 Task: Find directions from Istanbul to Cappadocia in Turkey.
Action: Mouse moved to (232, 121)
Screenshot: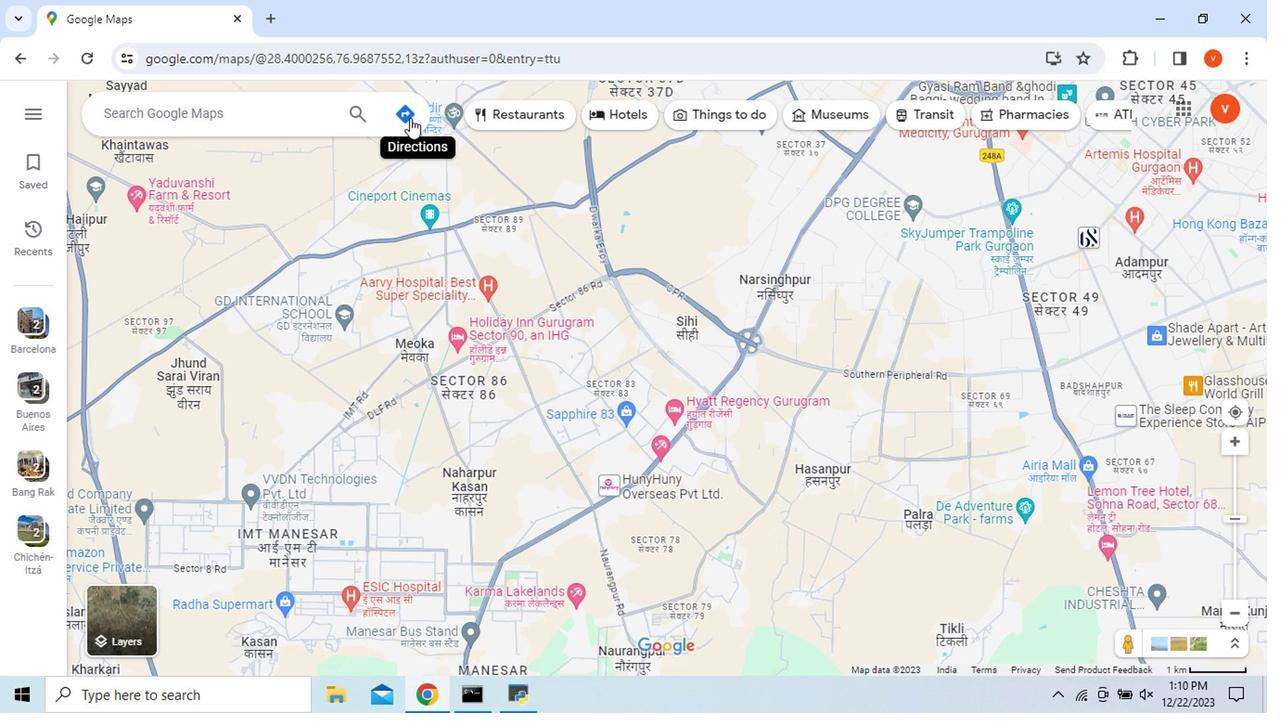 
Action: Mouse pressed left at (232, 121)
Screenshot: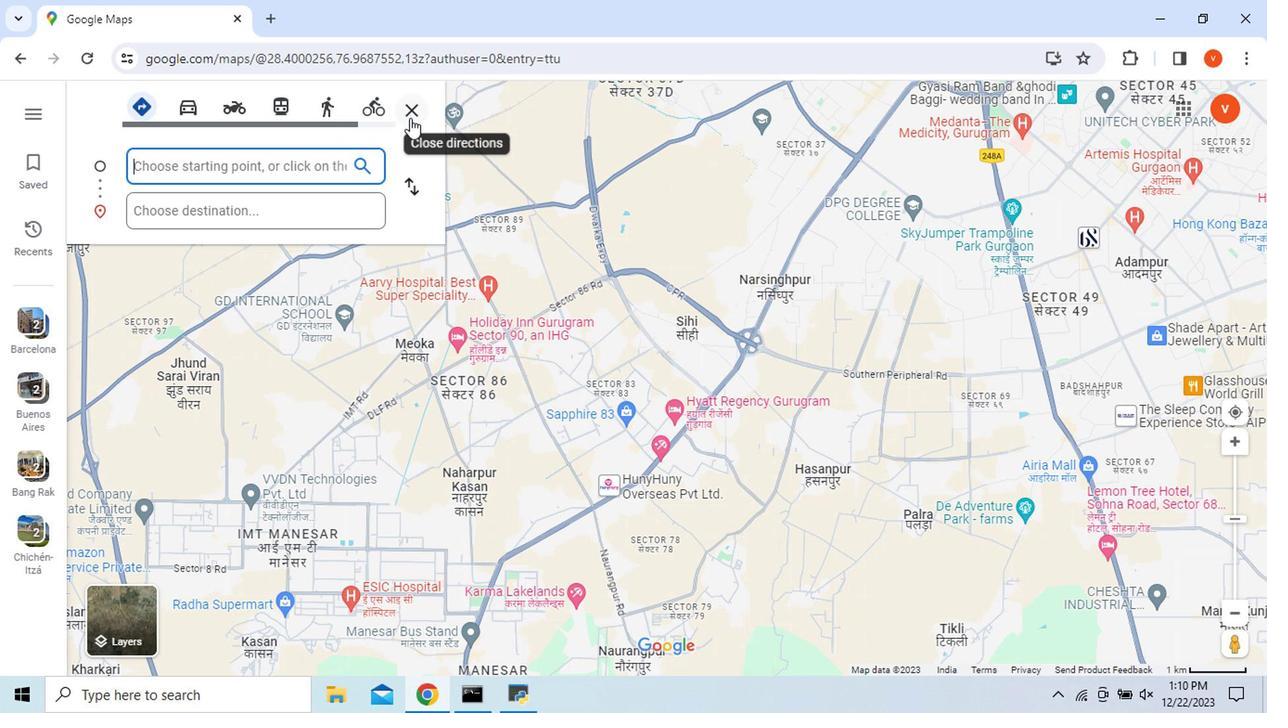 
Action: Mouse moved to (293, 359)
Screenshot: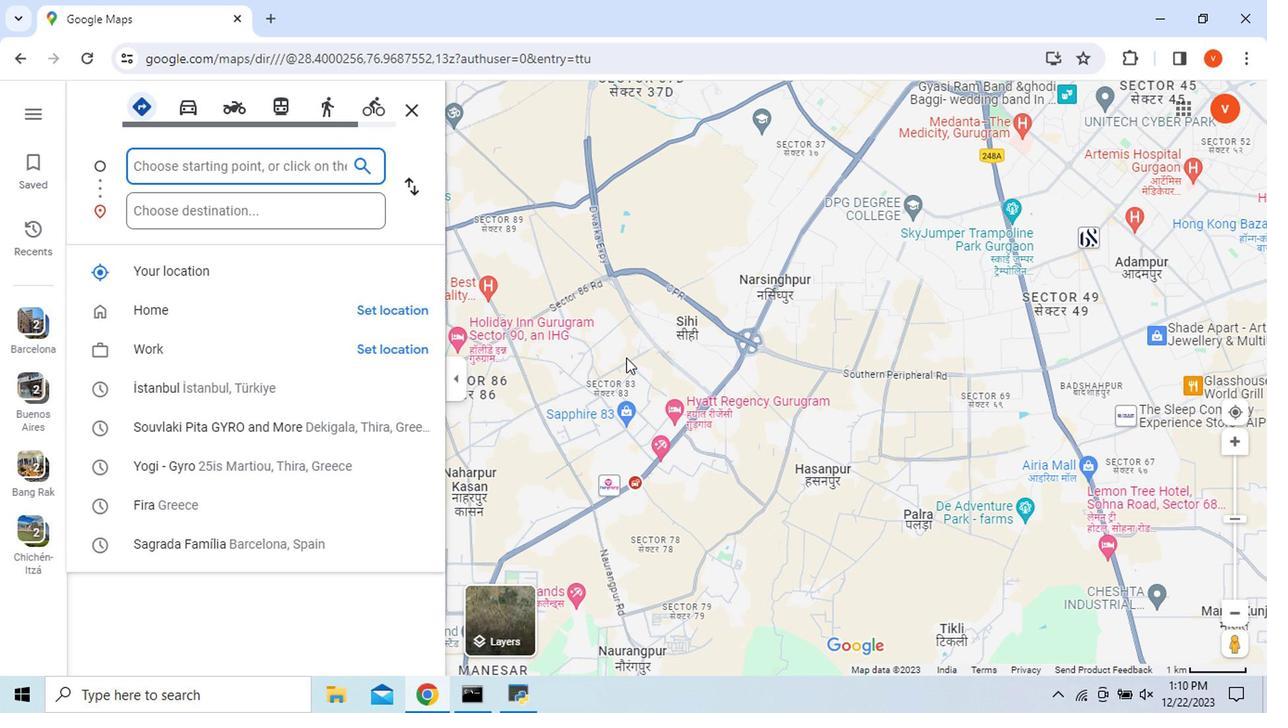 
Action: Key pressed <Key.shift_r>Ista
Screenshot: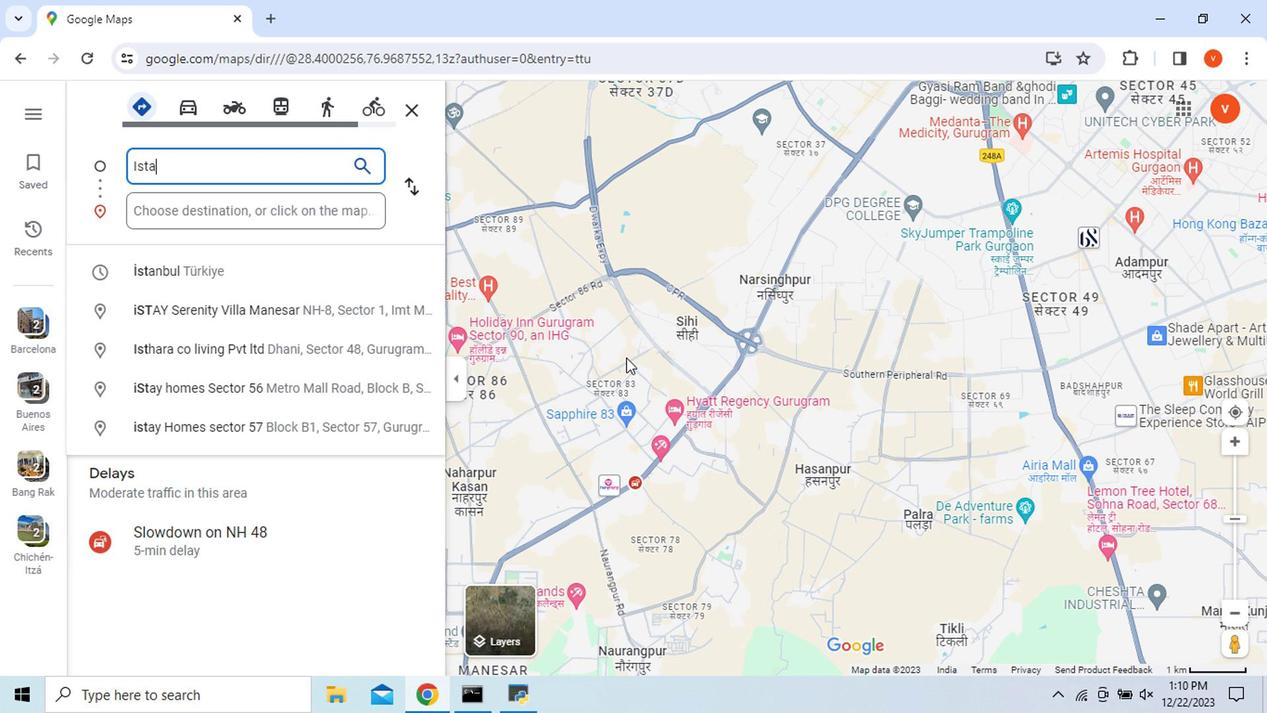 
Action: Mouse moved to (174, 314)
Screenshot: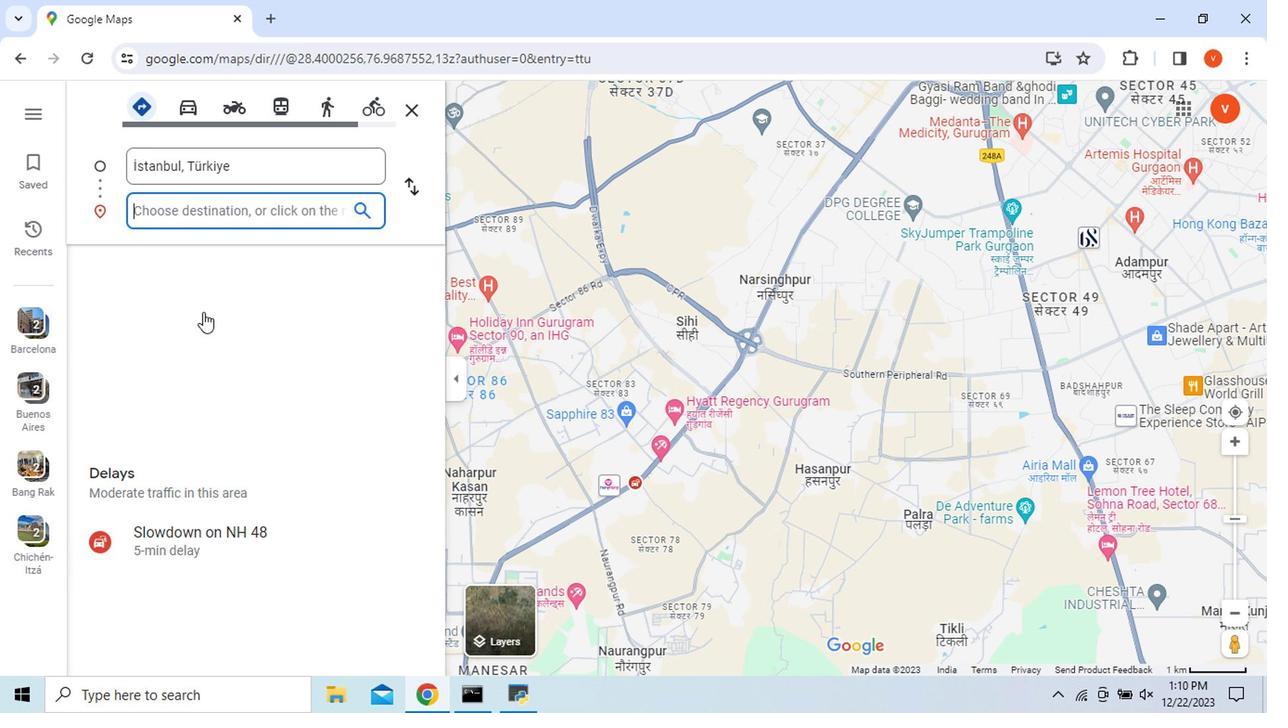 
Action: Mouse pressed left at (174, 314)
Screenshot: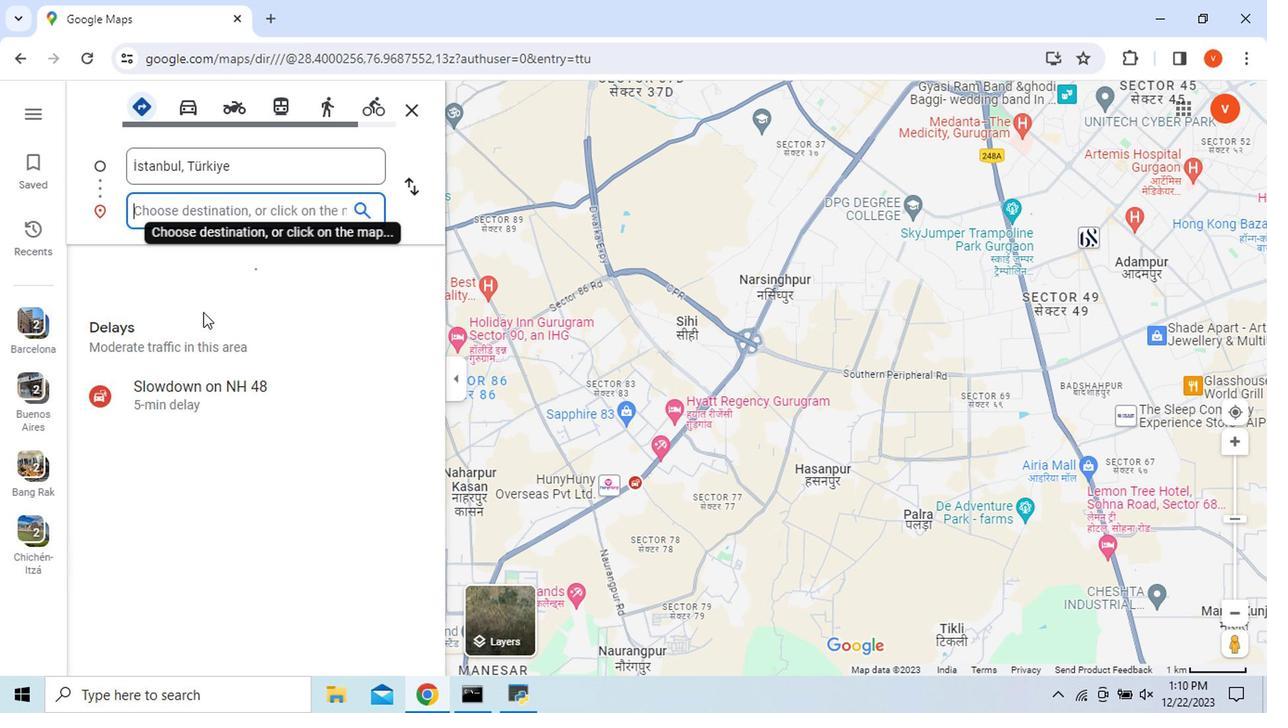 
Action: Mouse moved to (174, 314)
Screenshot: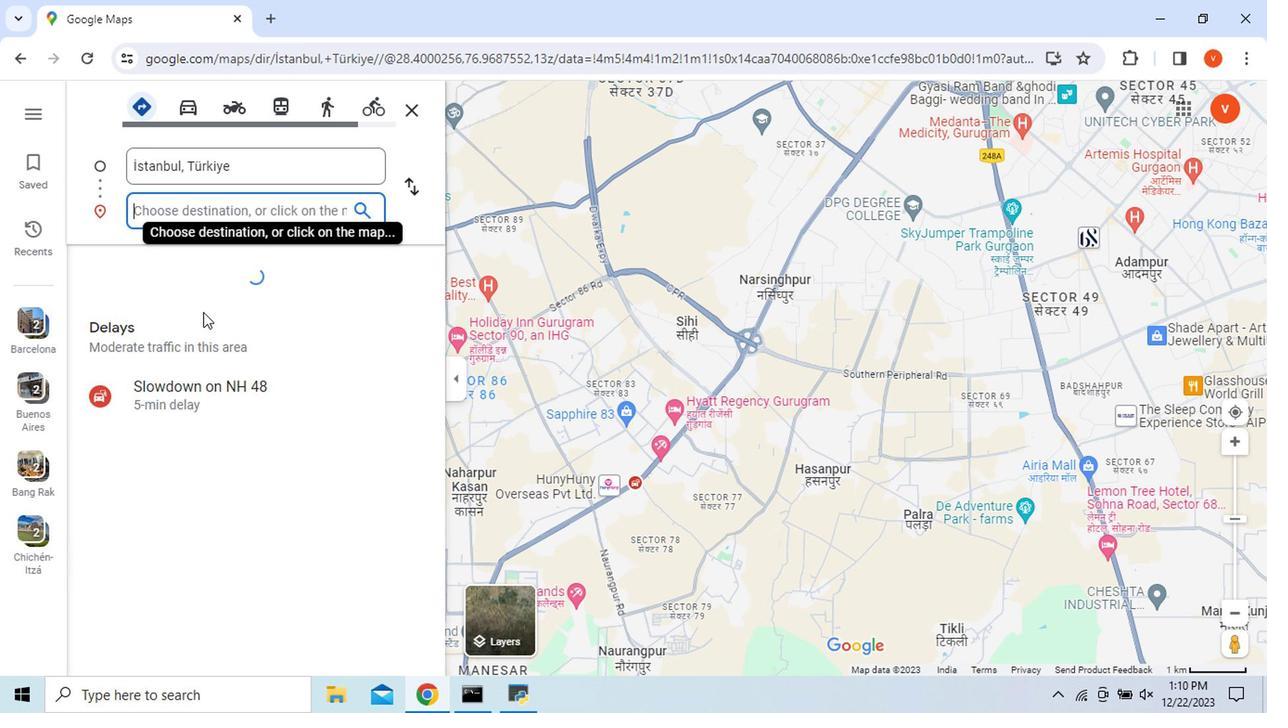 
Action: Key pressed <Key.shift>Capp
Screenshot: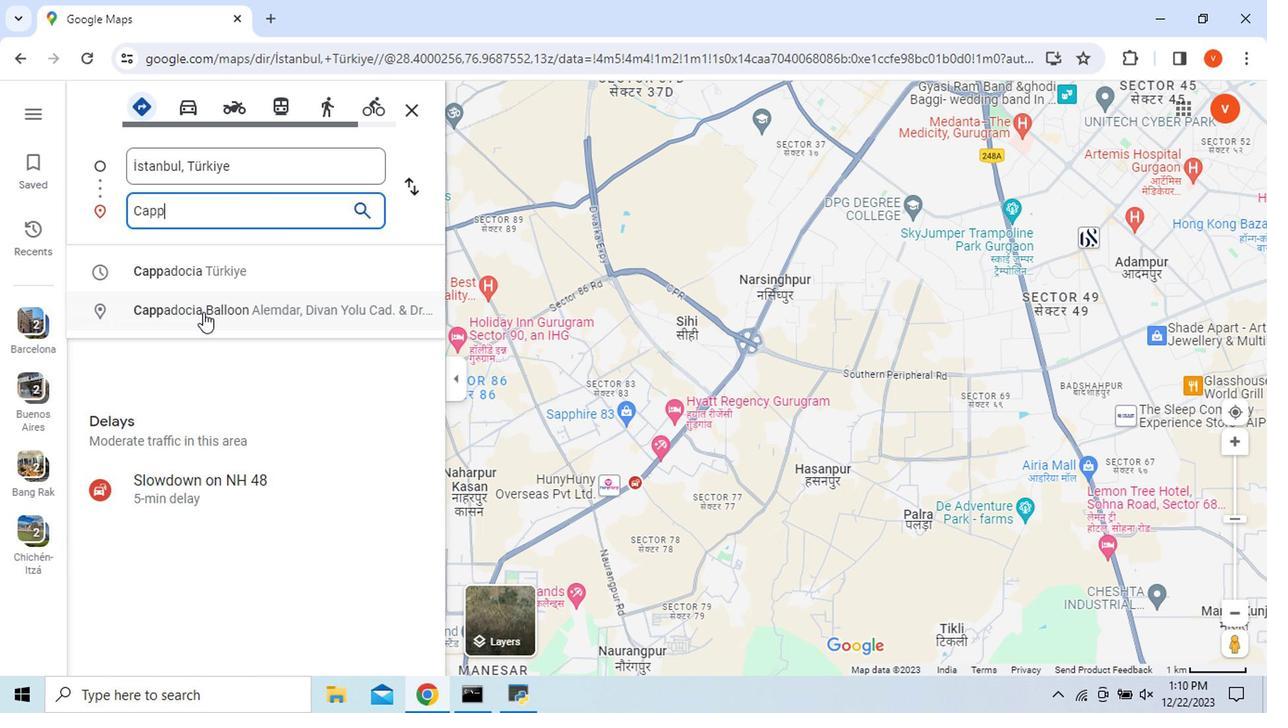 
Action: Mouse moved to (164, 270)
Screenshot: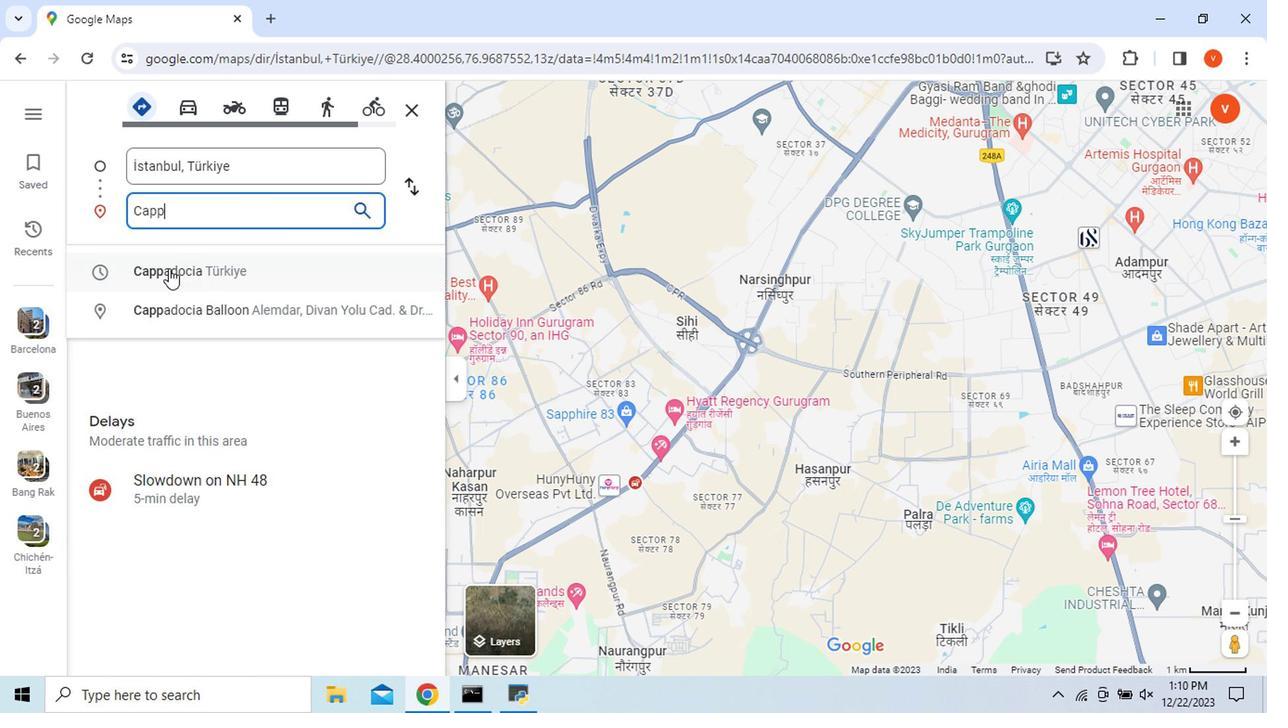 
Action: Mouse pressed left at (164, 270)
Screenshot: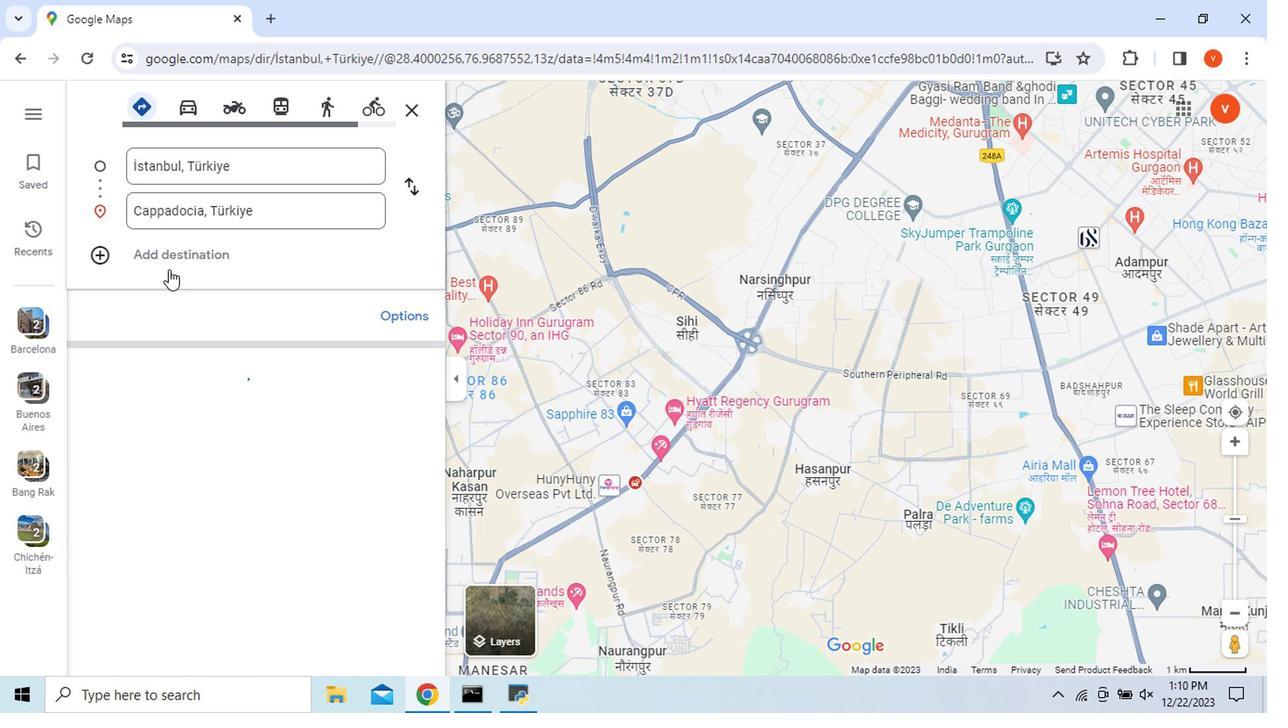 
Action: Mouse moved to (161, 562)
Screenshot: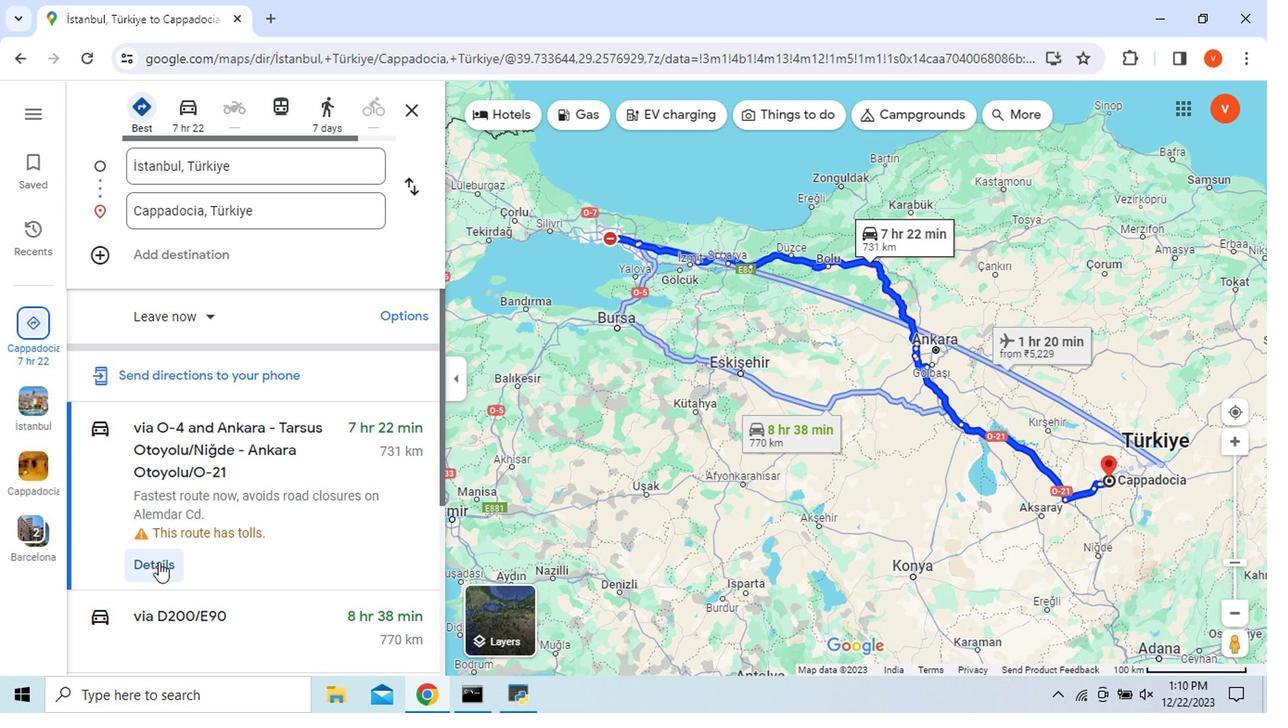
Action: Mouse pressed left at (161, 562)
Screenshot: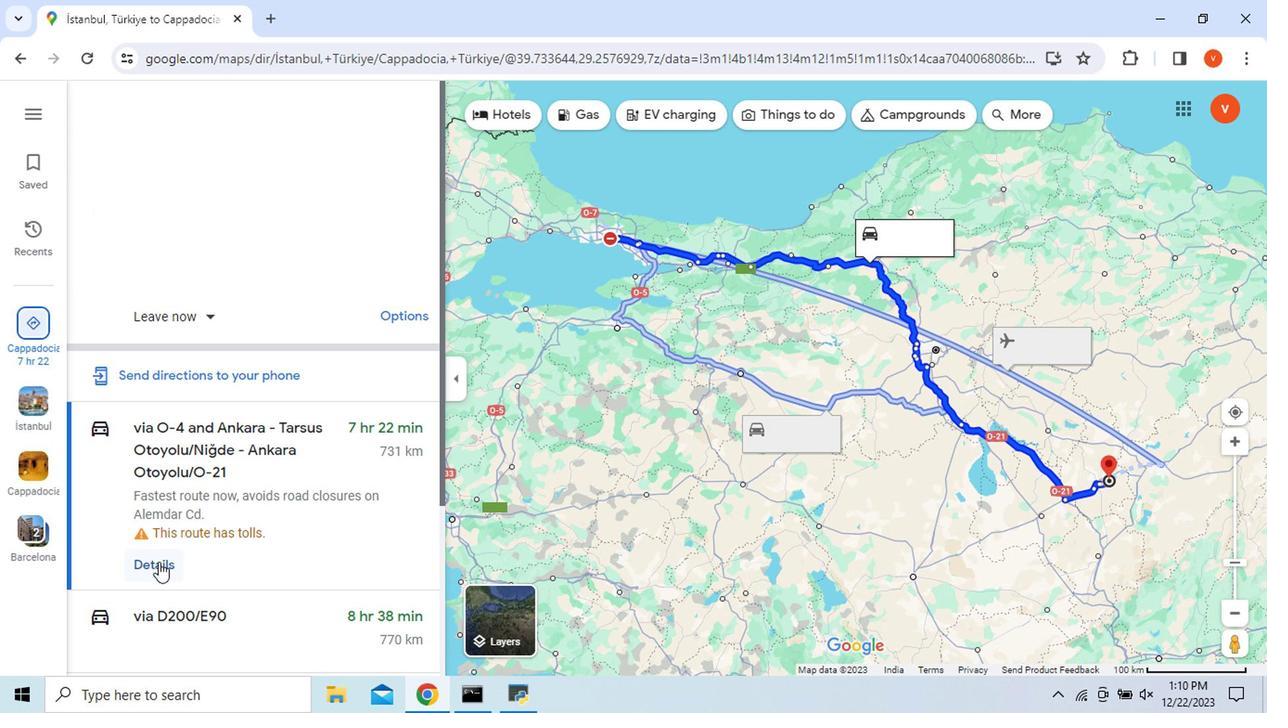
Action: Mouse moved to (144, 404)
Screenshot: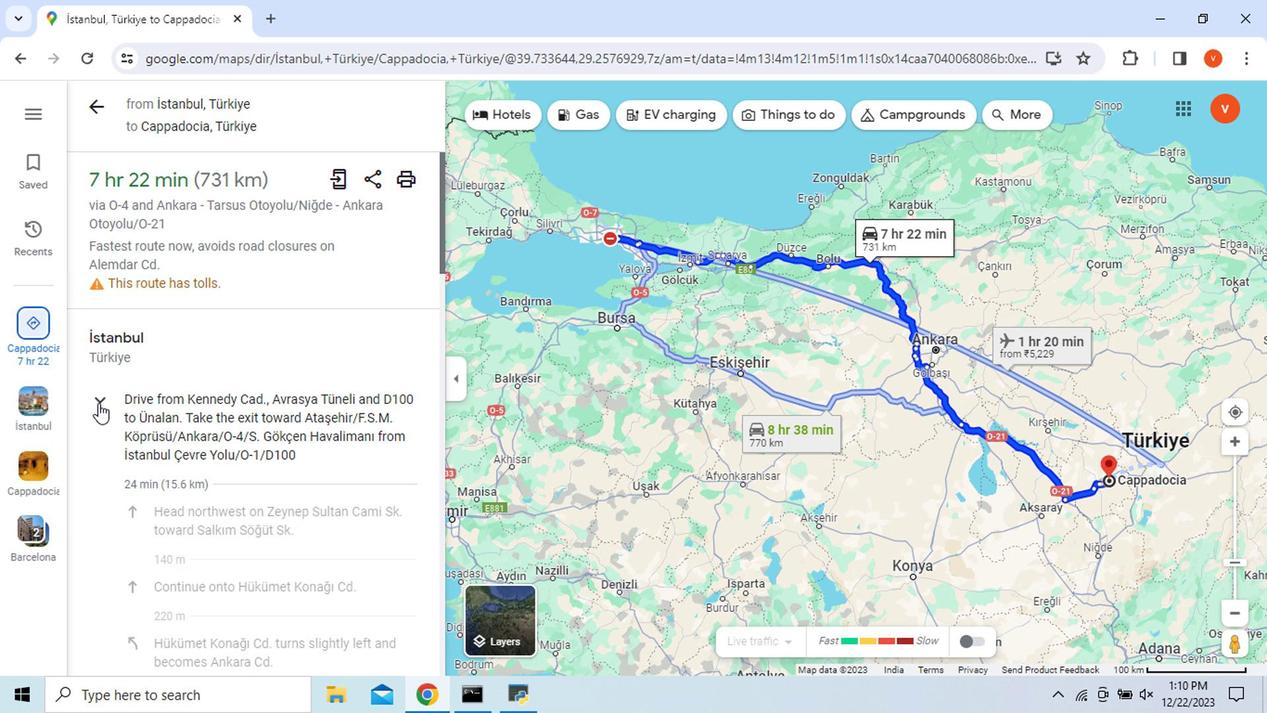 
Action: Mouse pressed left at (144, 404)
Screenshot: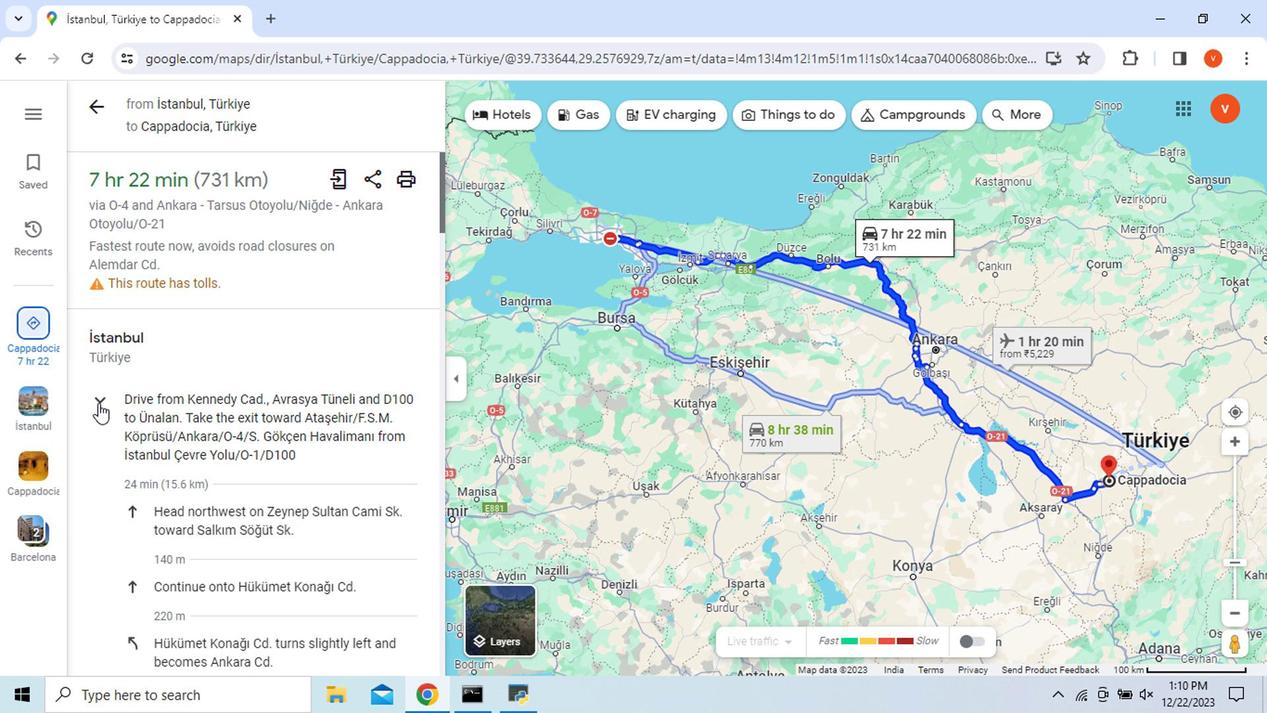 
Action: Mouse moved to (144, 428)
Screenshot: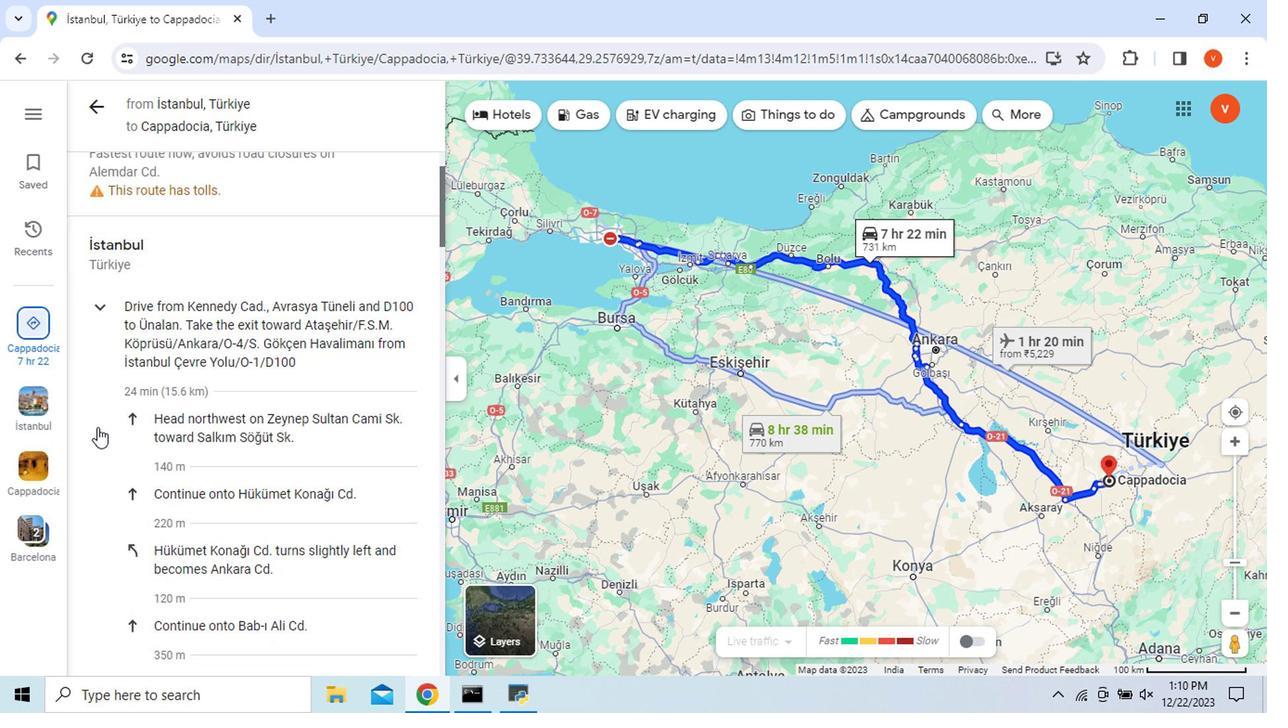 
Action: Mouse scrolled (144, 427) with delta (0, 0)
Screenshot: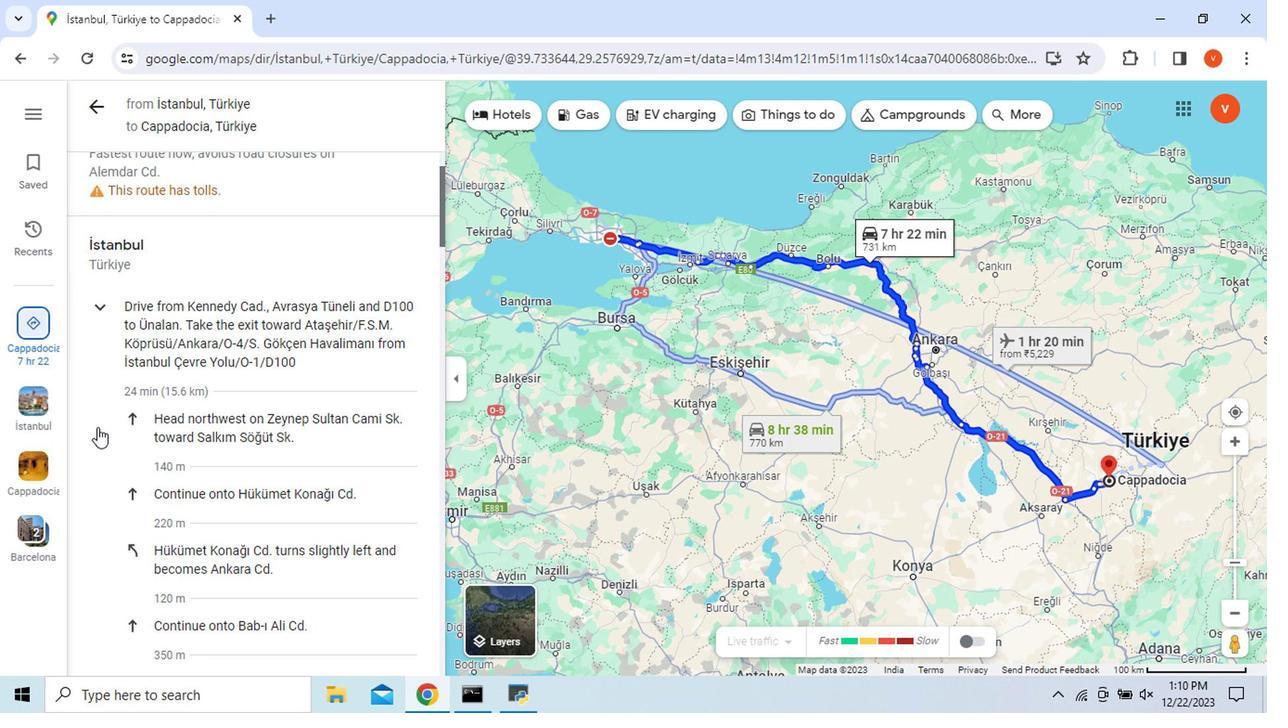 
Action: Mouse scrolled (144, 427) with delta (0, 0)
Screenshot: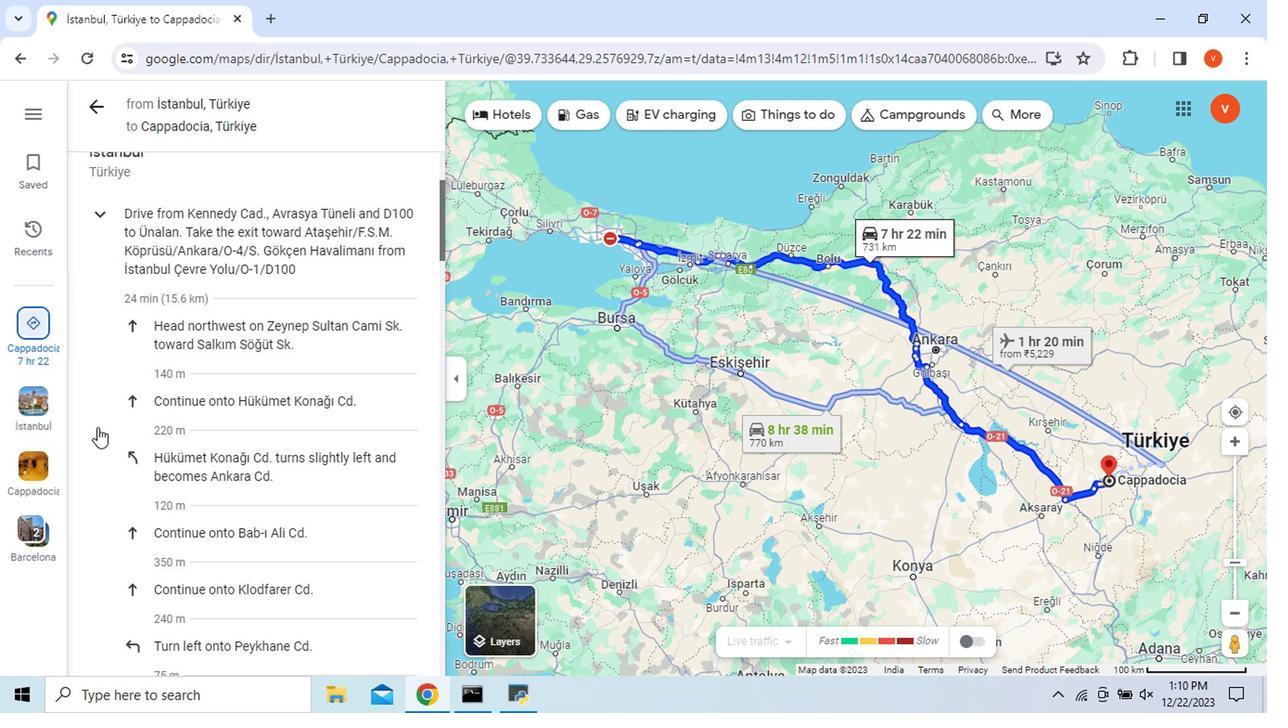 
Action: Mouse scrolled (144, 427) with delta (0, 0)
Screenshot: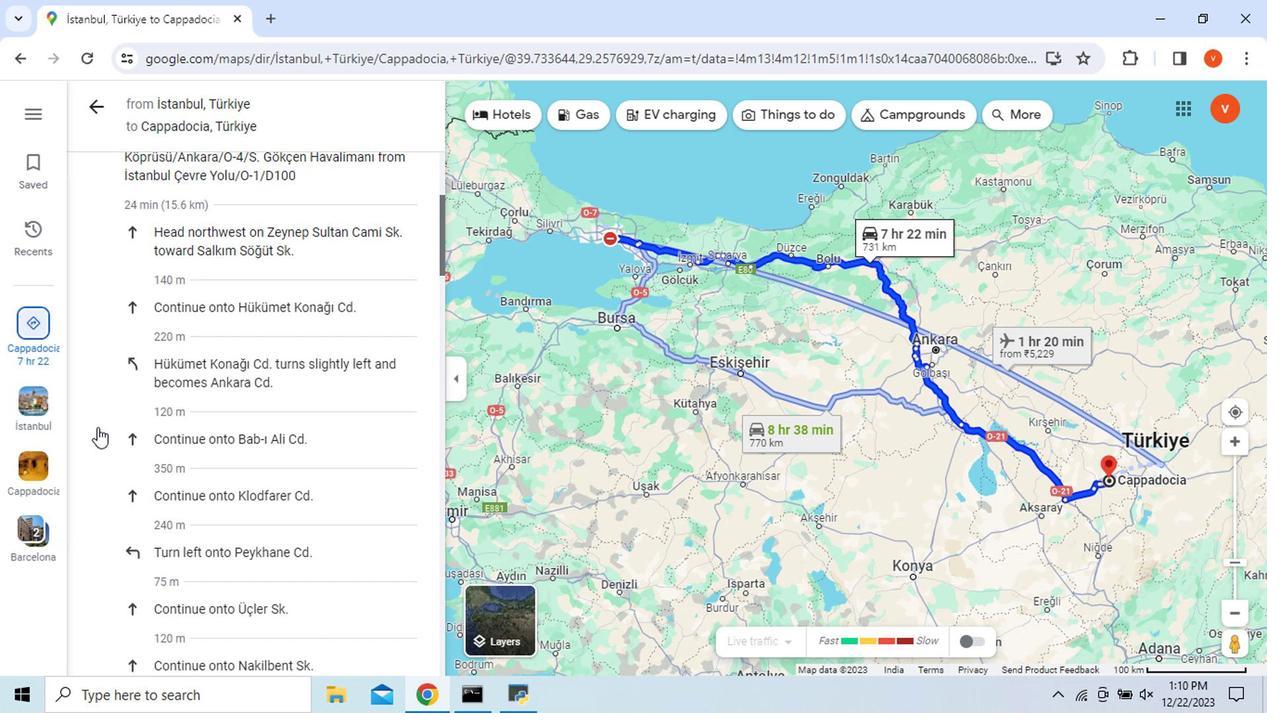 
Action: Mouse scrolled (144, 427) with delta (0, 0)
Screenshot: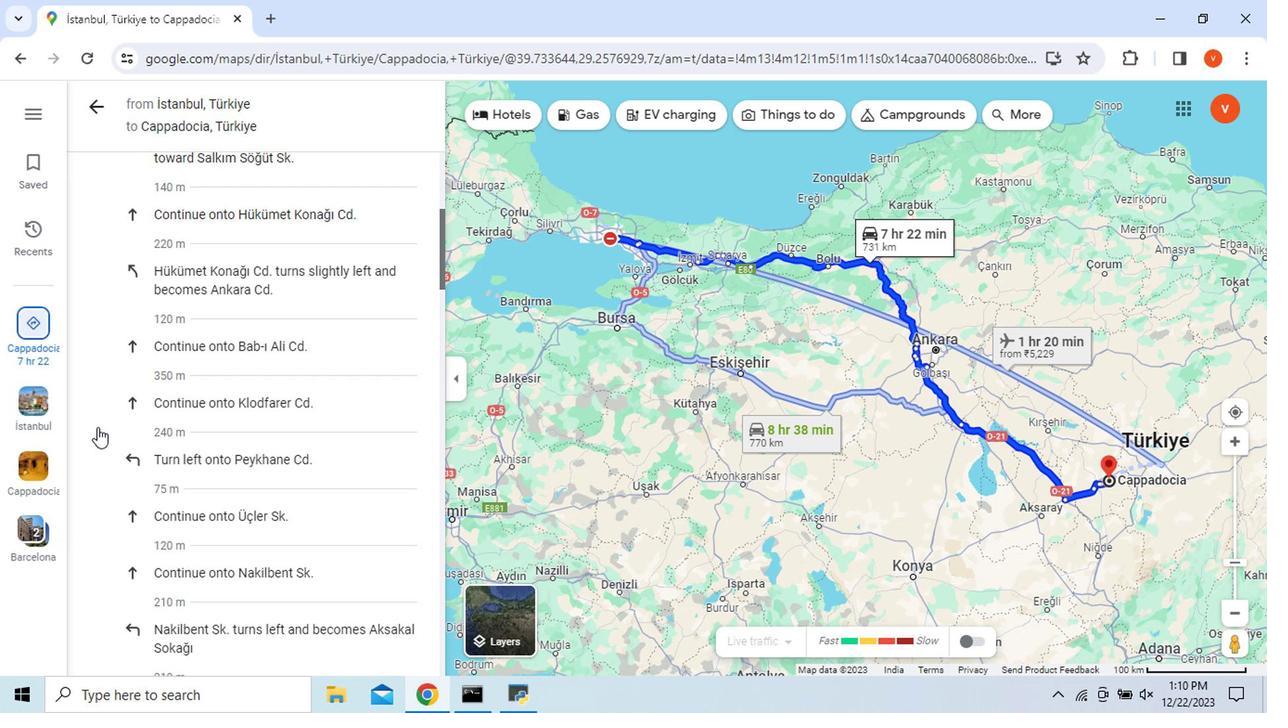
Action: Mouse scrolled (144, 427) with delta (0, 0)
Screenshot: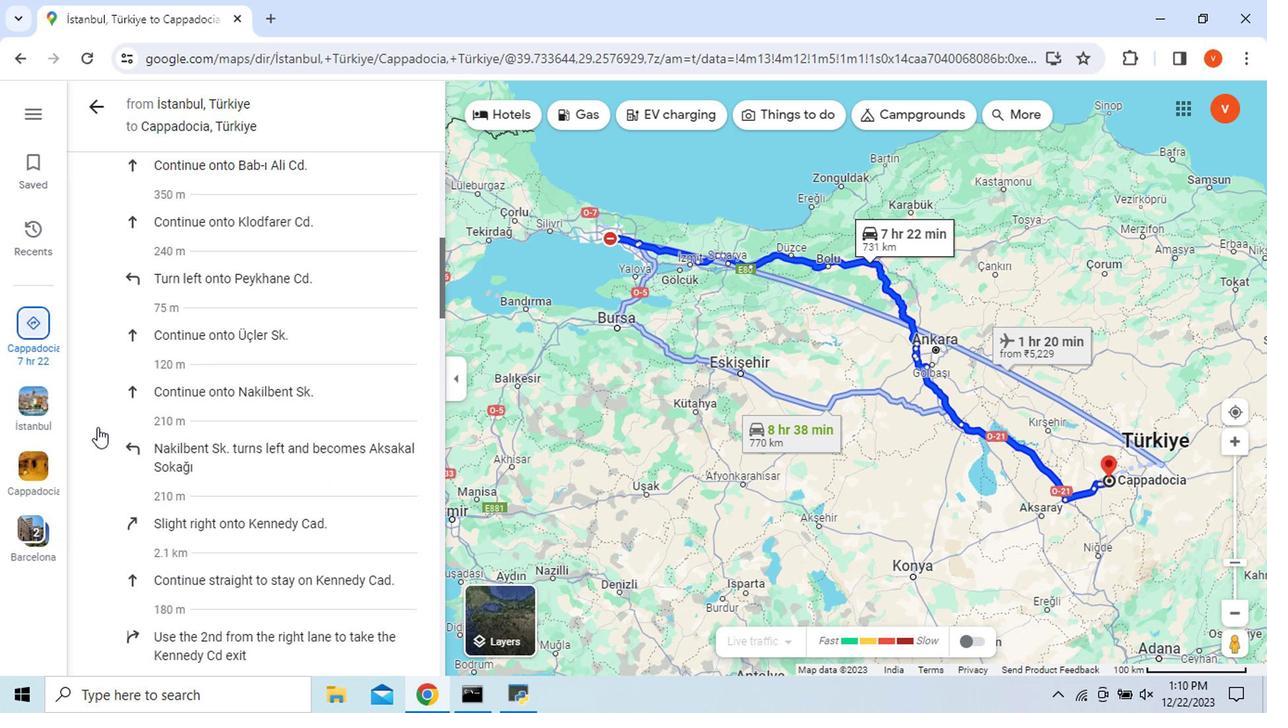 
Action: Mouse scrolled (144, 427) with delta (0, 0)
Screenshot: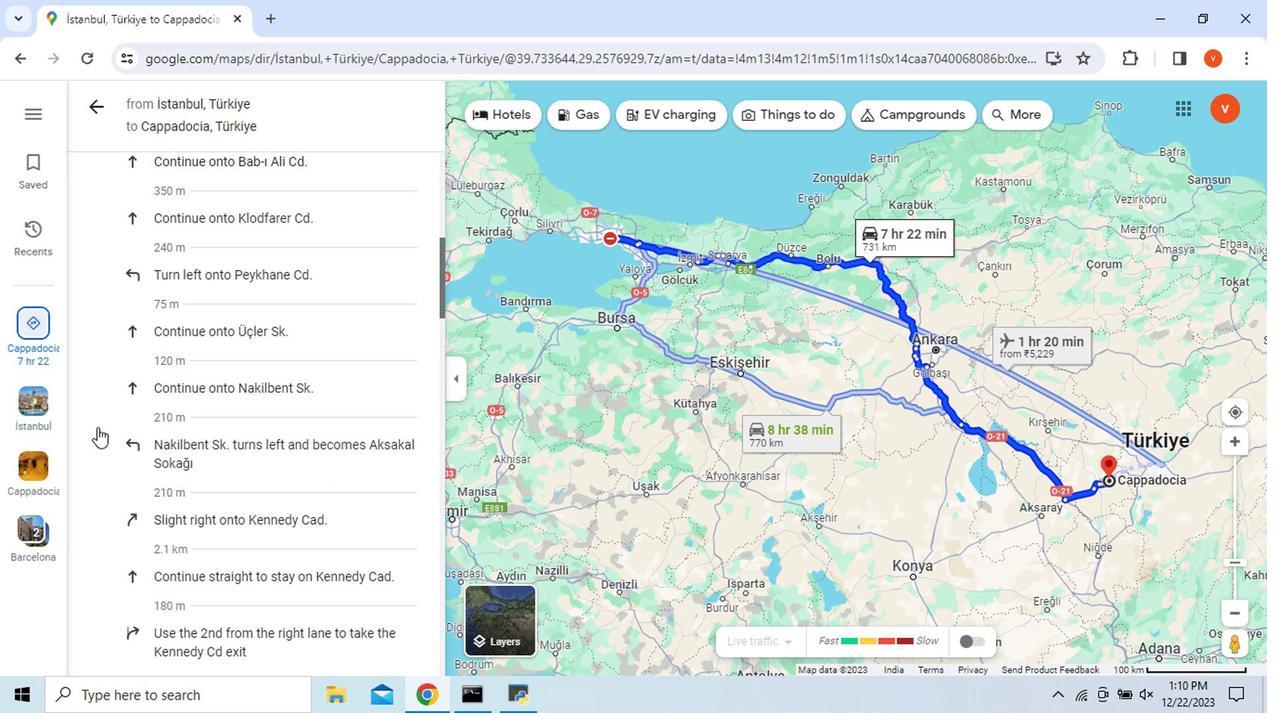 
Action: Mouse scrolled (144, 427) with delta (0, 0)
Screenshot: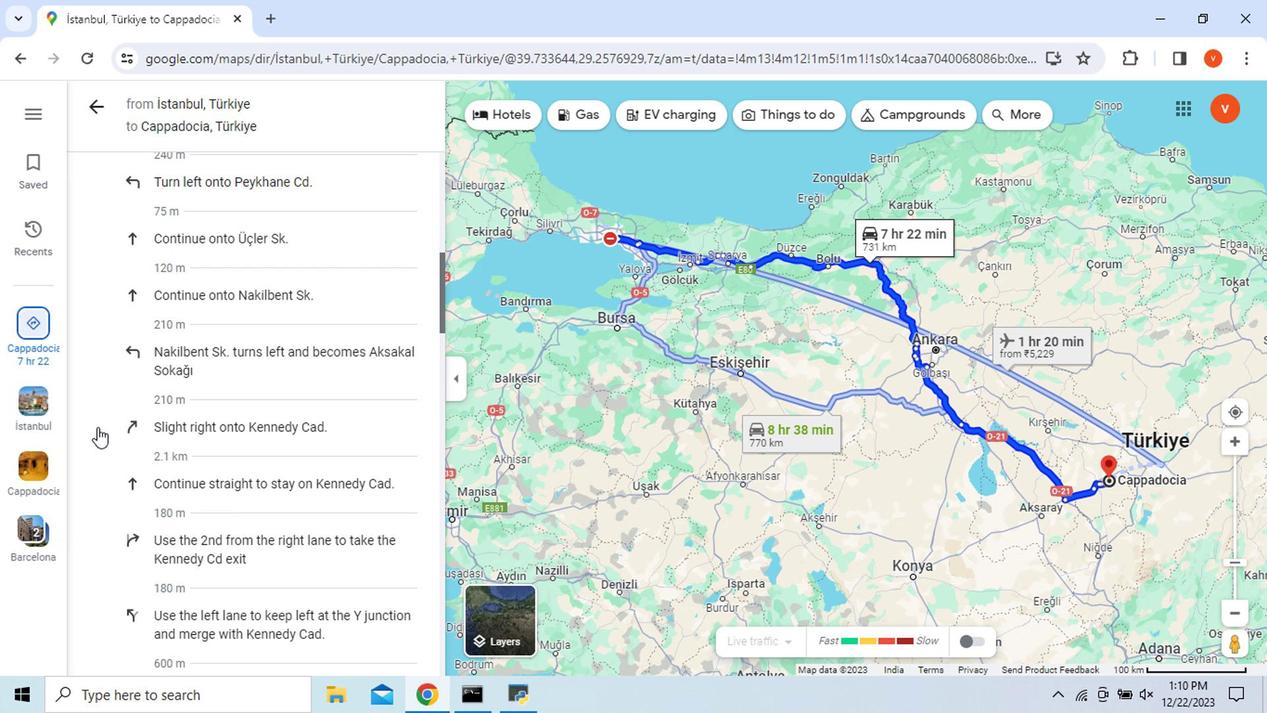 
Action: Mouse scrolled (144, 427) with delta (0, 0)
Screenshot: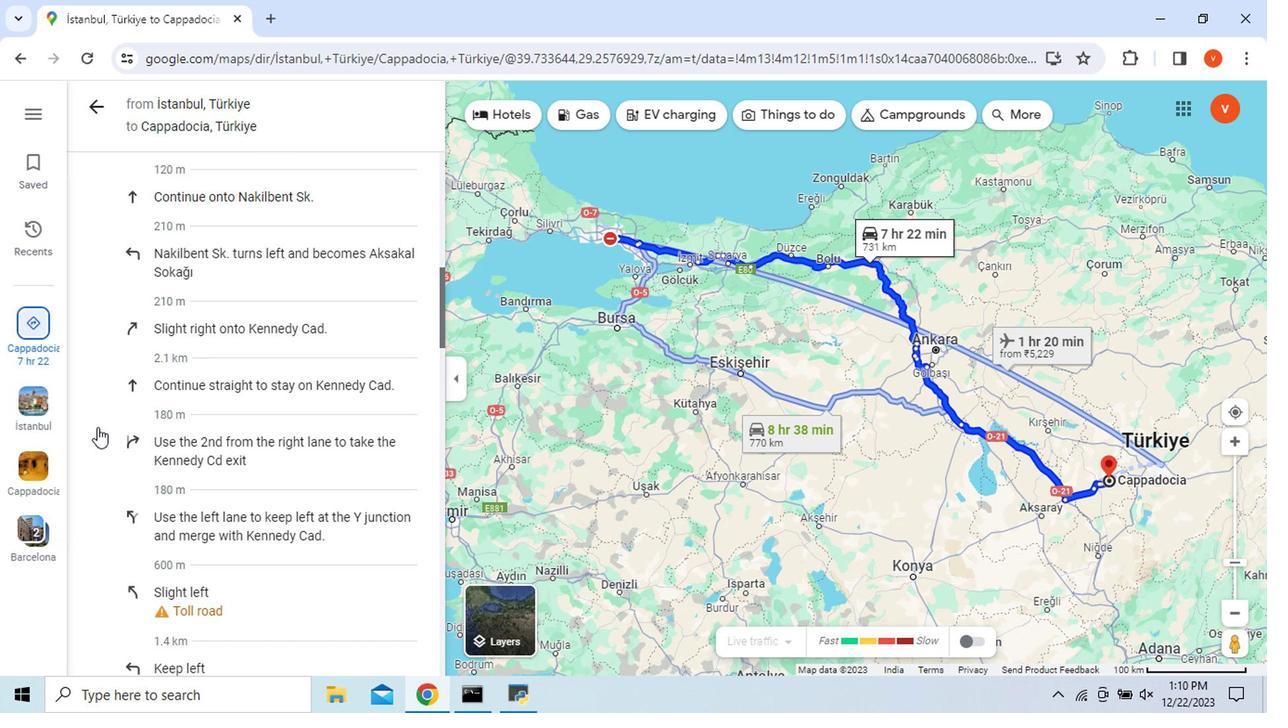 
Action: Mouse scrolled (144, 427) with delta (0, 0)
Screenshot: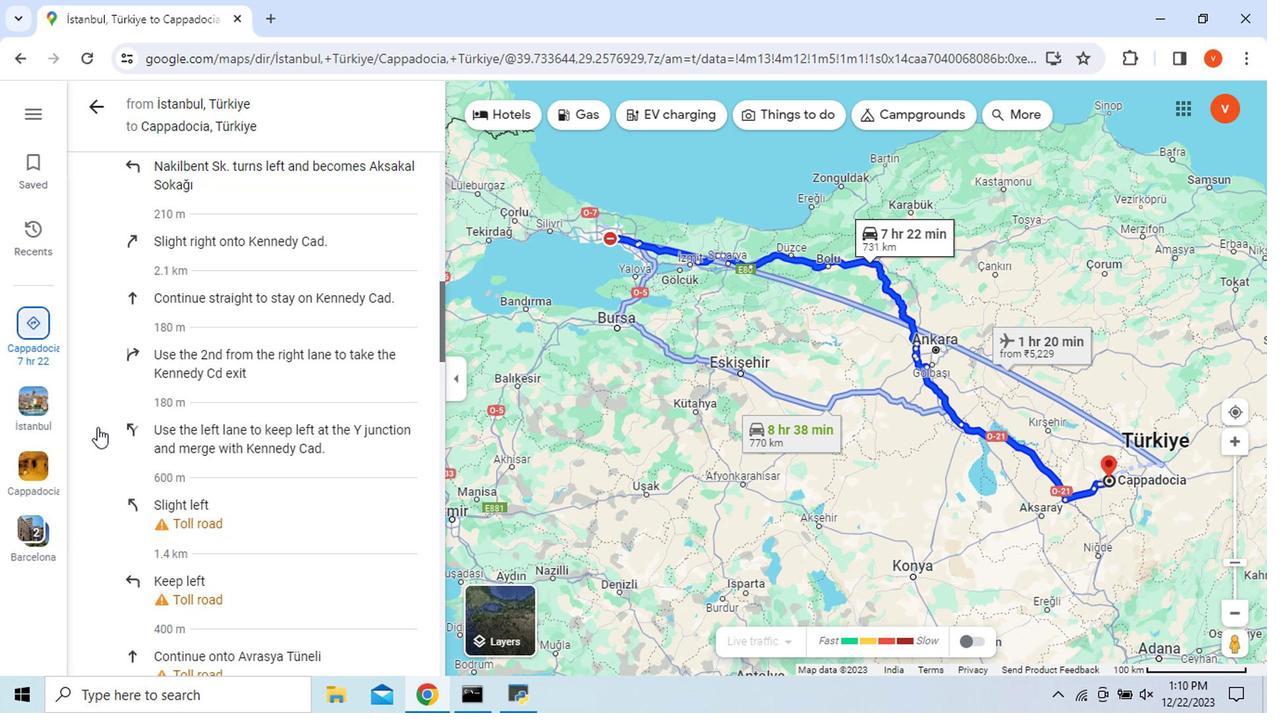 
Action: Mouse scrolled (144, 427) with delta (0, 0)
Screenshot: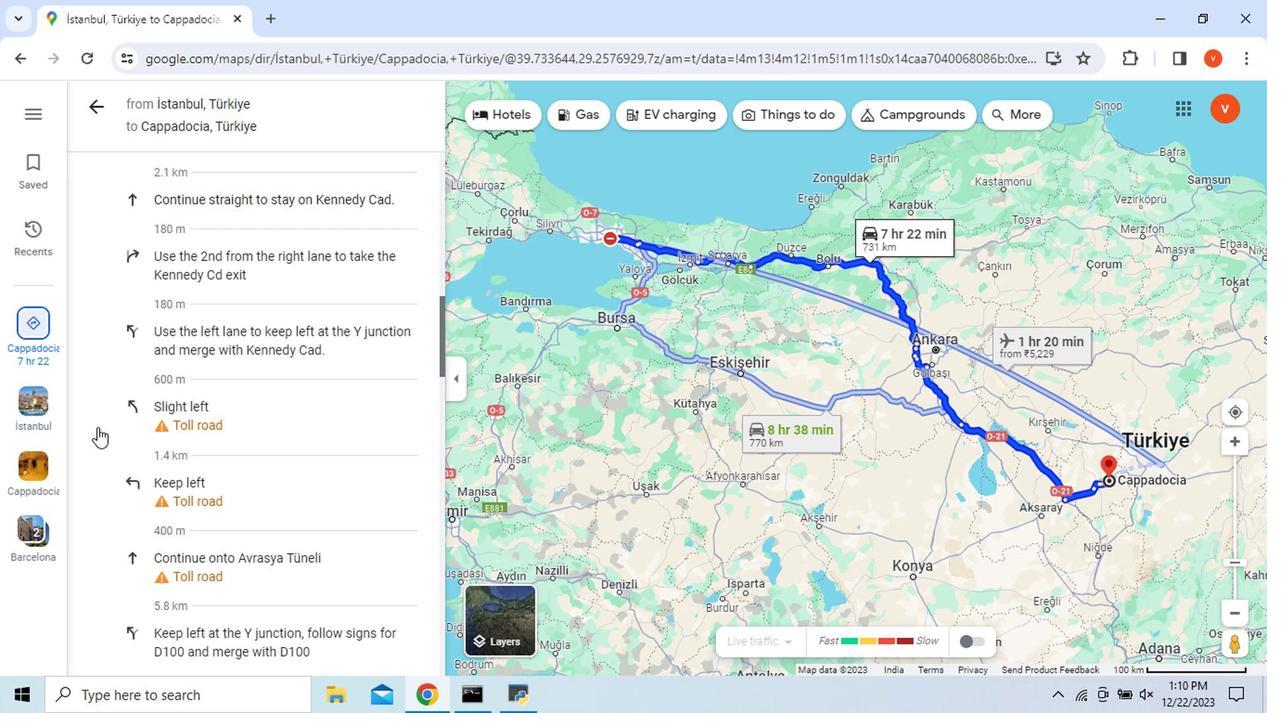 
Action: Mouse scrolled (144, 427) with delta (0, 0)
Screenshot: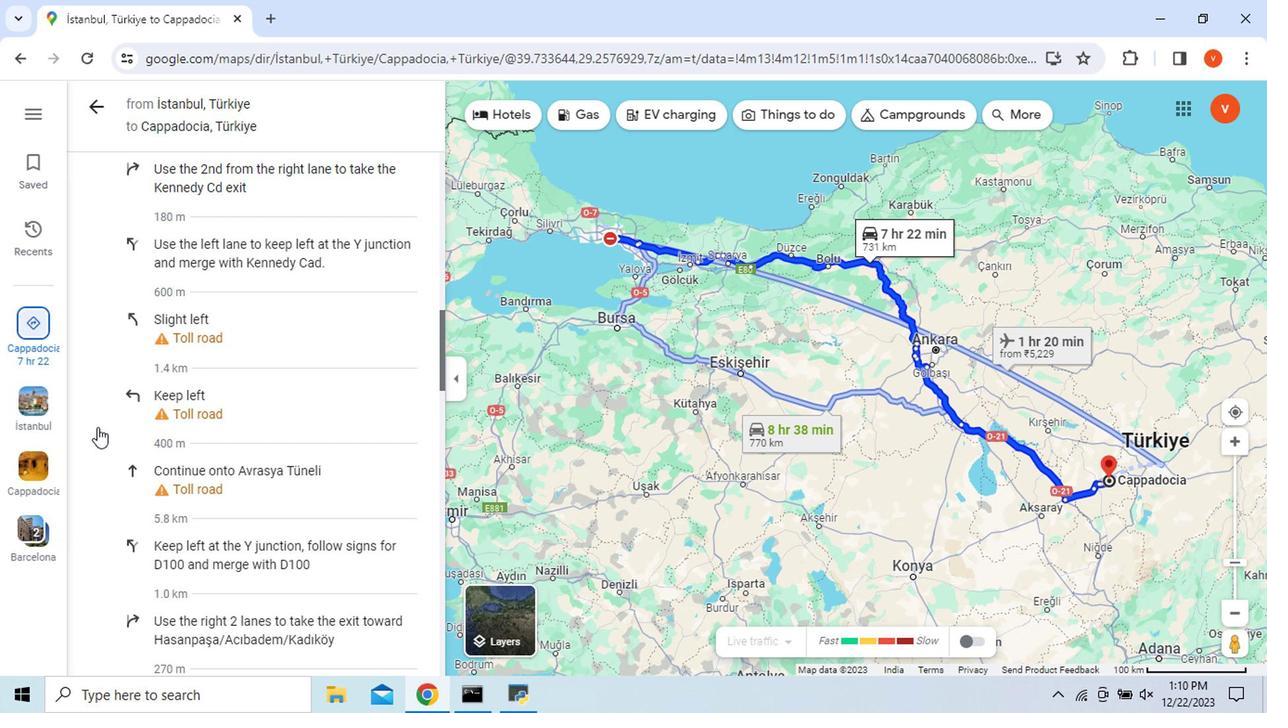 
Action: Mouse scrolled (144, 427) with delta (0, 0)
Screenshot: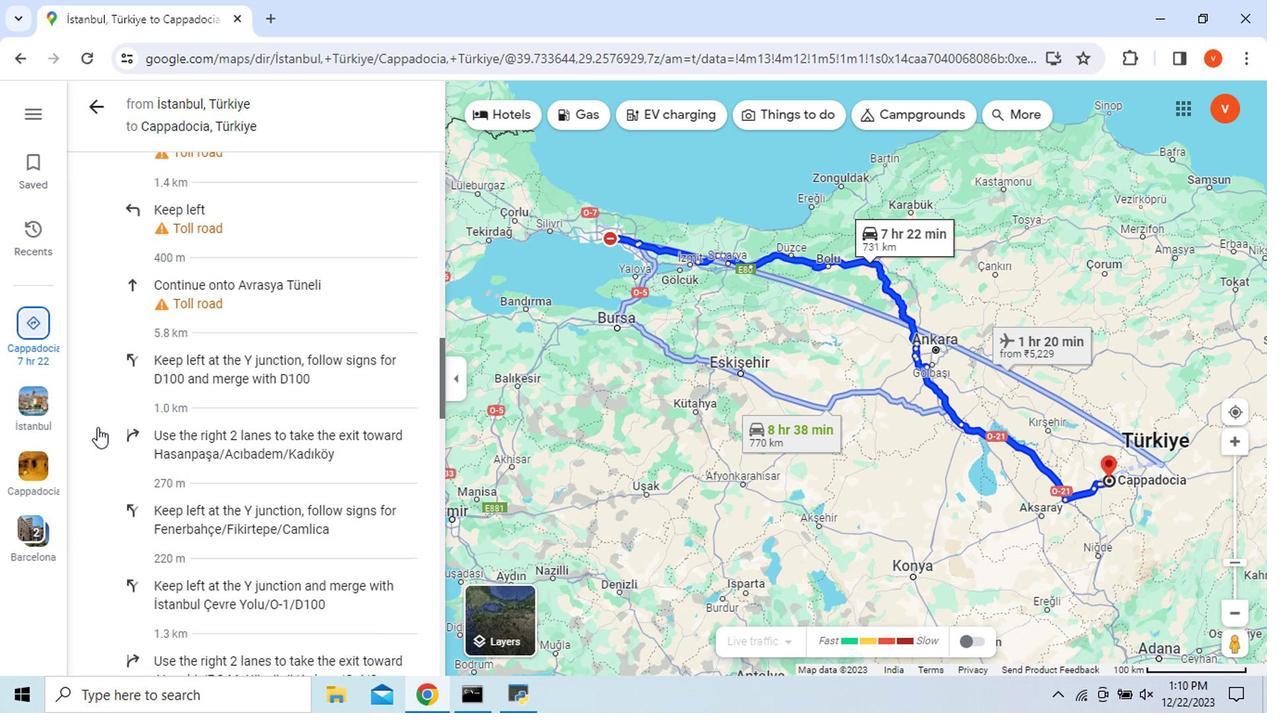 
Action: Mouse scrolled (144, 427) with delta (0, 0)
Screenshot: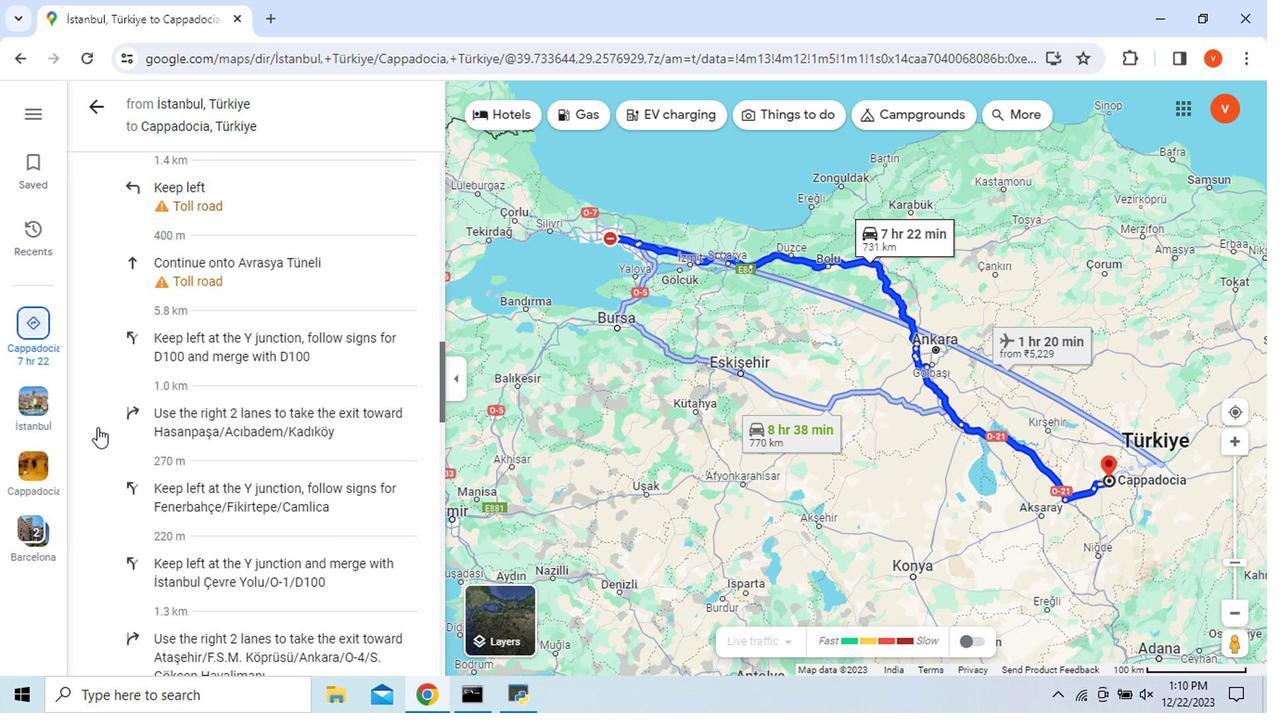 
Action: Mouse scrolled (144, 427) with delta (0, 0)
Screenshot: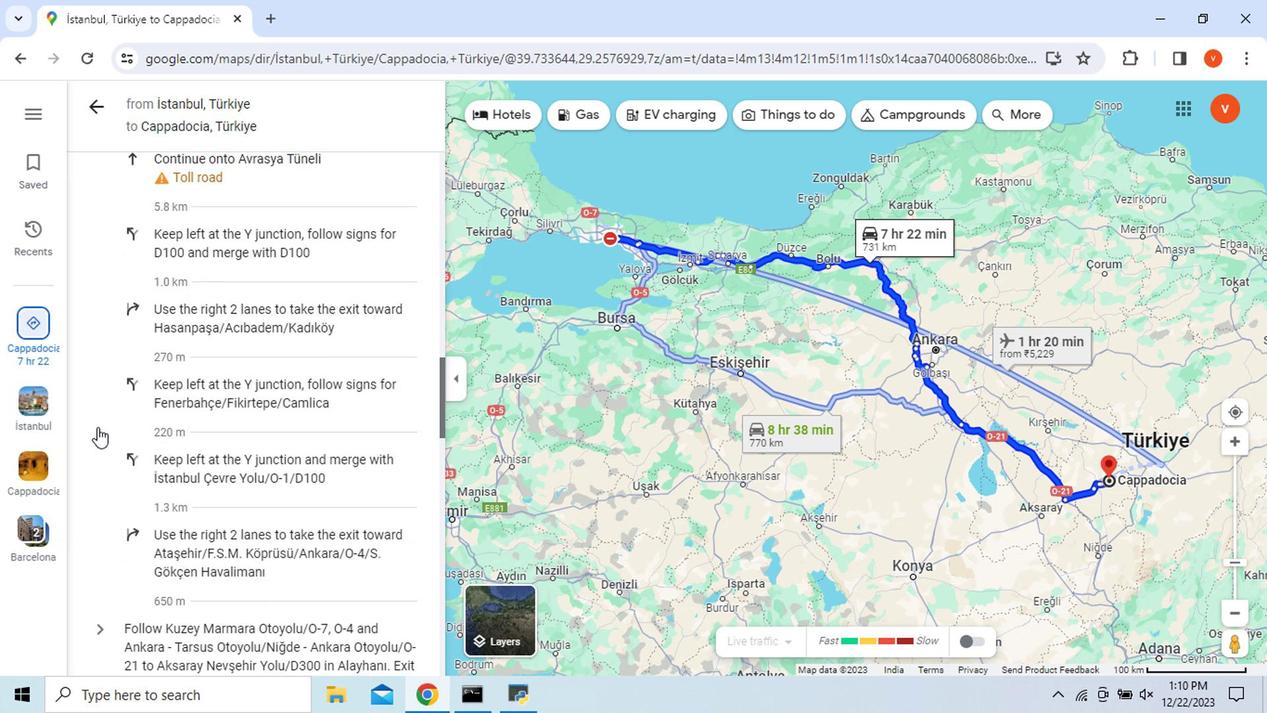 
Action: Mouse scrolled (144, 427) with delta (0, 0)
Screenshot: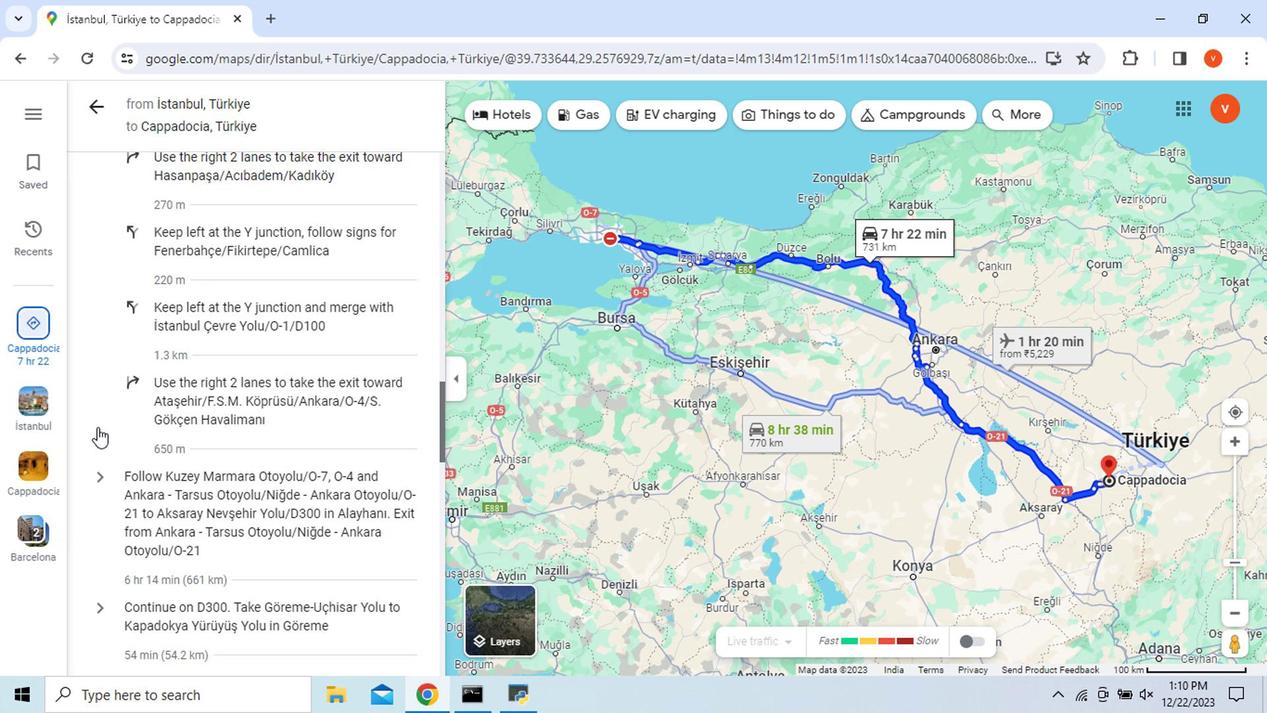 
Action: Mouse scrolled (144, 427) with delta (0, 0)
Screenshot: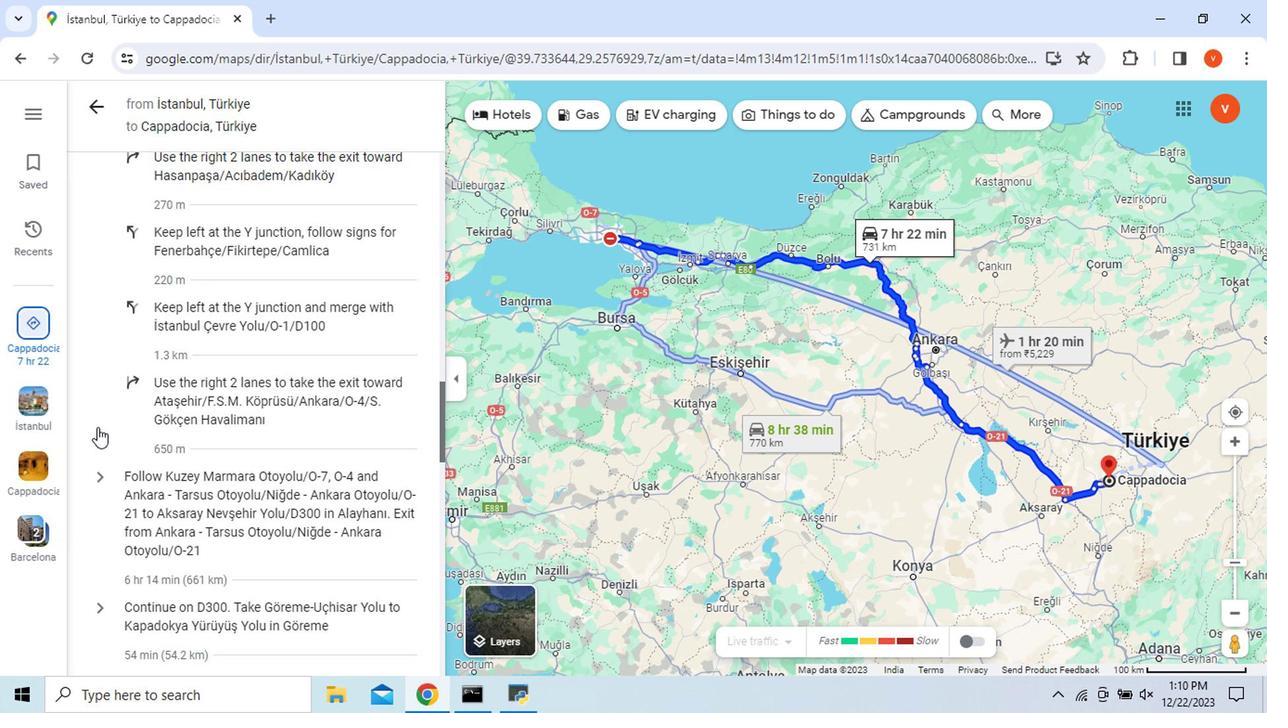 
Action: Mouse scrolled (144, 427) with delta (0, 0)
Screenshot: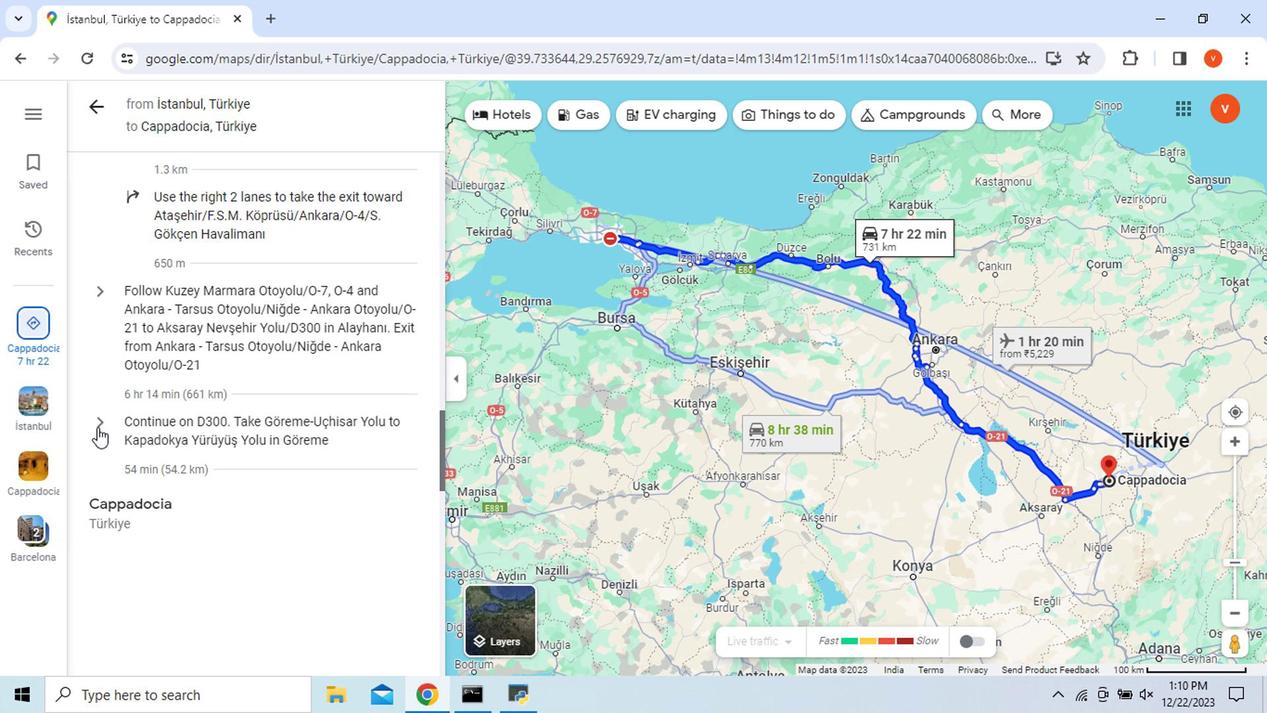 
Action: Mouse scrolled (144, 427) with delta (0, 0)
Screenshot: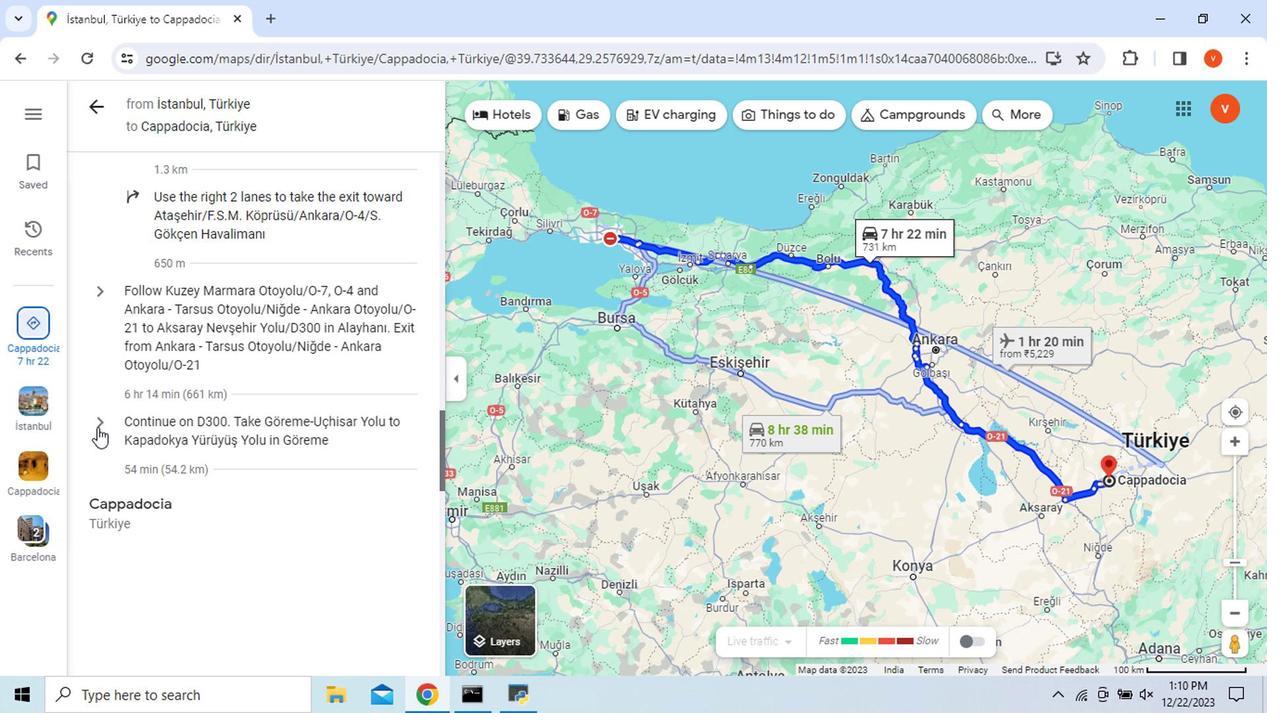 
Action: Mouse moved to (147, 300)
Screenshot: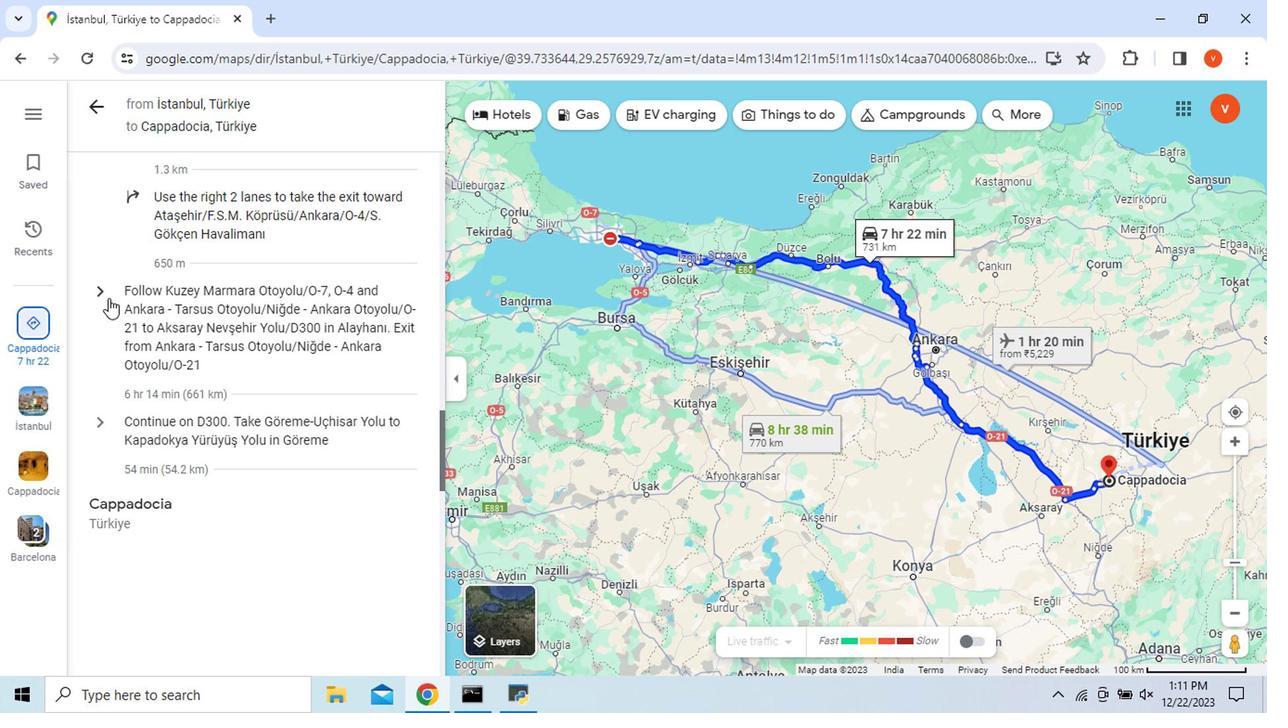 
Action: Mouse pressed left at (147, 300)
Screenshot: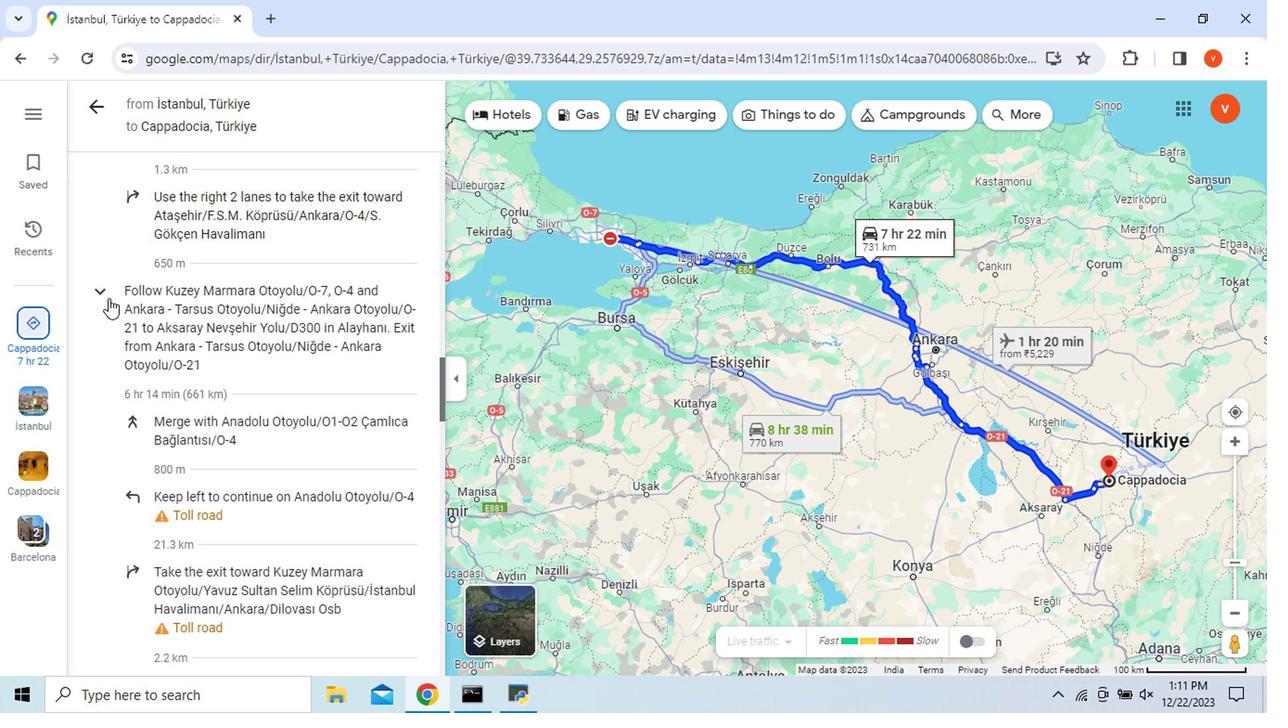 
Action: Mouse moved to (145, 346)
Screenshot: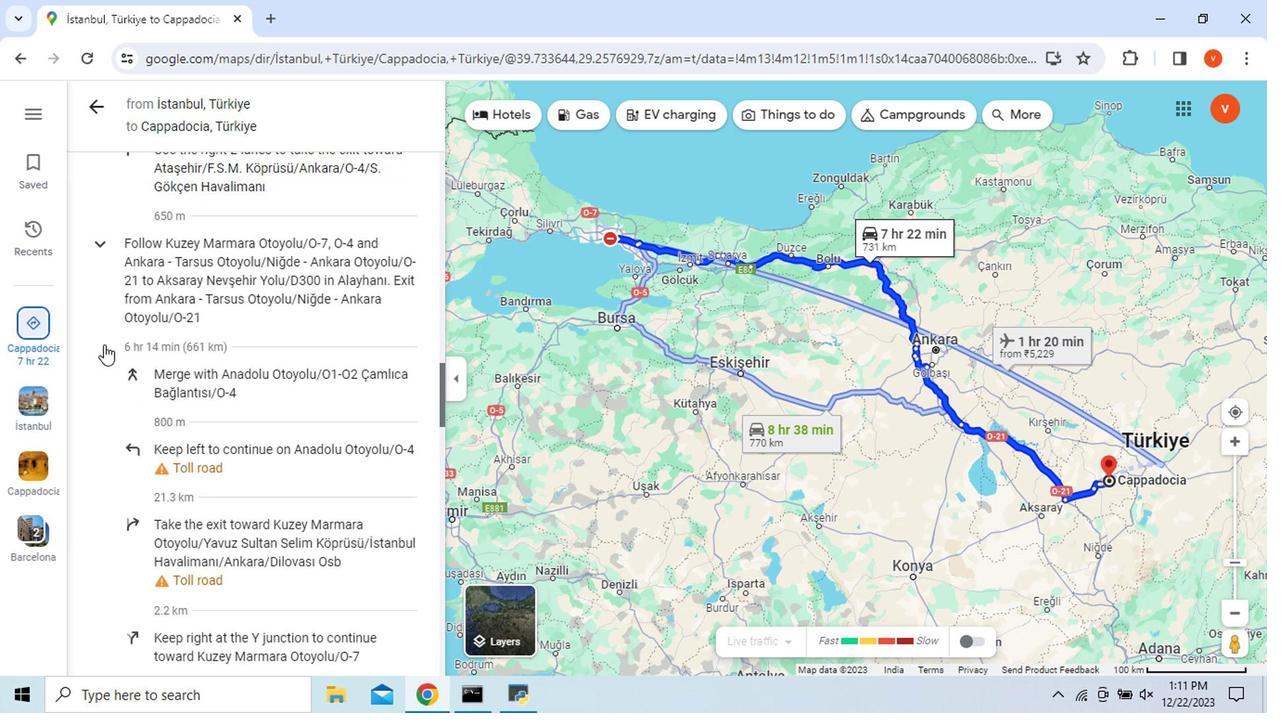 
Action: Mouse scrolled (145, 346) with delta (0, 0)
Screenshot: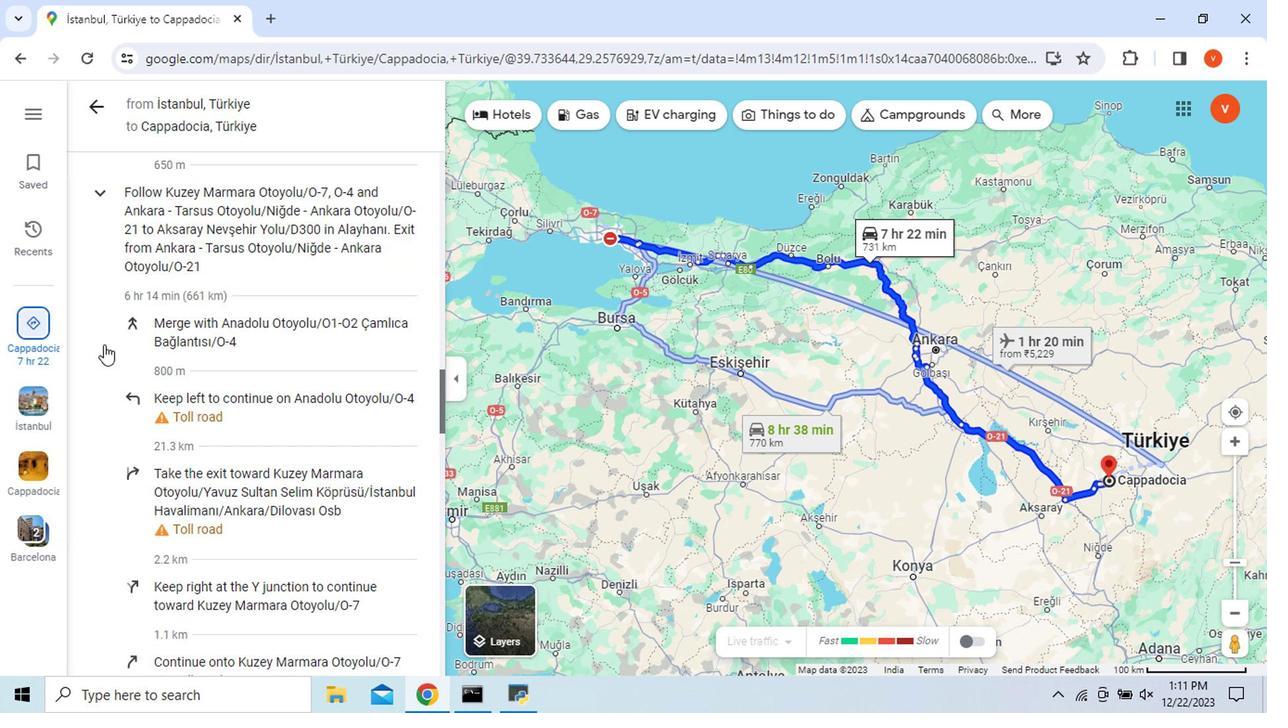 
Action: Mouse scrolled (145, 346) with delta (0, 0)
Screenshot: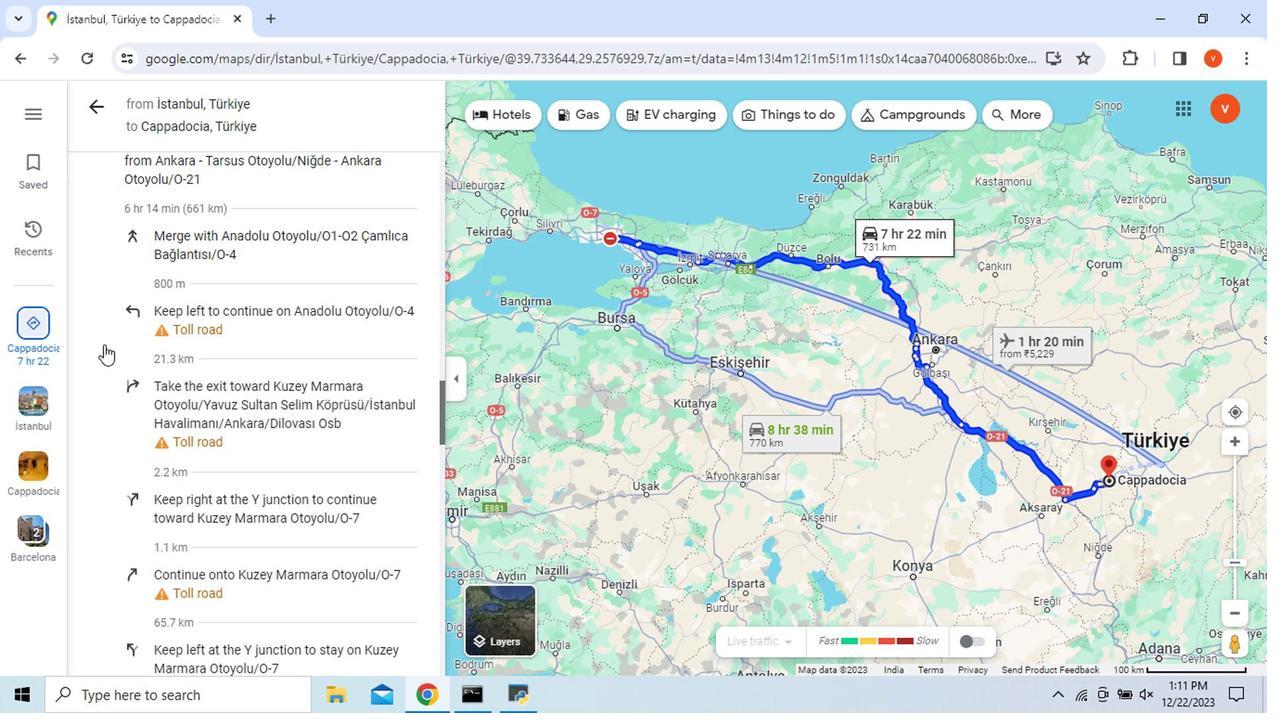 
Action: Mouse scrolled (145, 346) with delta (0, 0)
Screenshot: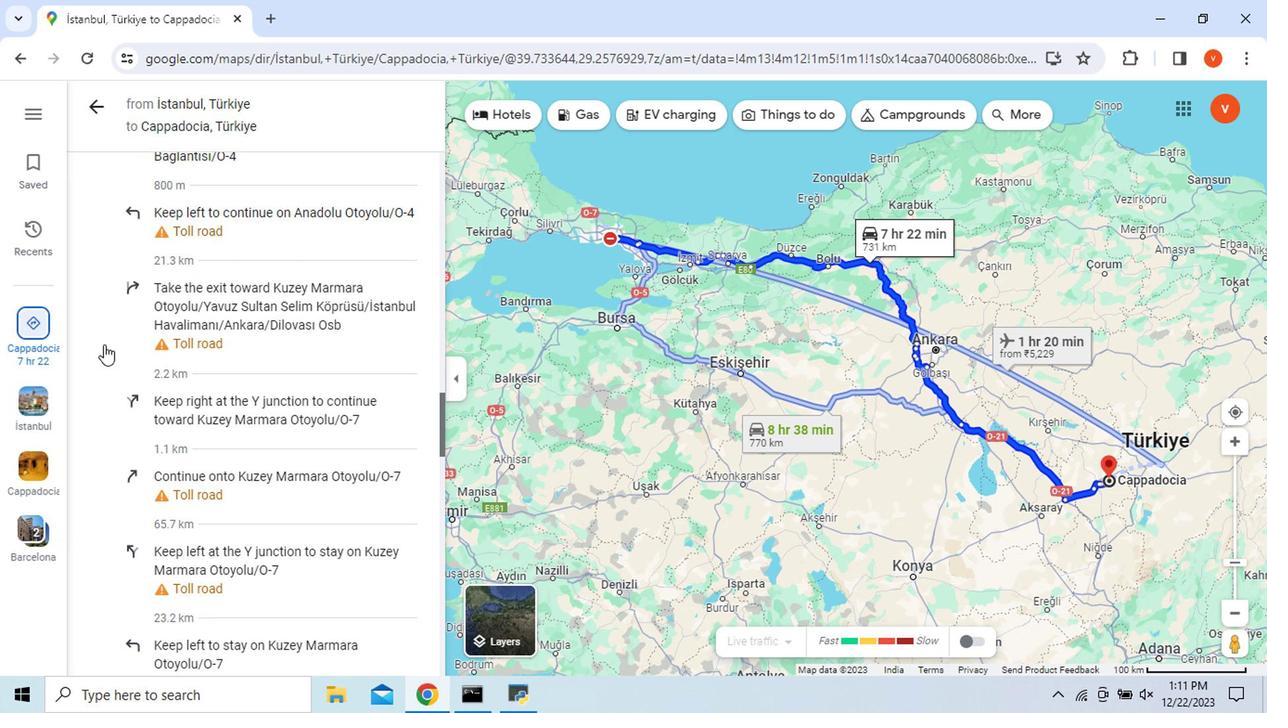 
Action: Mouse scrolled (145, 346) with delta (0, 0)
Screenshot: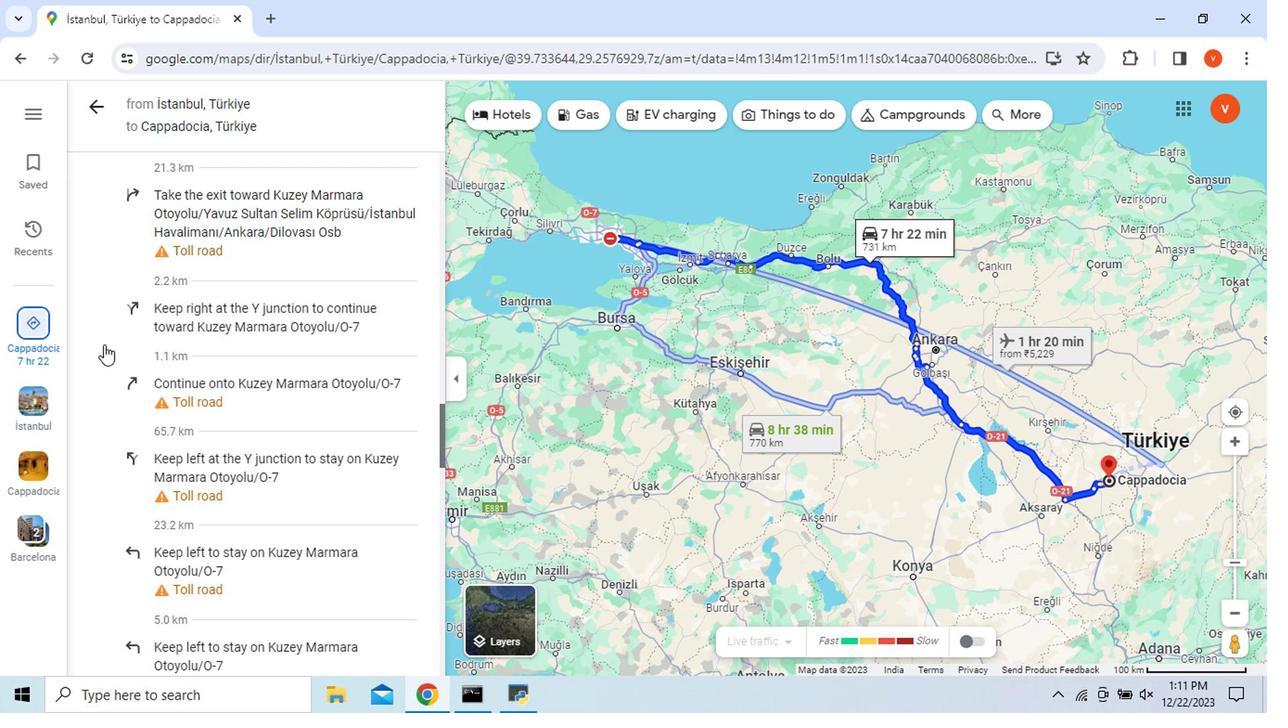 
Action: Mouse scrolled (145, 346) with delta (0, 0)
Screenshot: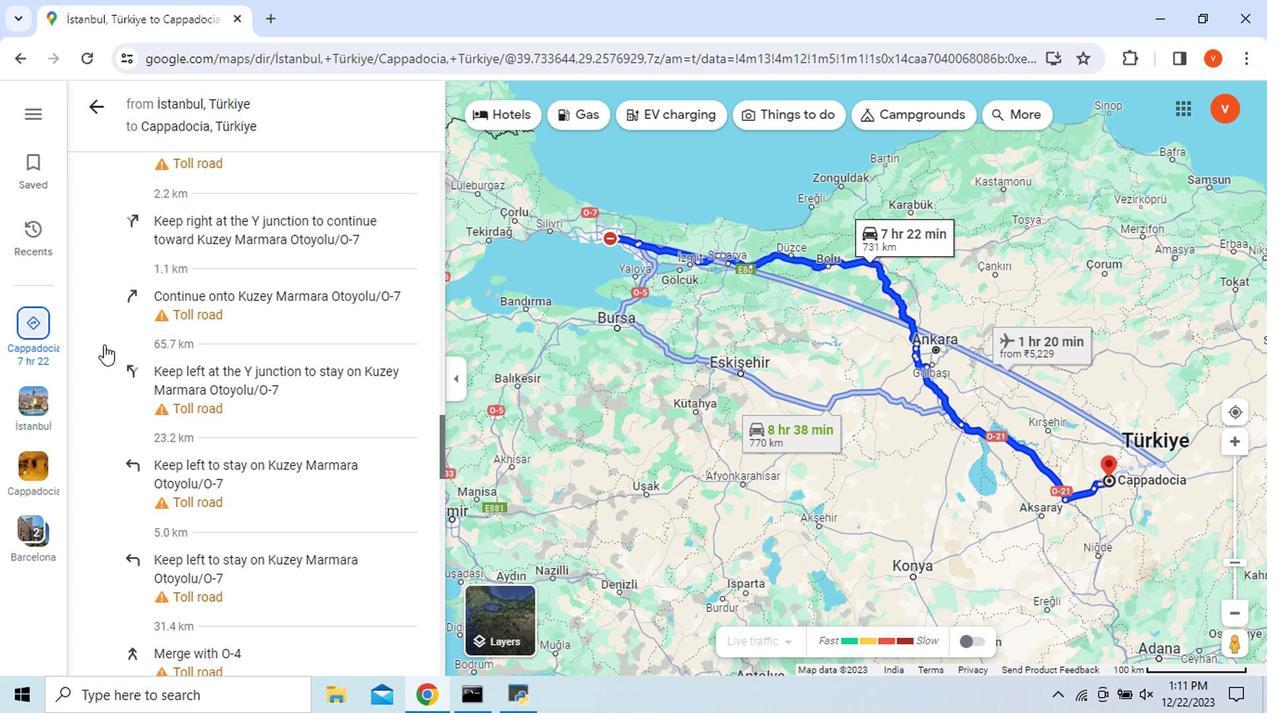 
Action: Mouse scrolled (145, 346) with delta (0, 0)
Screenshot: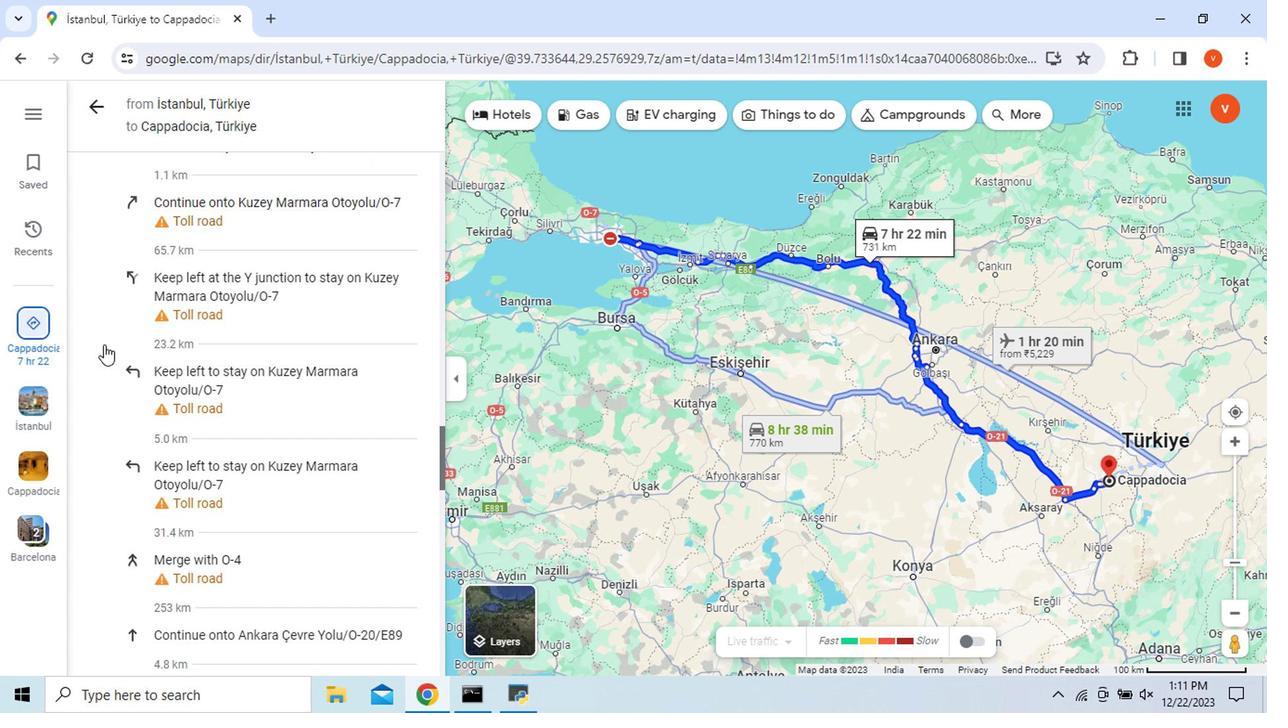 
Action: Mouse scrolled (145, 346) with delta (0, 0)
Screenshot: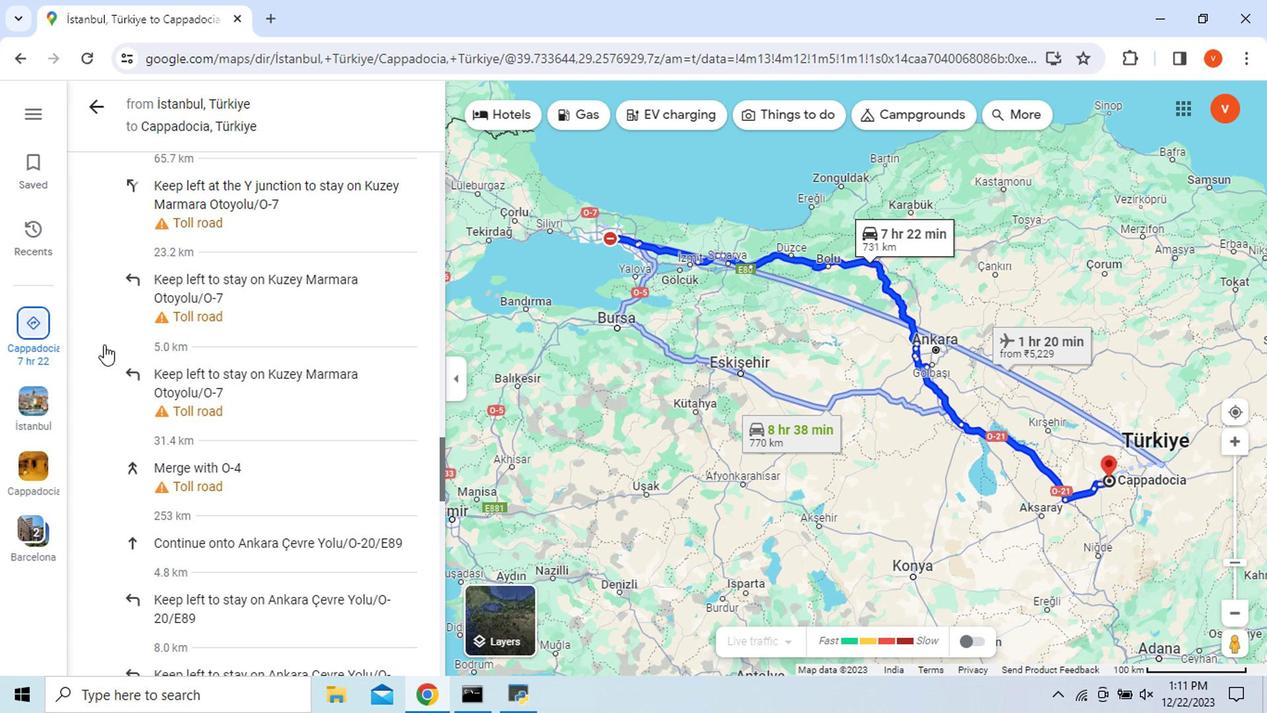 
Action: Mouse scrolled (145, 346) with delta (0, 0)
Screenshot: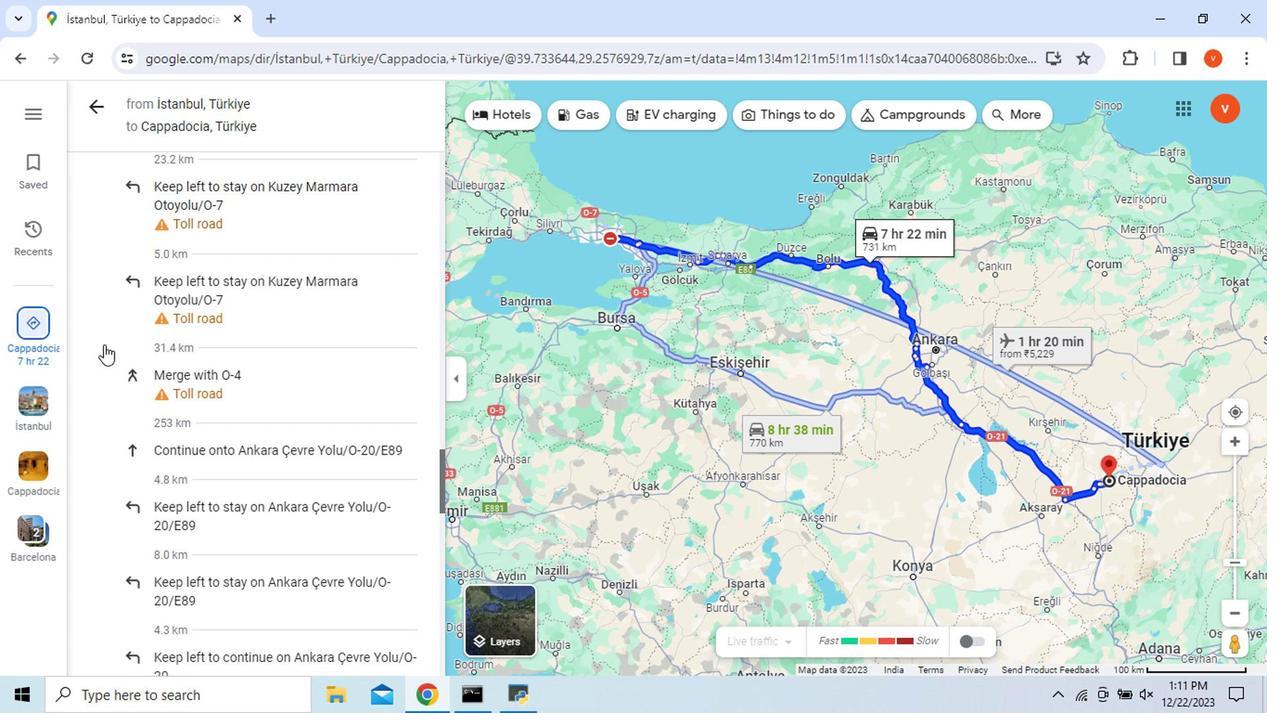 
Action: Mouse scrolled (145, 346) with delta (0, 0)
Screenshot: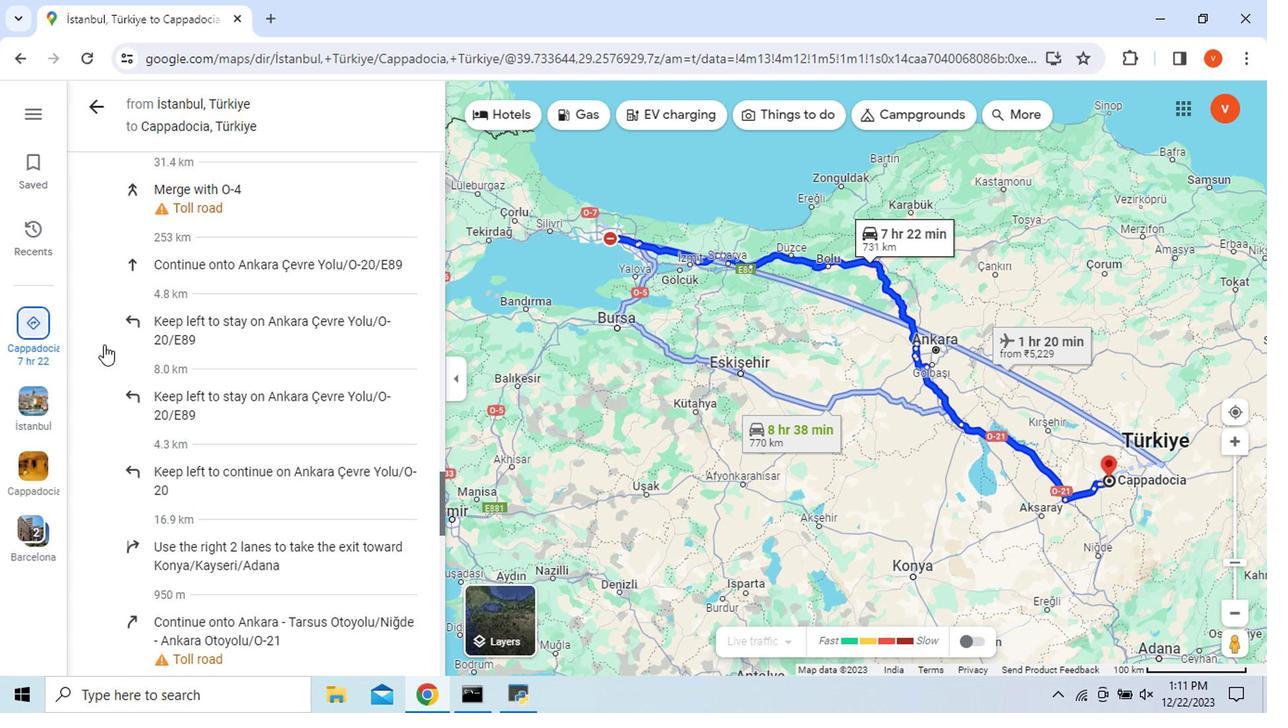 
Action: Mouse scrolled (145, 346) with delta (0, 0)
Screenshot: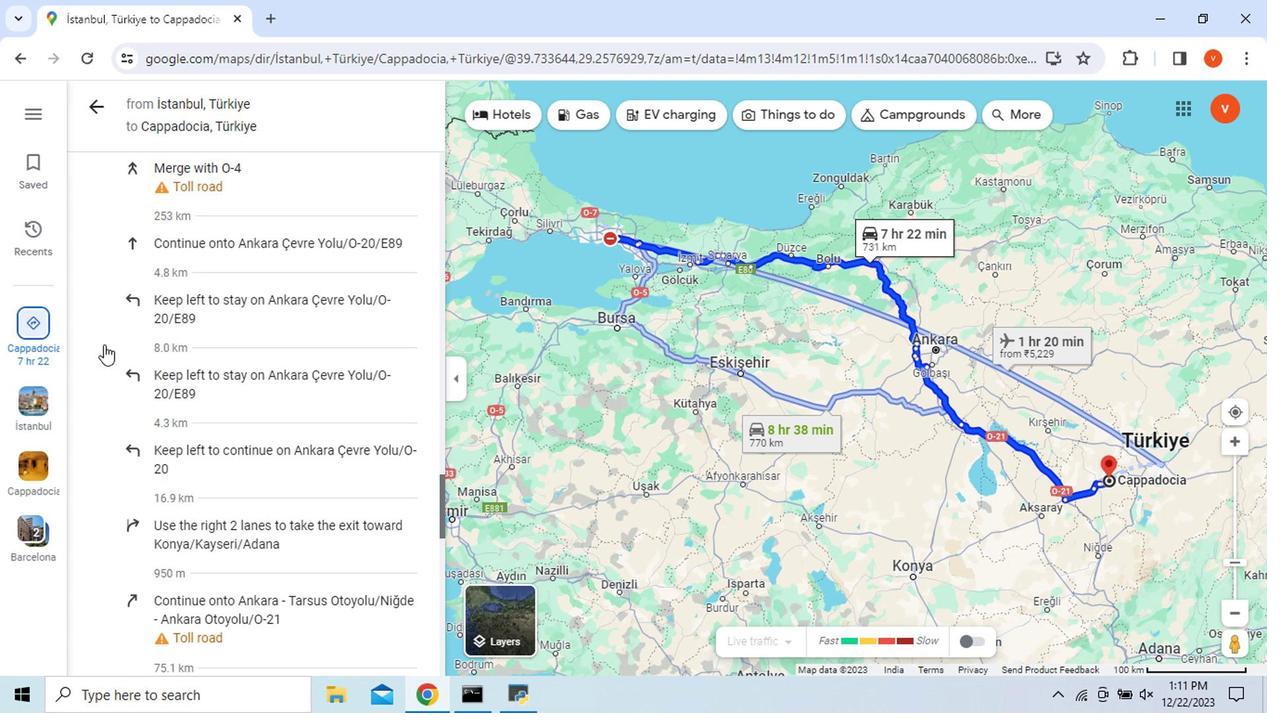 
Action: Mouse scrolled (145, 346) with delta (0, 0)
Screenshot: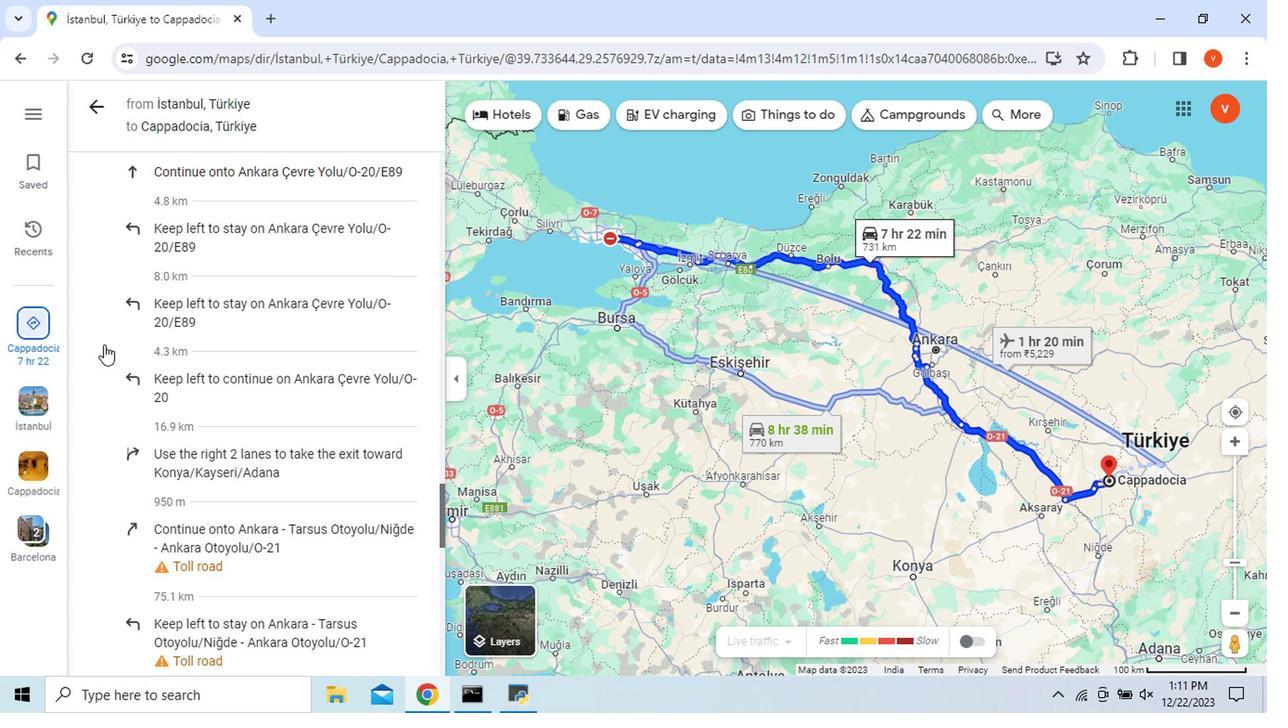 
Action: Mouse scrolled (145, 346) with delta (0, 0)
Screenshot: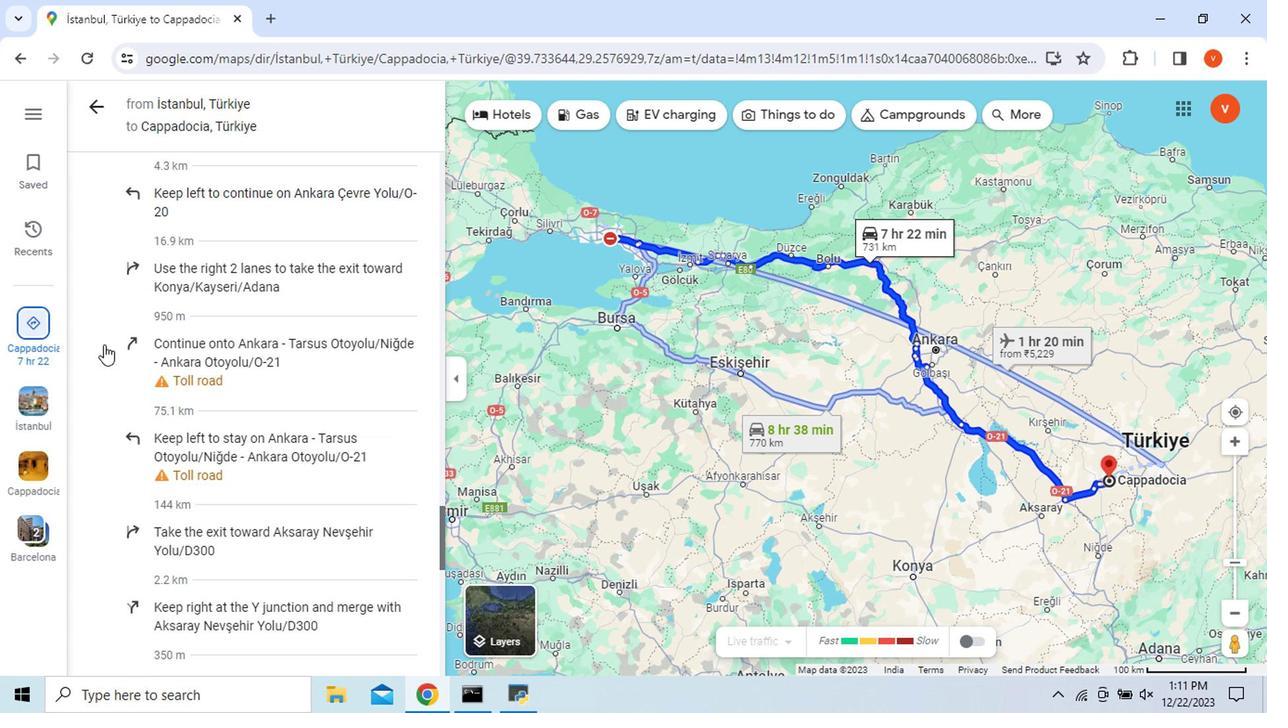 
Action: Mouse scrolled (145, 346) with delta (0, 0)
Screenshot: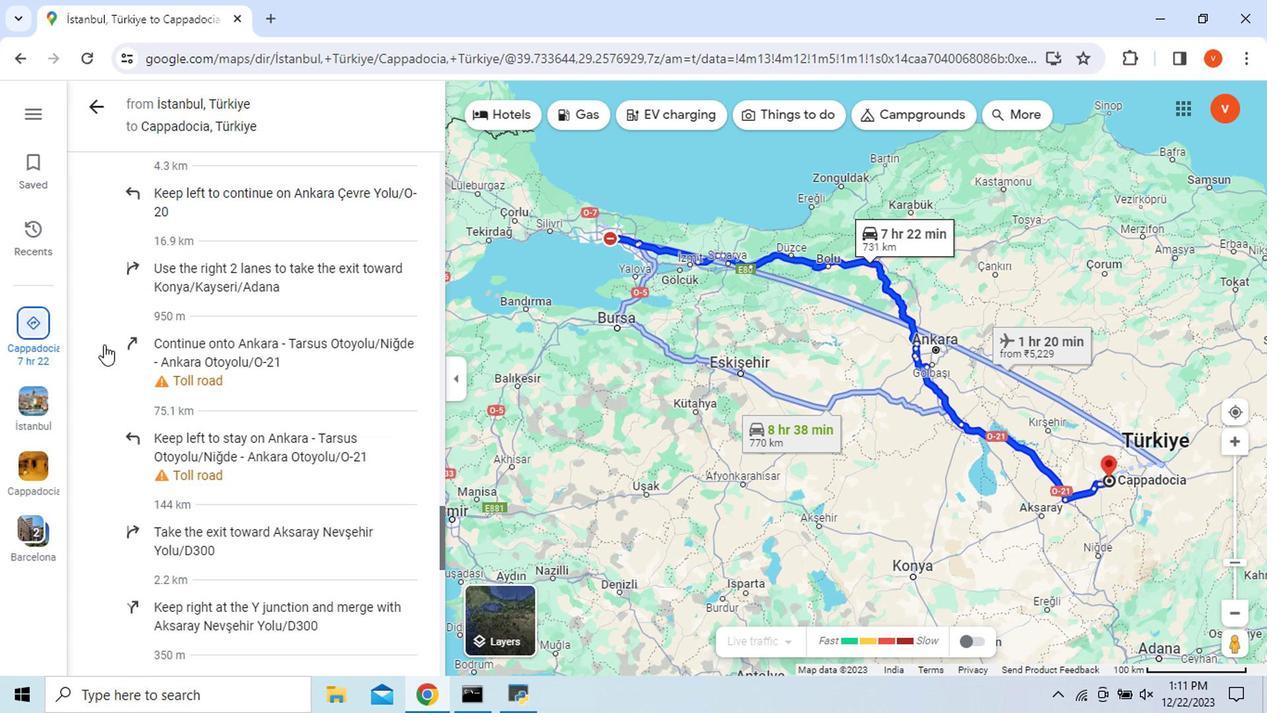 
Action: Mouse scrolled (145, 346) with delta (0, 0)
Screenshot: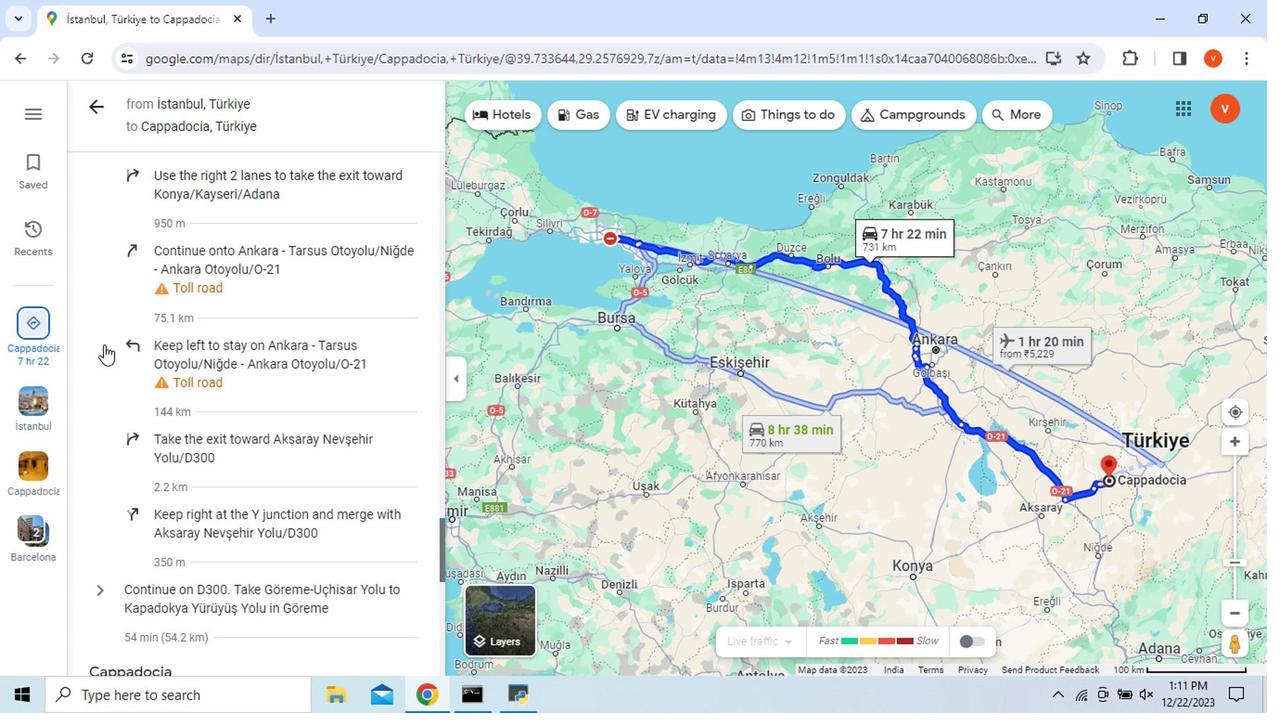 
Action: Mouse scrolled (145, 346) with delta (0, 0)
Screenshot: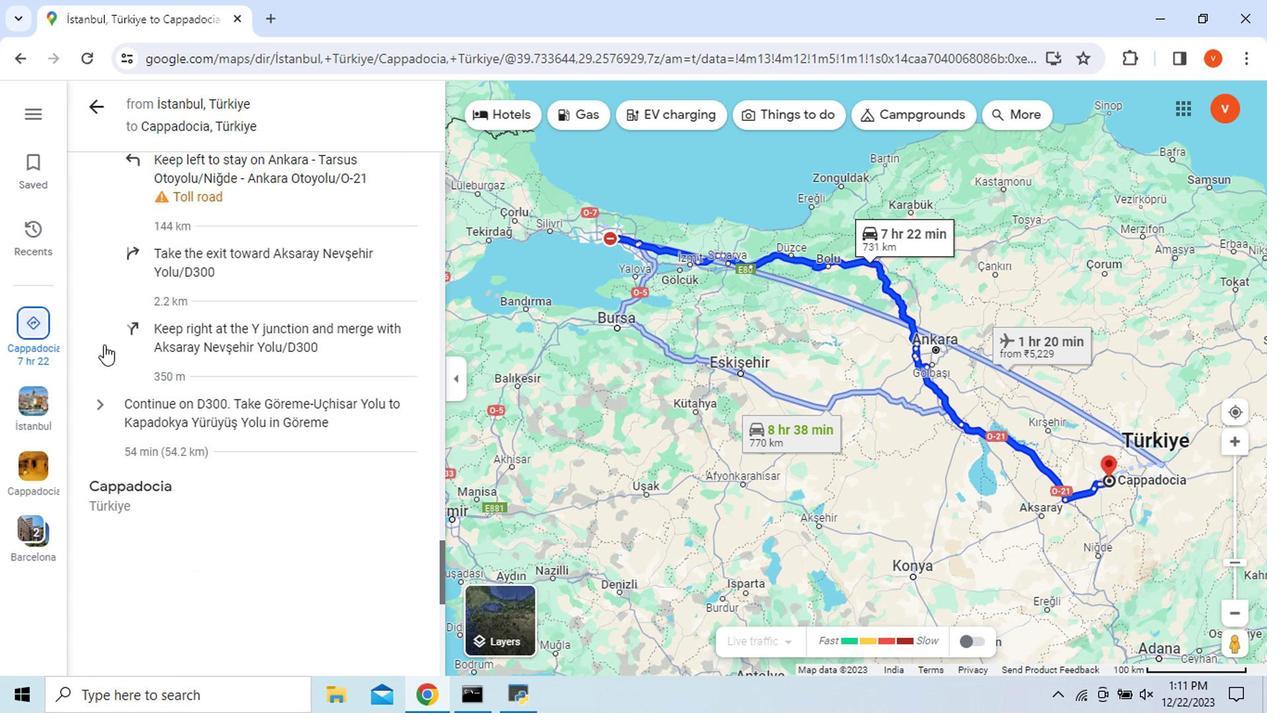 
Action: Mouse scrolled (145, 346) with delta (0, 0)
Screenshot: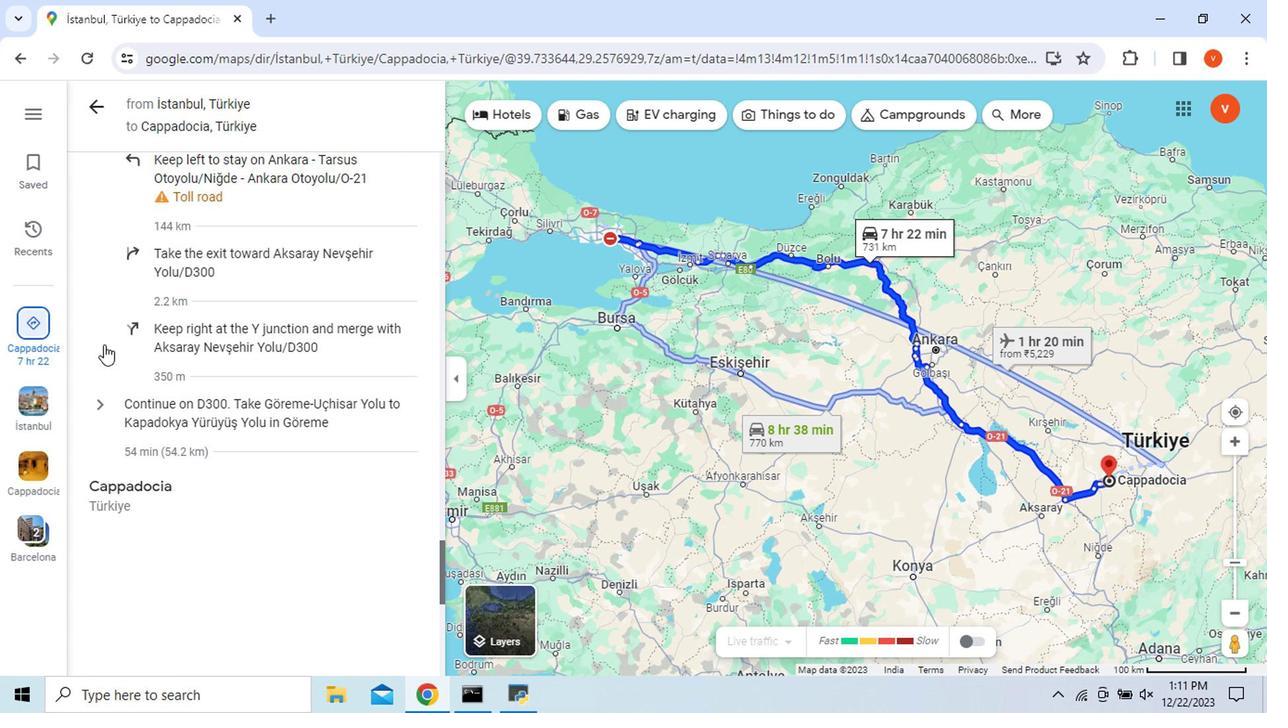 
Action: Mouse moved to (145, 402)
Screenshot: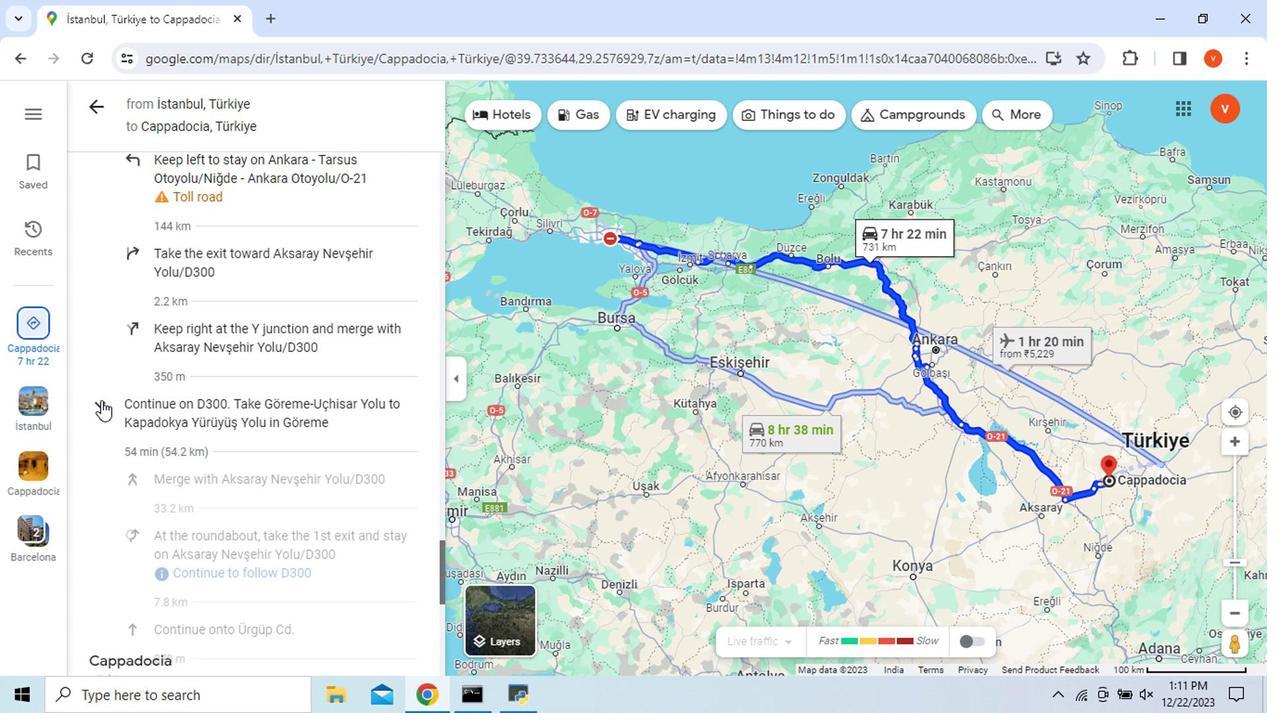 
Action: Mouse pressed left at (145, 402)
Screenshot: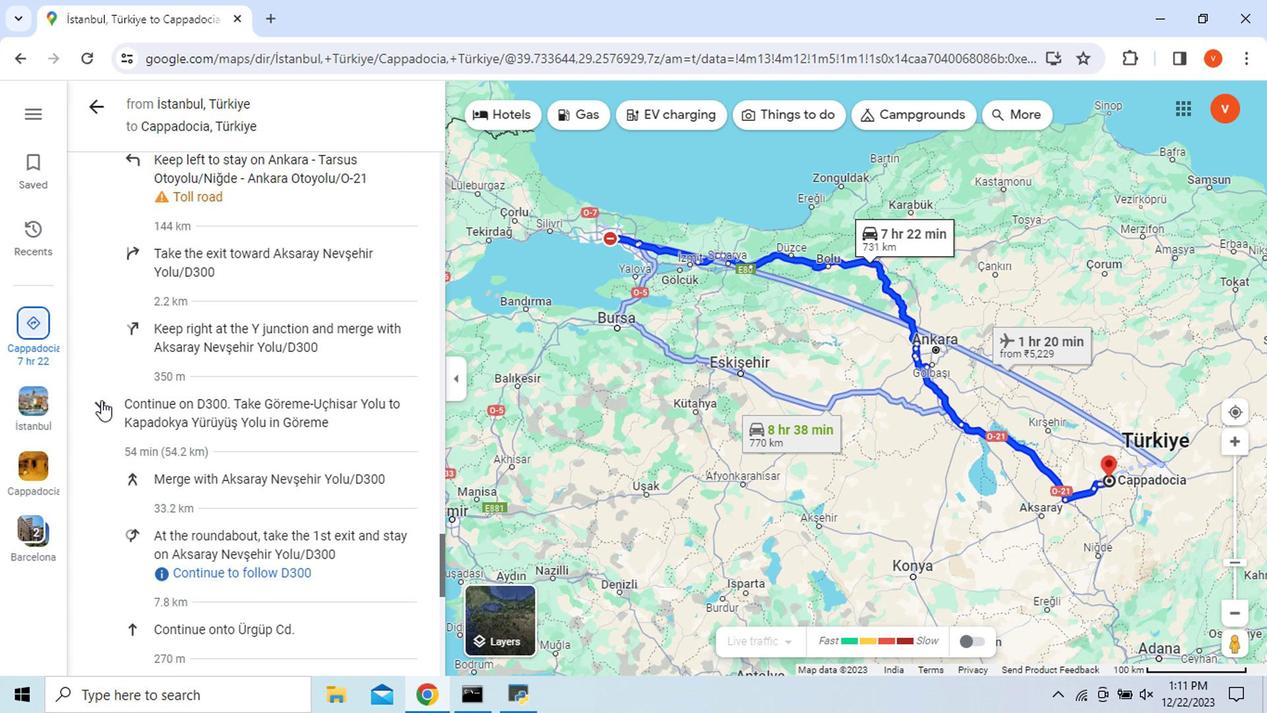 
Action: Mouse scrolled (145, 400) with delta (0, -1)
Screenshot: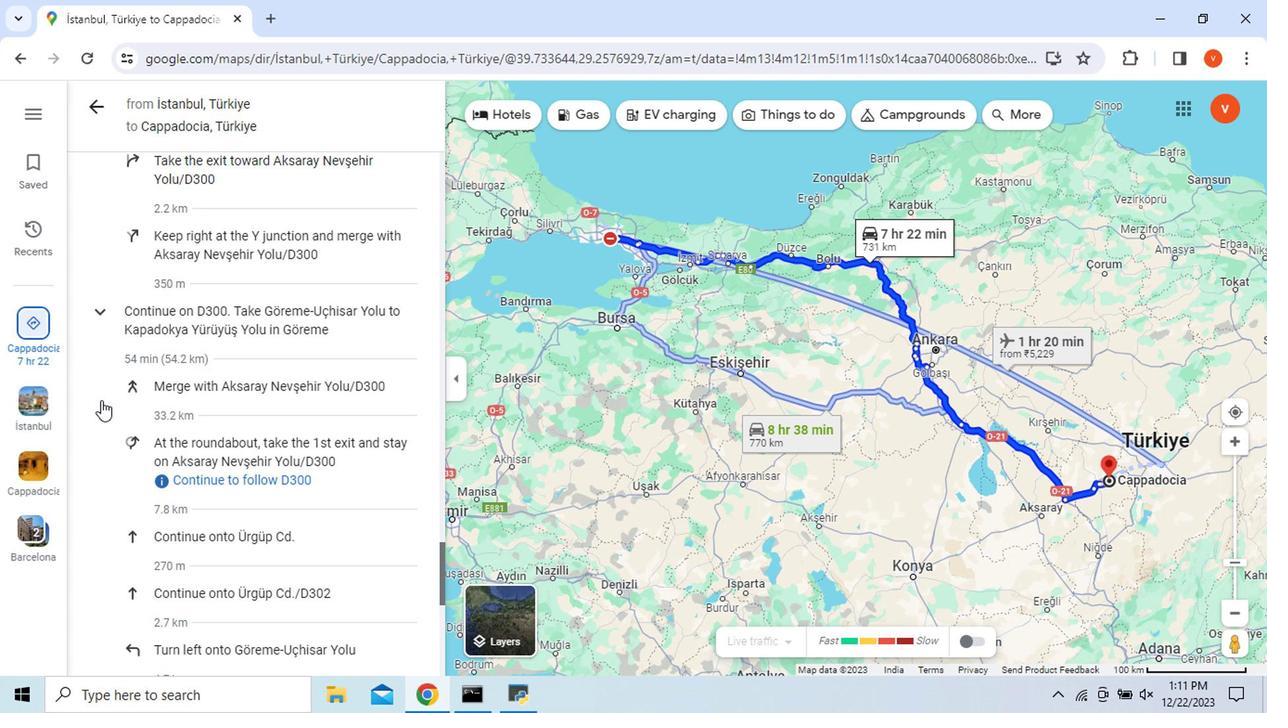 
Action: Mouse scrolled (145, 400) with delta (0, -1)
Screenshot: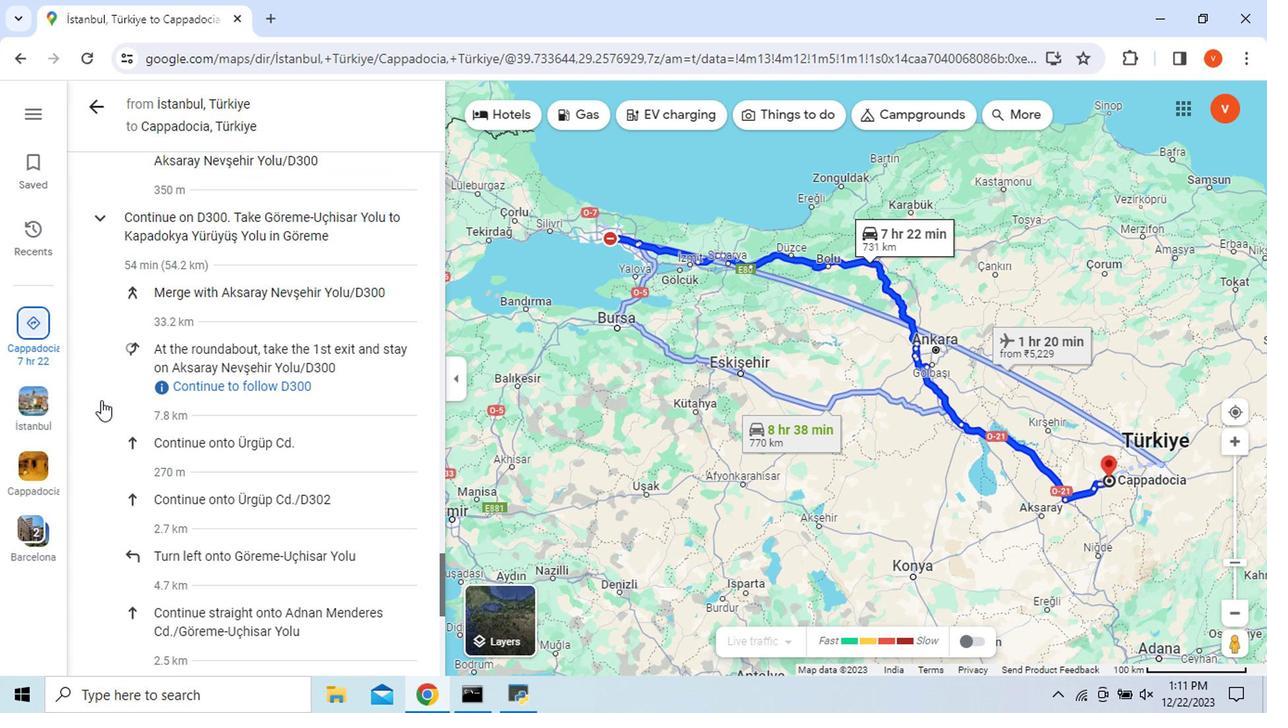 
Action: Mouse scrolled (145, 400) with delta (0, -1)
Screenshot: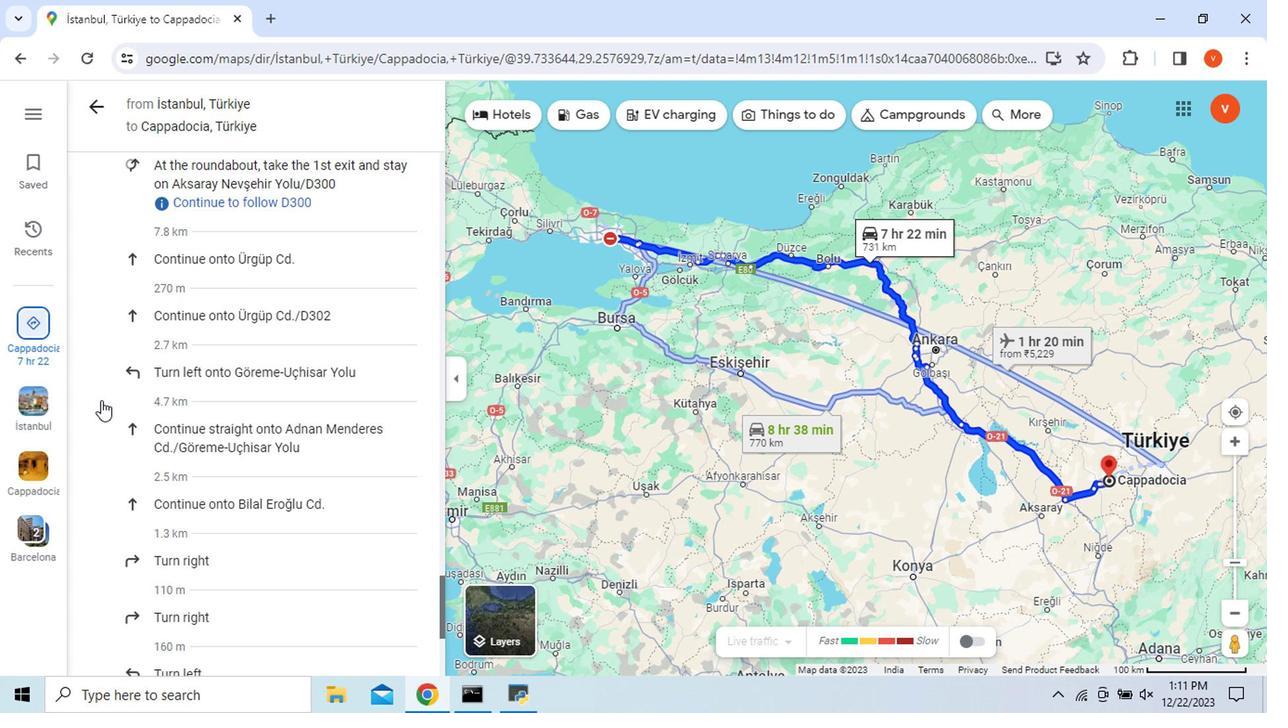 
Action: Mouse scrolled (145, 400) with delta (0, -1)
Screenshot: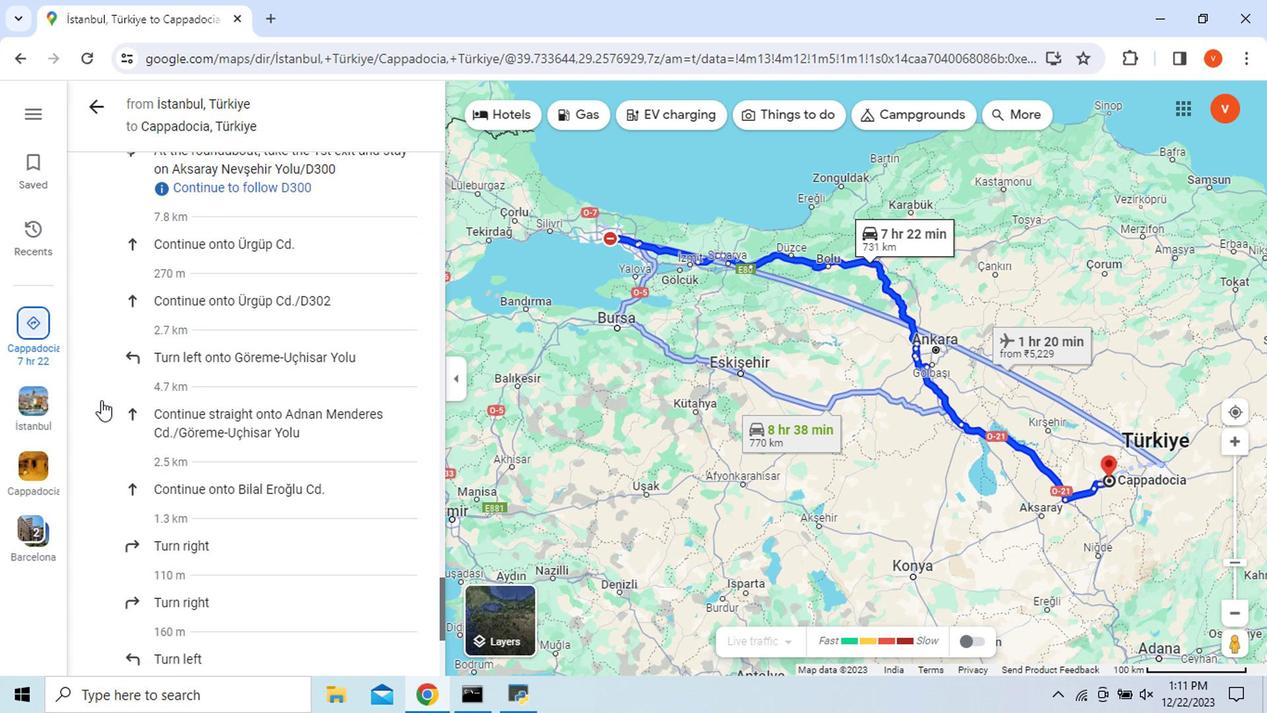 
Action: Mouse scrolled (145, 400) with delta (0, -1)
Screenshot: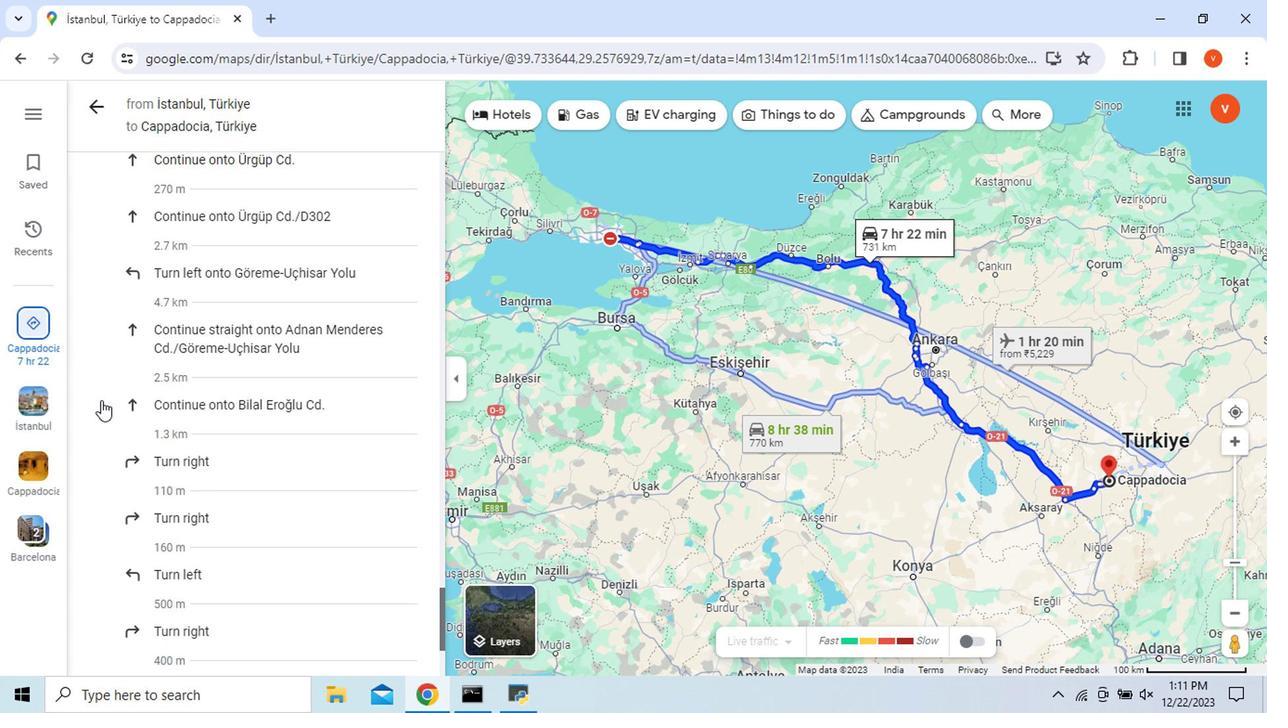 
Action: Mouse scrolled (145, 400) with delta (0, -1)
Screenshot: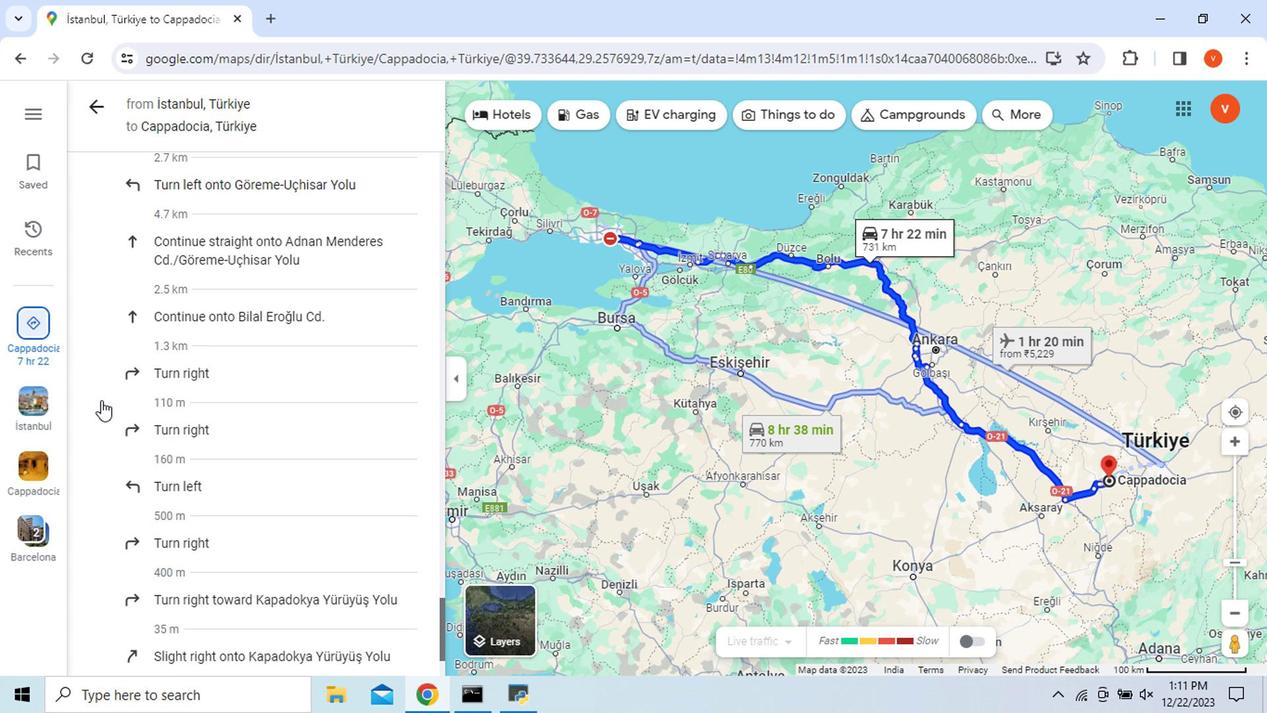 
Action: Mouse scrolled (145, 400) with delta (0, -1)
Screenshot: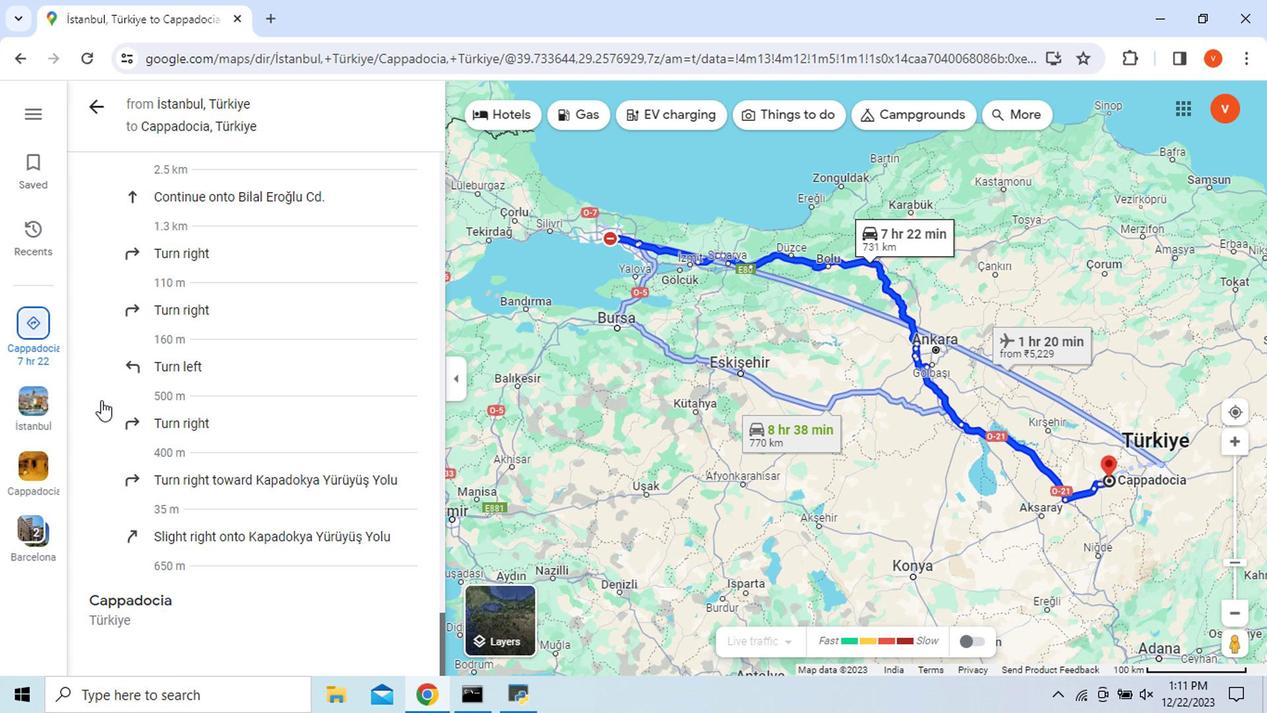 
Action: Mouse scrolled (145, 400) with delta (0, -1)
Screenshot: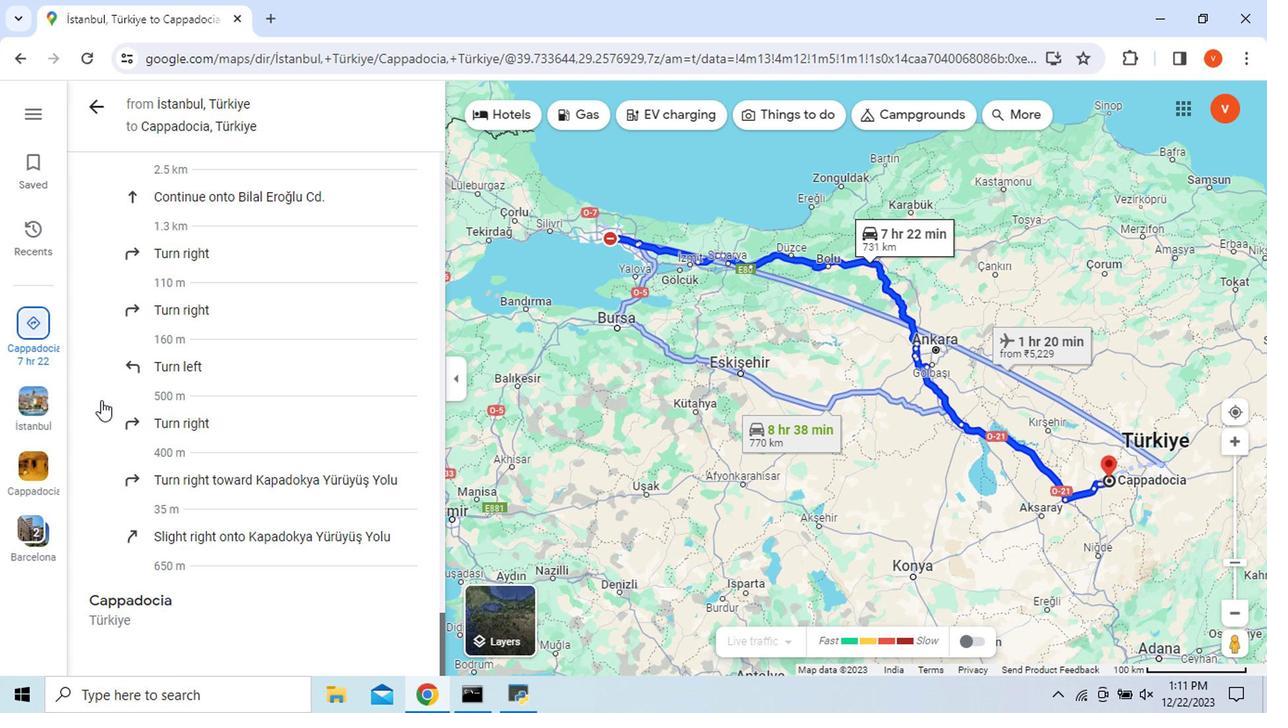 
Action: Mouse scrolled (145, 400) with delta (0, -1)
Screenshot: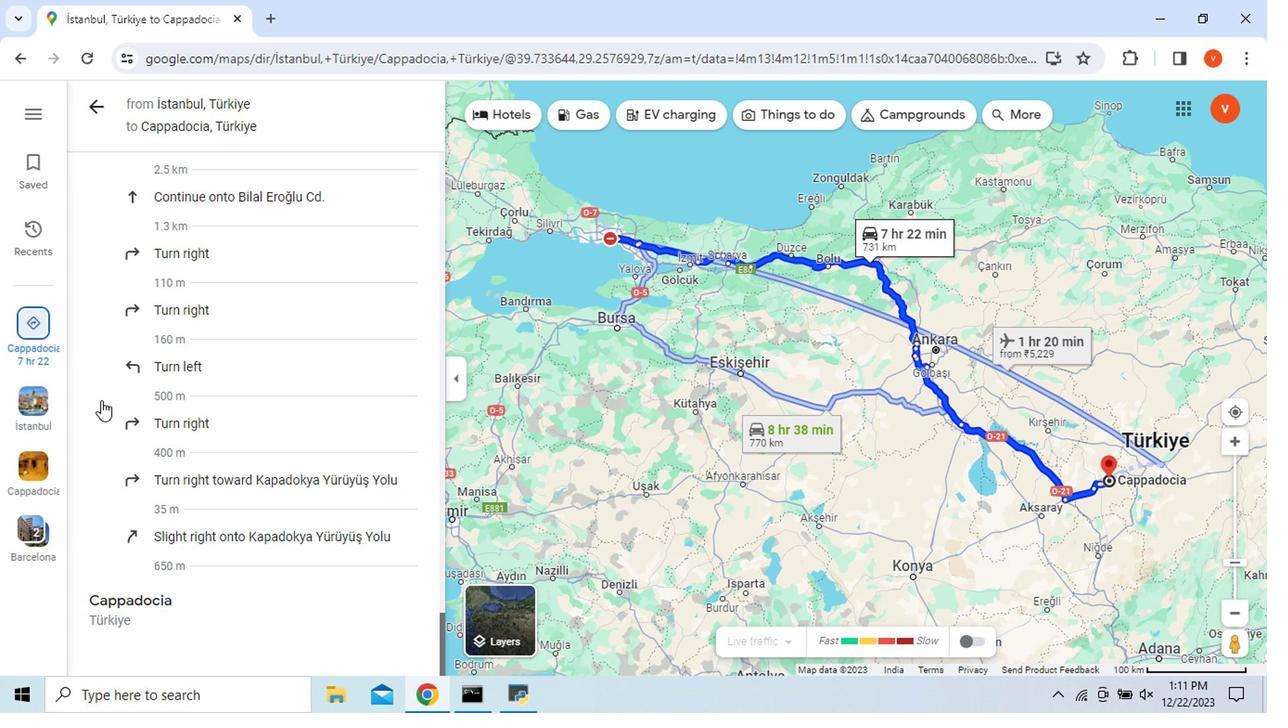 
Action: Mouse scrolled (145, 400) with delta (0, -1)
Screenshot: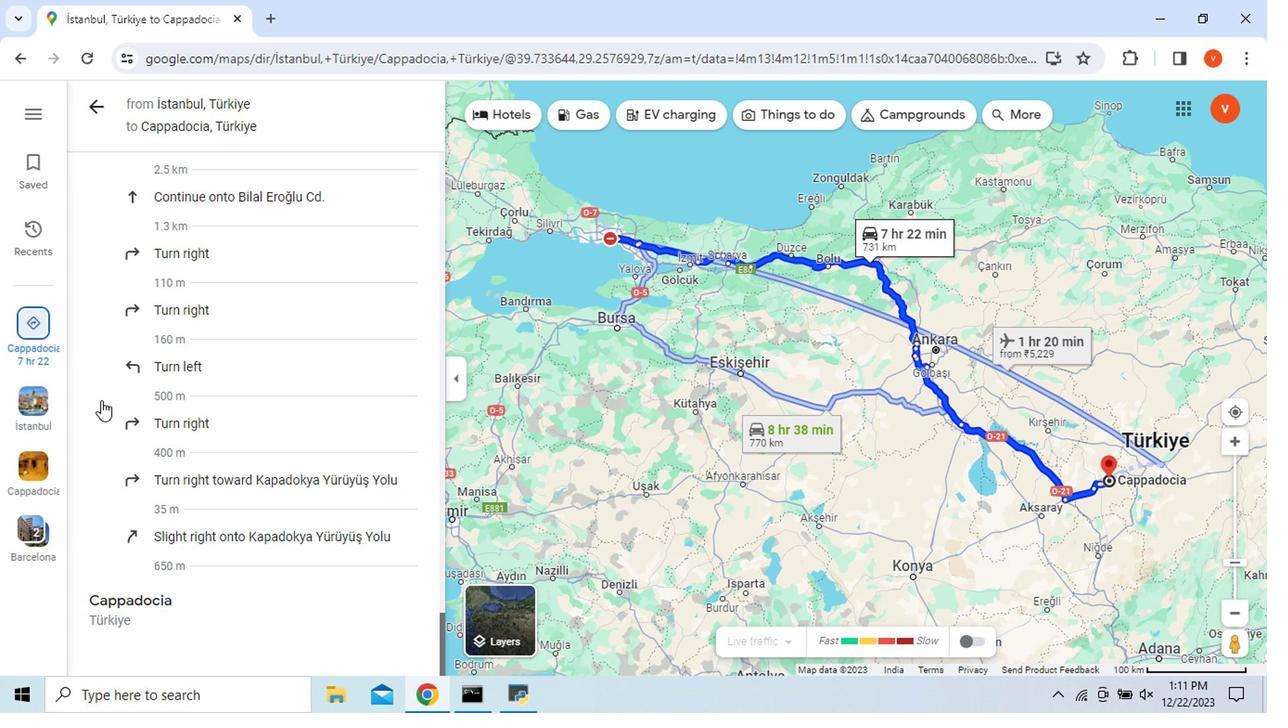
Action: Mouse moved to (143, 109)
Screenshot: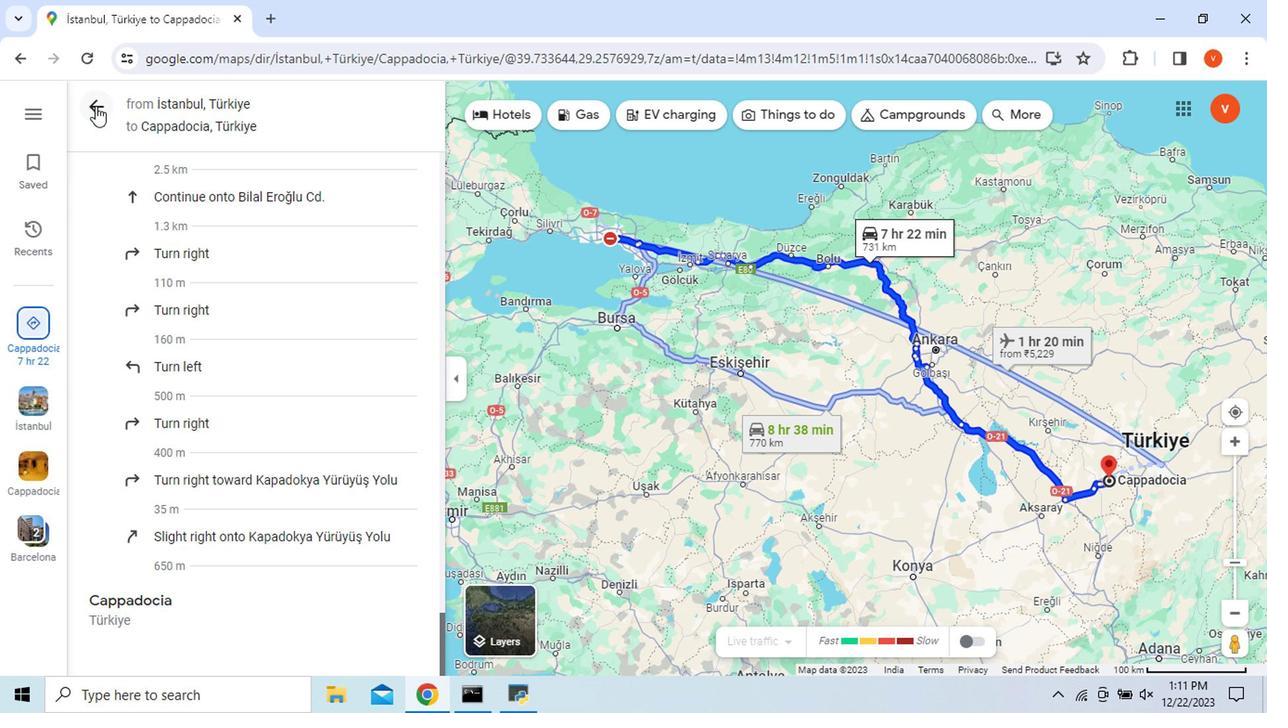 
Action: Mouse pressed left at (143, 109)
Screenshot: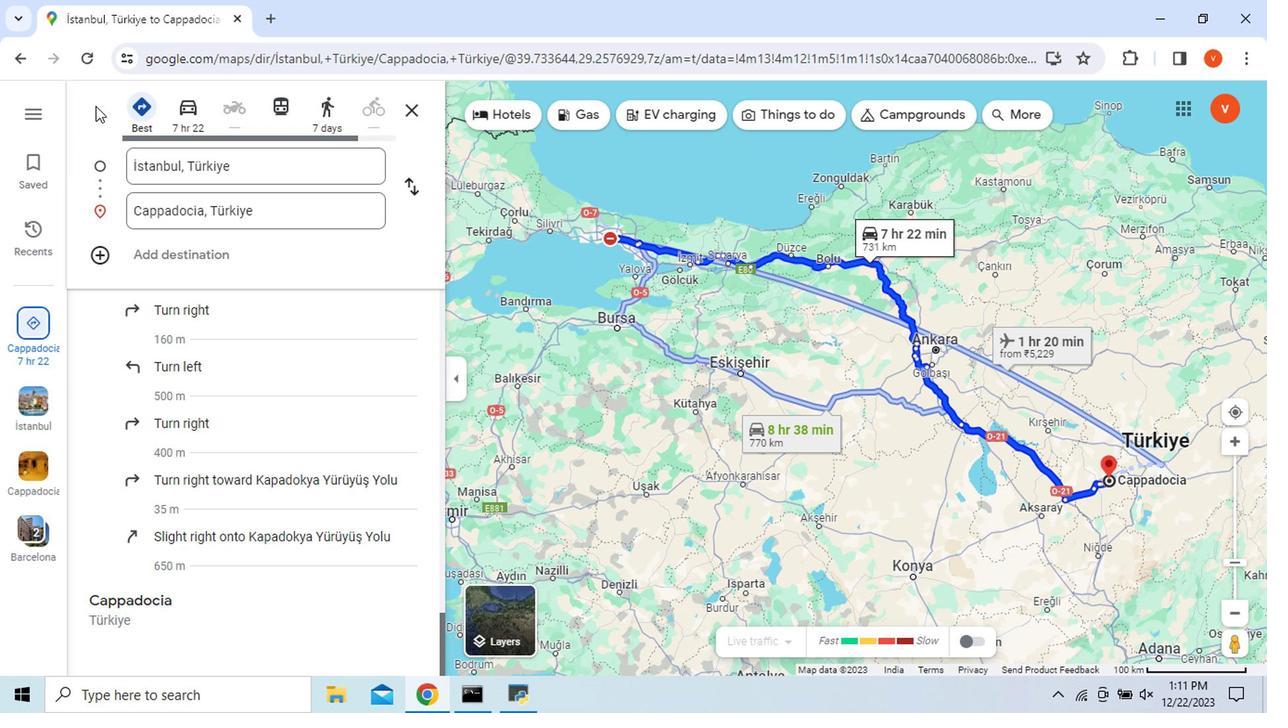 
Action: Mouse moved to (196, 105)
Screenshot: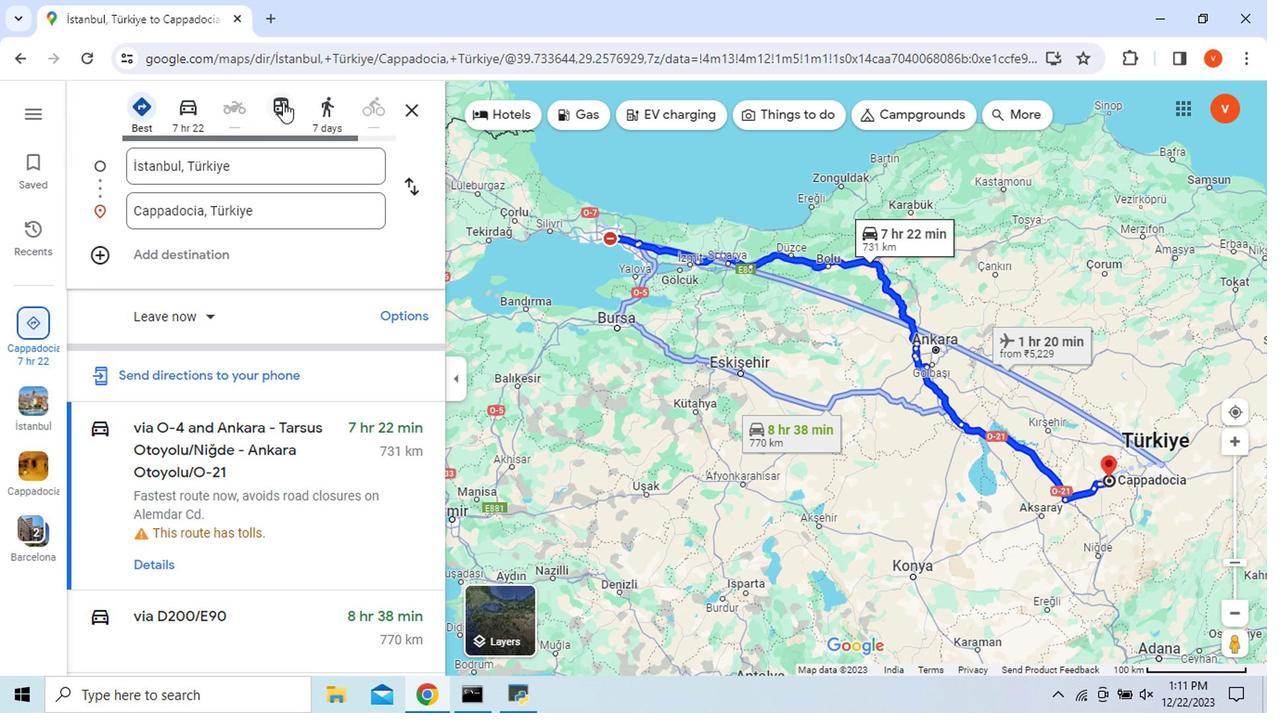
Action: Mouse pressed left at (196, 105)
Screenshot: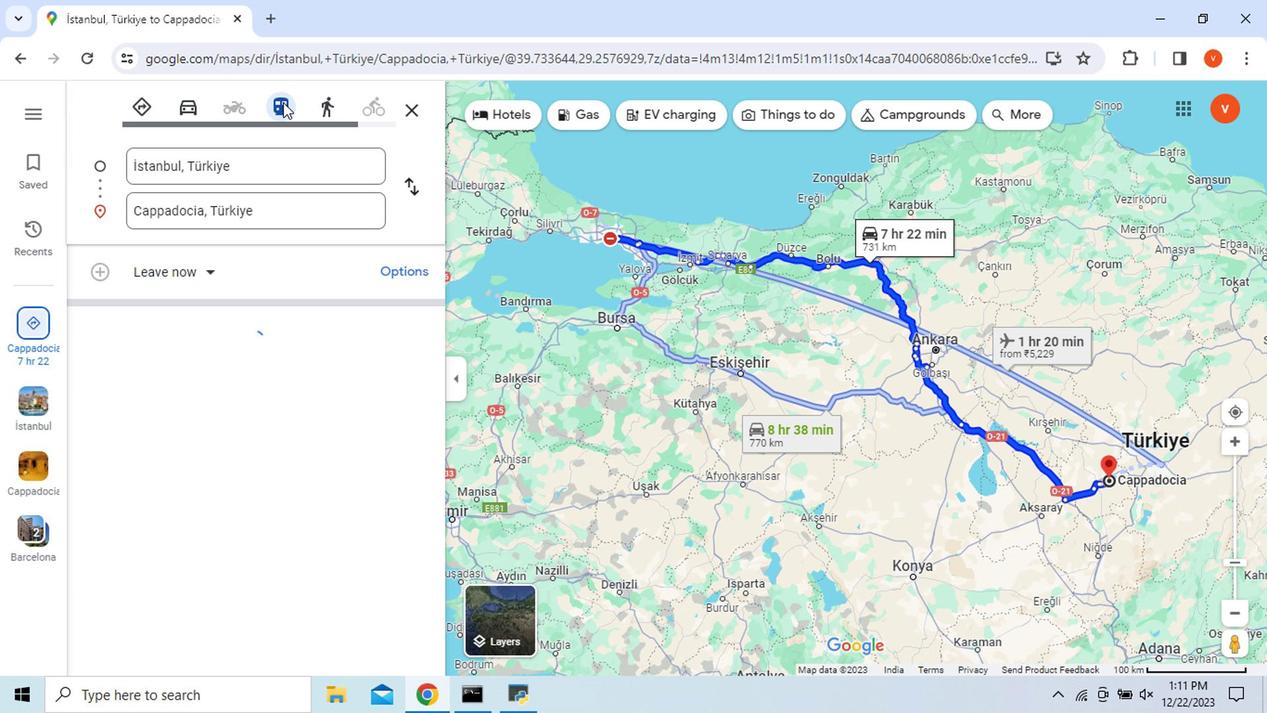 
Action: Mouse moved to (156, 108)
Screenshot: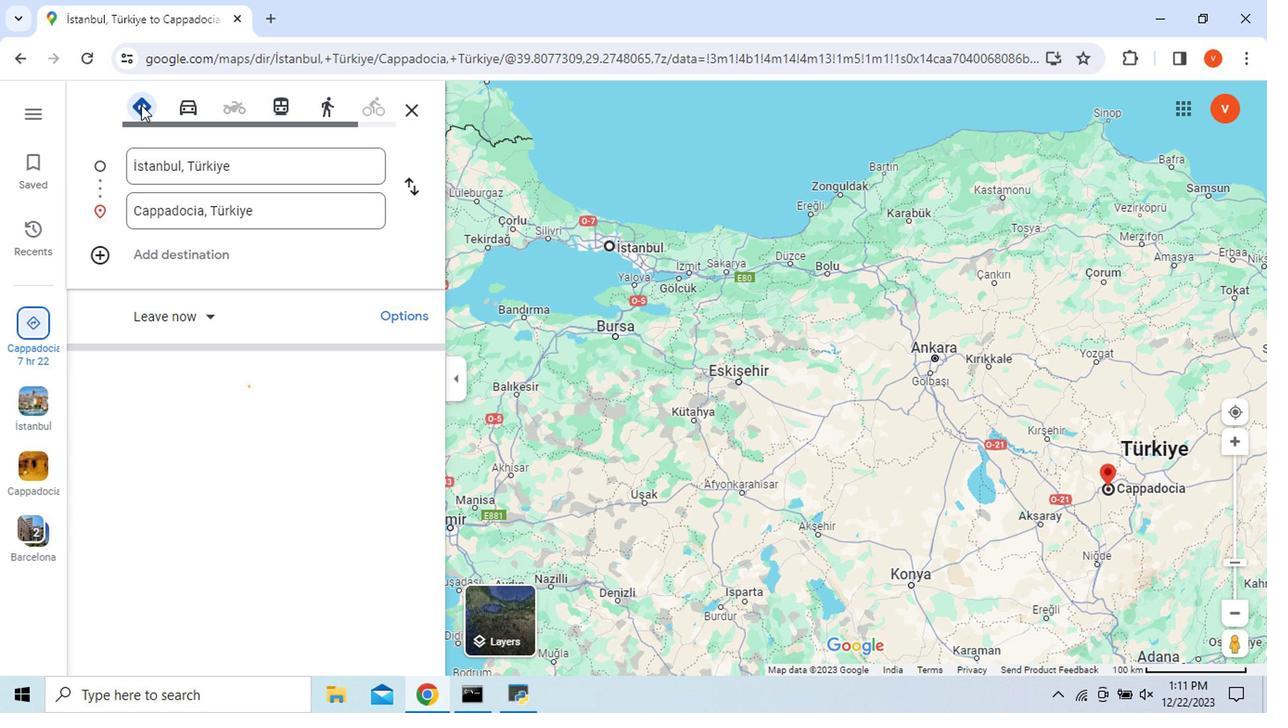 
Action: Mouse pressed left at (156, 108)
Screenshot: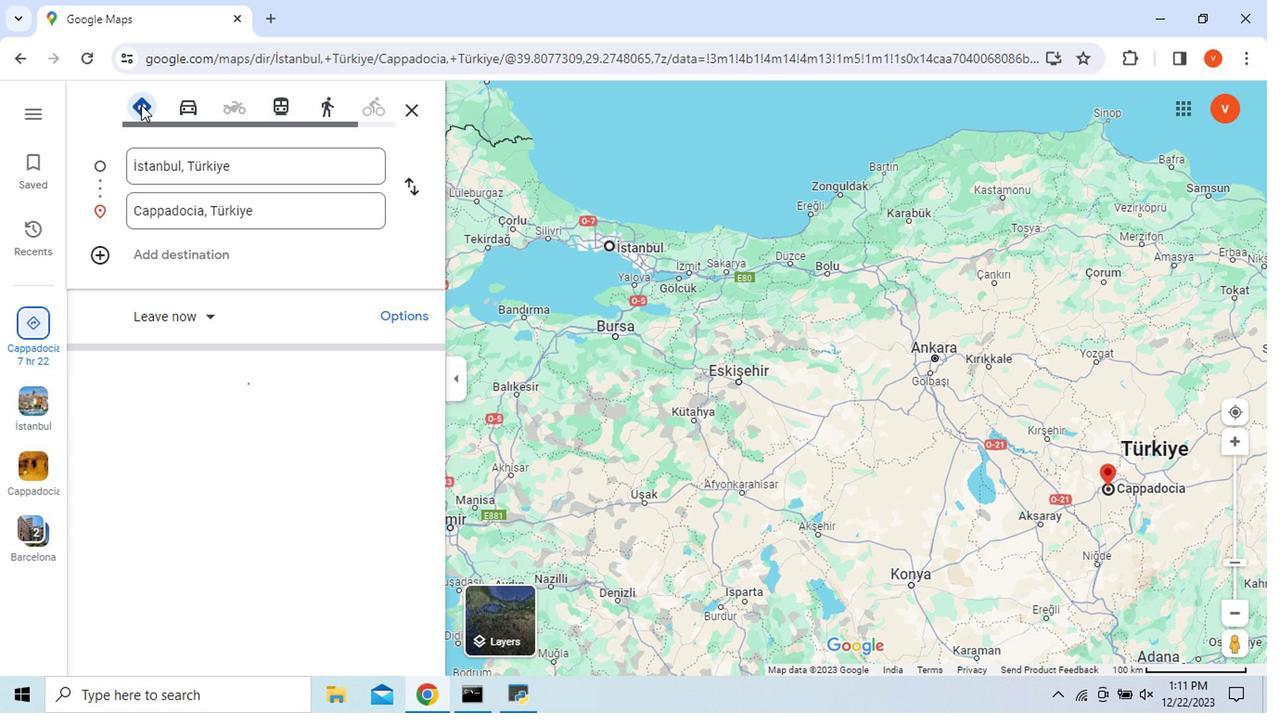 
Action: Mouse moved to (197, 521)
Screenshot: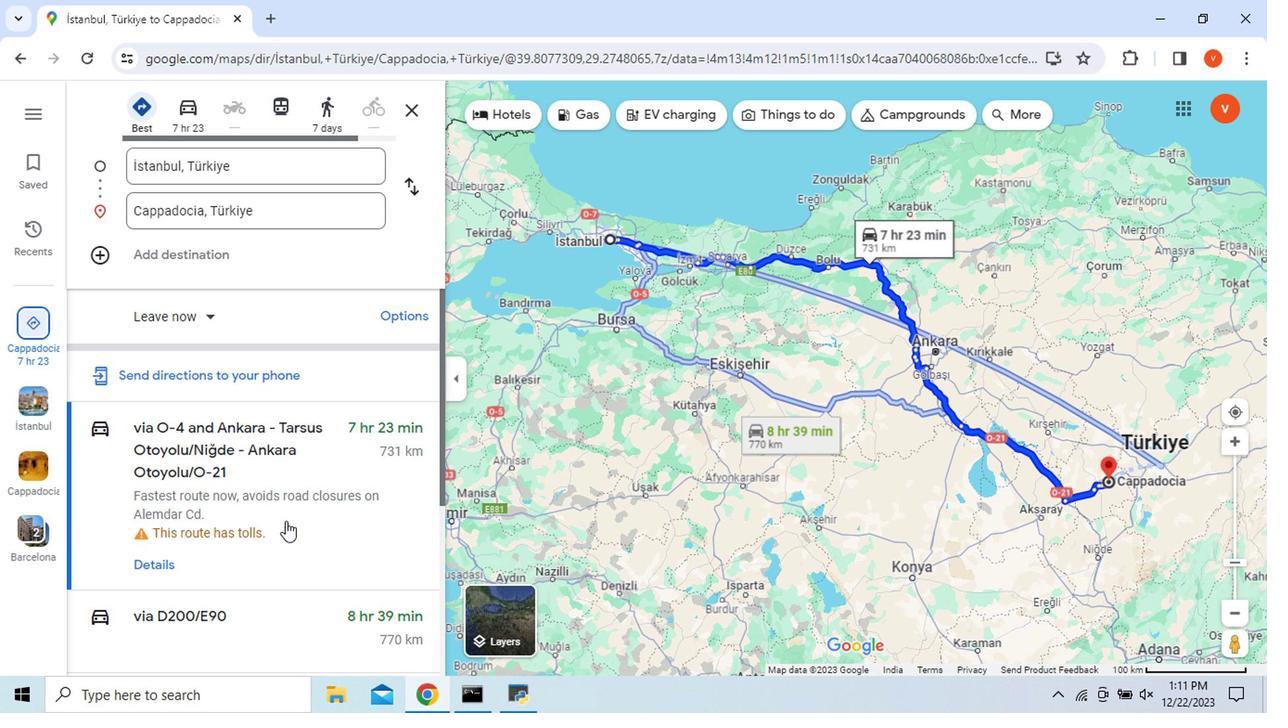 
Action: Mouse scrolled (197, 521) with delta (0, 0)
Screenshot: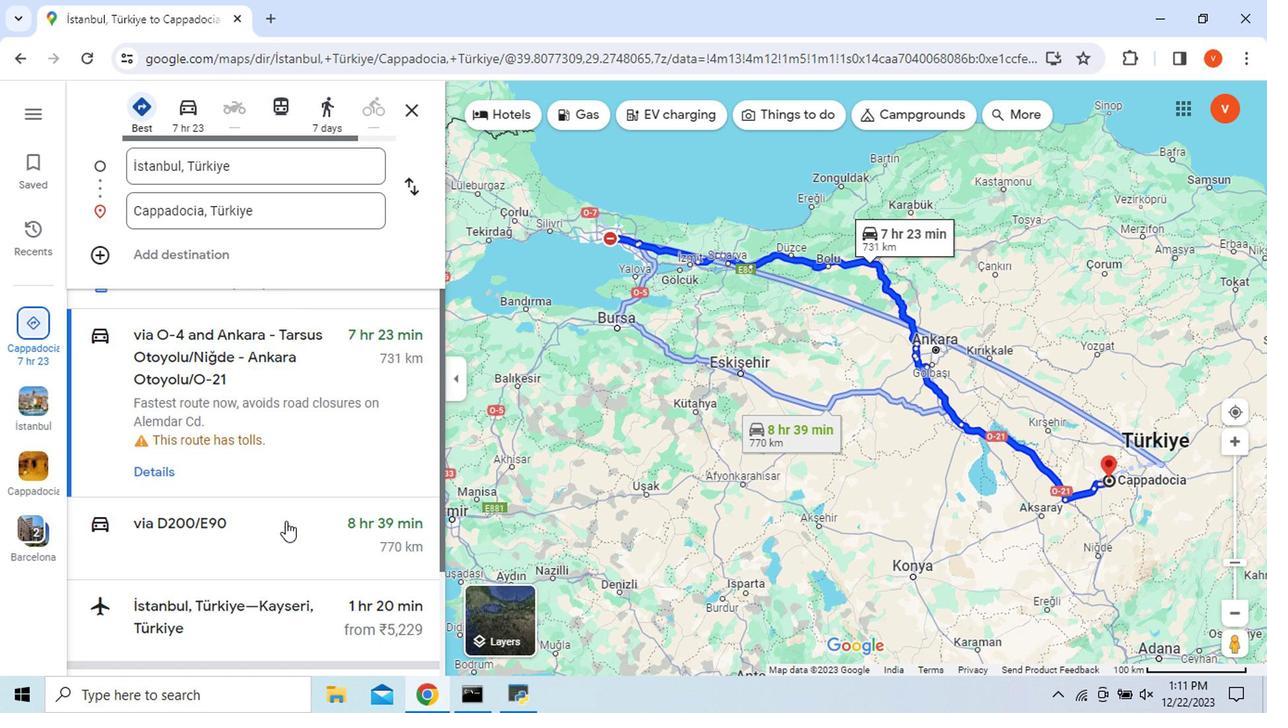 
Action: Mouse scrolled (197, 521) with delta (0, 0)
Screenshot: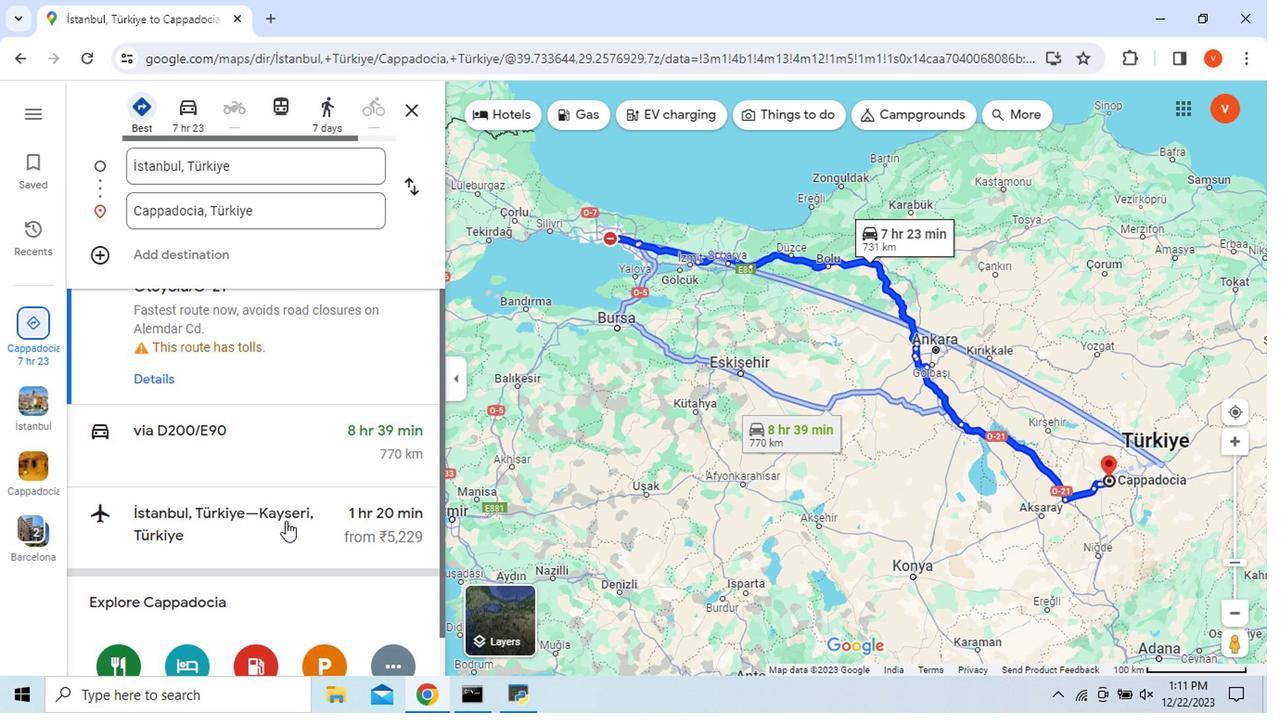 
Action: Mouse moved to (178, 445)
Screenshot: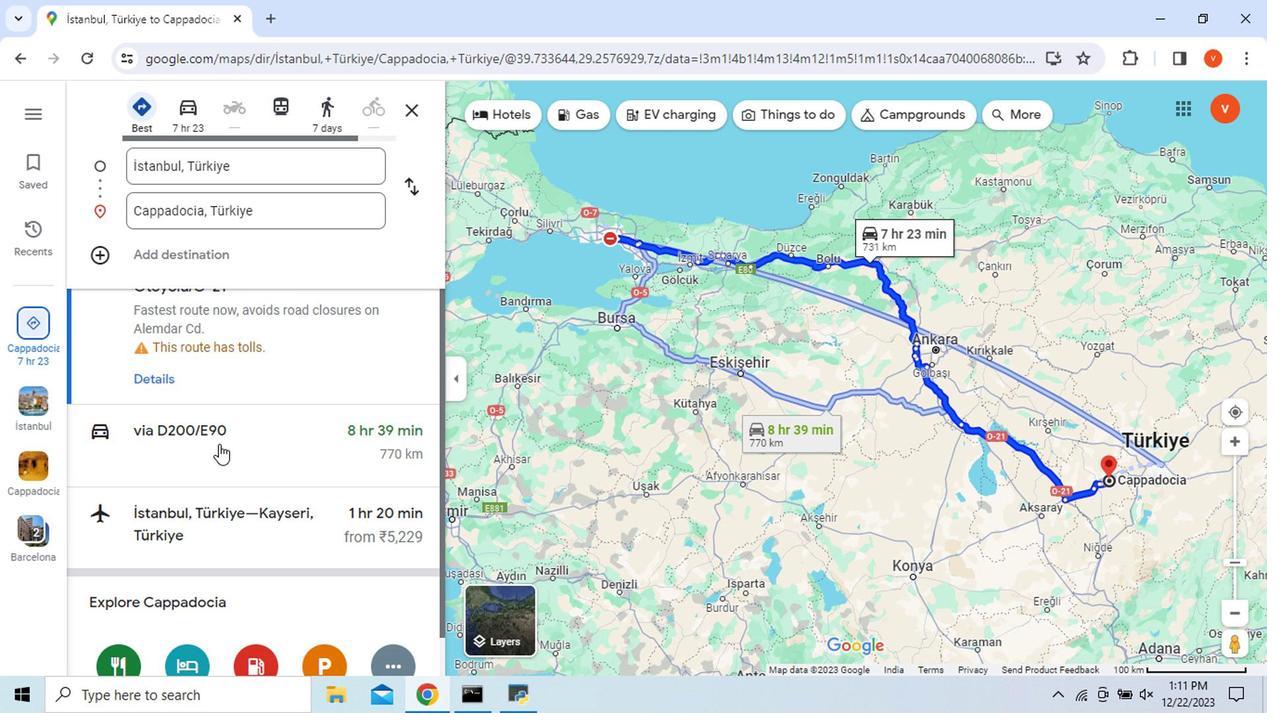 
Action: Mouse pressed left at (178, 445)
Screenshot: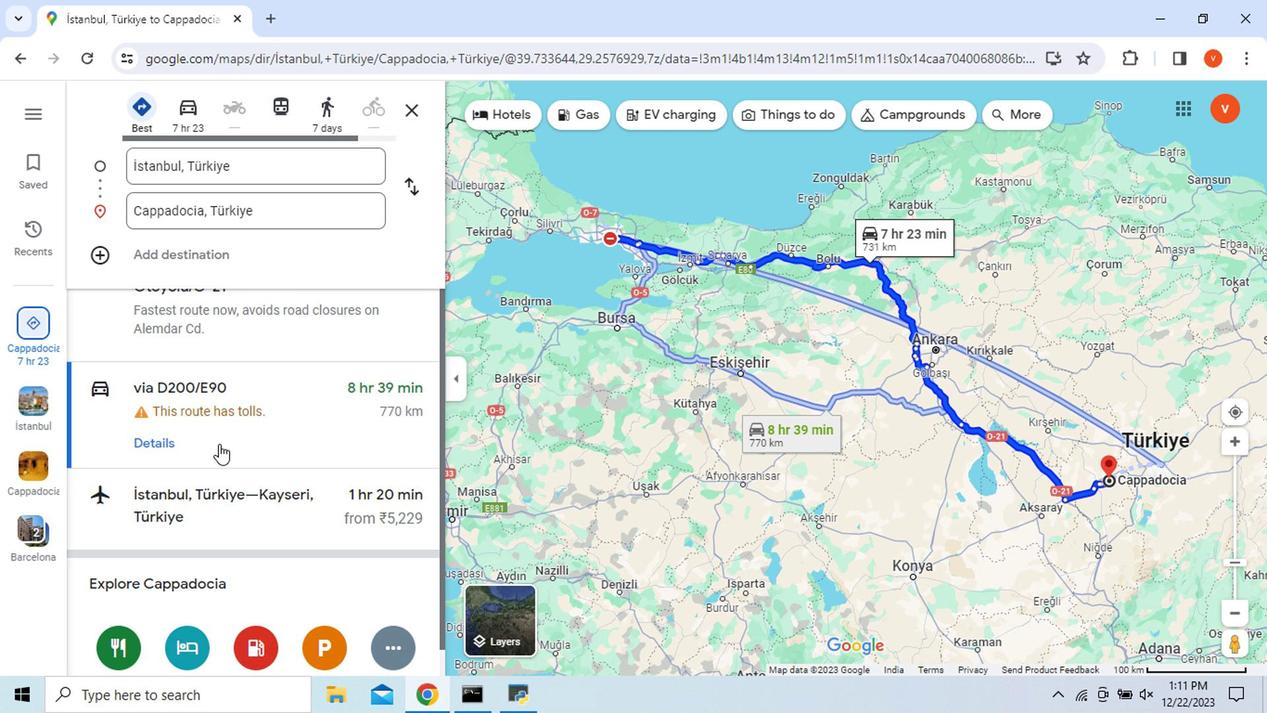 
Action: Mouse moved to (163, 444)
Screenshot: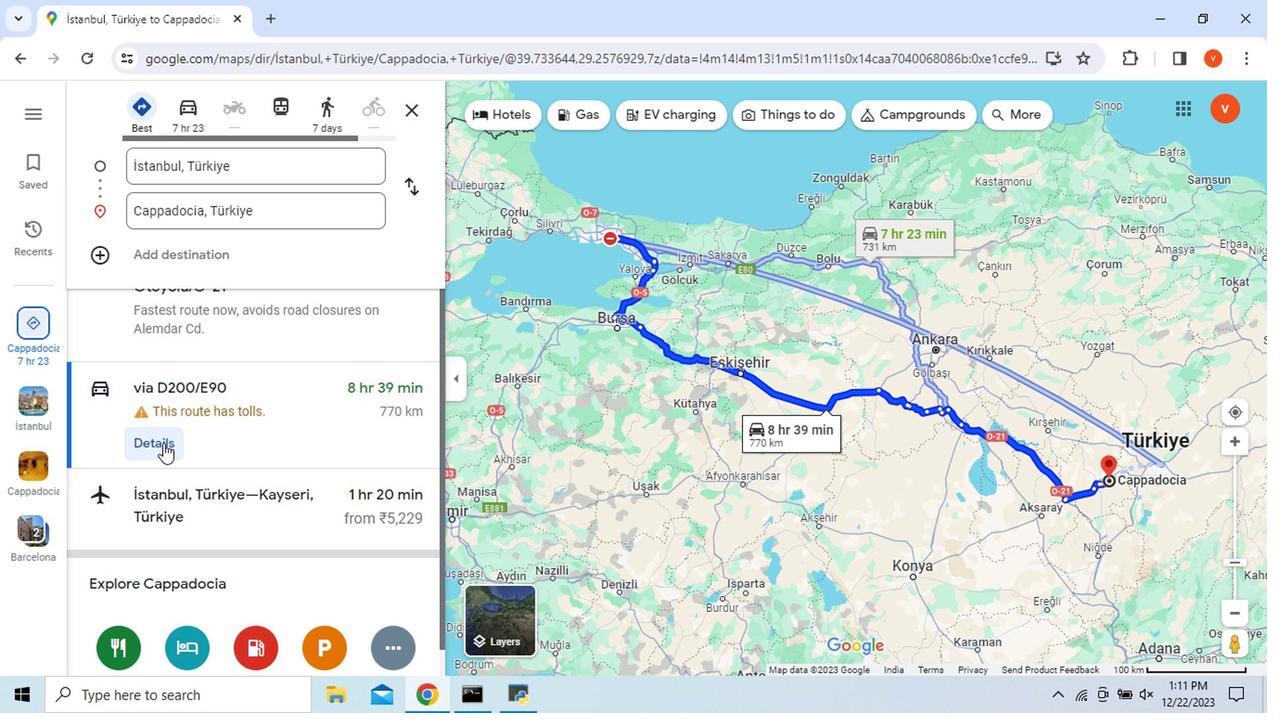 
Action: Mouse pressed left at (163, 444)
Screenshot: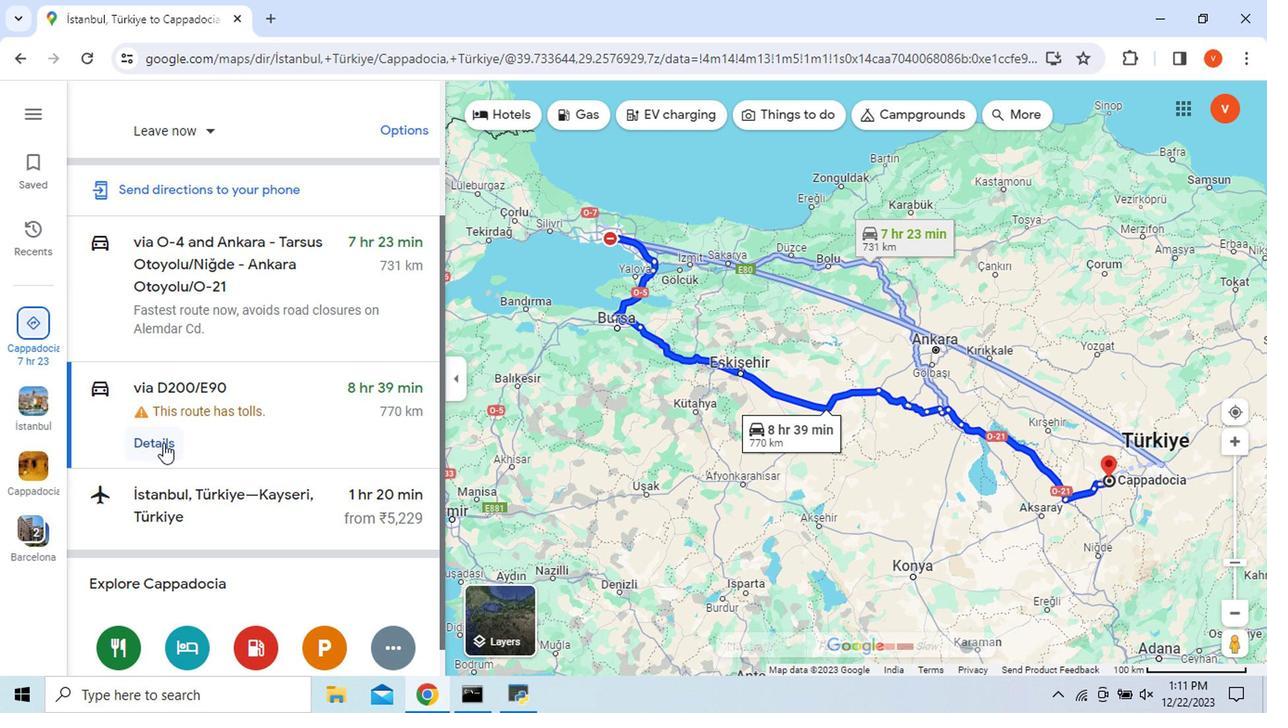 
Action: Mouse moved to (145, 339)
Screenshot: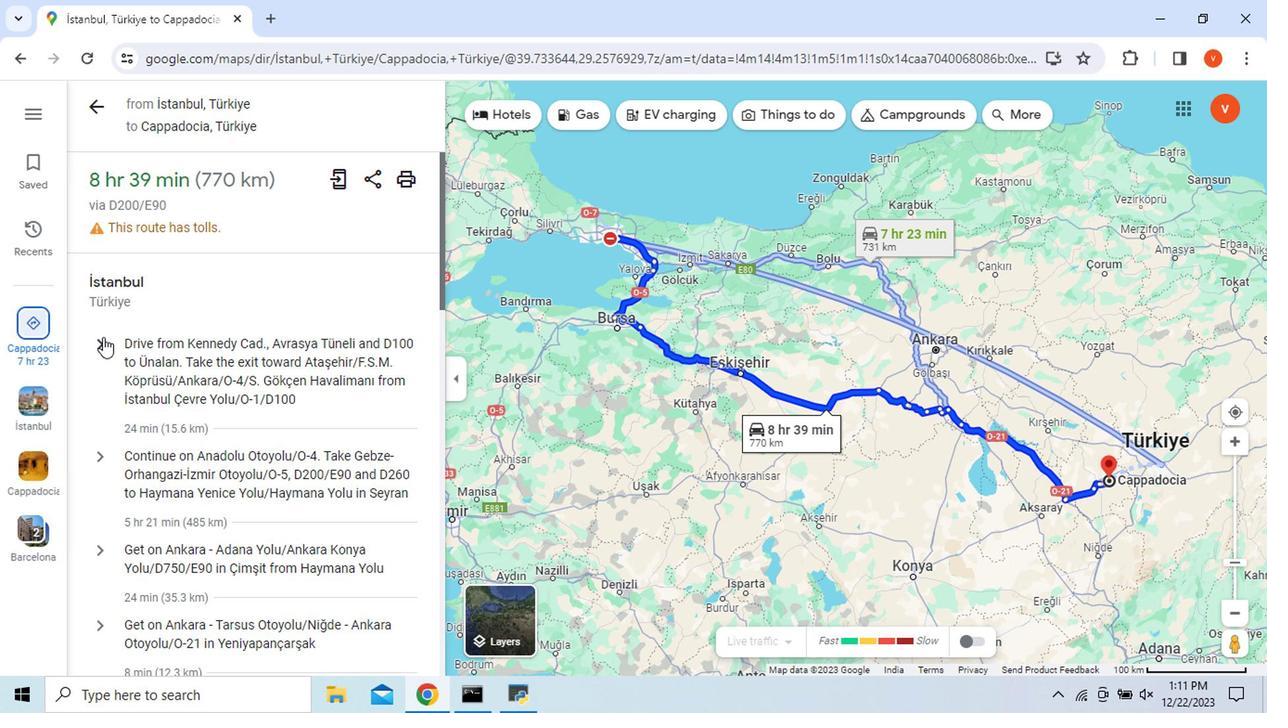 
Action: Mouse pressed left at (145, 339)
Screenshot: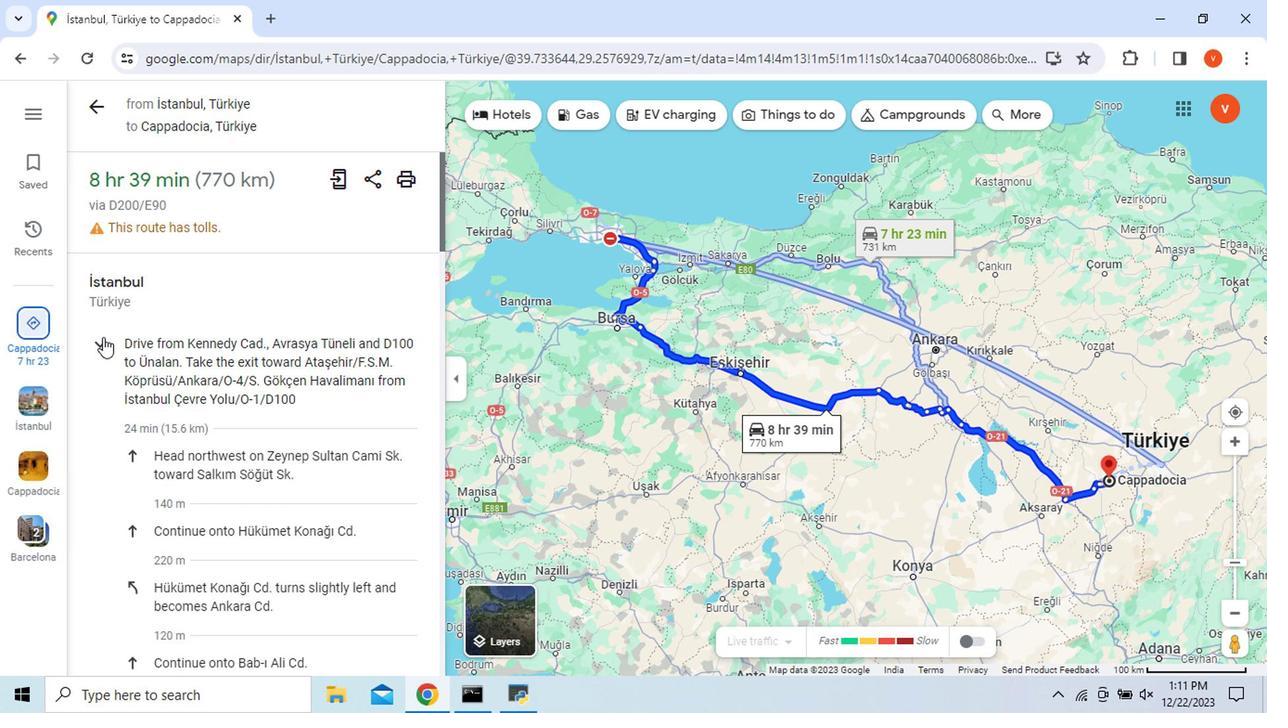 
Action: Mouse moved to (144, 392)
Screenshot: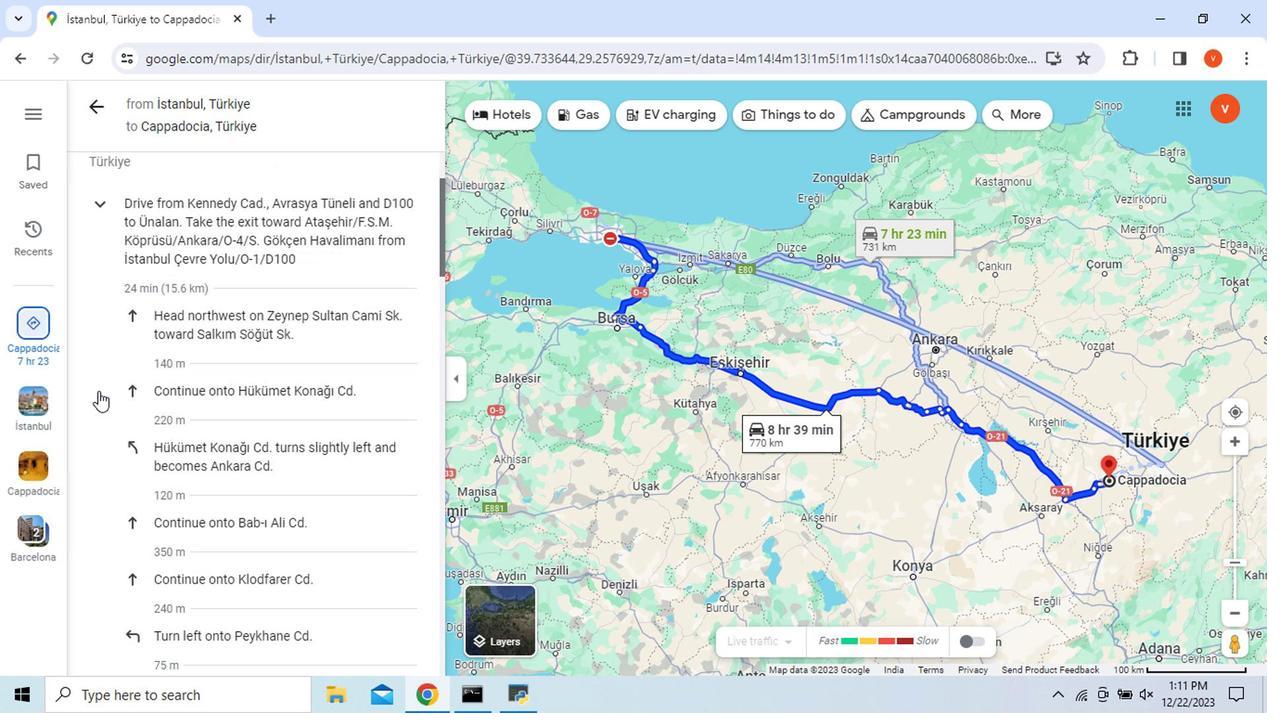 
Action: Mouse scrolled (144, 391) with delta (0, -1)
Screenshot: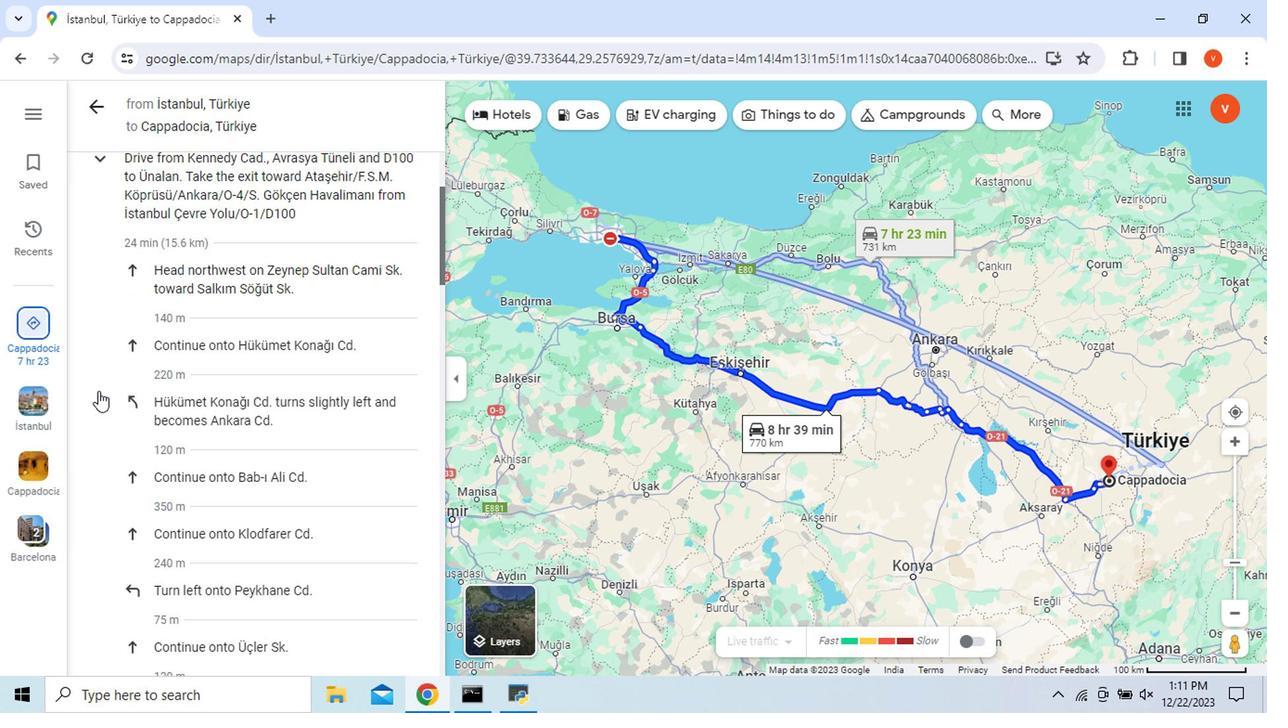 
Action: Mouse scrolled (144, 391) with delta (0, -1)
Screenshot: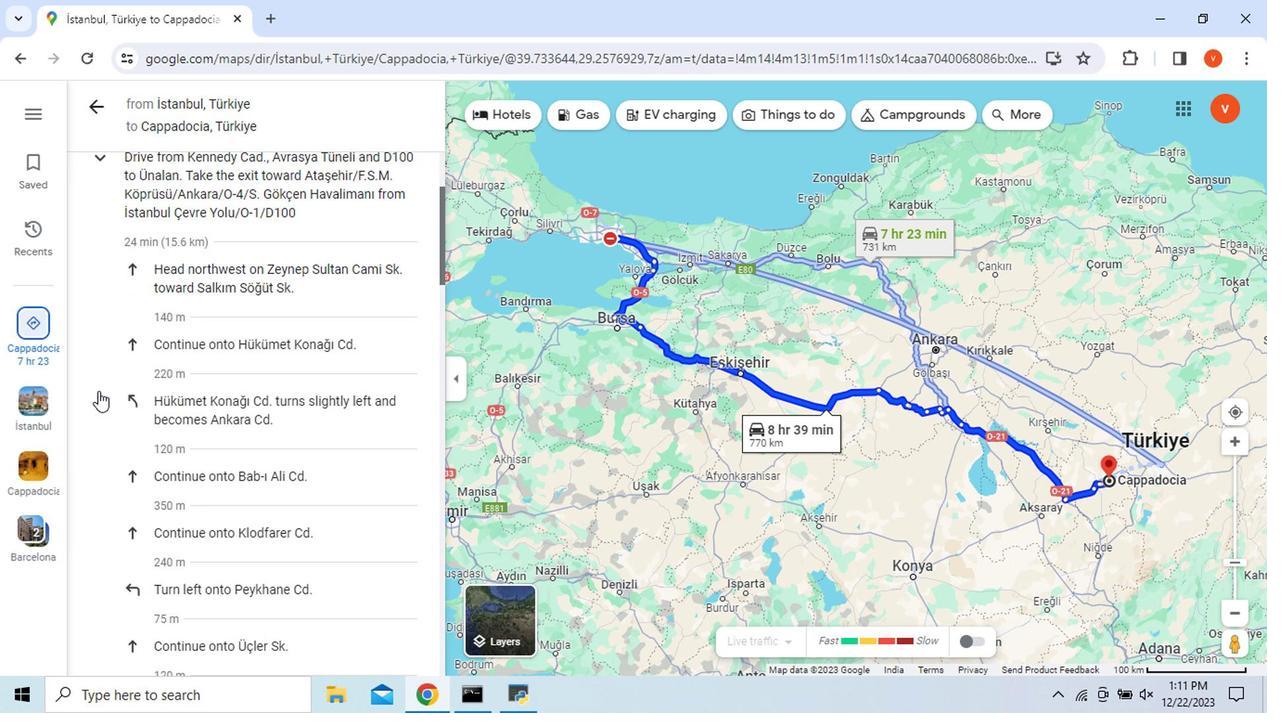 
Action: Mouse scrolled (144, 391) with delta (0, -1)
Screenshot: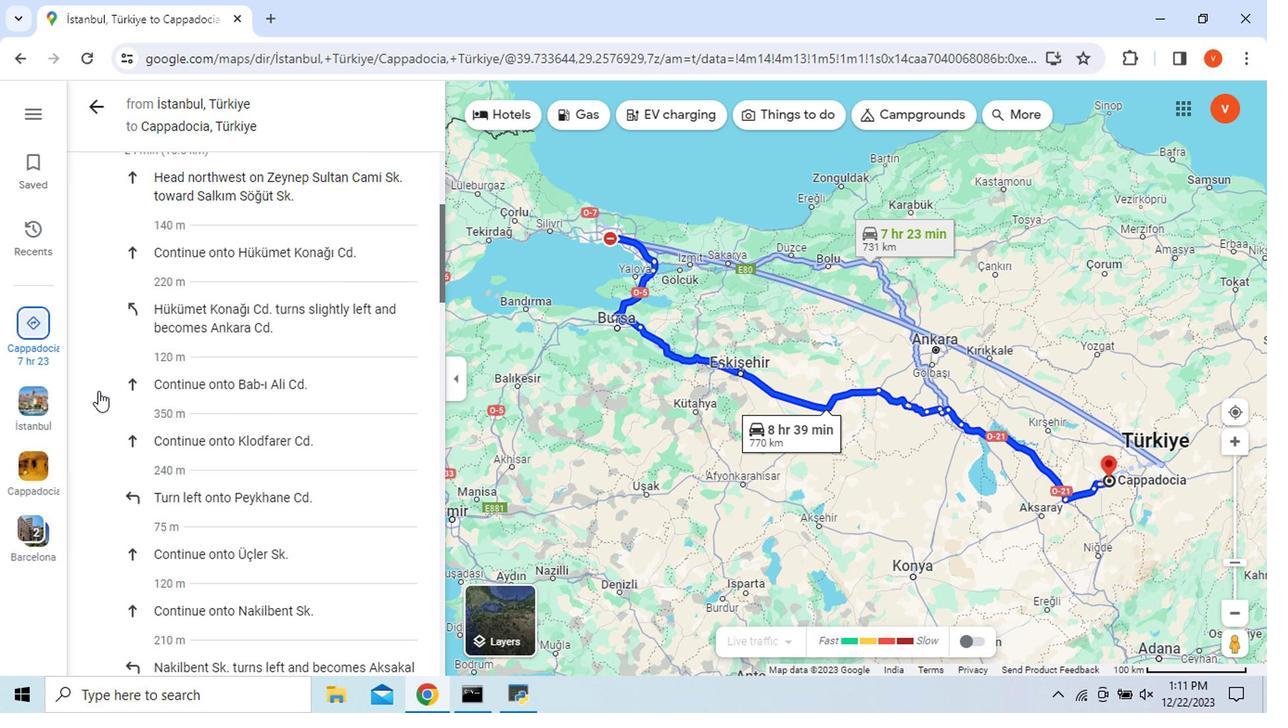 
Action: Mouse scrolled (144, 391) with delta (0, -1)
Screenshot: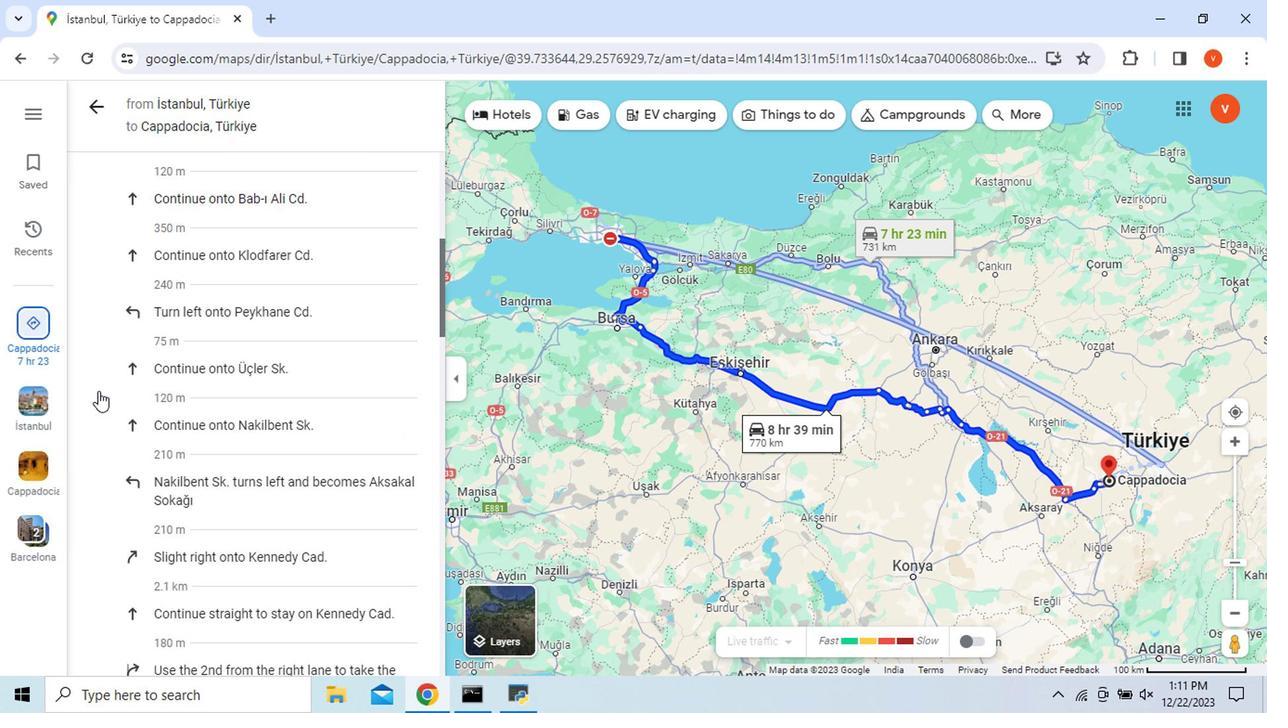 
Action: Mouse scrolled (144, 391) with delta (0, -1)
Screenshot: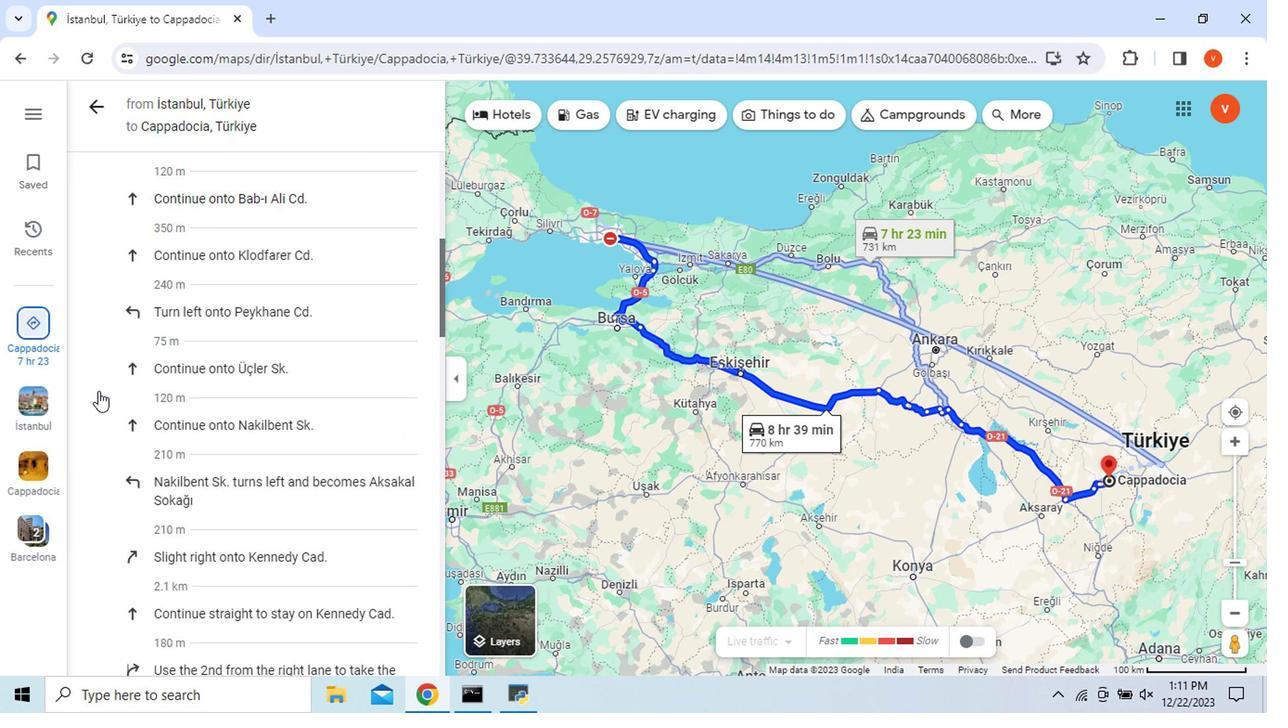 
Action: Mouse scrolled (144, 391) with delta (0, -1)
Screenshot: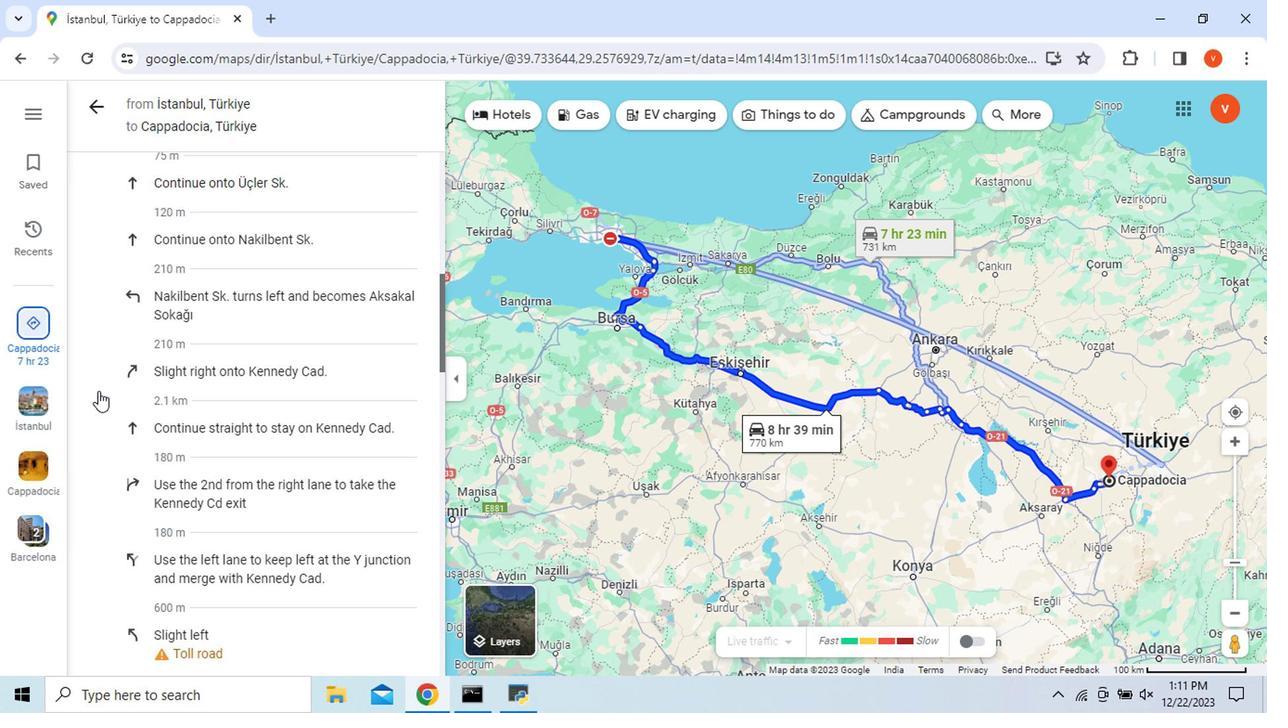
Action: Mouse scrolled (144, 391) with delta (0, -1)
Screenshot: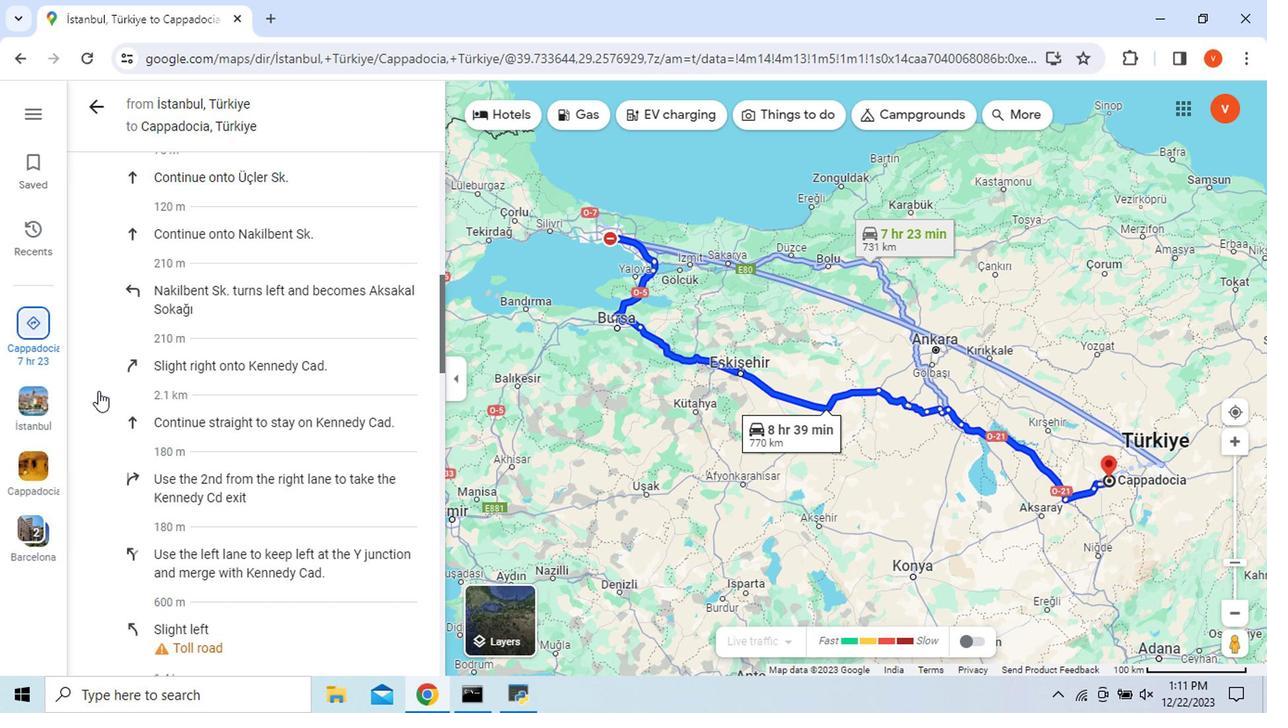 
Action: Mouse scrolled (144, 391) with delta (0, -1)
Screenshot: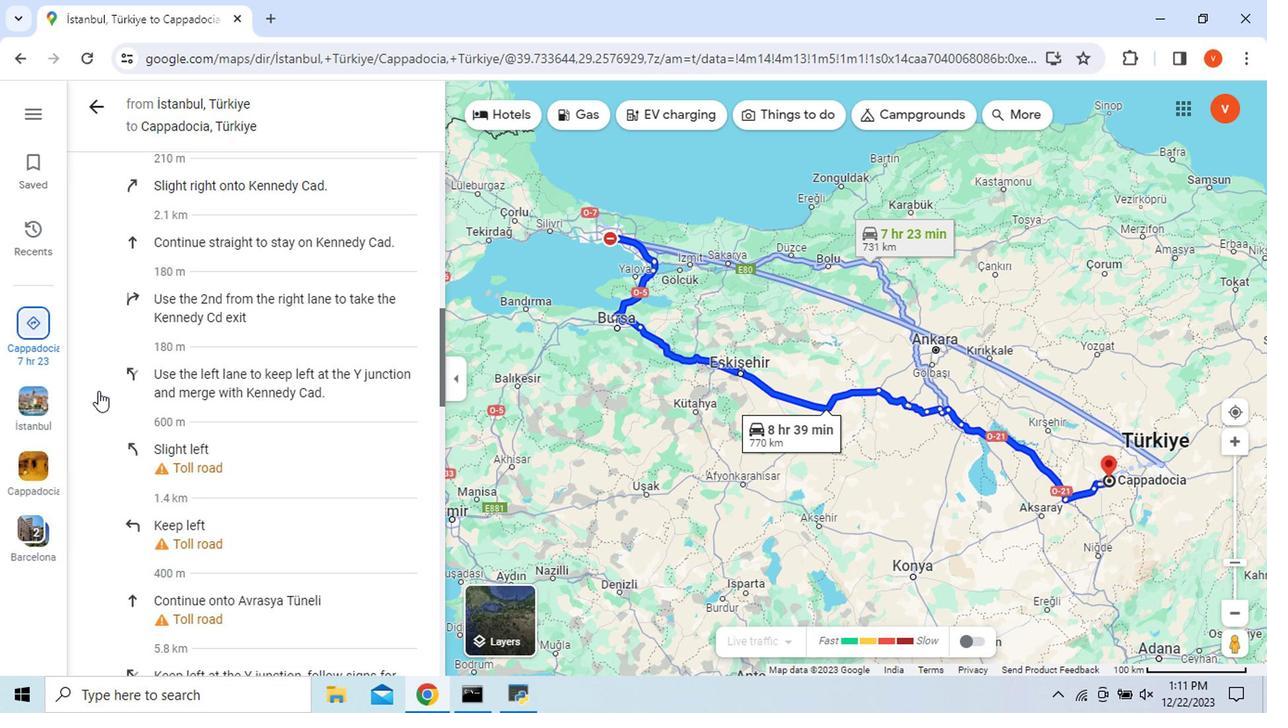 
Action: Mouse scrolled (144, 391) with delta (0, -1)
Screenshot: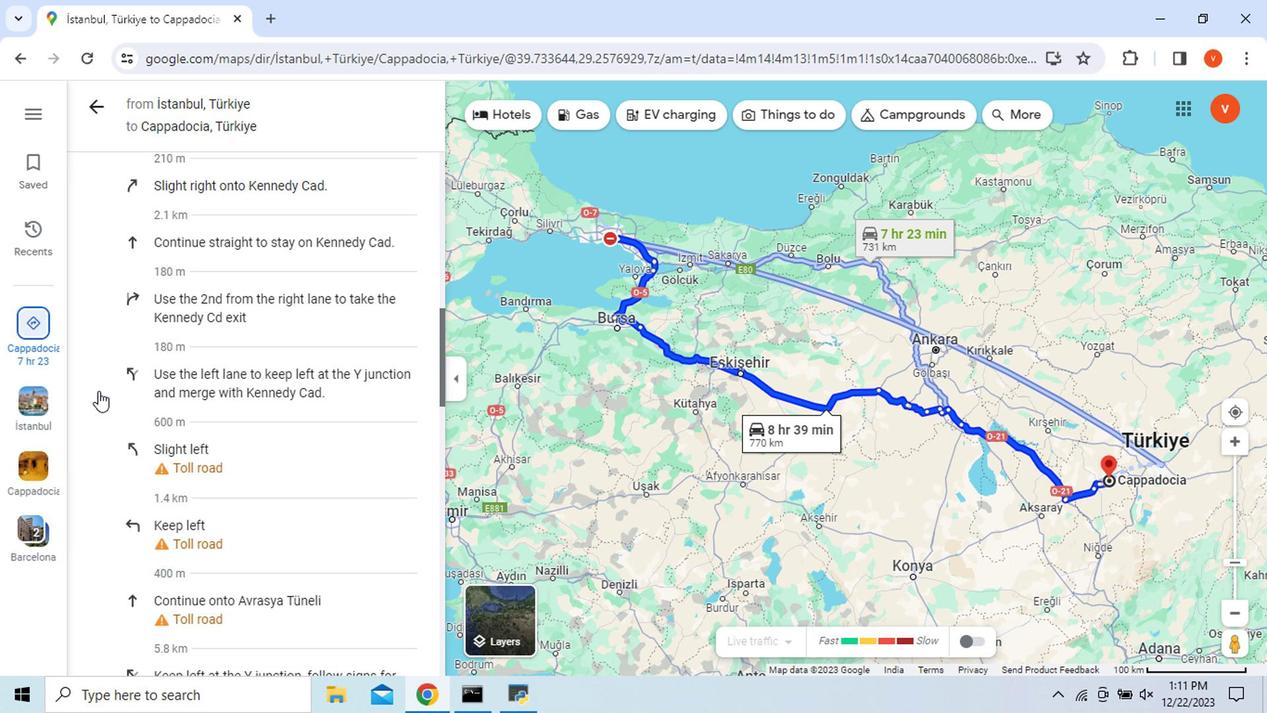 
Action: Mouse scrolled (144, 391) with delta (0, -1)
Screenshot: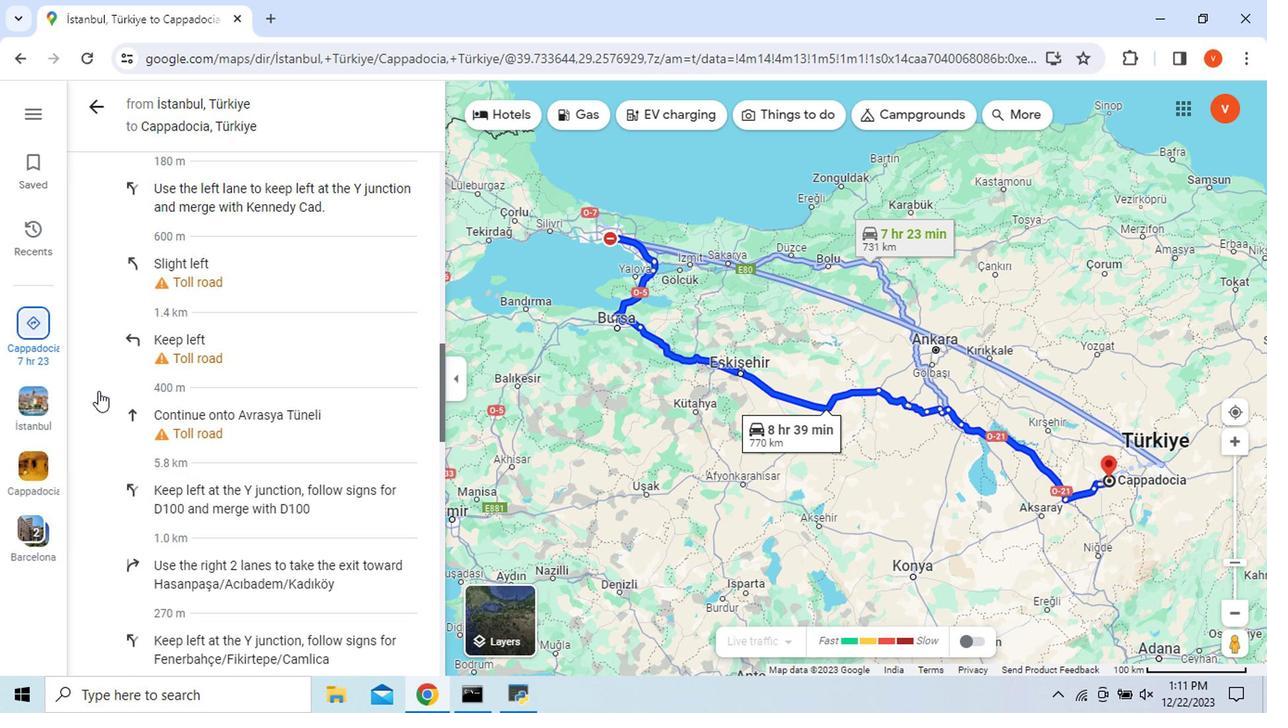 
Action: Mouse scrolled (144, 391) with delta (0, -1)
Screenshot: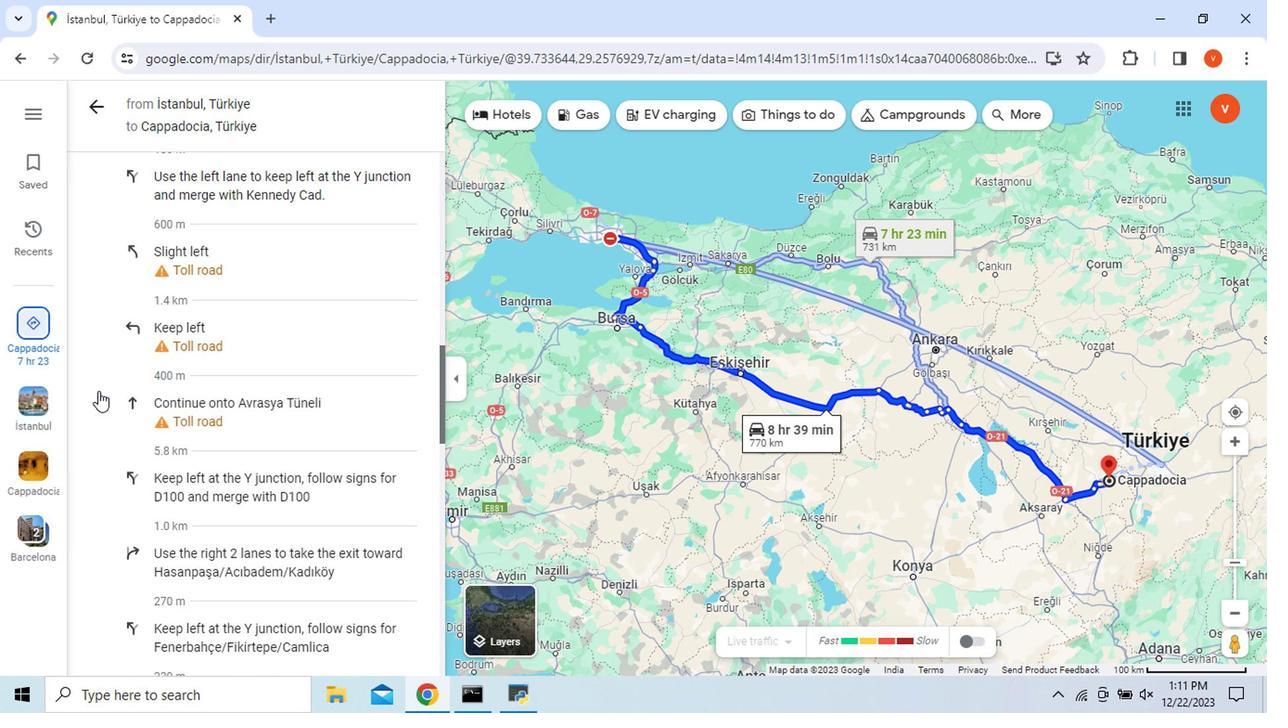 
Action: Mouse scrolled (144, 391) with delta (0, -1)
Screenshot: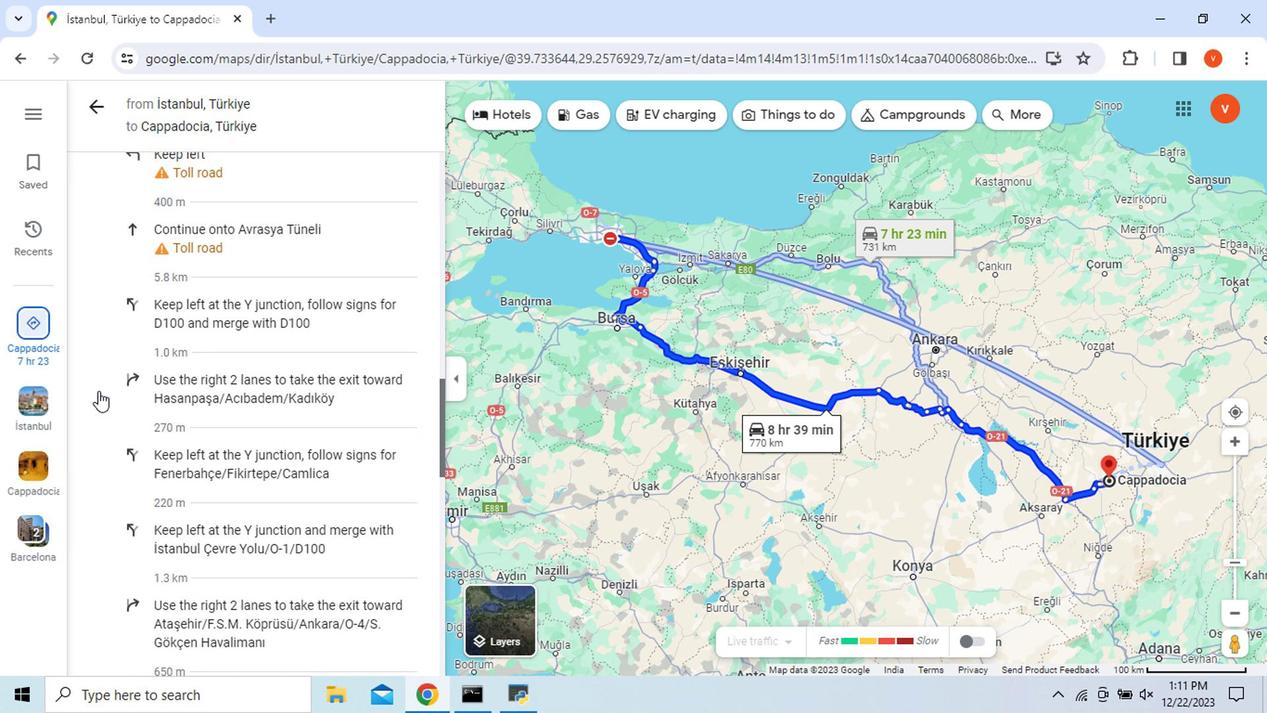 
Action: Mouse scrolled (144, 391) with delta (0, -1)
Screenshot: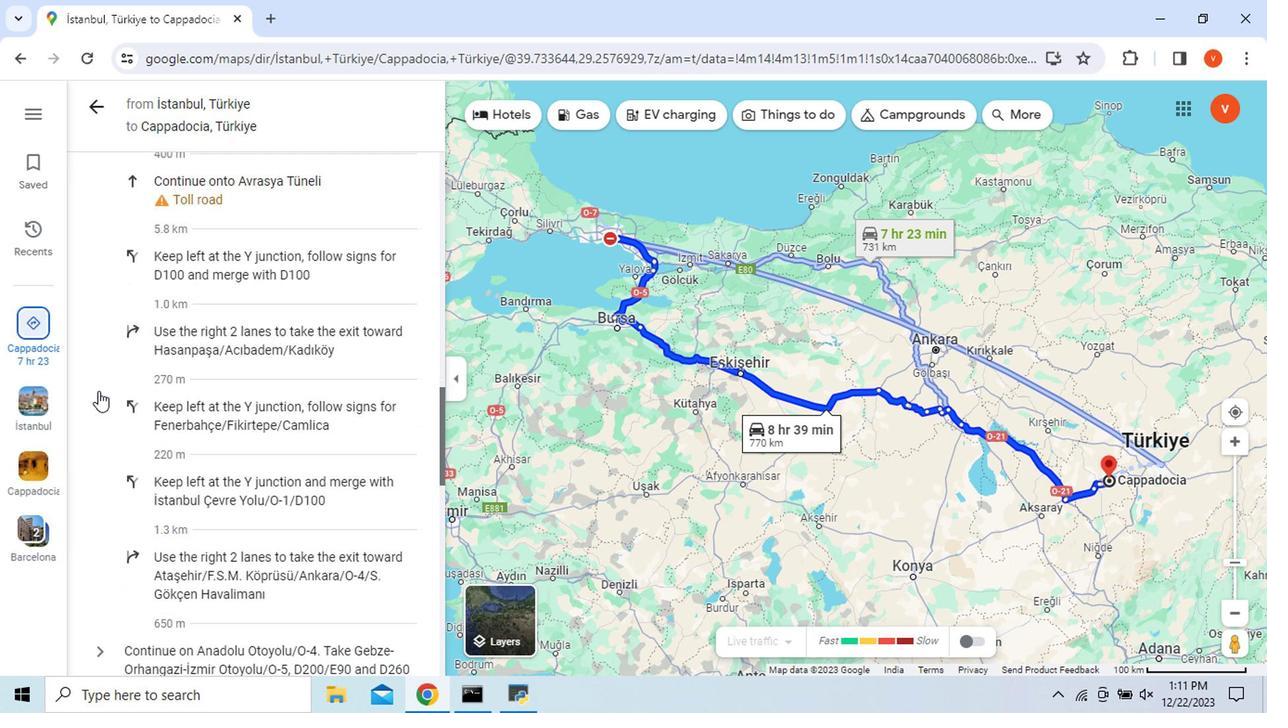 
Action: Mouse scrolled (144, 391) with delta (0, -1)
Screenshot: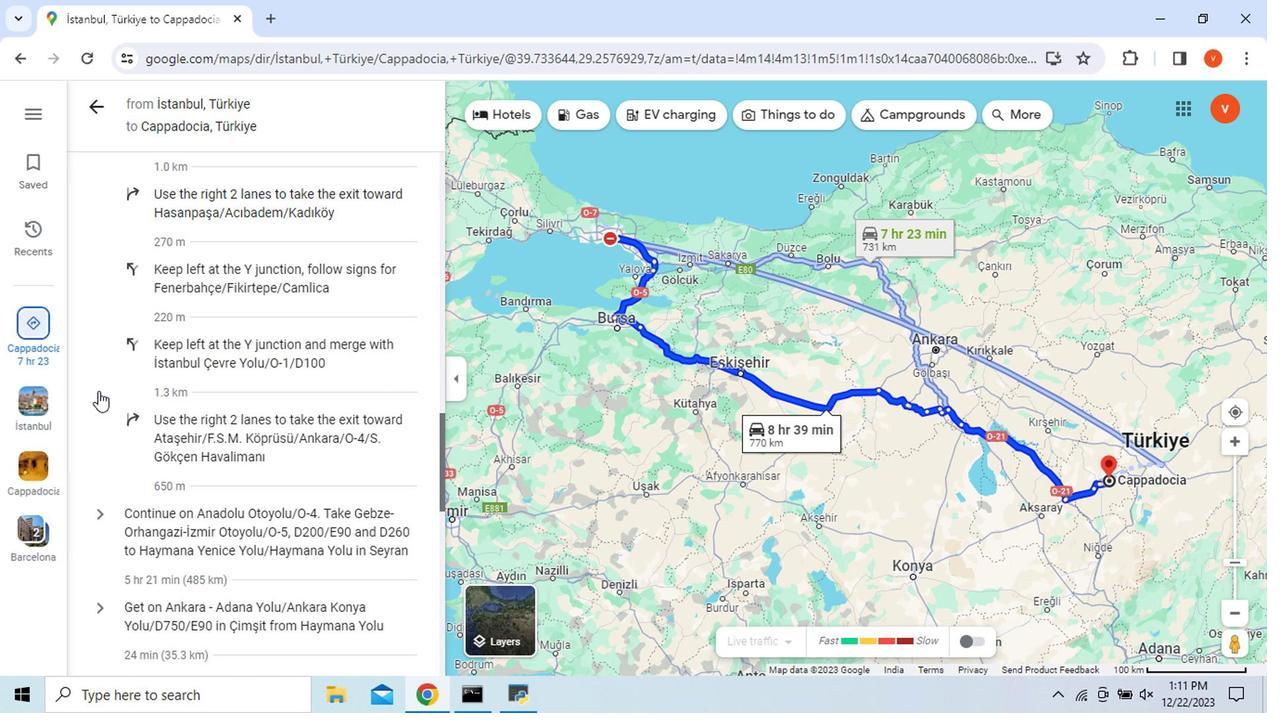 
Action: Mouse scrolled (144, 391) with delta (0, -1)
Screenshot: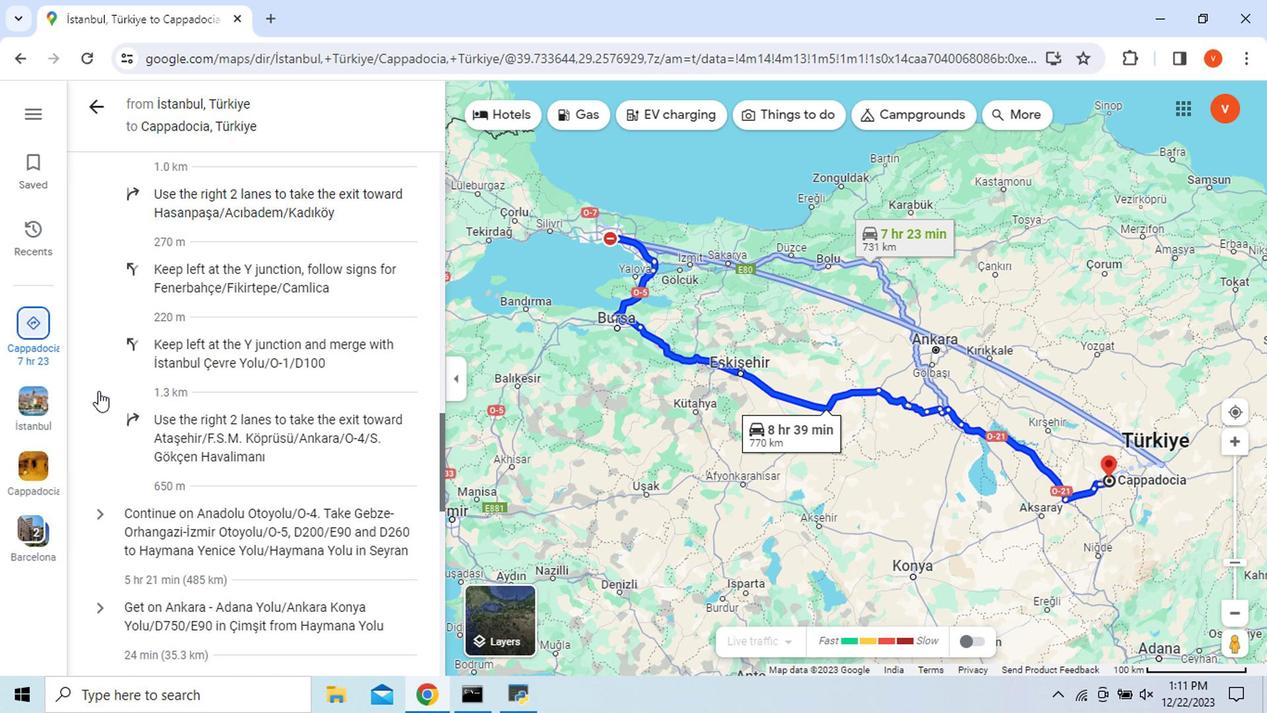 
Action: Mouse scrolled (144, 391) with delta (0, -1)
Screenshot: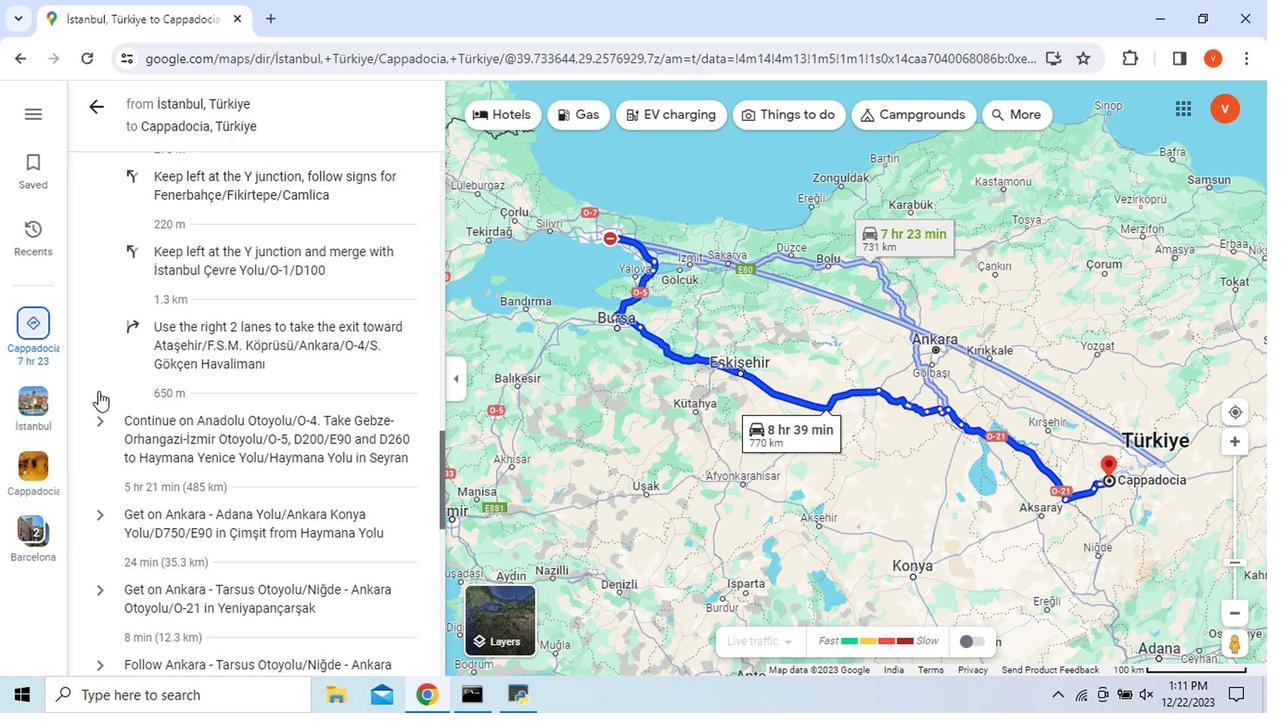 
Action: Mouse moved to (145, 425)
Screenshot: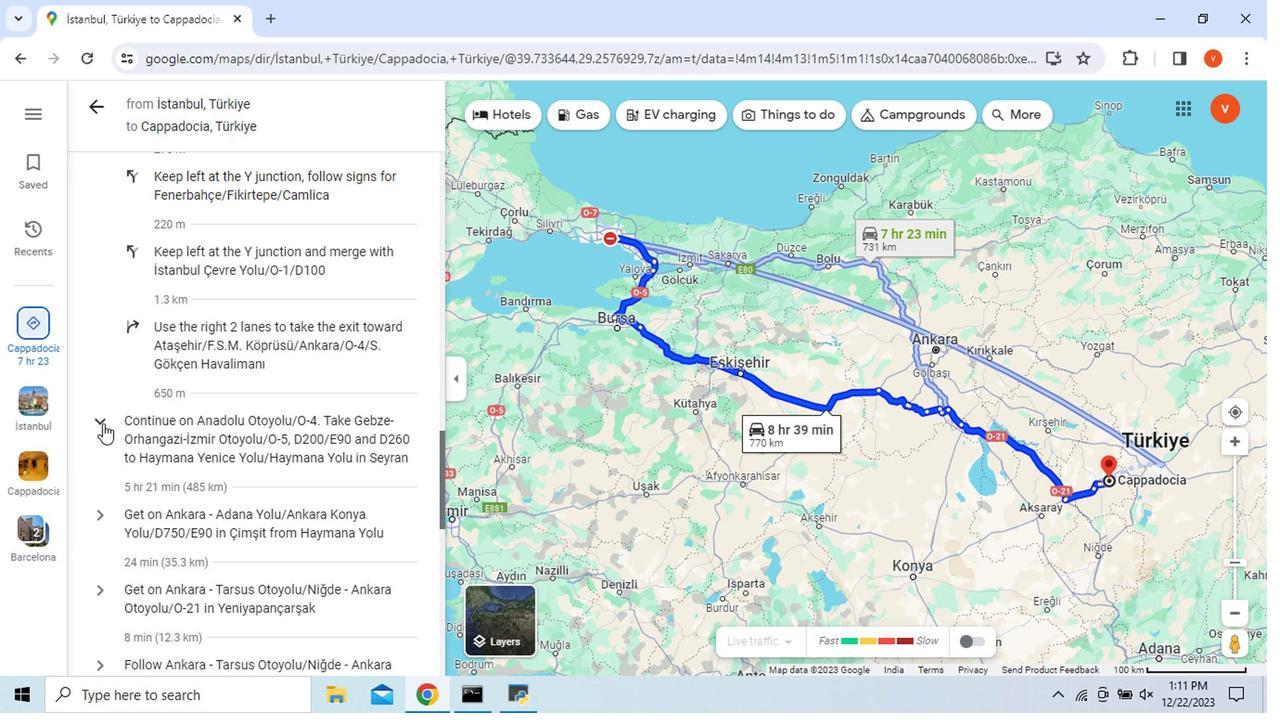 
Action: Mouse pressed left at (145, 425)
Screenshot: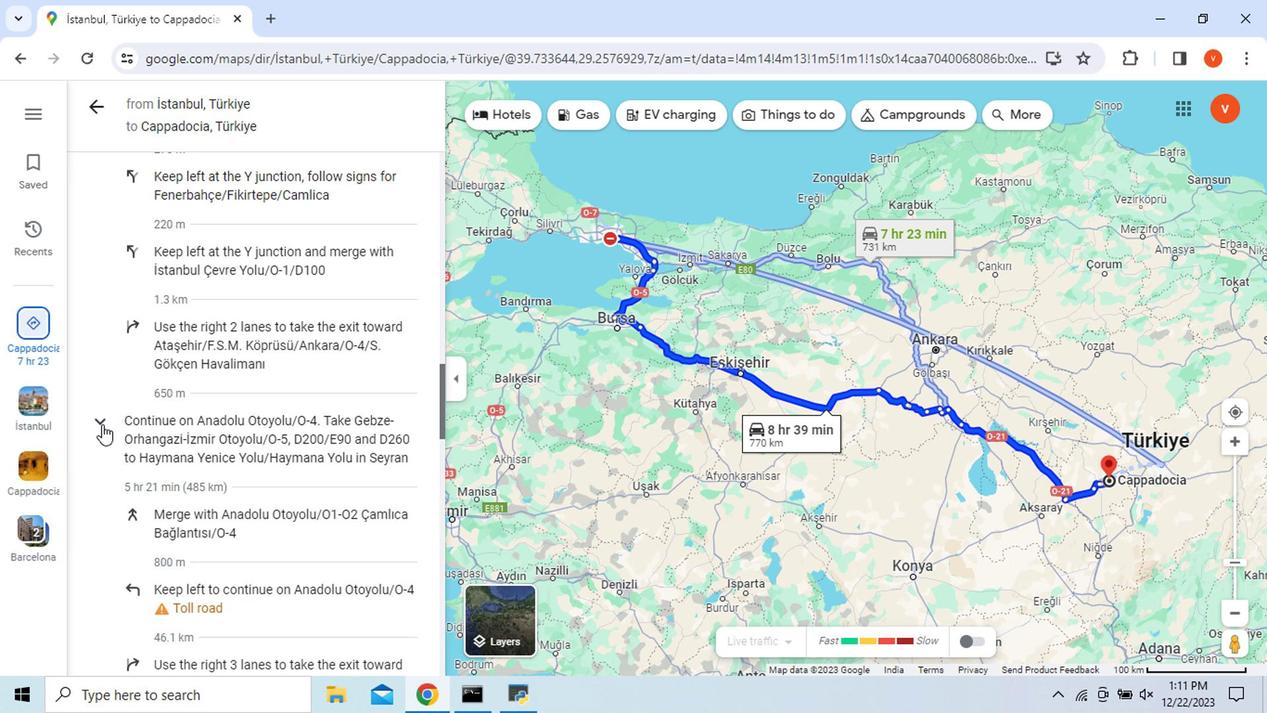 
Action: Mouse moved to (145, 442)
Screenshot: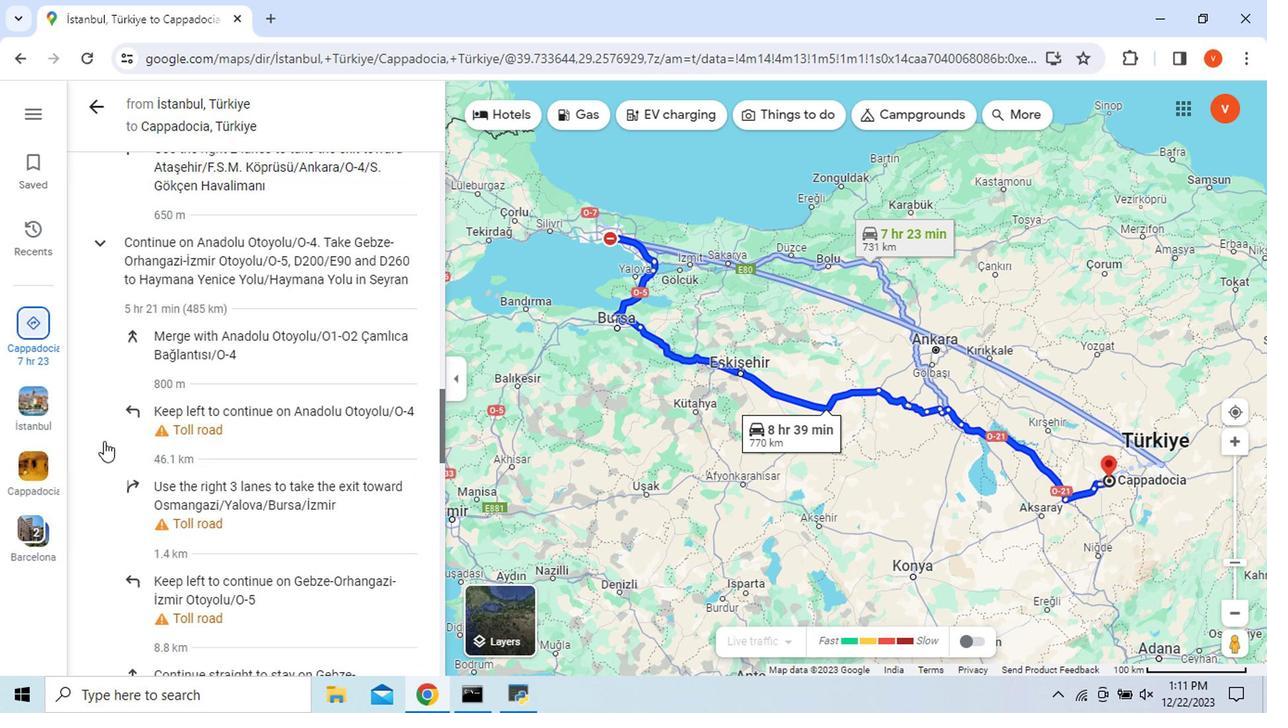 
Action: Mouse scrolled (145, 441) with delta (0, 0)
Screenshot: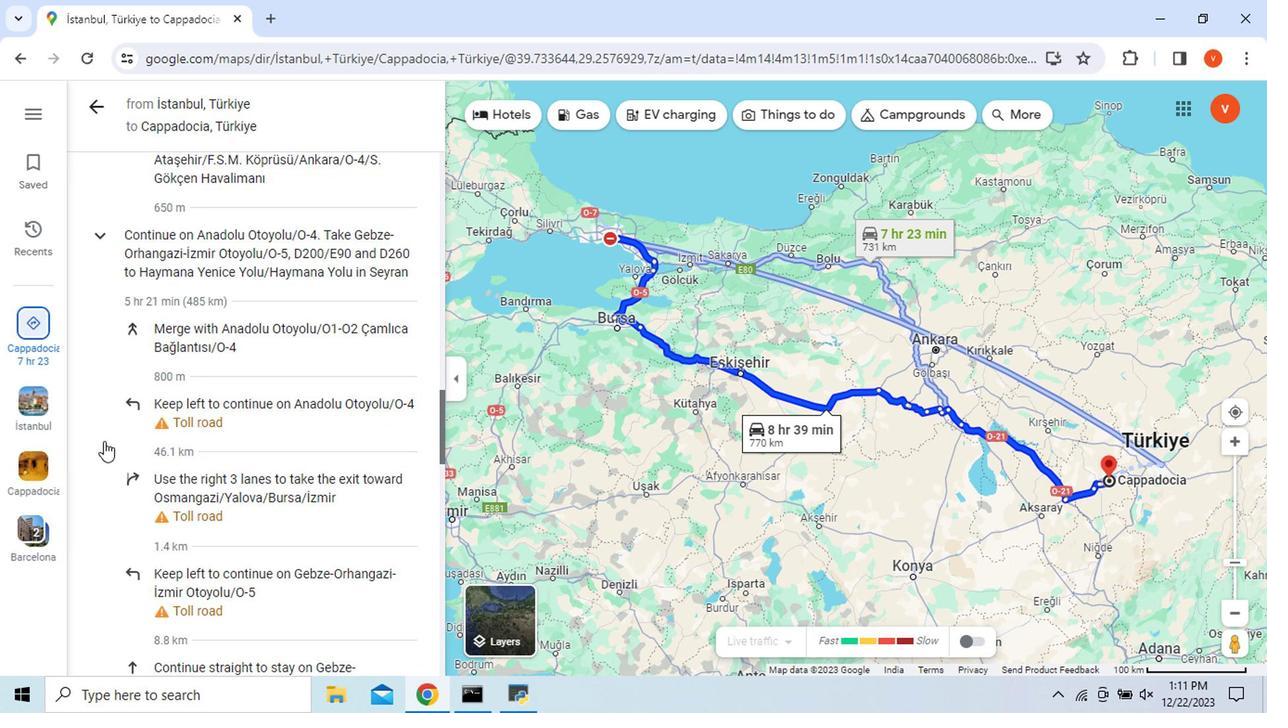 
Action: Mouse scrolled (145, 441) with delta (0, 0)
Screenshot: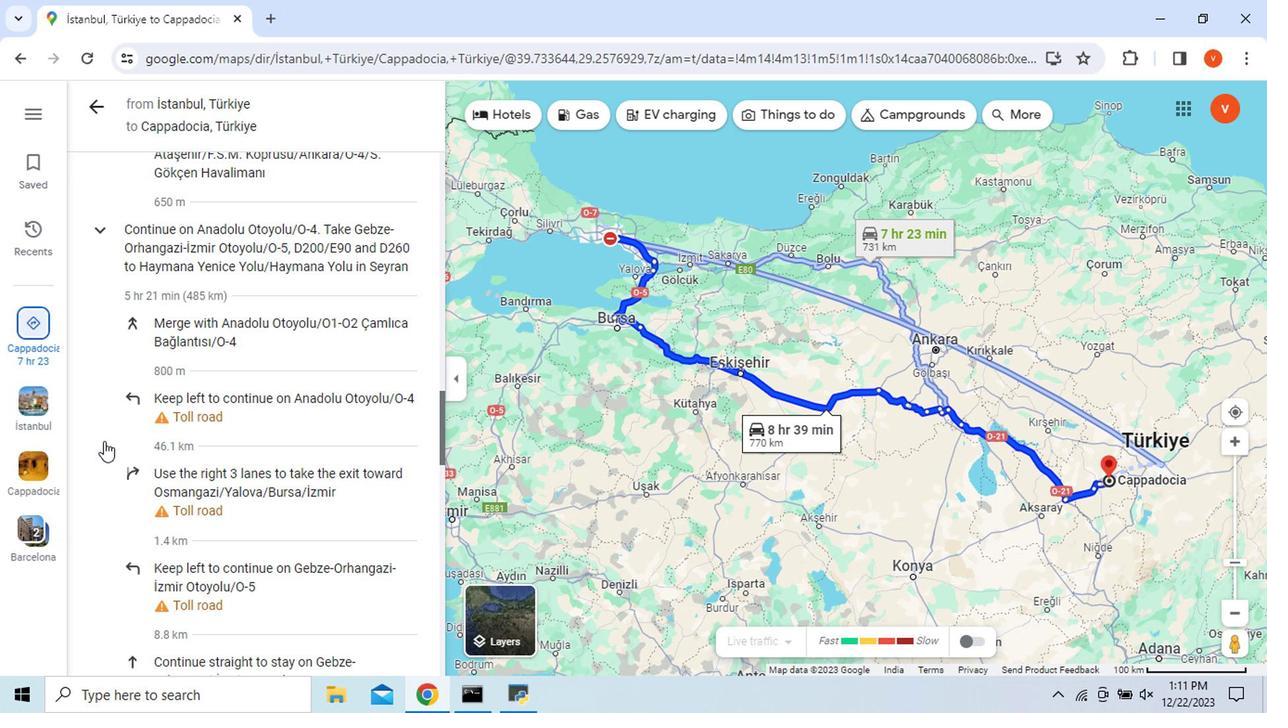 
Action: Mouse scrolled (145, 441) with delta (0, 0)
Screenshot: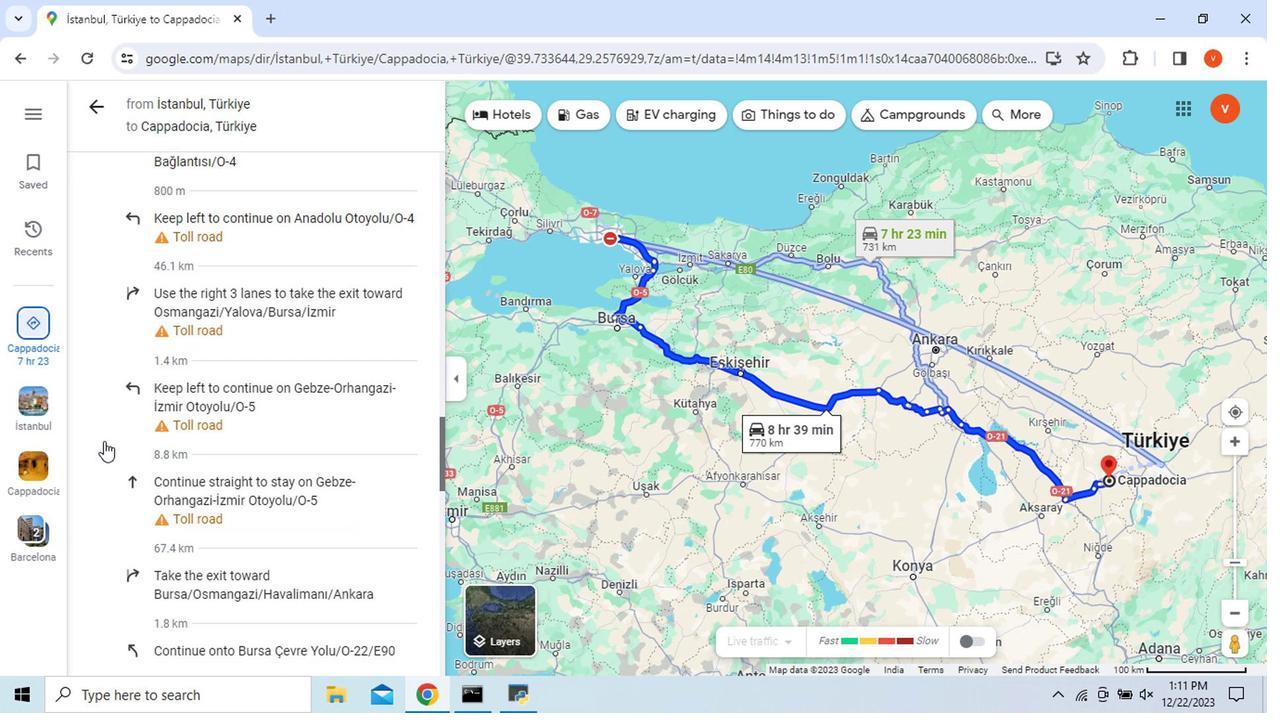 
Action: Mouse scrolled (145, 441) with delta (0, 0)
Screenshot: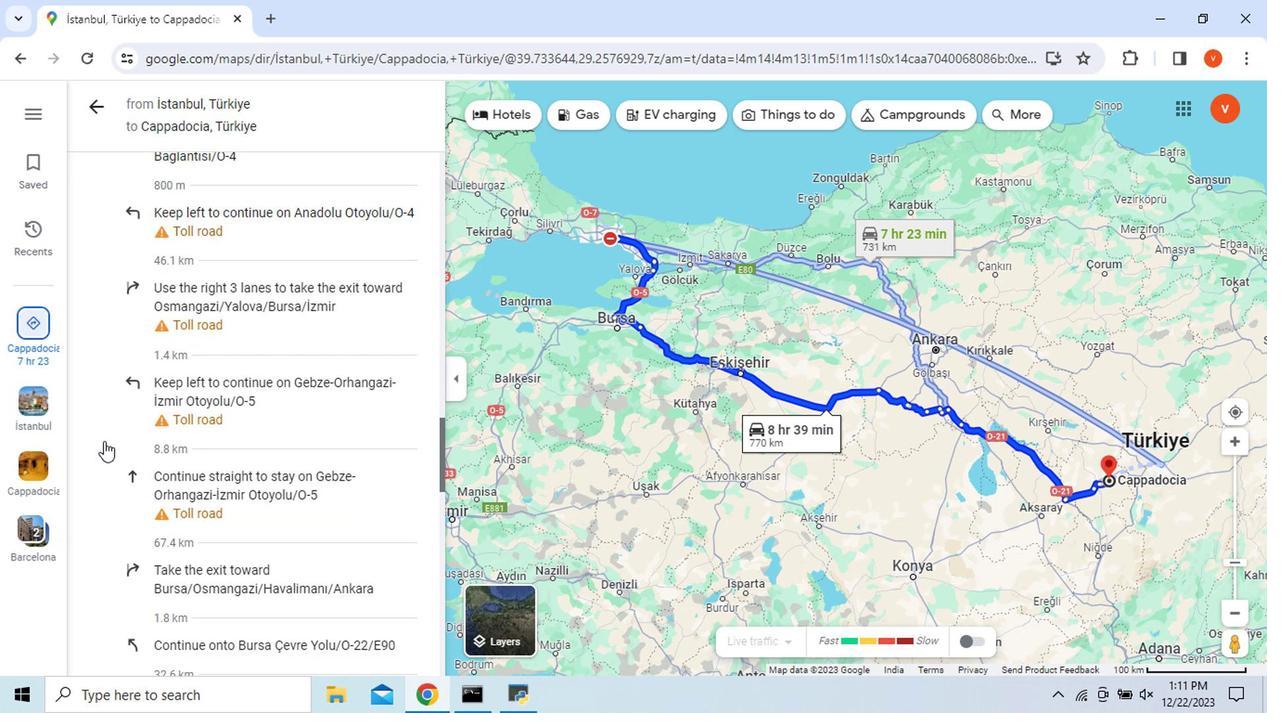 
Action: Mouse scrolled (145, 441) with delta (0, 0)
Screenshot: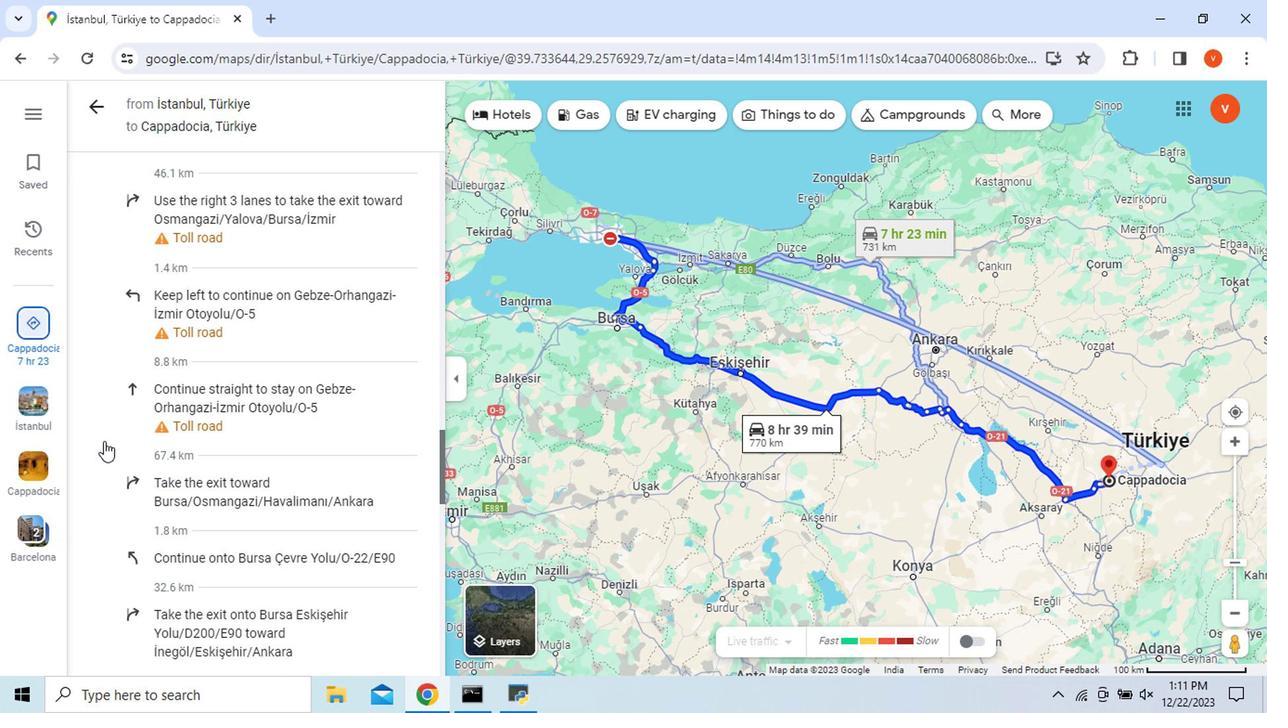 
Action: Mouse scrolled (145, 441) with delta (0, 0)
Screenshot: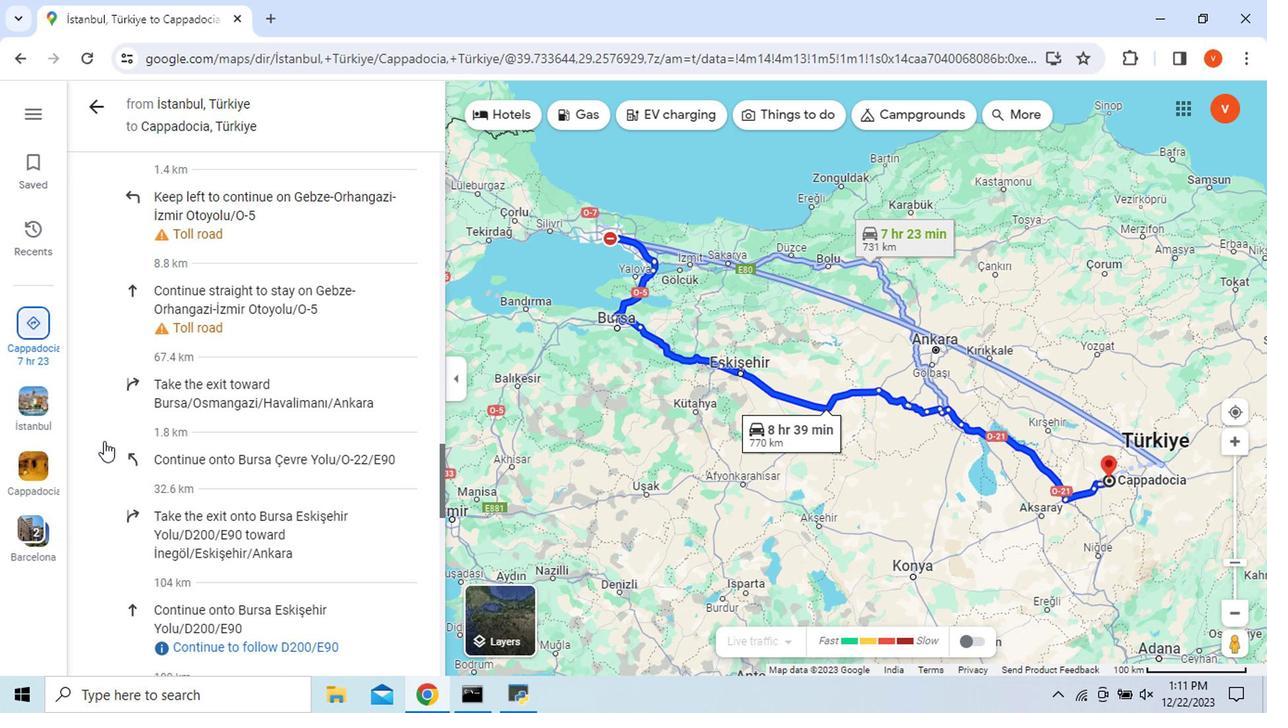 
Action: Mouse scrolled (145, 441) with delta (0, 0)
Screenshot: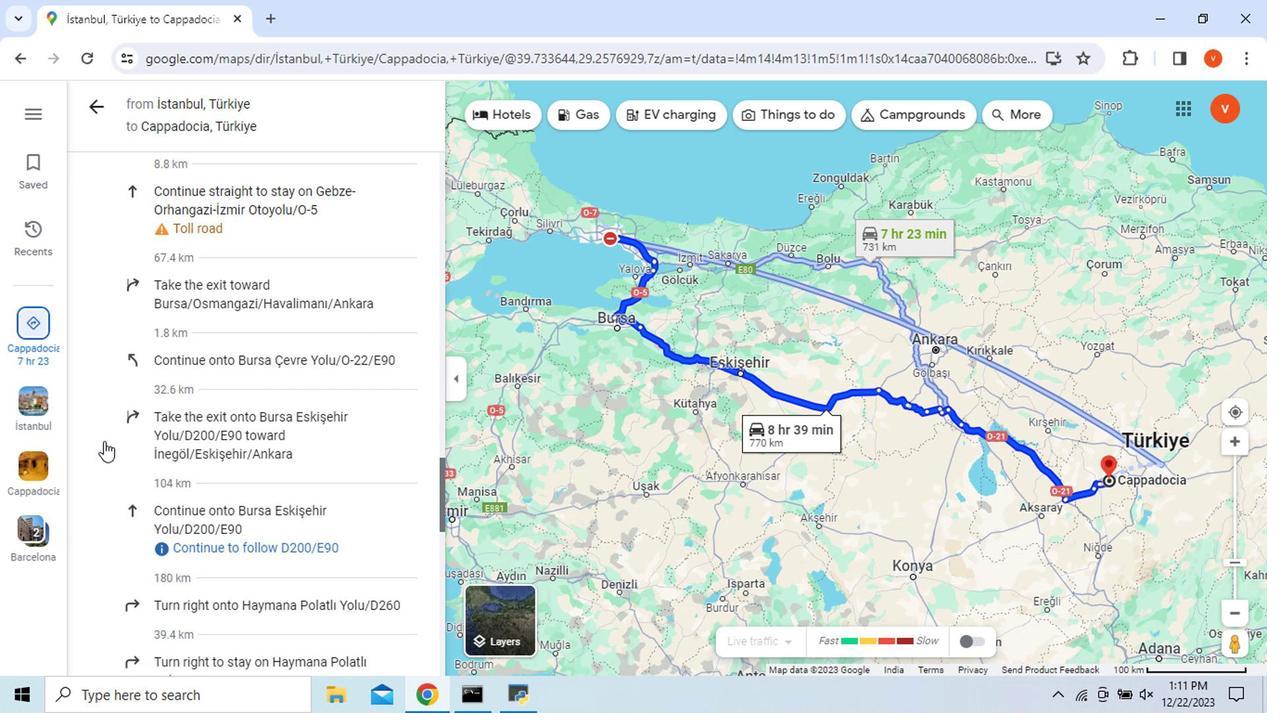 
Action: Mouse scrolled (145, 441) with delta (0, 0)
Screenshot: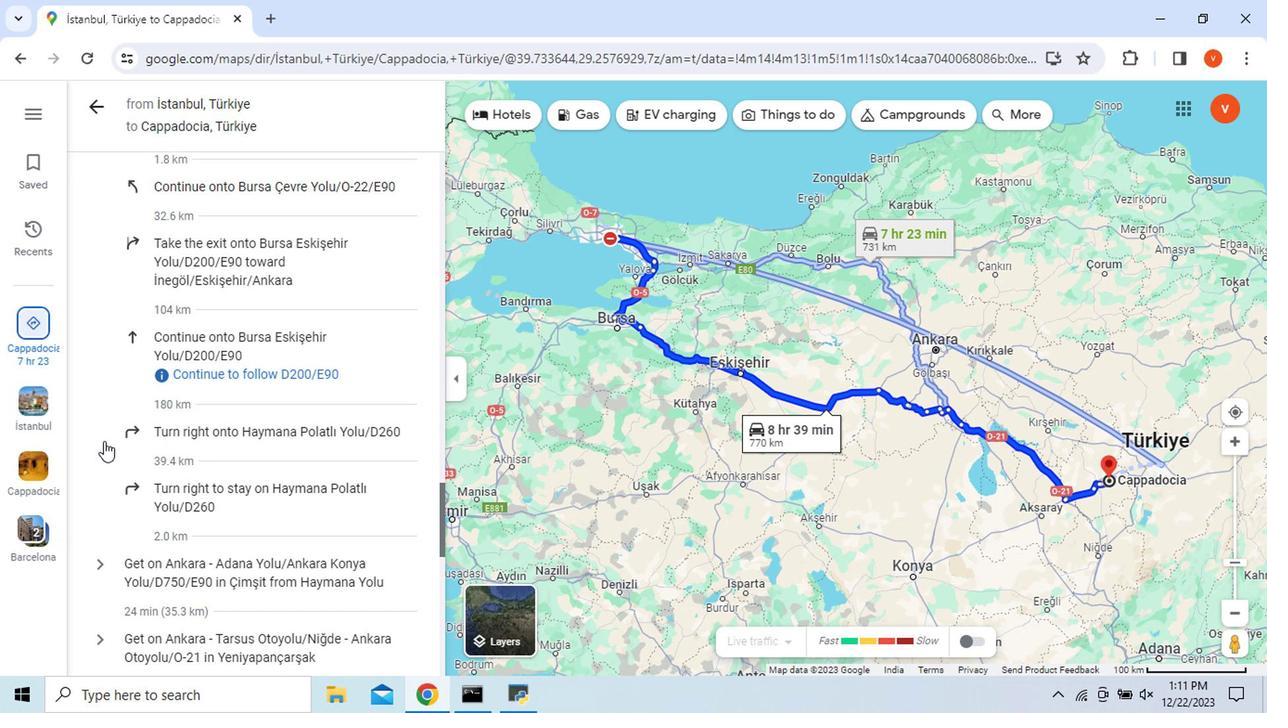 
Action: Mouse scrolled (145, 441) with delta (0, 0)
Screenshot: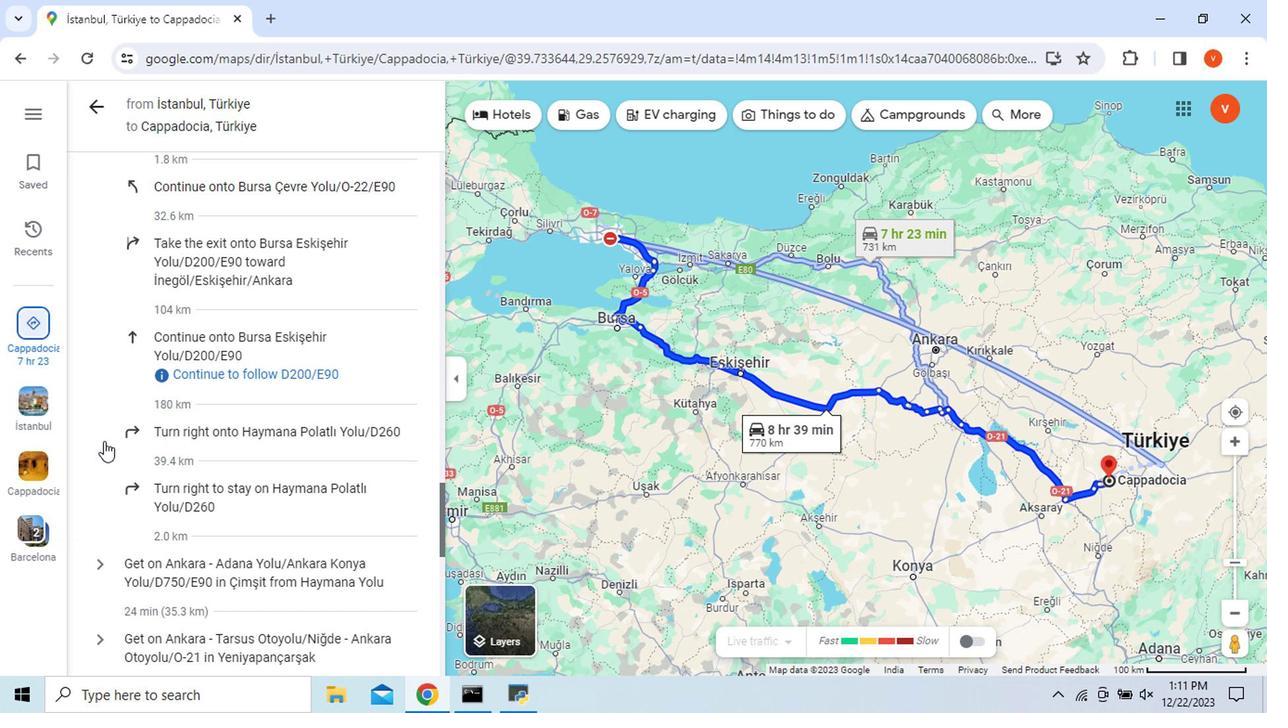 
Action: Mouse scrolled (145, 441) with delta (0, 0)
Screenshot: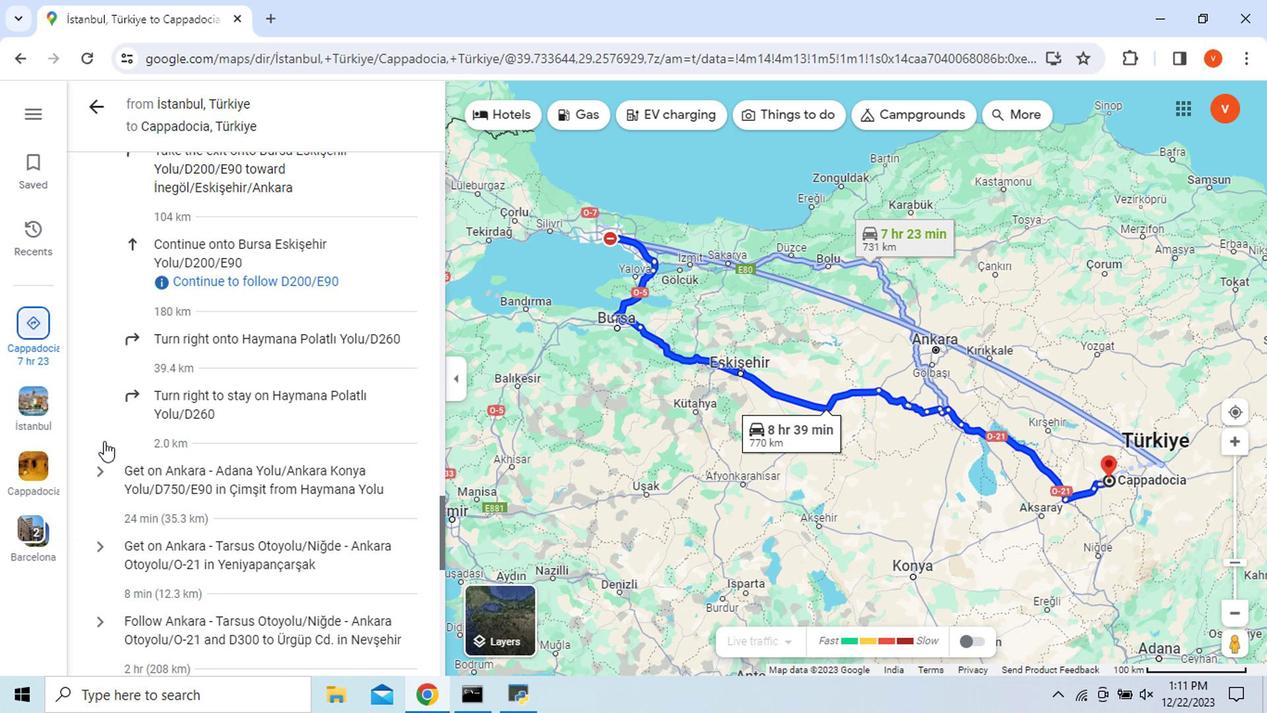 
Action: Mouse moved to (145, 466)
Screenshot: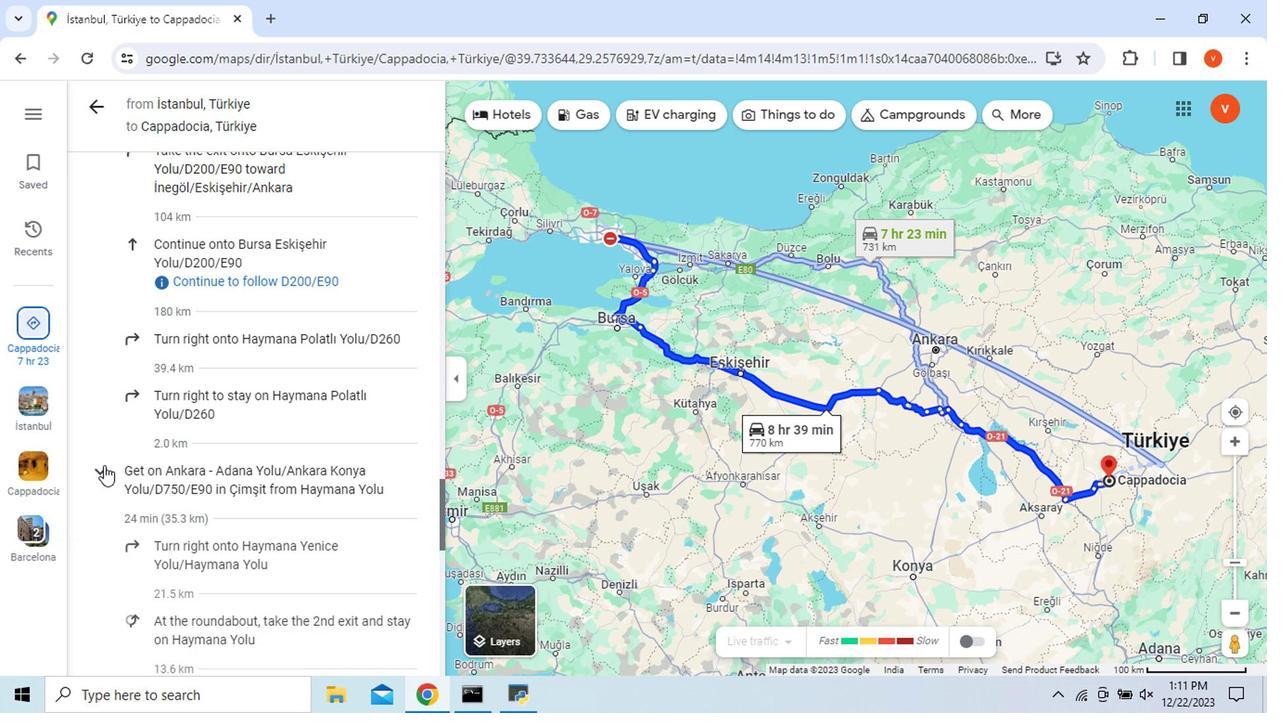 
Action: Mouse pressed left at (145, 466)
Screenshot: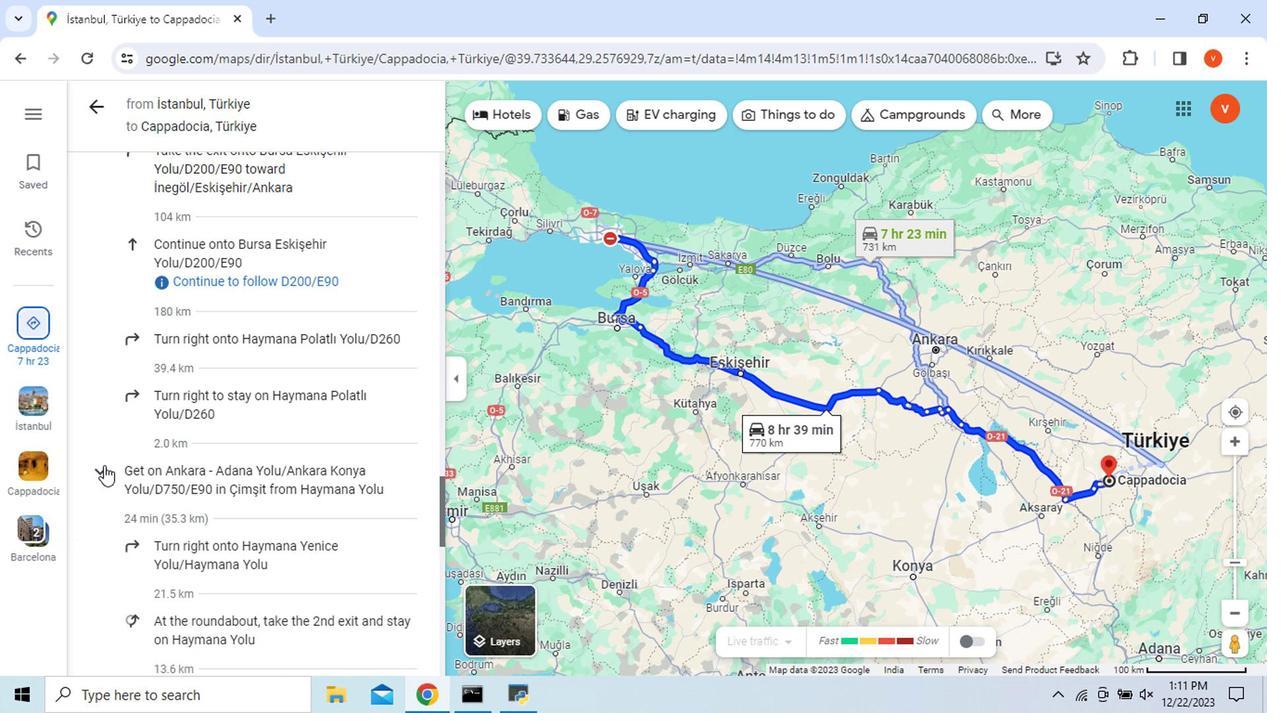 
Action: Mouse moved to (145, 466)
Screenshot: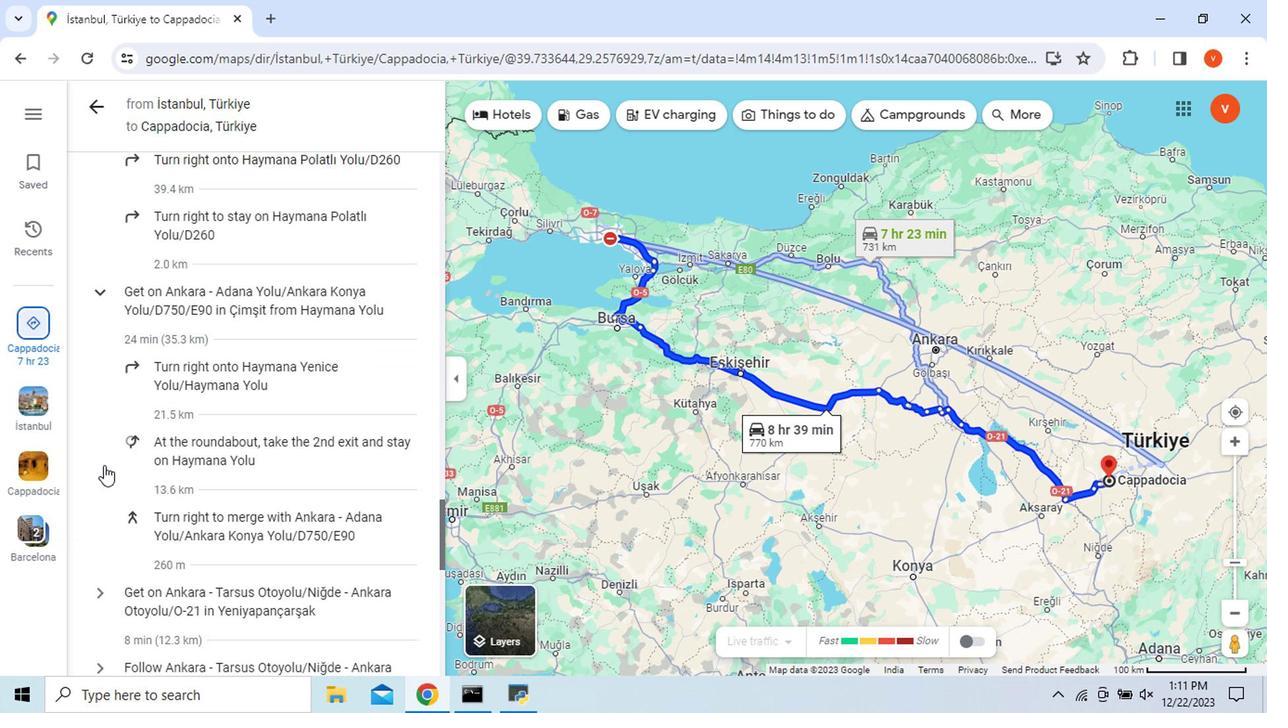 
Action: Mouse scrolled (145, 465) with delta (0, -1)
Screenshot: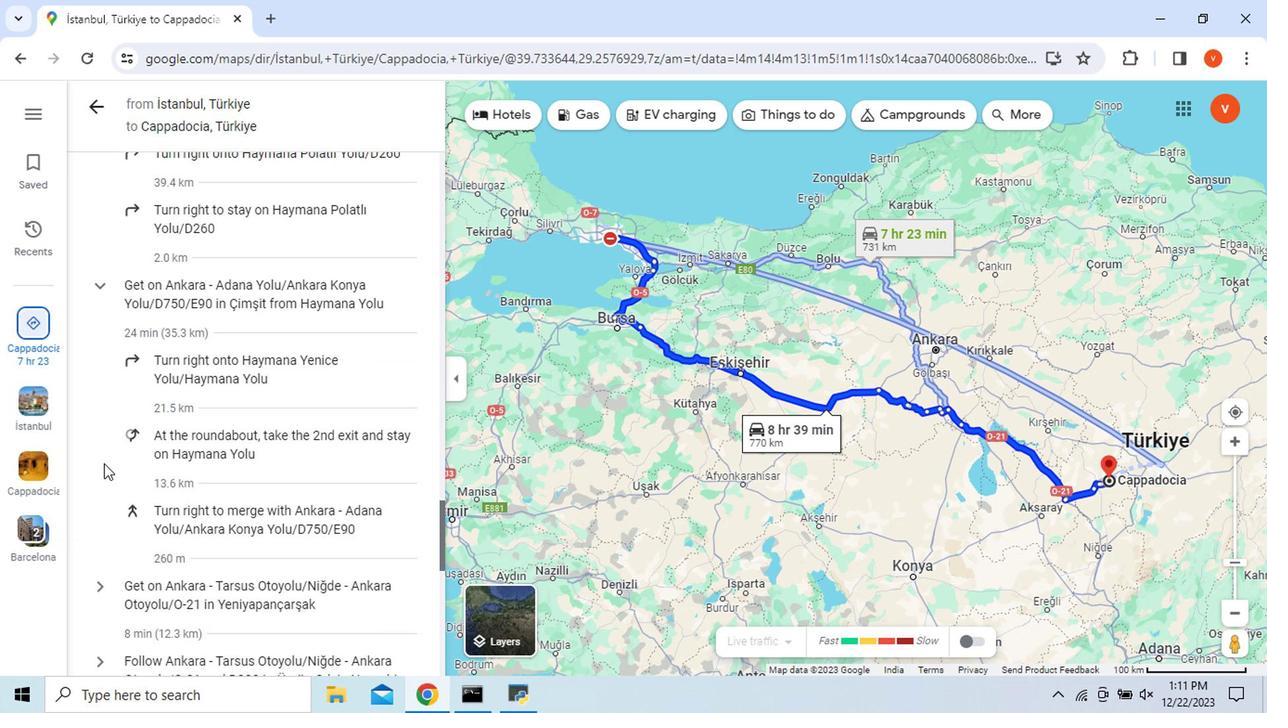 
Action: Mouse scrolled (145, 465) with delta (0, -1)
Screenshot: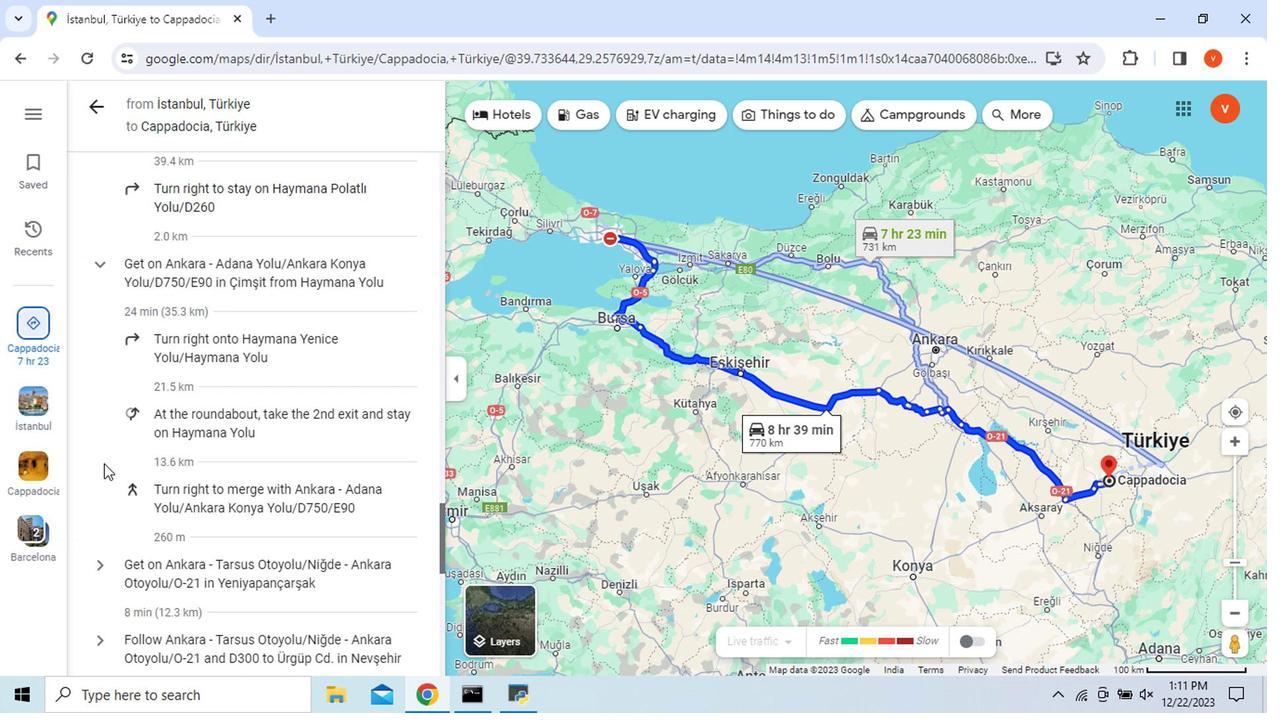 
Action: Mouse moved to (145, 464)
Screenshot: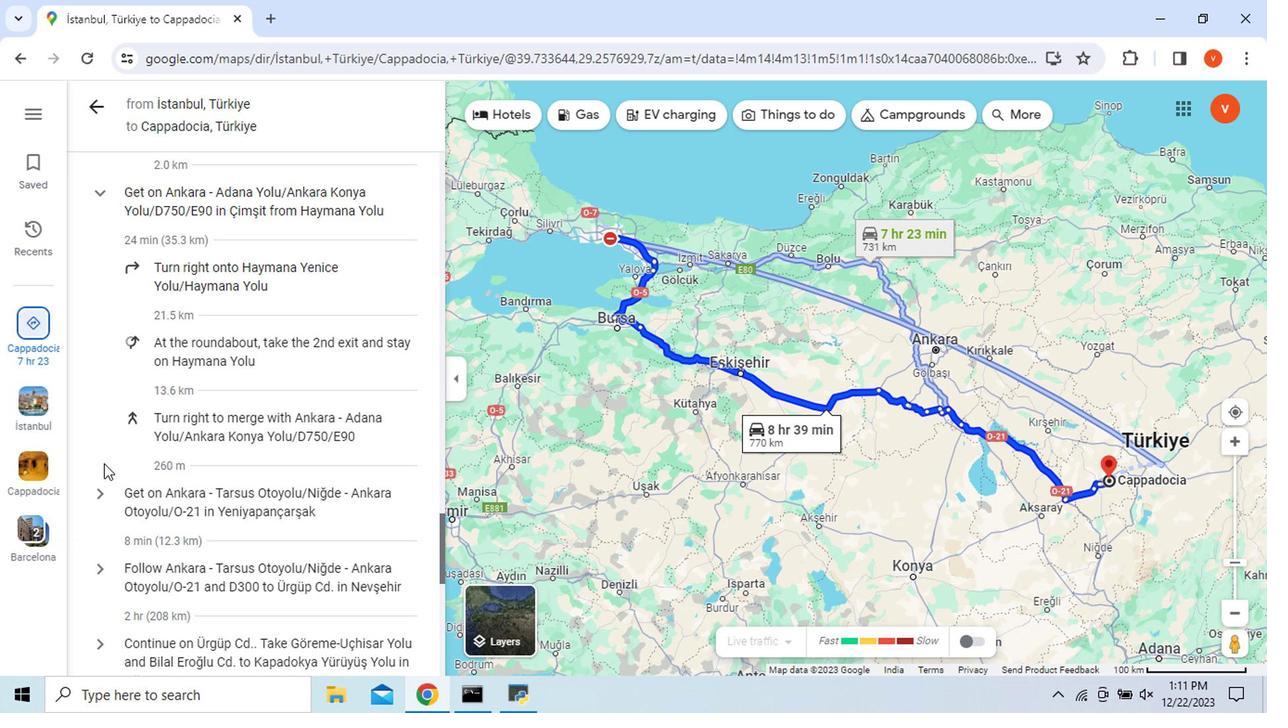 
Action: Mouse scrolled (145, 463) with delta (0, -1)
Screenshot: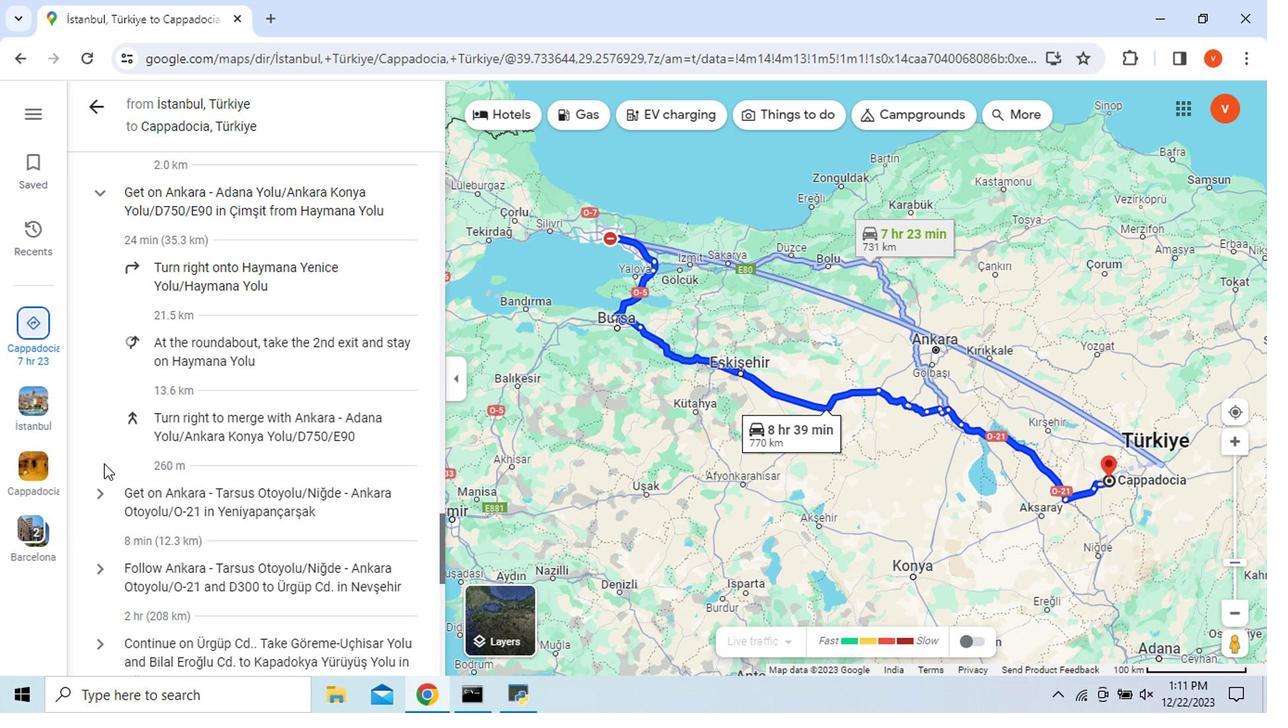 
Action: Mouse scrolled (145, 463) with delta (0, -1)
Screenshot: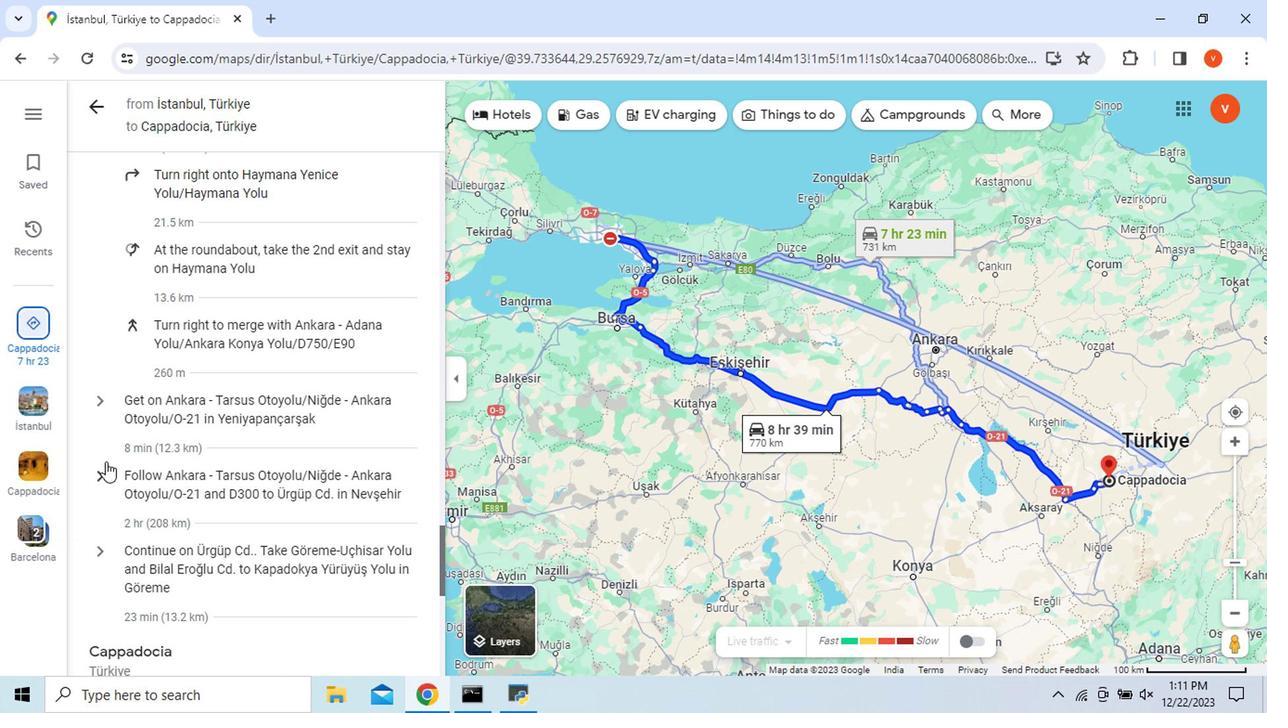 
Action: Mouse moved to (145, 398)
Screenshot: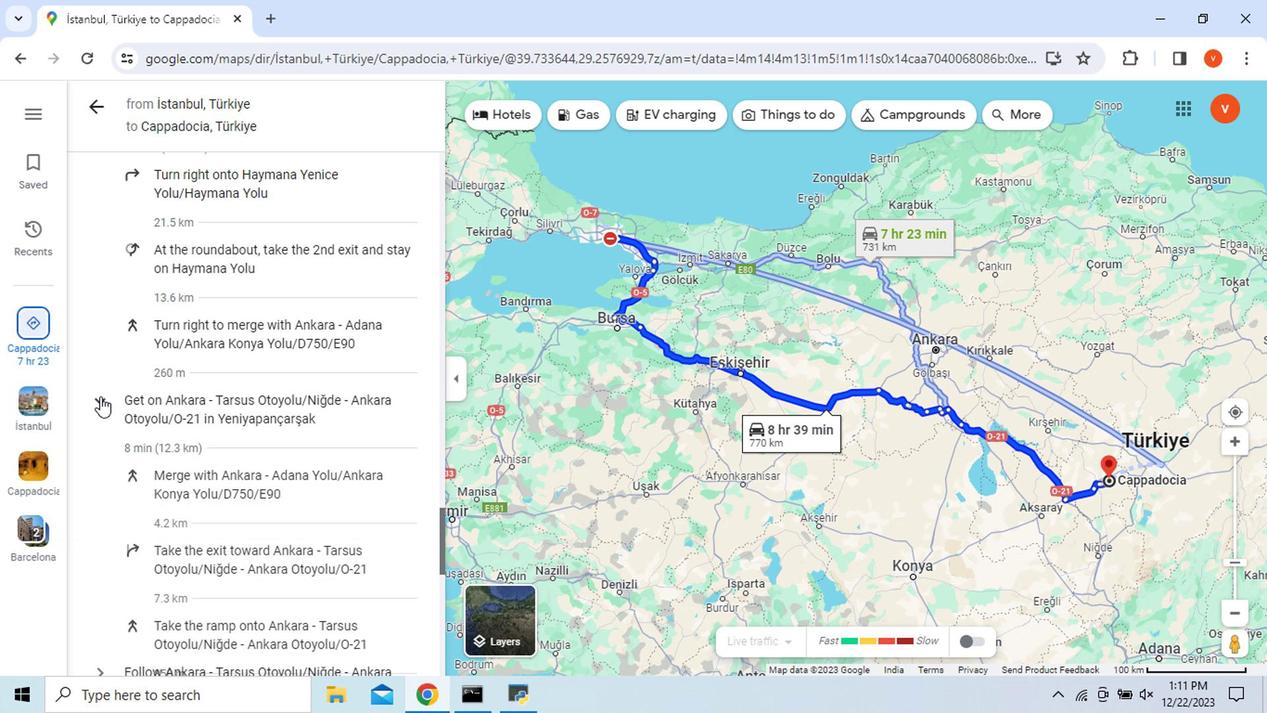 
Action: Mouse pressed left at (145, 398)
Screenshot: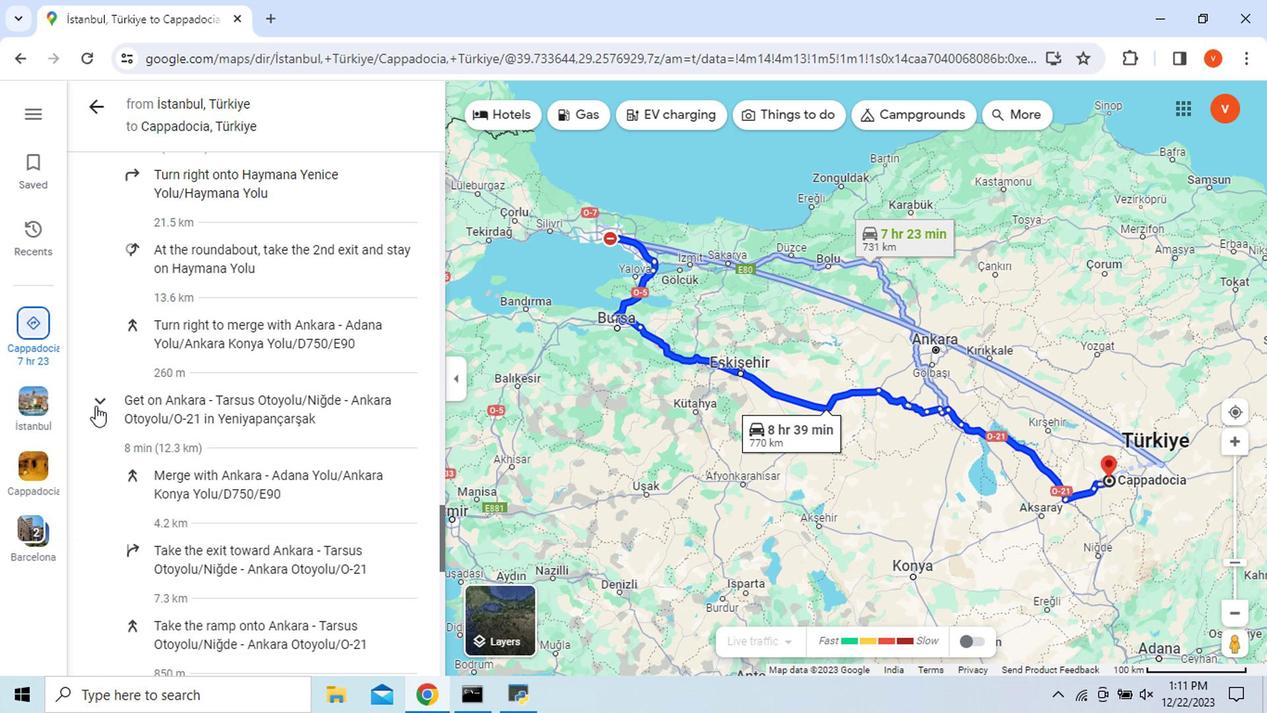 
Action: Mouse moved to (143, 416)
Screenshot: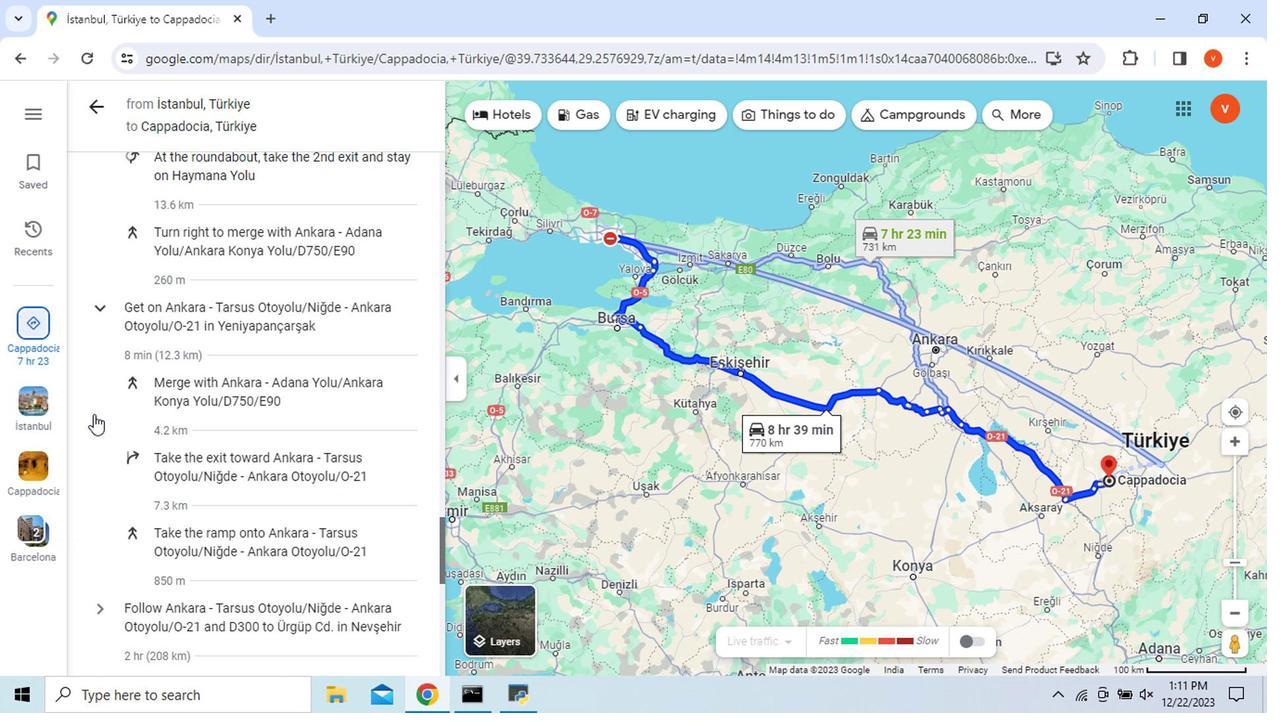 
Action: Mouse scrolled (143, 414) with delta (0, -1)
Screenshot: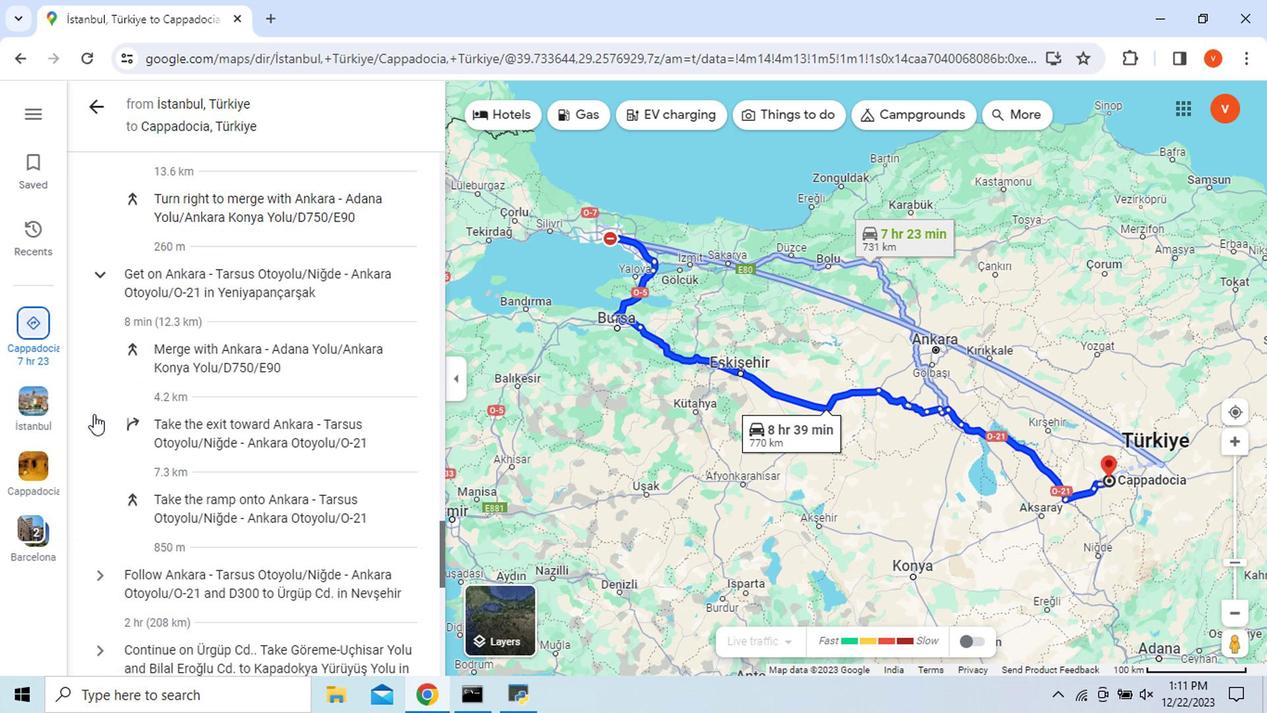 
Action: Mouse scrolled (143, 414) with delta (0, -1)
Screenshot: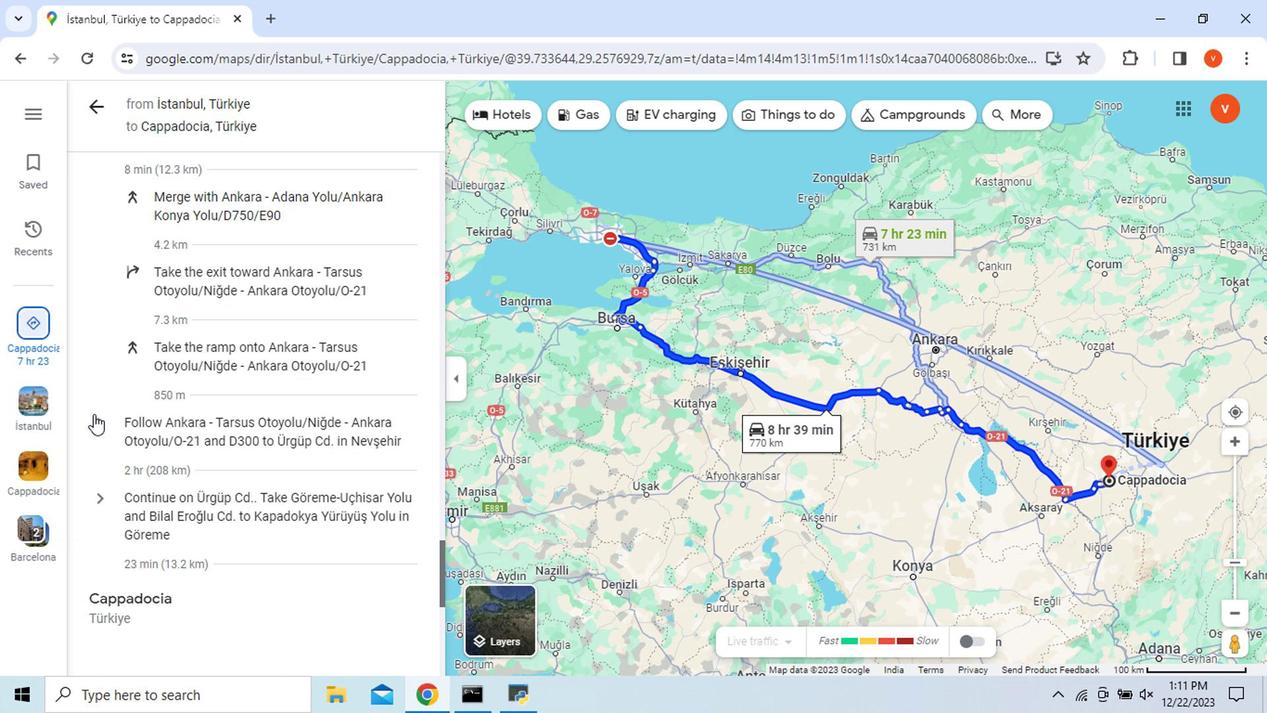 
Action: Mouse scrolled (143, 414) with delta (0, -1)
Screenshot: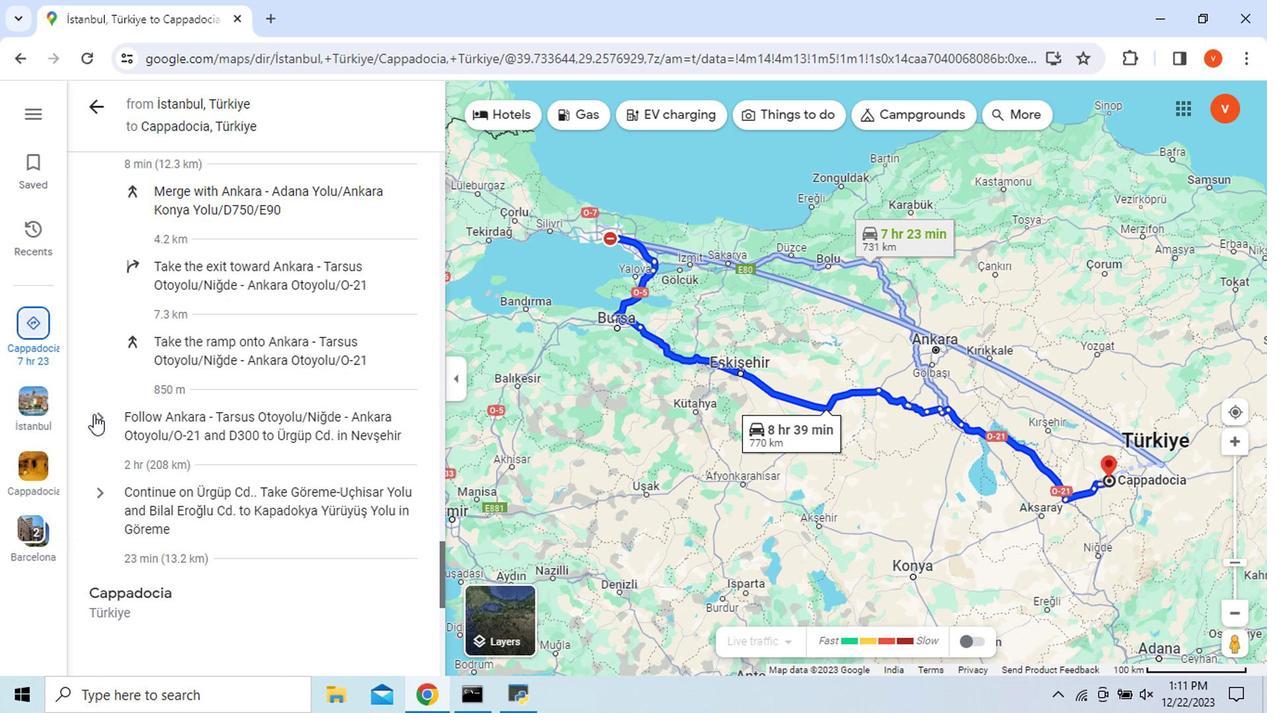 
Action: Mouse scrolled (143, 414) with delta (0, -1)
Screenshot: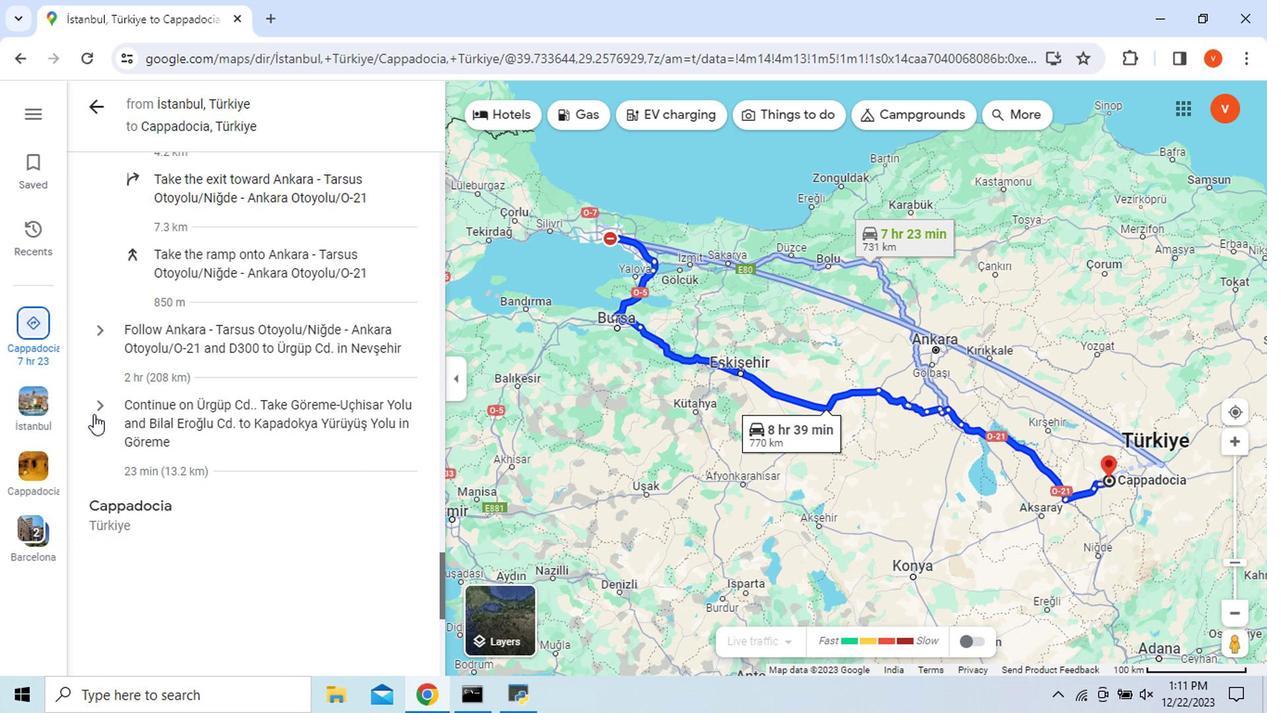 
Action: Mouse moved to (145, 338)
Screenshot: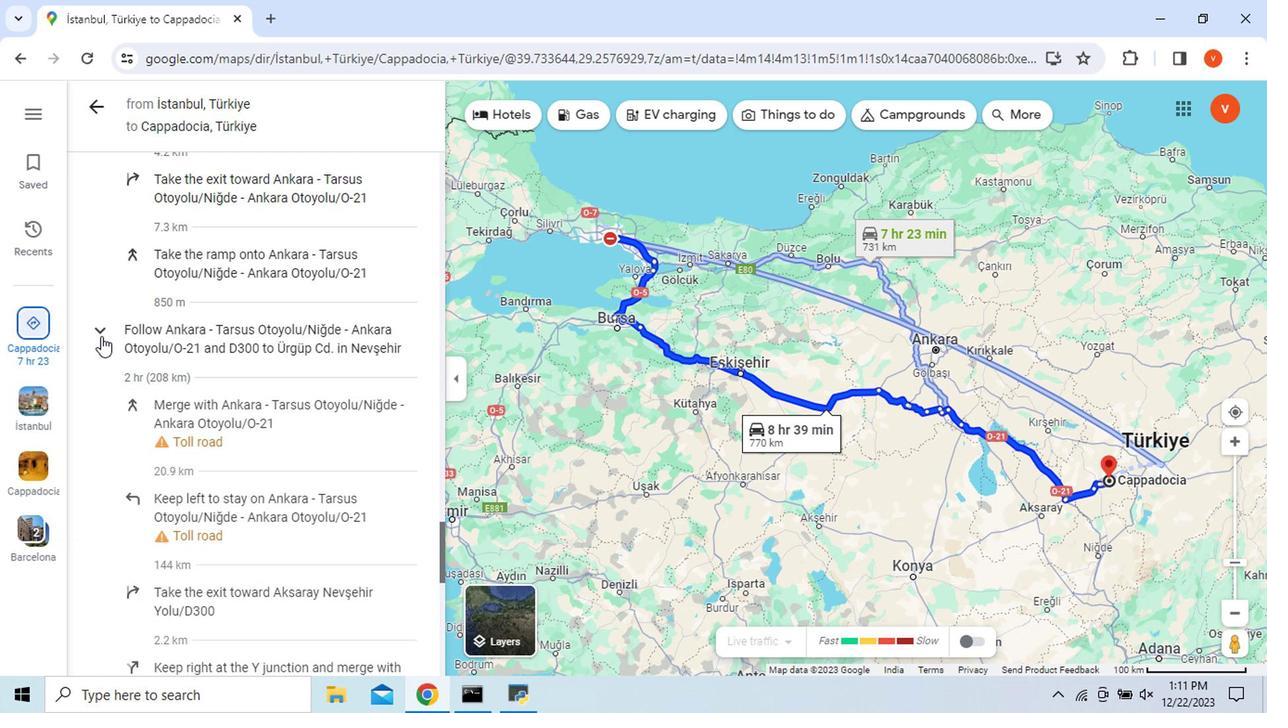 
Action: Mouse pressed left at (145, 338)
Screenshot: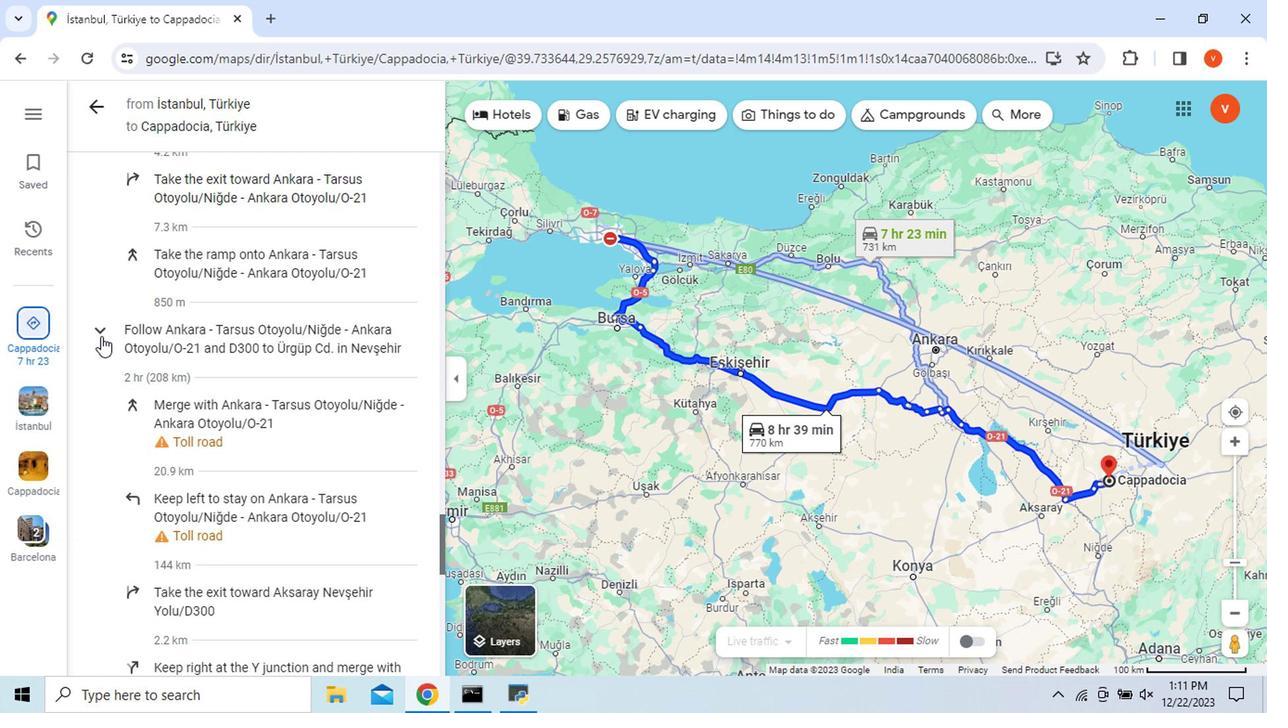 
Action: Mouse moved to (145, 342)
Screenshot: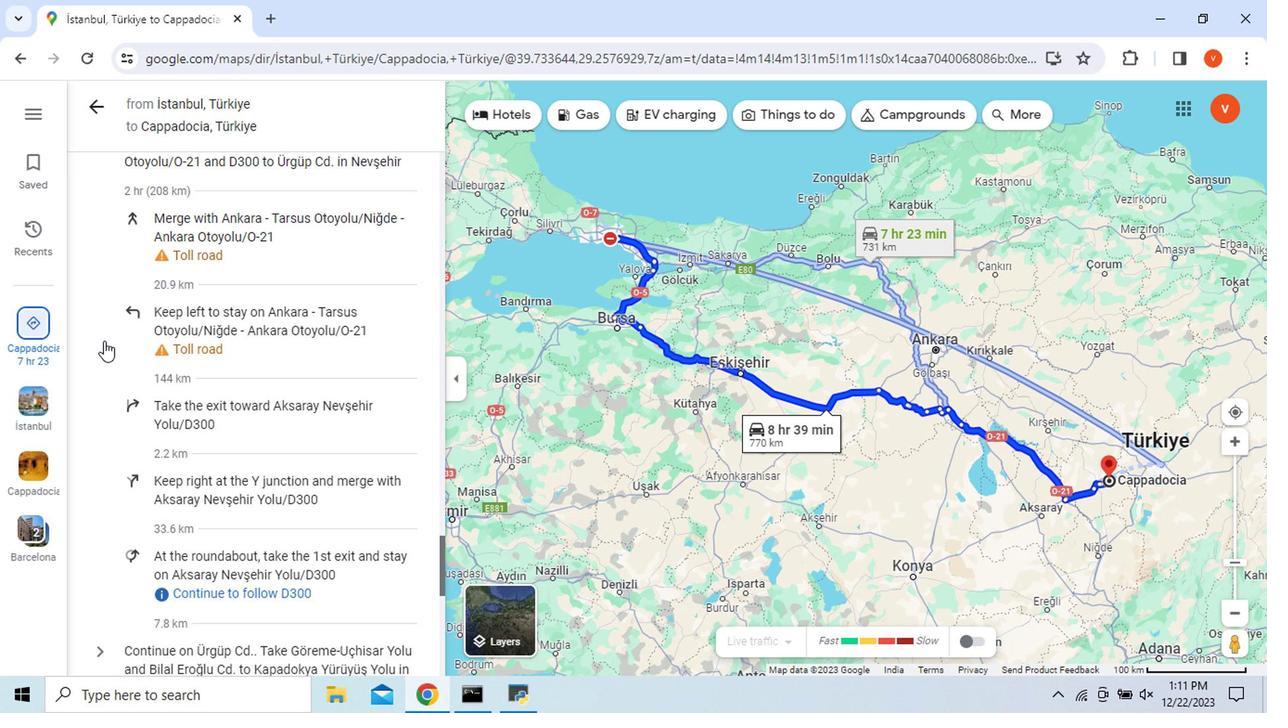 
Action: Mouse scrolled (145, 341) with delta (0, 0)
Screenshot: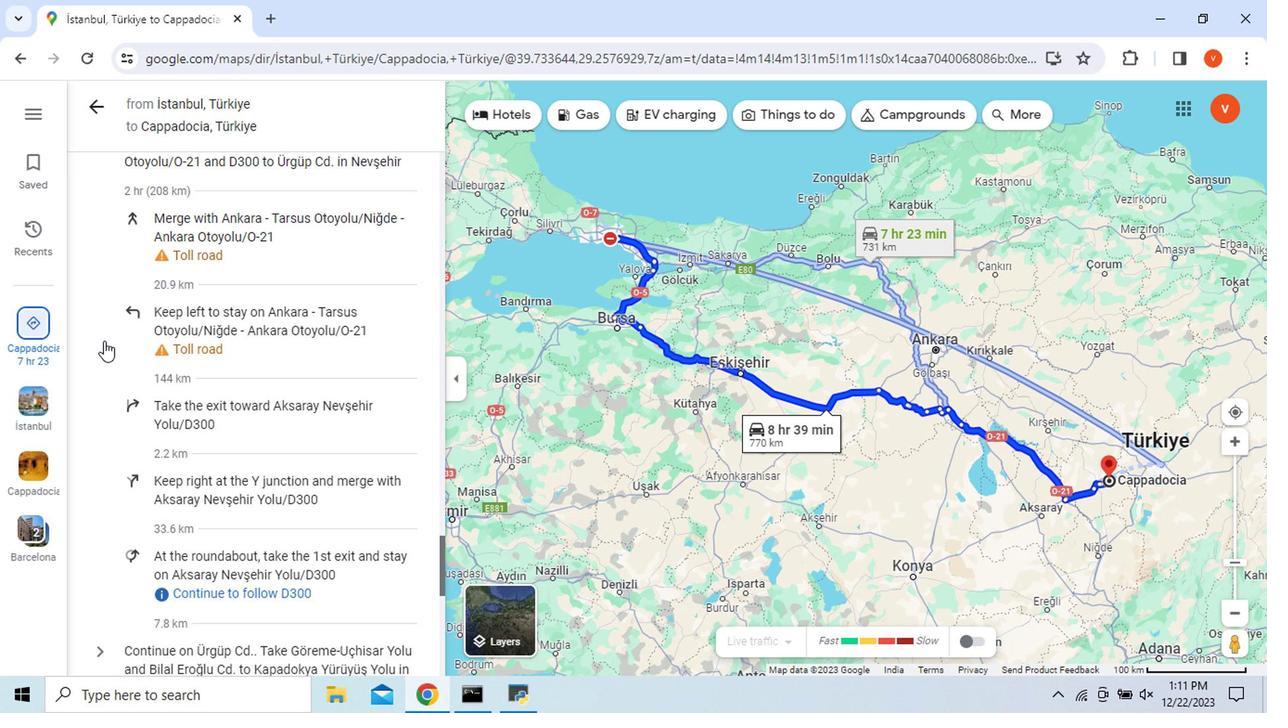 
Action: Mouse moved to (145, 342)
Screenshot: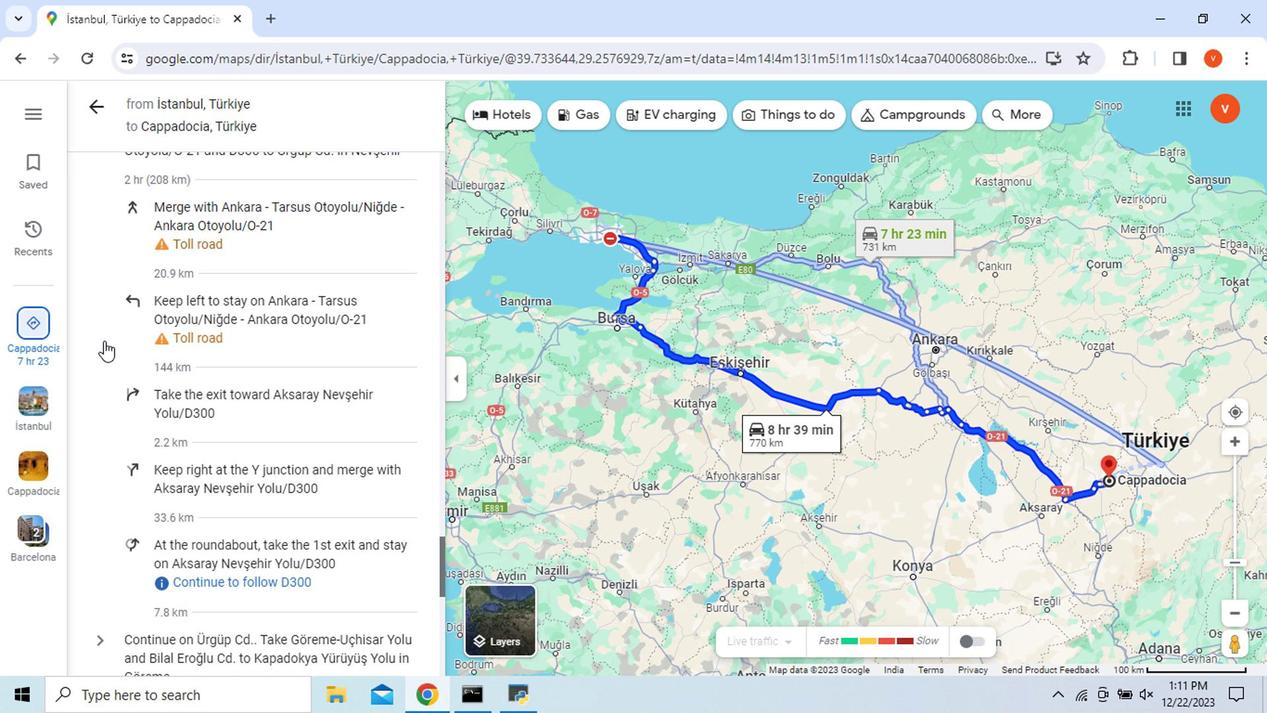 
Action: Mouse scrolled (145, 342) with delta (0, 0)
Screenshot: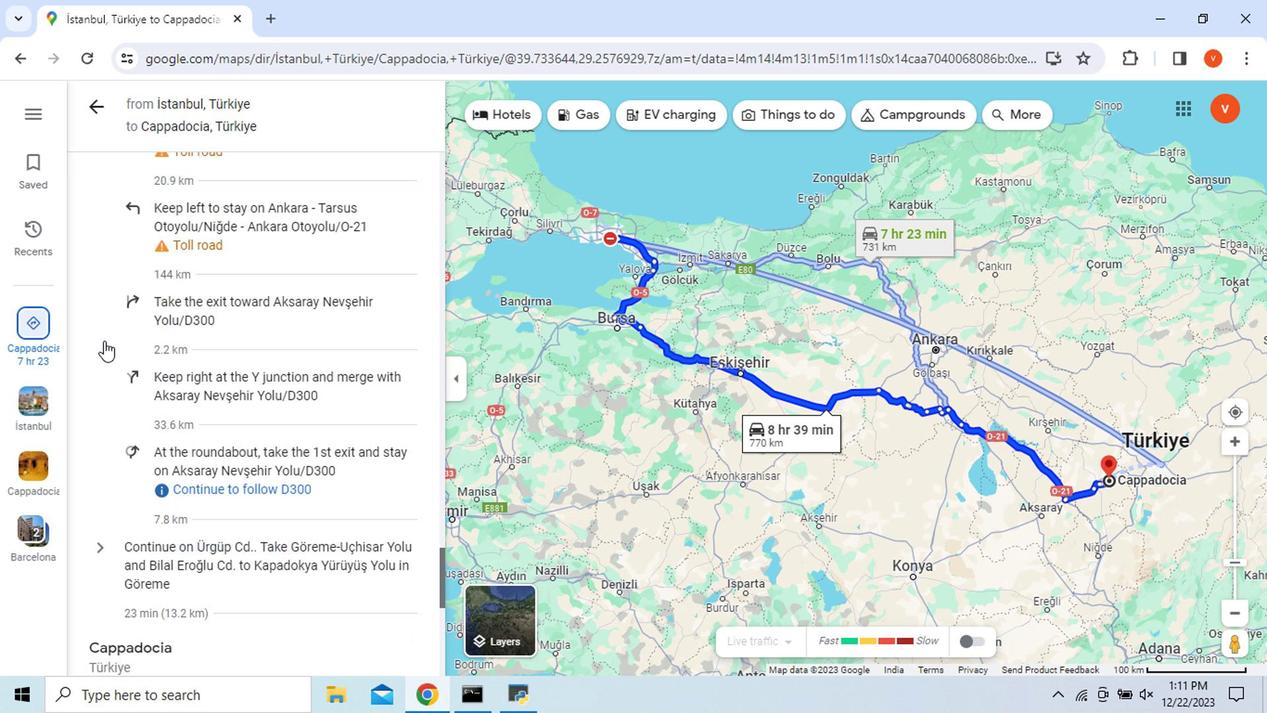 
Action: Mouse scrolled (145, 342) with delta (0, 0)
Screenshot: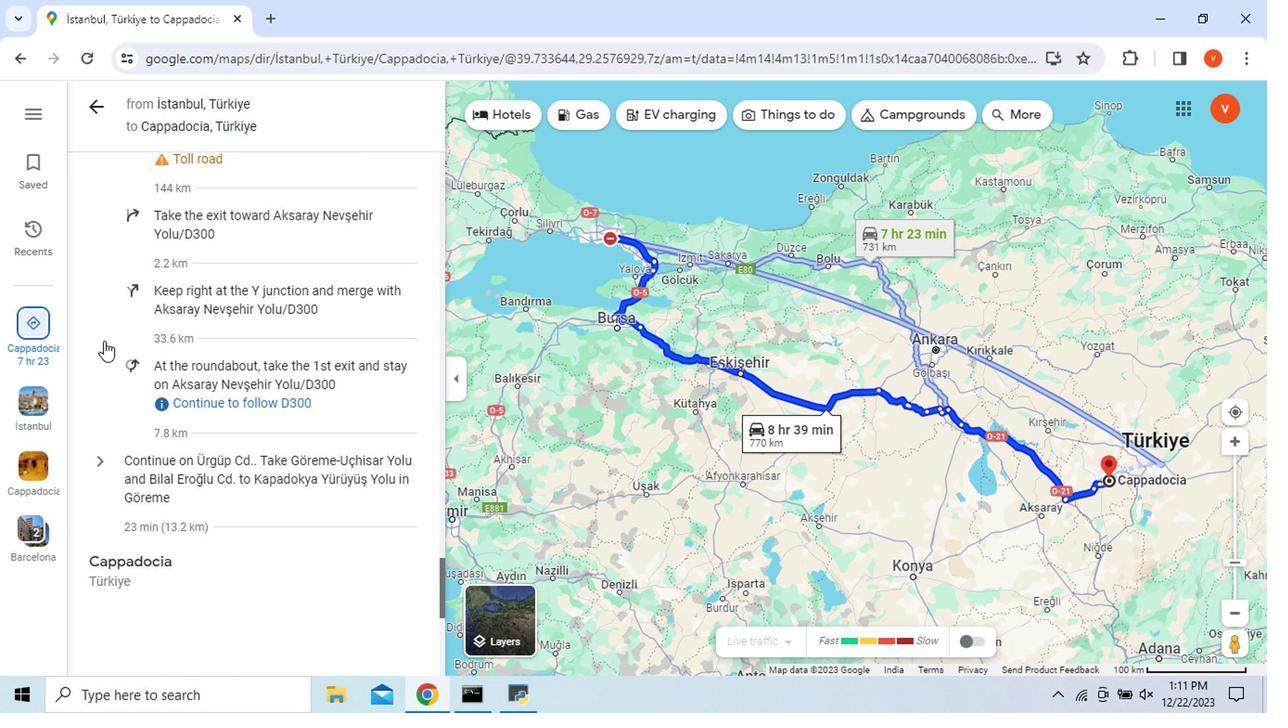 
Action: Mouse scrolled (145, 342) with delta (0, 0)
Screenshot: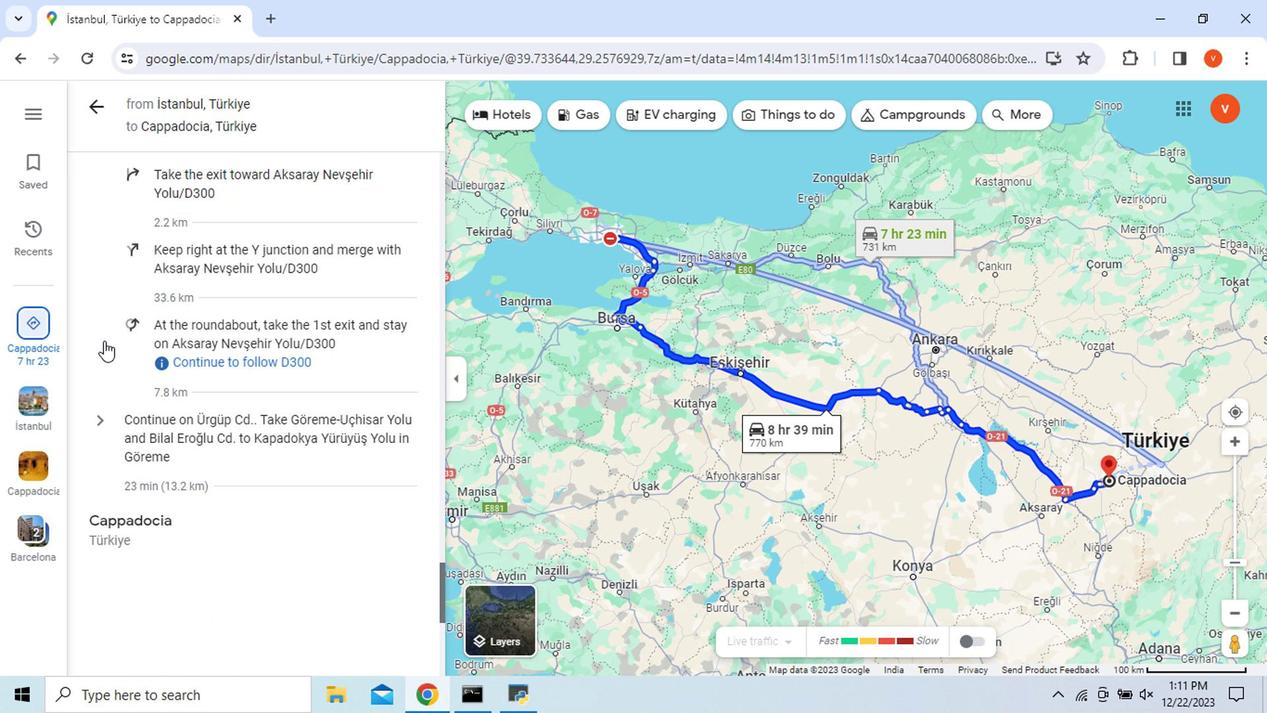 
Action: Mouse scrolled (145, 342) with delta (0, 0)
Screenshot: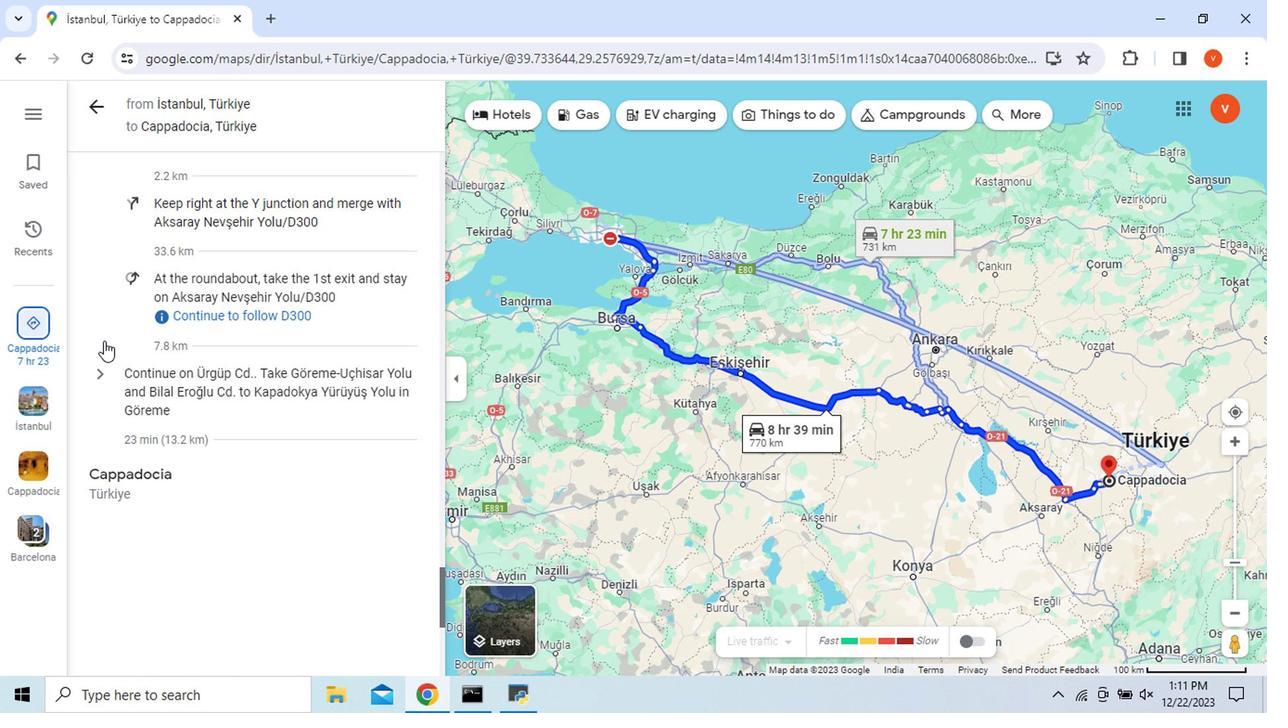 
Action: Mouse moved to (144, 371)
Screenshot: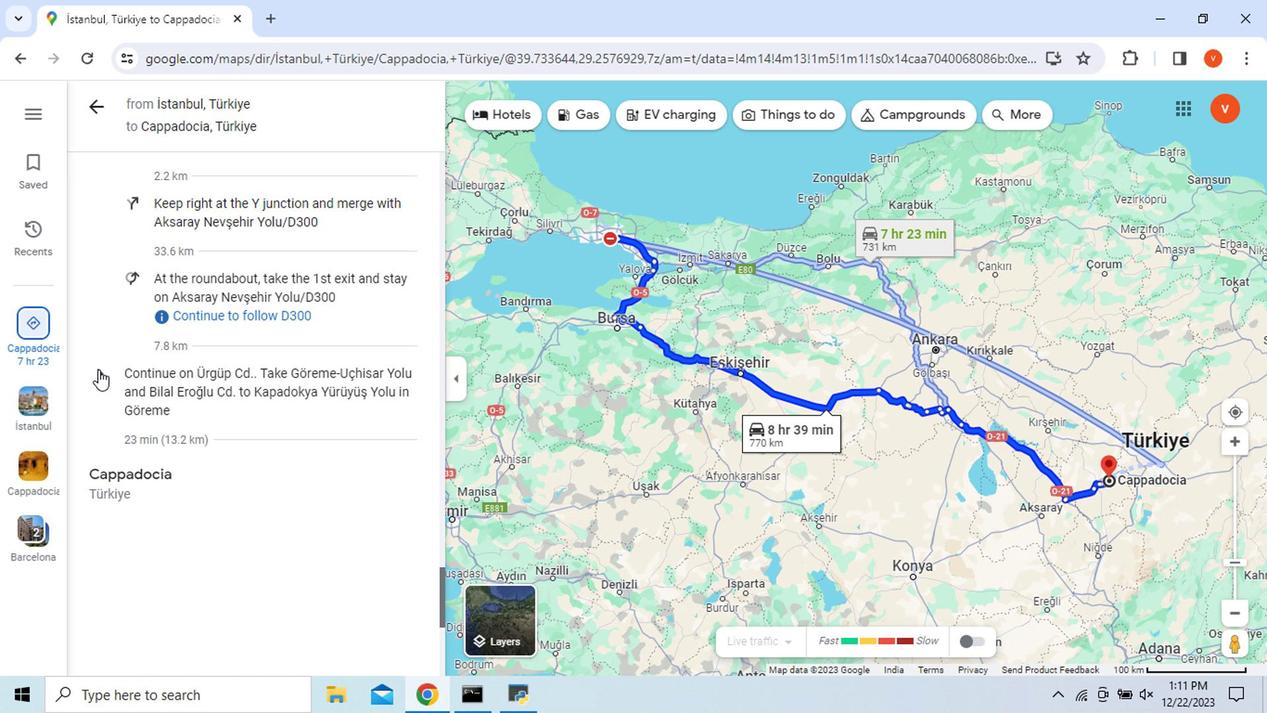 
Action: Mouse pressed left at (144, 371)
Screenshot: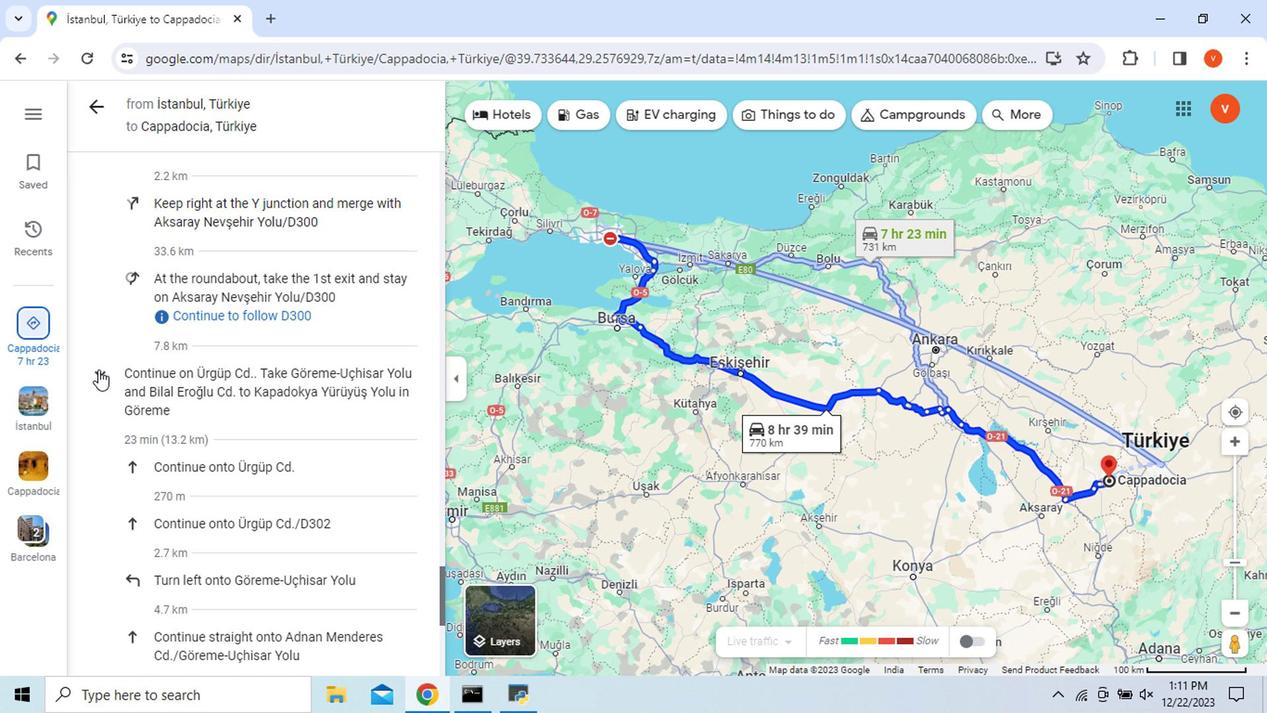 
Action: Mouse scrolled (144, 370) with delta (0, -1)
Screenshot: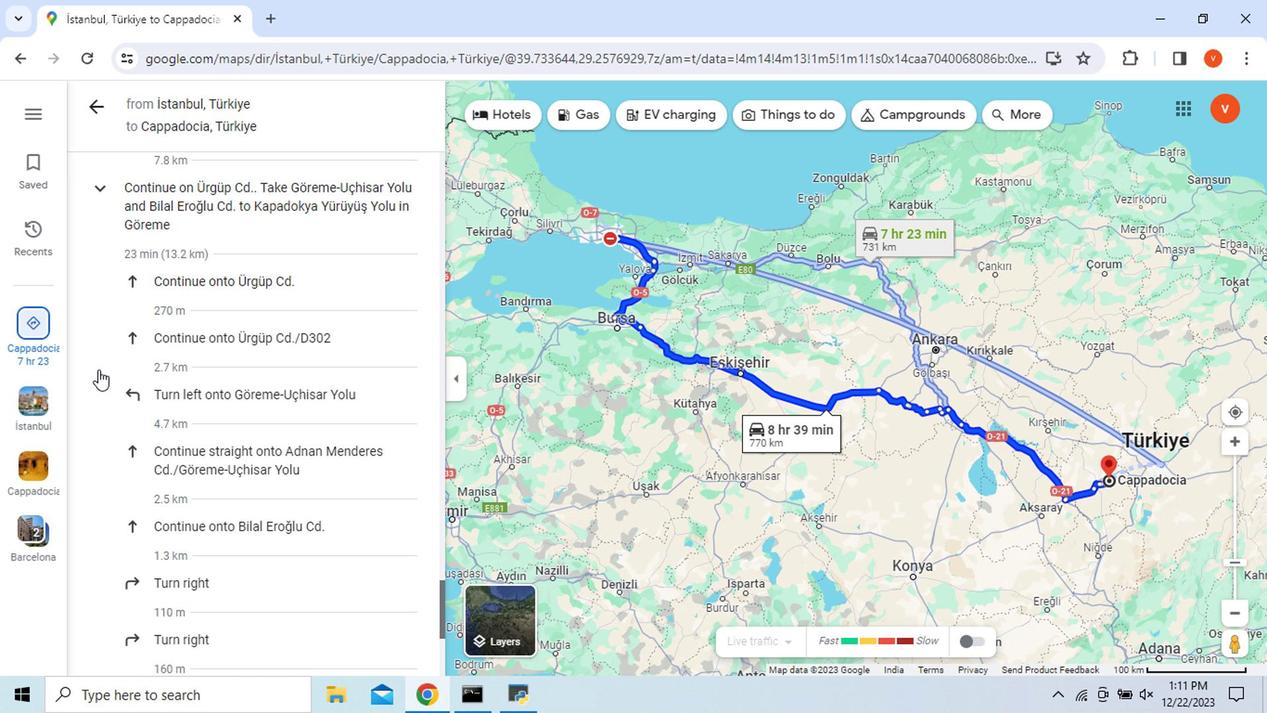 
Action: Mouse scrolled (144, 370) with delta (0, -1)
Screenshot: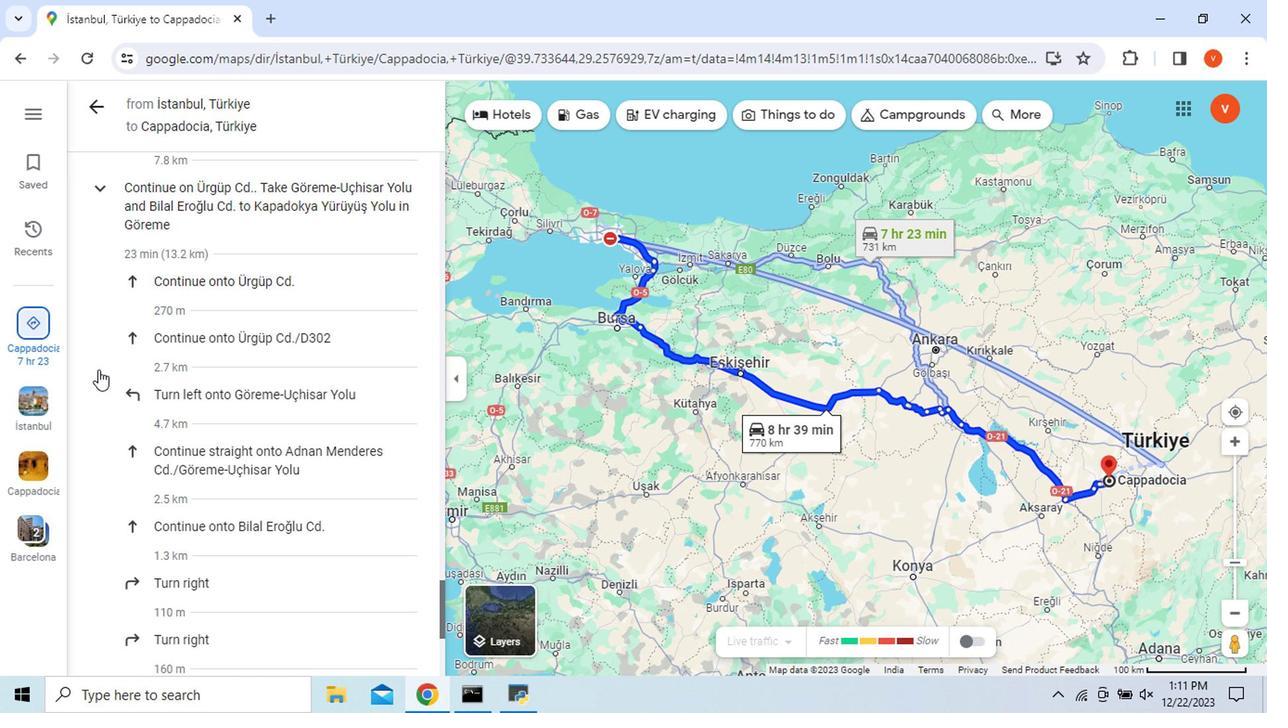 
Action: Mouse scrolled (144, 370) with delta (0, -1)
Screenshot: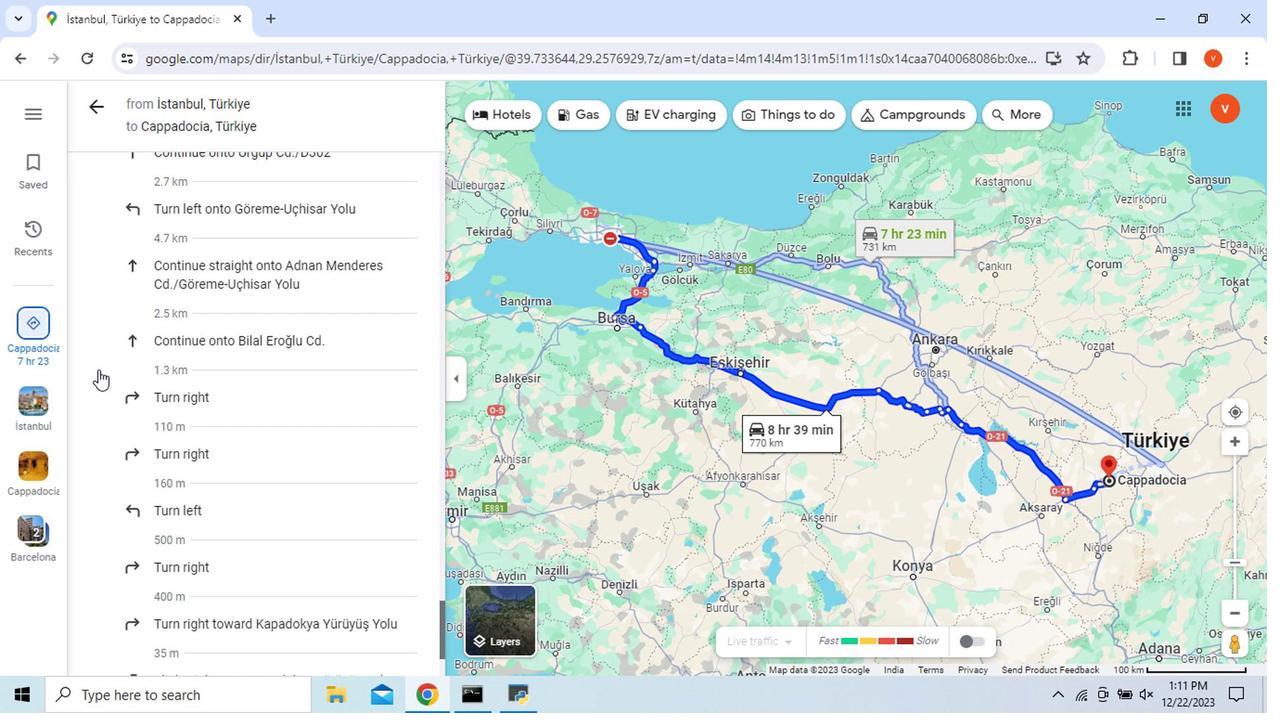
Action: Mouse scrolled (144, 370) with delta (0, -1)
Screenshot: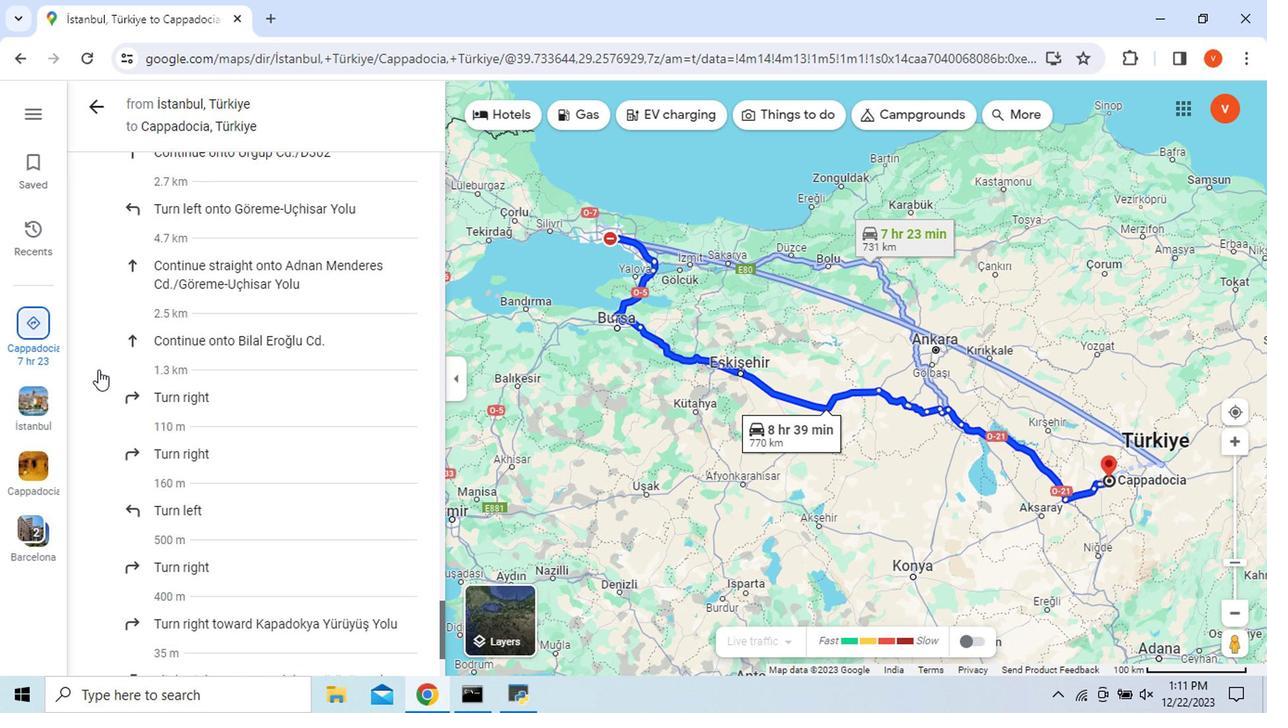 
Action: Mouse scrolled (144, 370) with delta (0, -1)
Screenshot: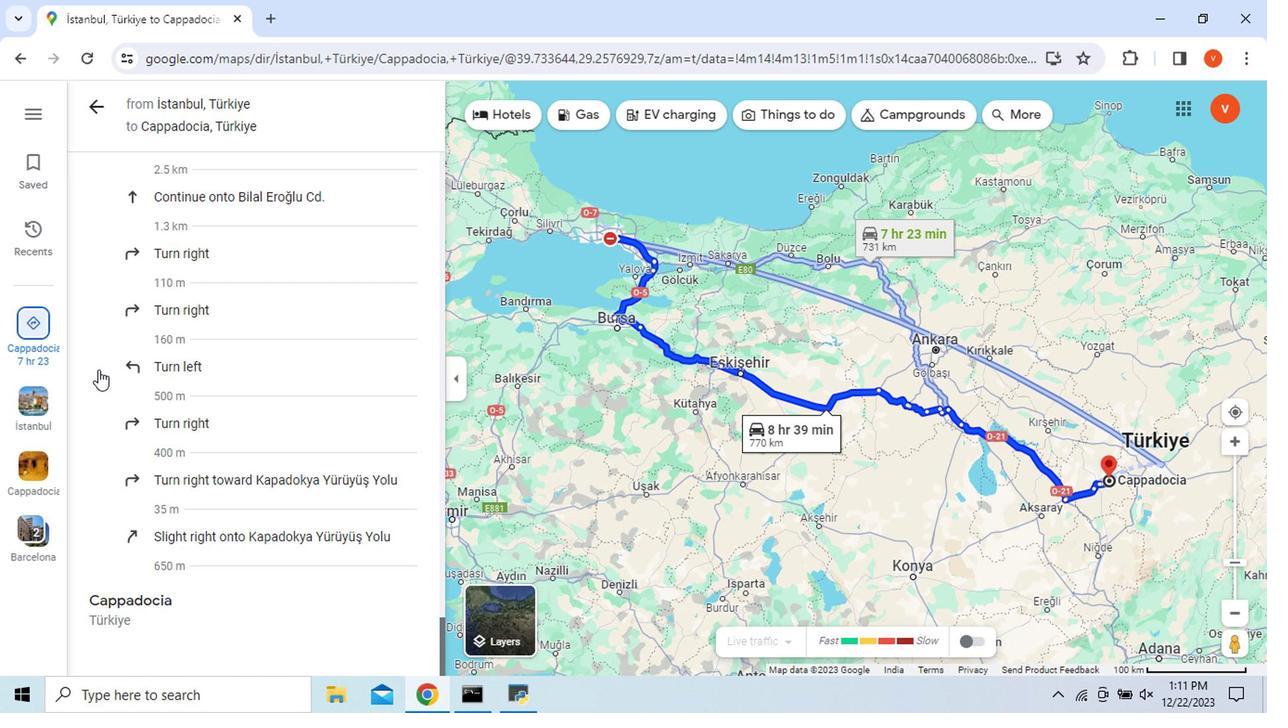 
Action: Mouse scrolled (144, 370) with delta (0, -1)
Screenshot: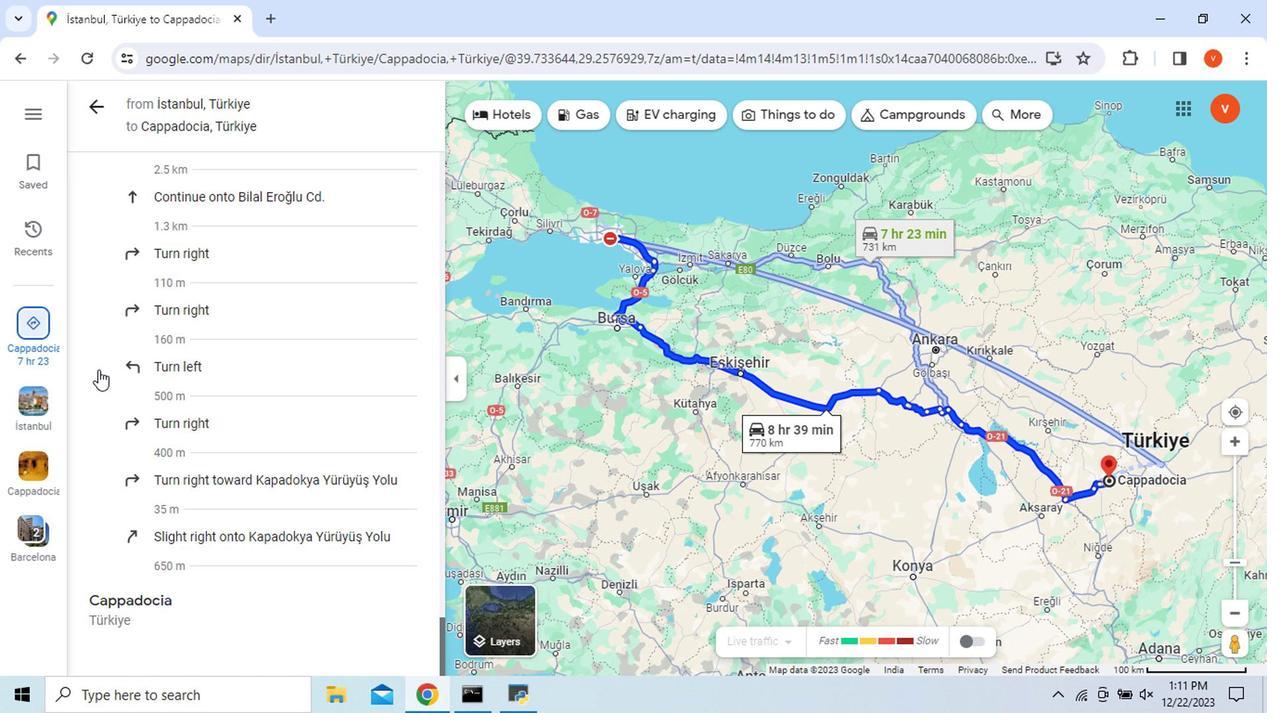 
Action: Mouse scrolled (144, 370) with delta (0, -1)
Screenshot: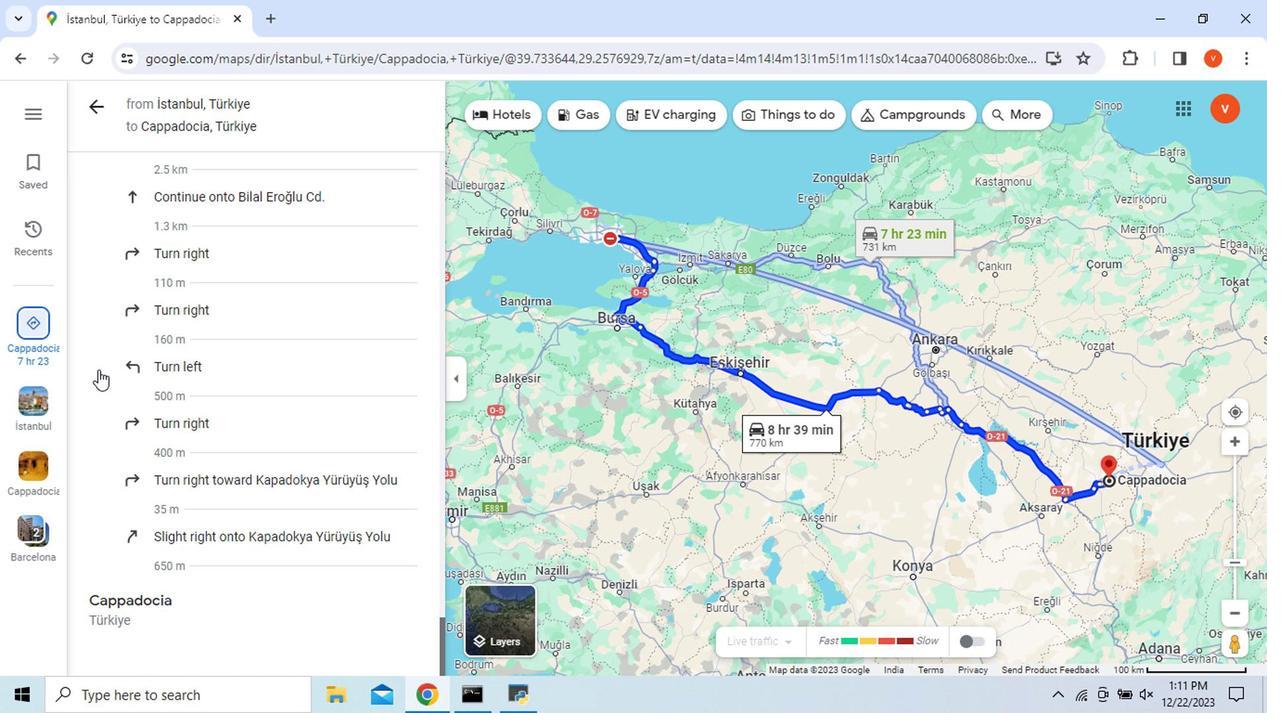 
Action: Mouse scrolled (144, 370) with delta (0, -1)
Screenshot: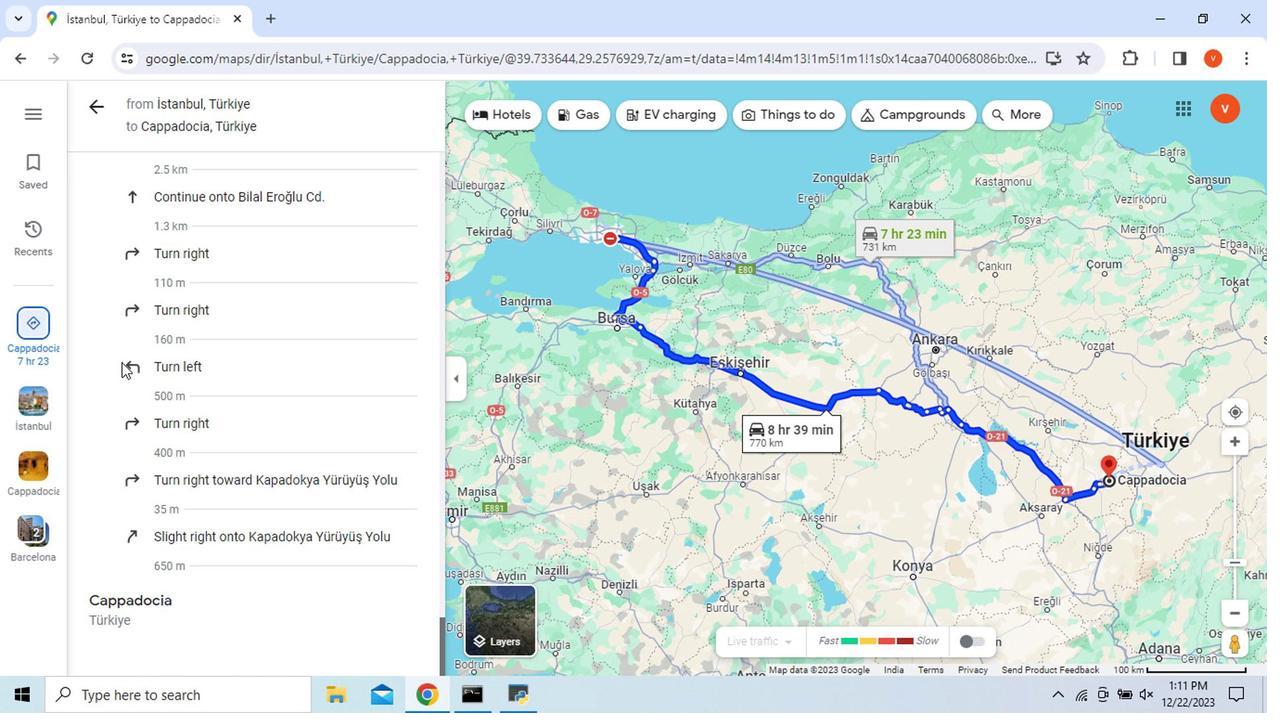 
Action: Mouse moved to (141, 104)
Screenshot: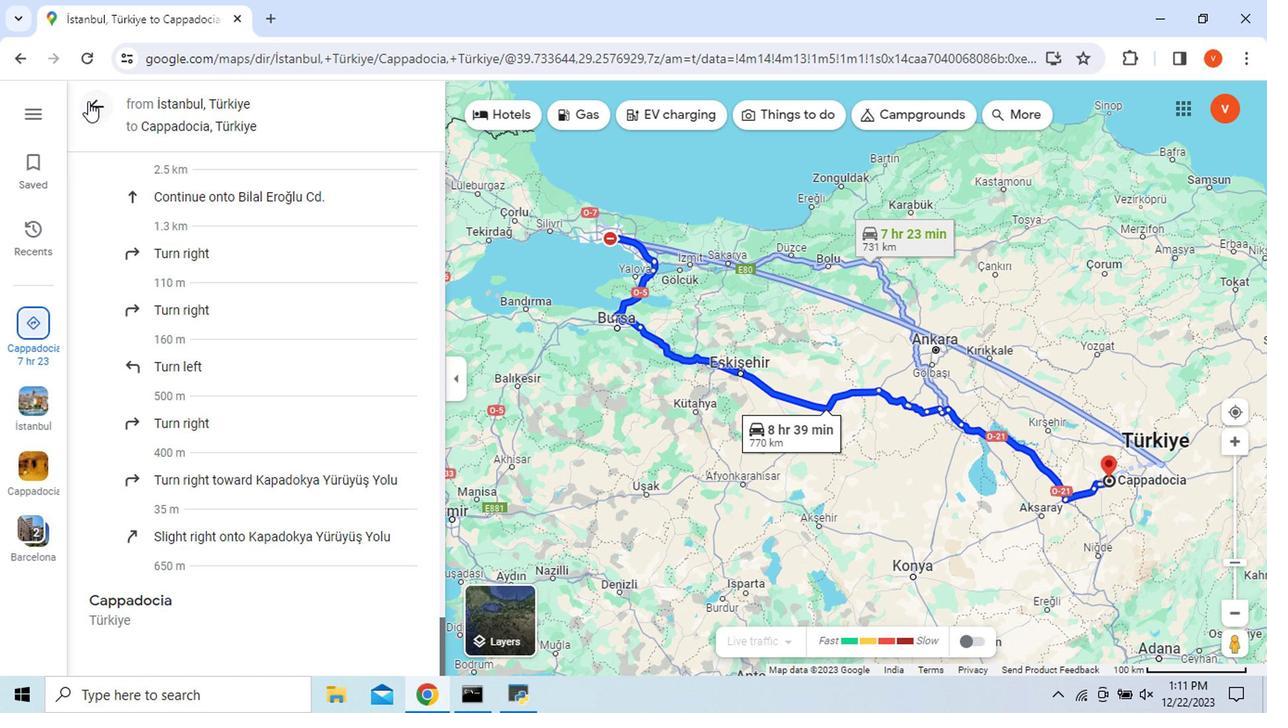 
Action: Mouse pressed left at (141, 104)
Screenshot: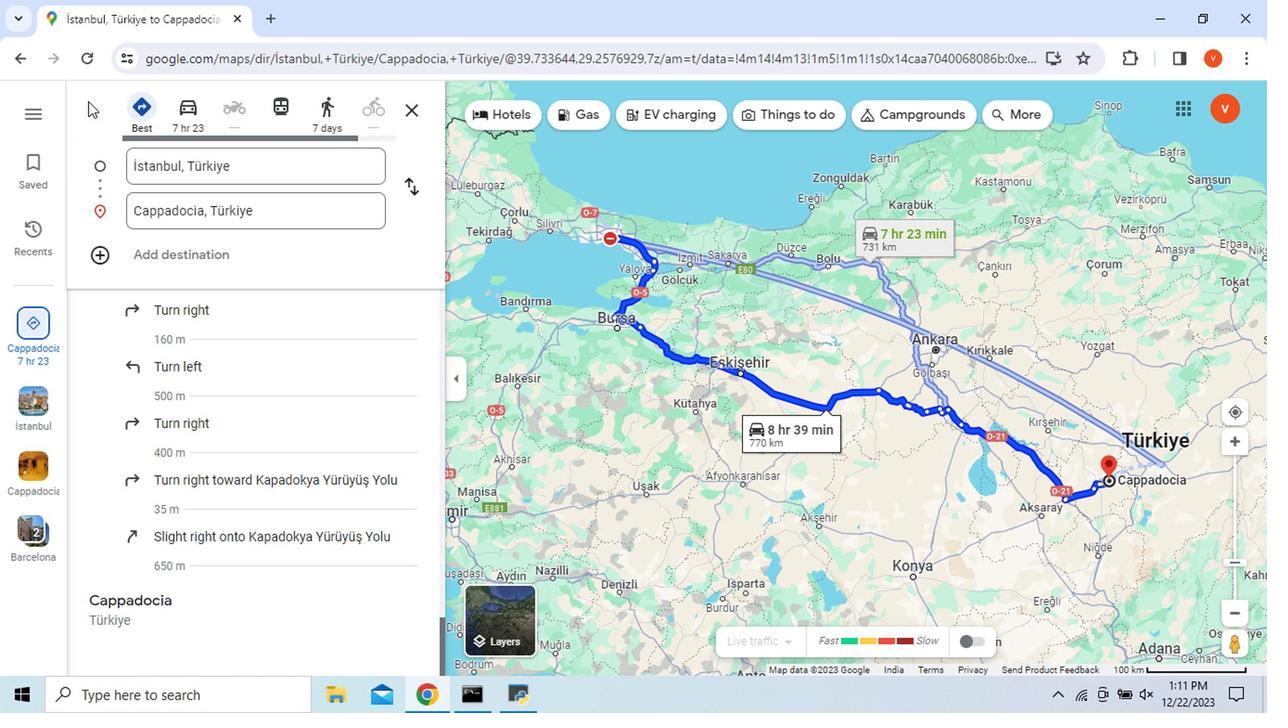 
Action: Mouse moved to (256, 615)
Screenshot: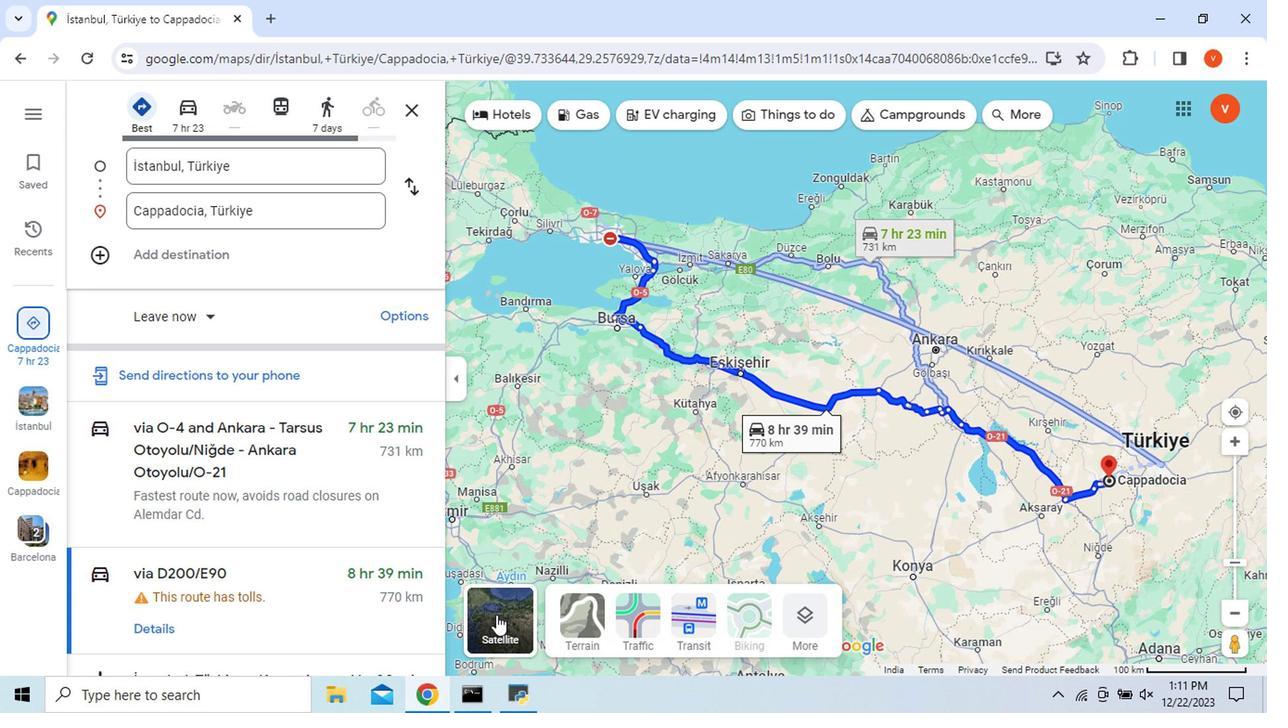 
Action: Mouse pressed left at (256, 615)
Screenshot: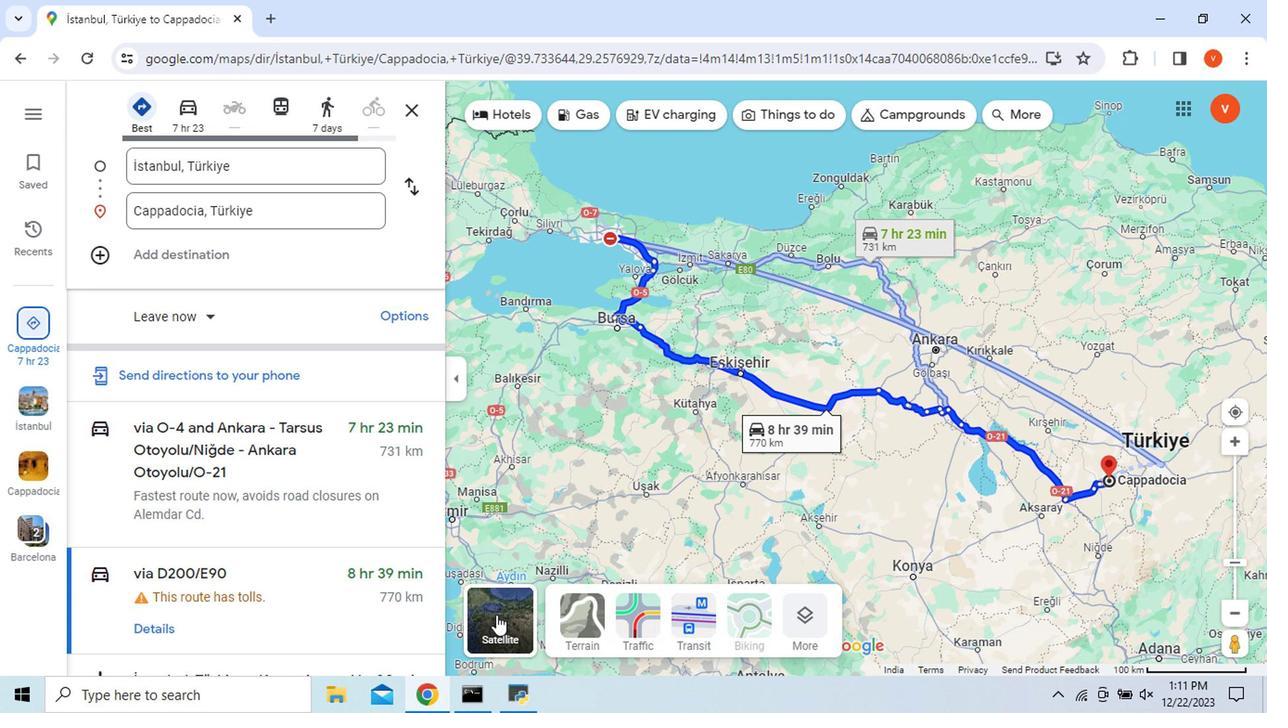
Action: Mouse moved to (463, 529)
Screenshot: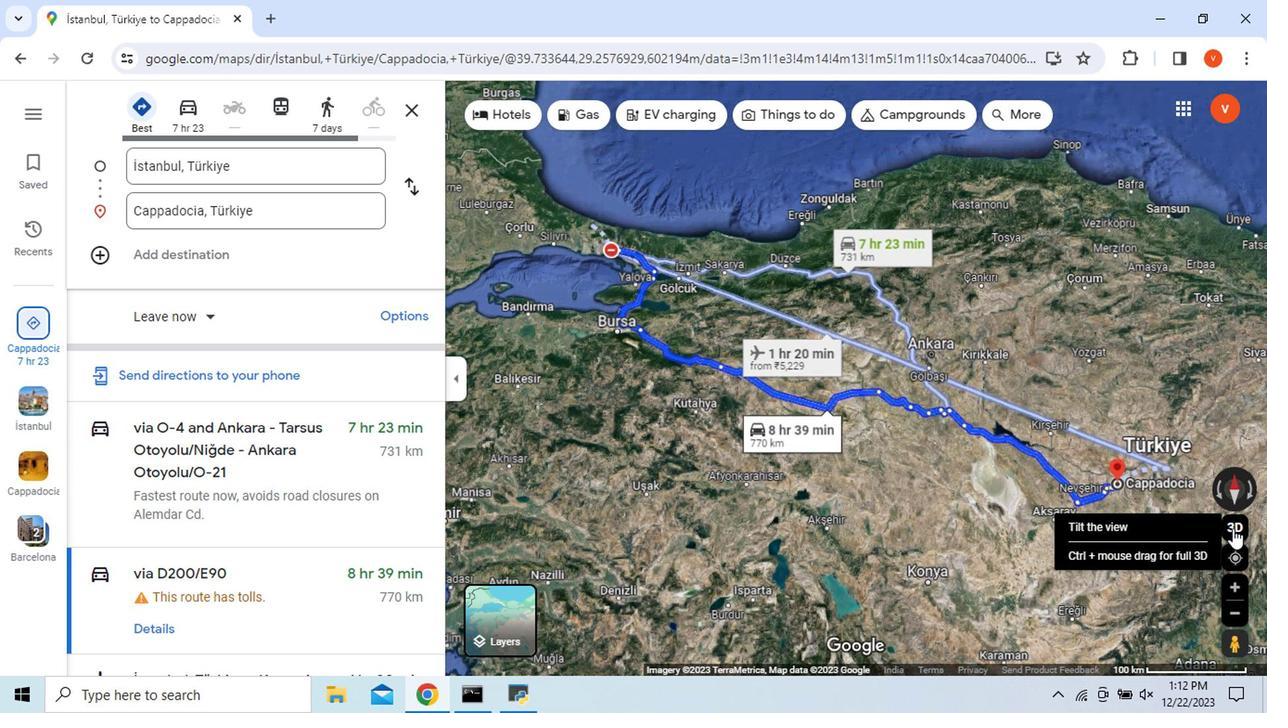 
Action: Mouse pressed left at (463, 529)
Screenshot: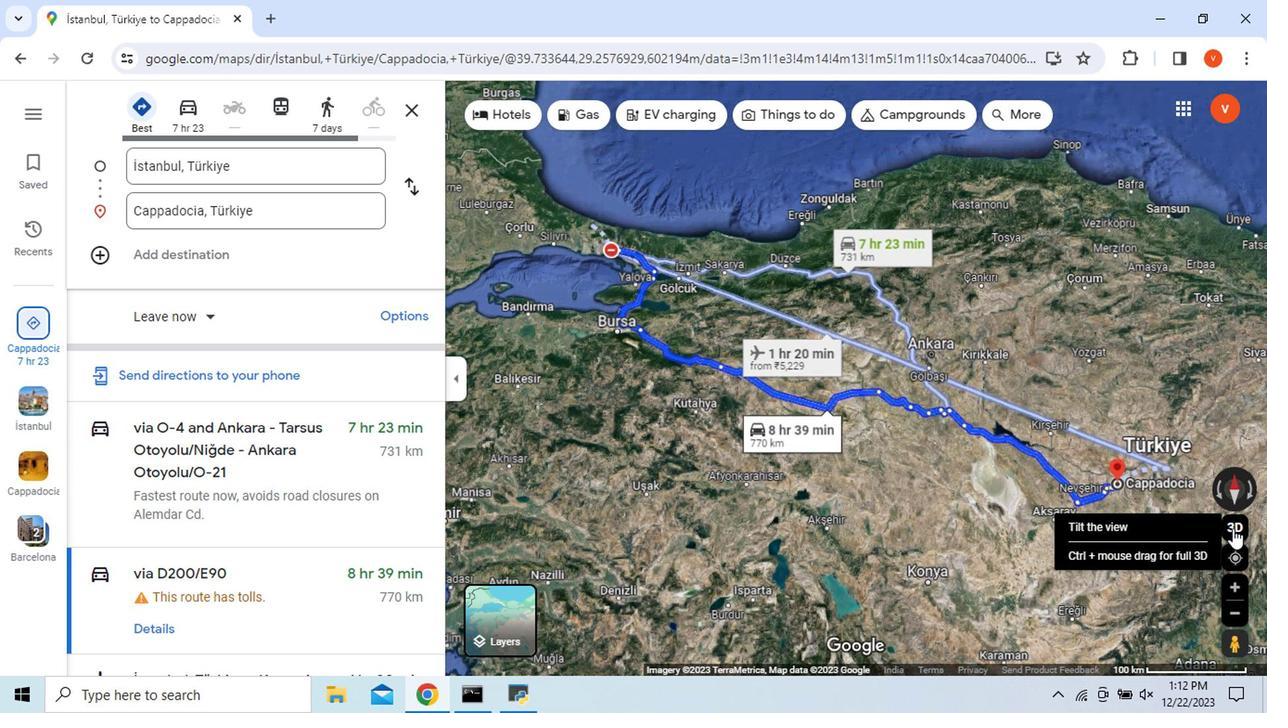 
Action: Mouse moved to (398, 542)
Screenshot: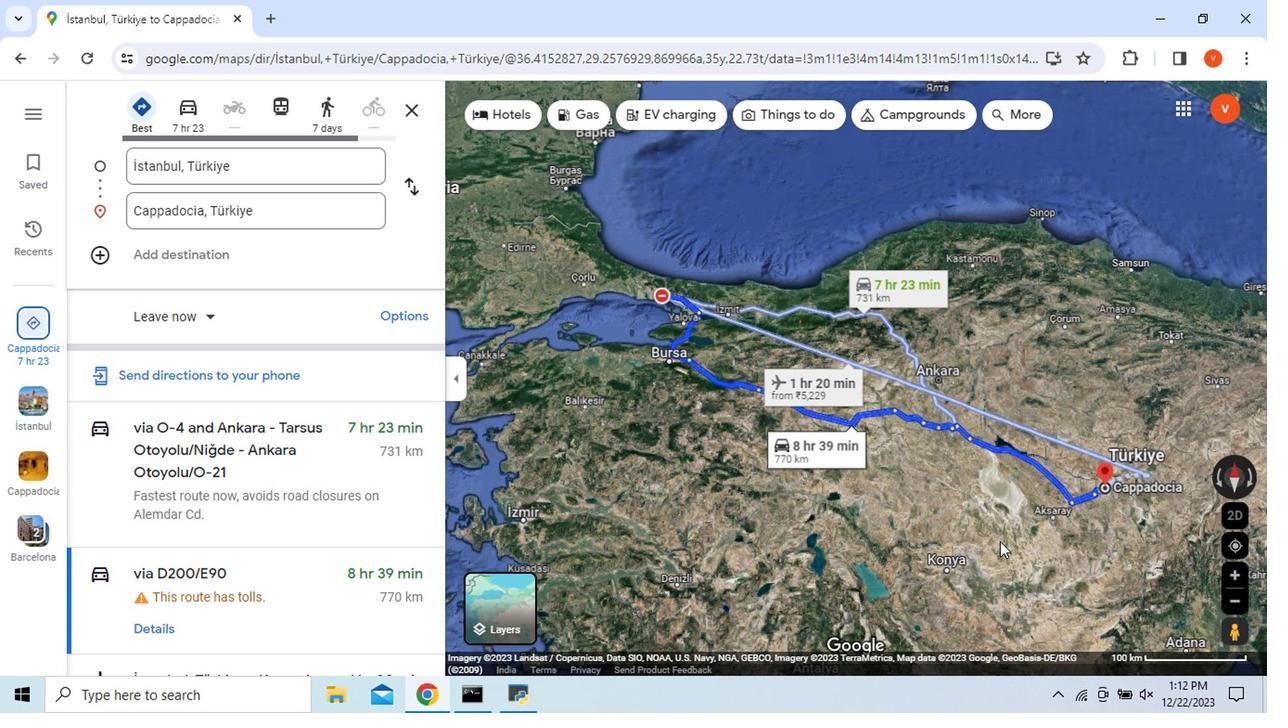 
Action: Mouse scrolled (398, 541) with delta (0, 0)
Screenshot: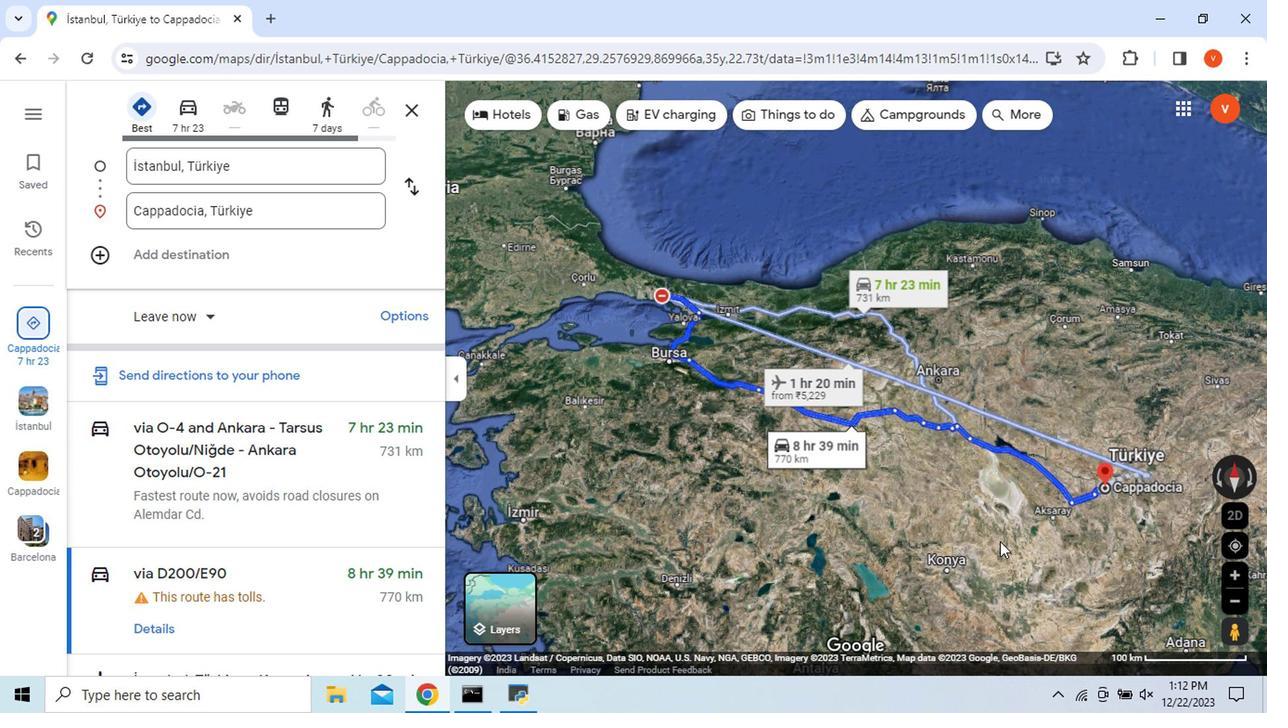 
Action: Mouse scrolled (398, 541) with delta (0, 0)
Screenshot: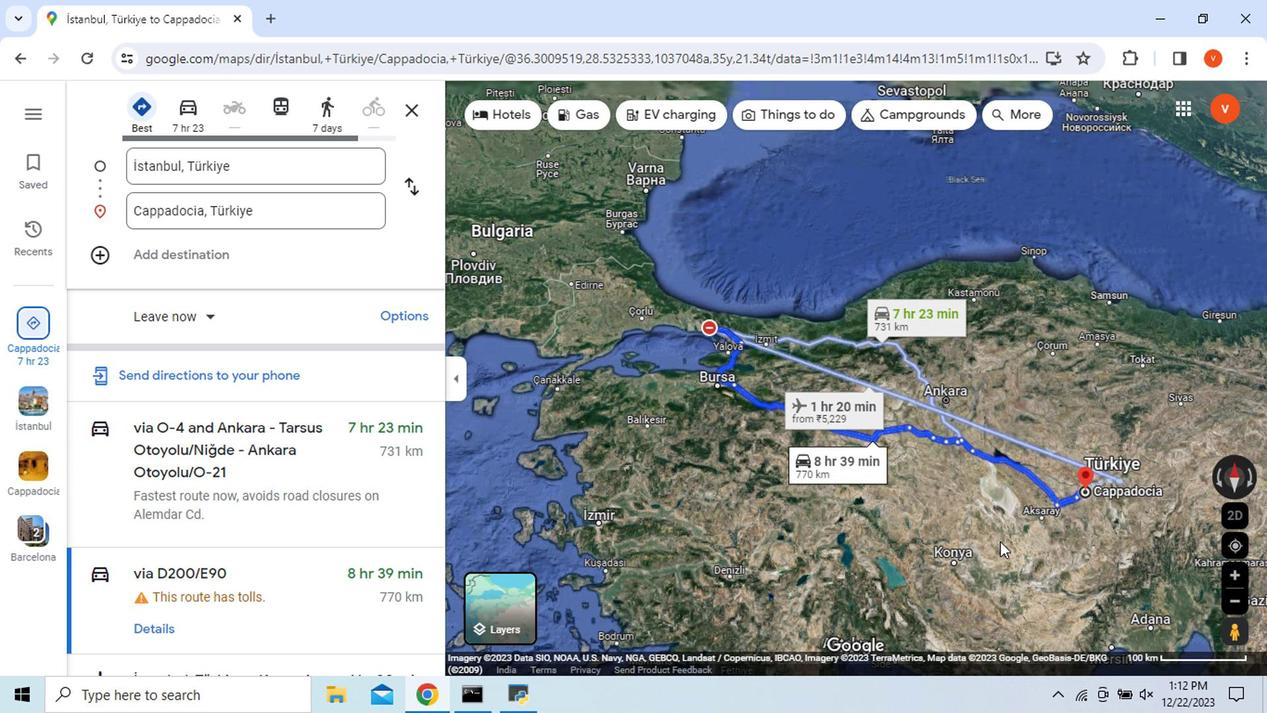 
Action: Mouse scrolled (398, 541) with delta (0, 0)
Screenshot: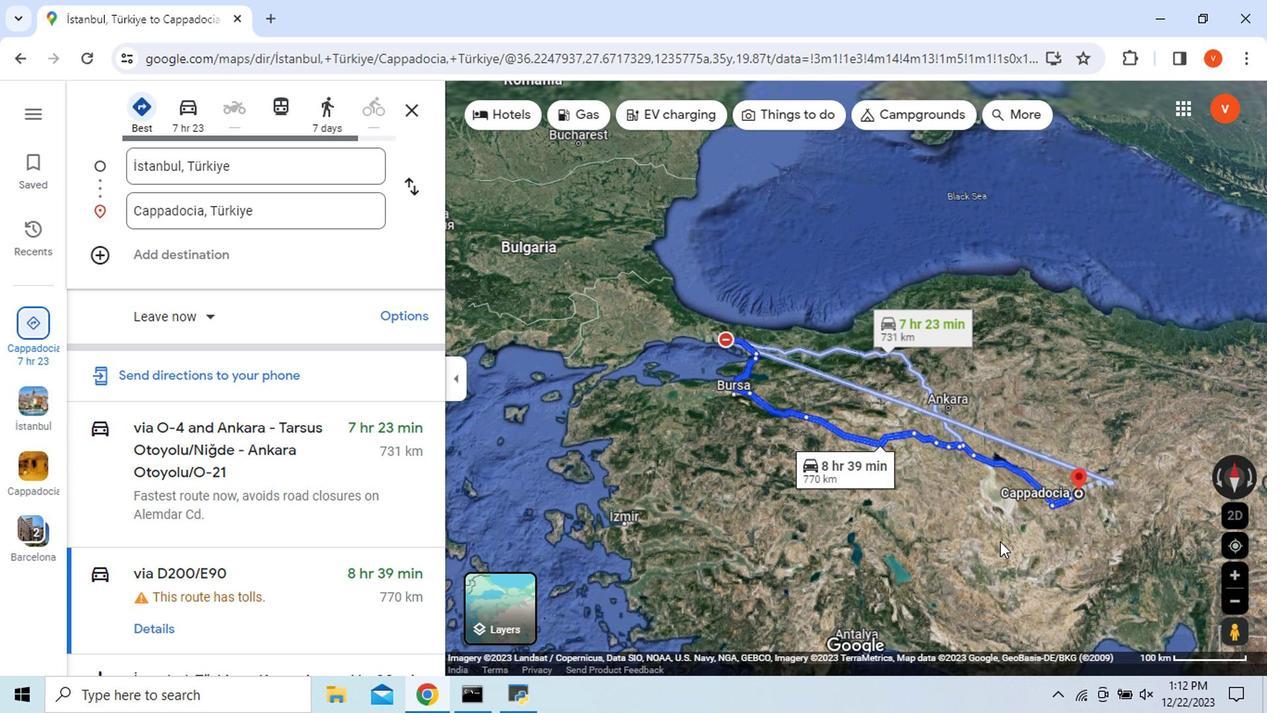 
Action: Mouse moved to (261, 593)
Screenshot: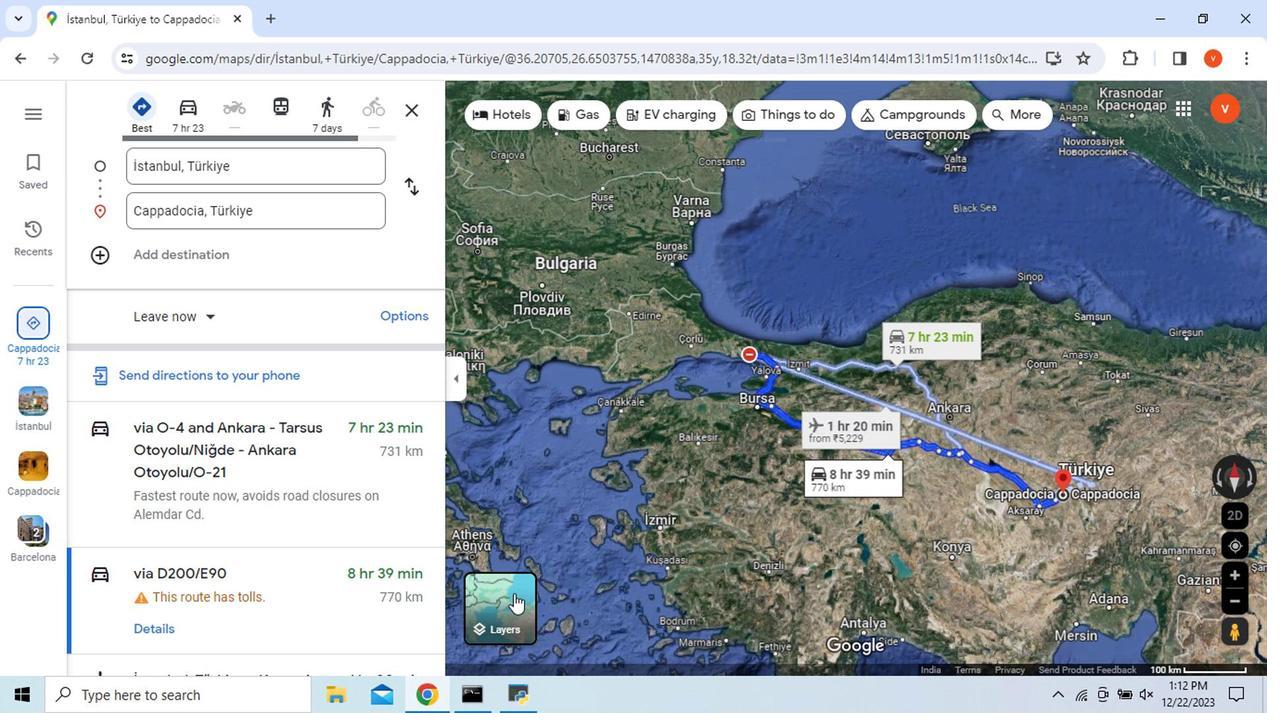 
Action: Mouse pressed left at (261, 593)
Screenshot: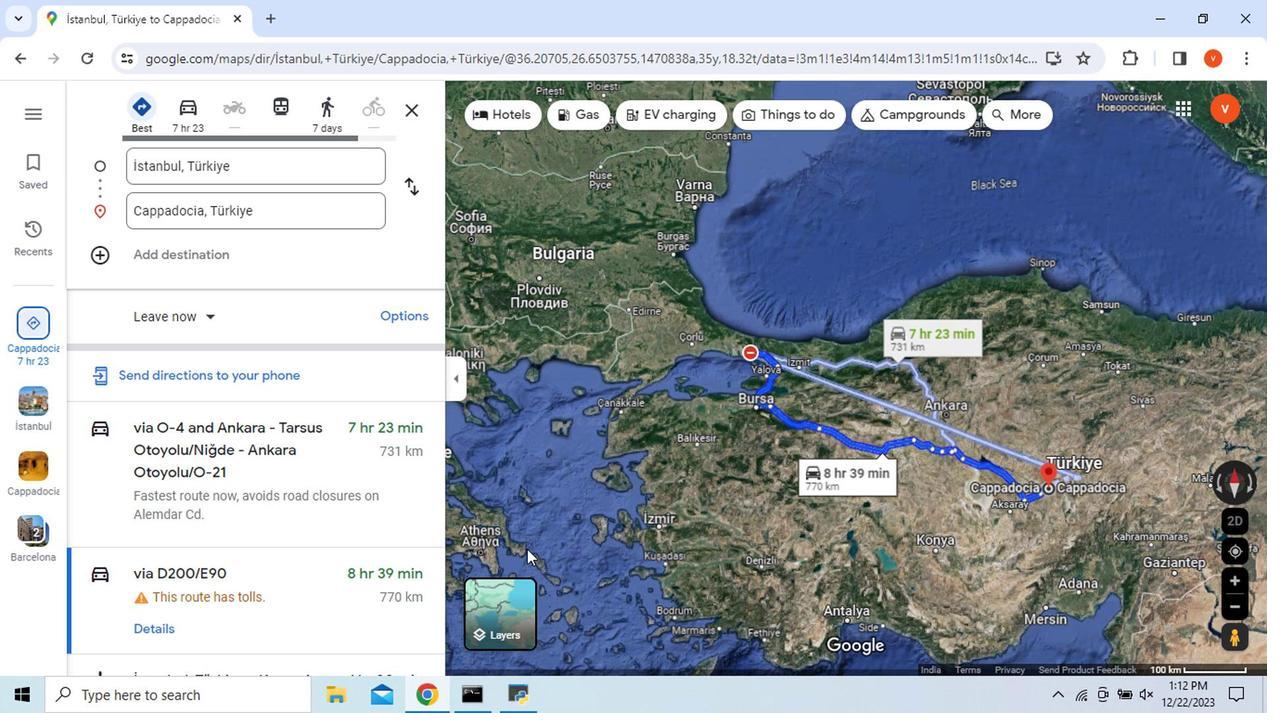 
Action: Mouse moved to (268, 500)
Screenshot: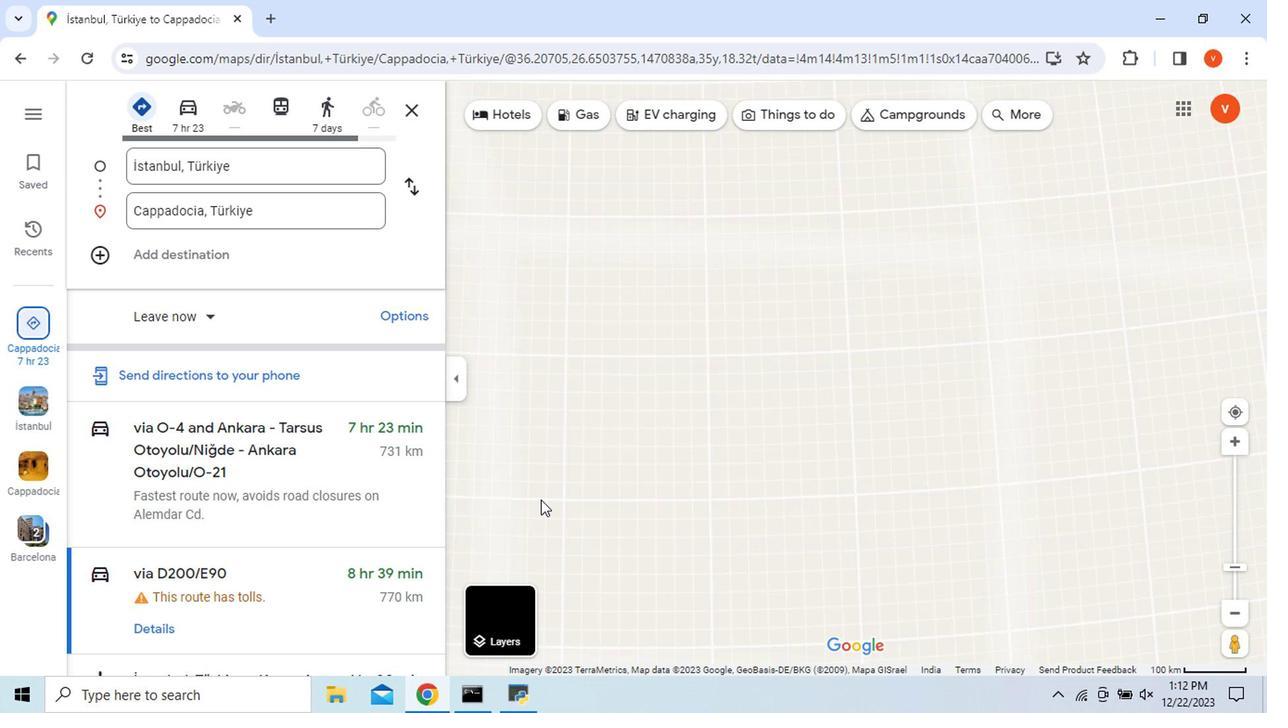 
